 Task: Create an Eco-Friendly Transportation Solutions: Information on sustainable and eco-friendly transportation options.
Action: Mouse moved to (565, 233)
Screenshot: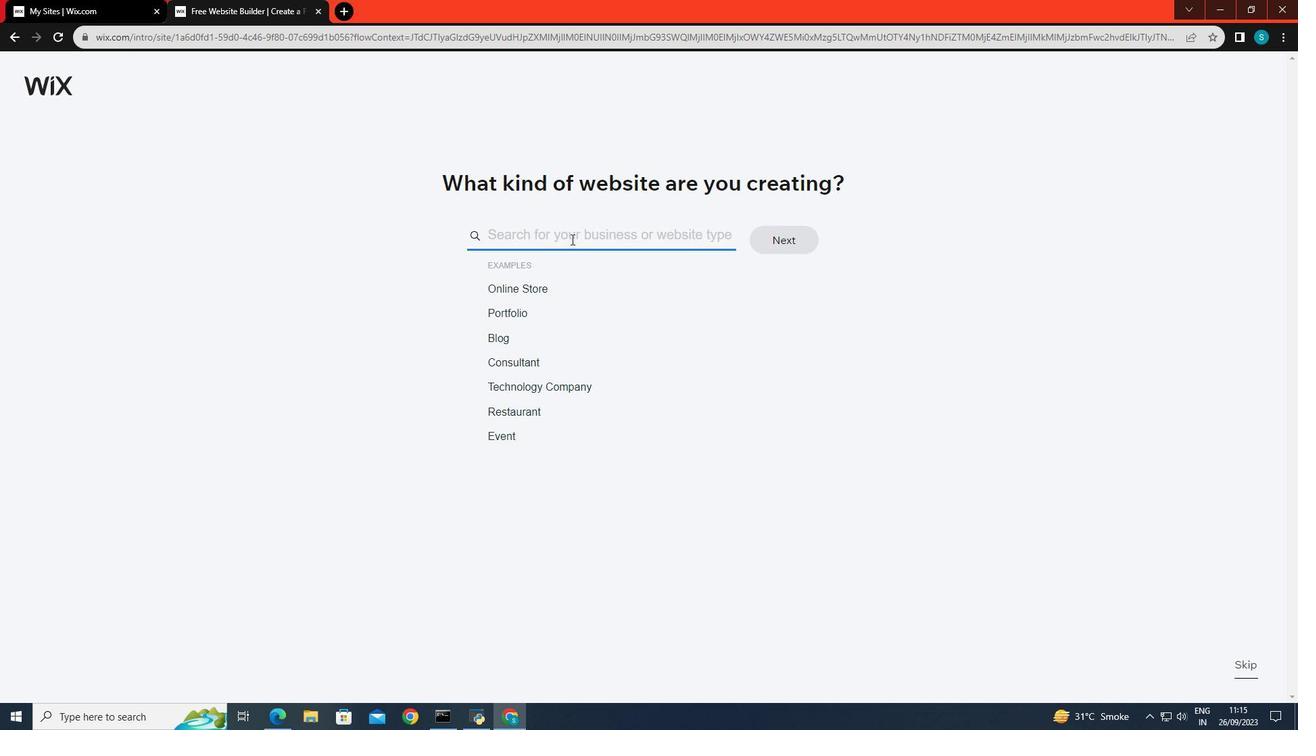 
Action: Mouse pressed left at (565, 233)
Screenshot: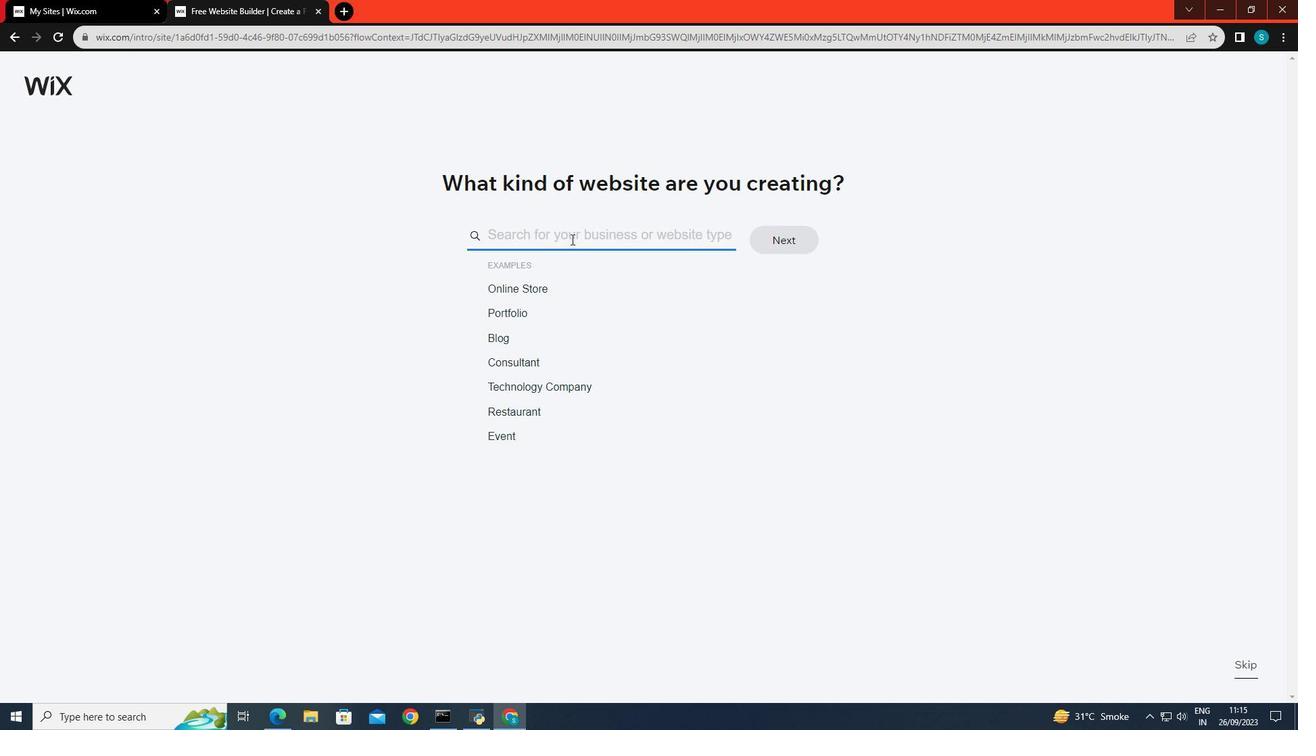 
Action: Key pressed eco
Screenshot: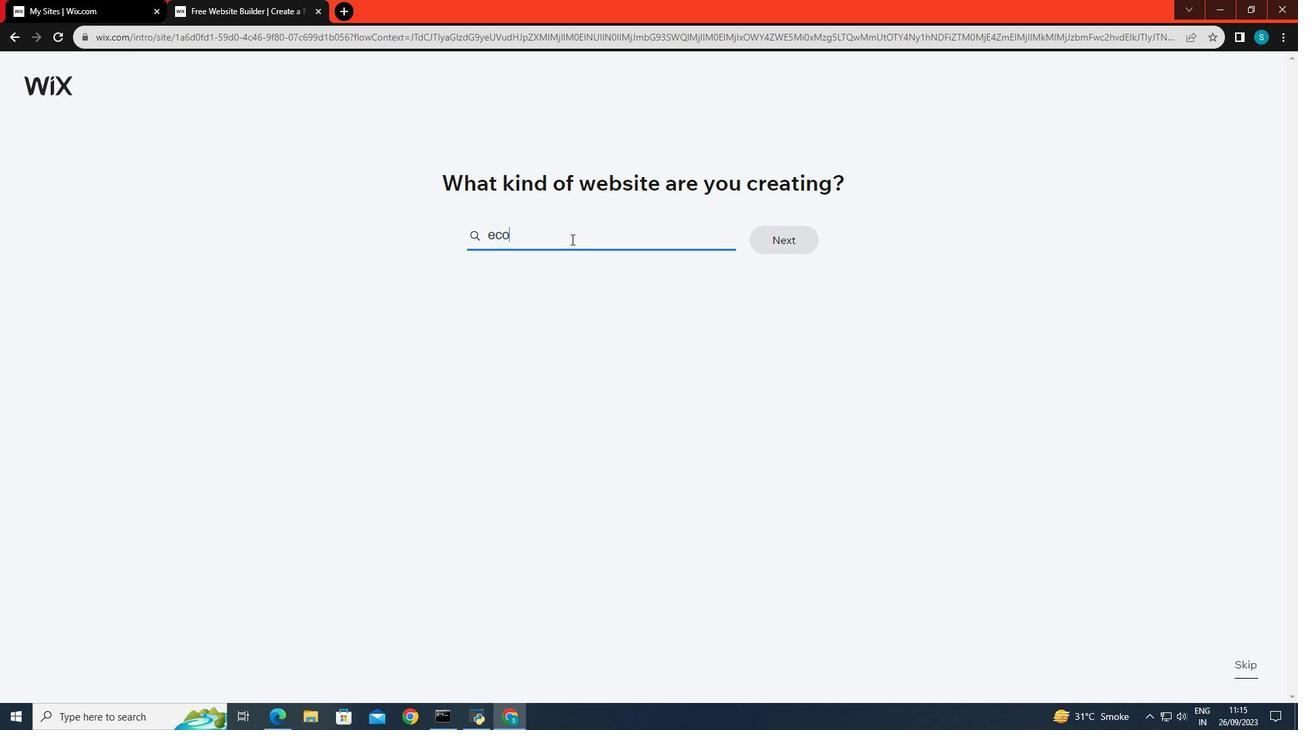
Action: Mouse moved to (536, 229)
Screenshot: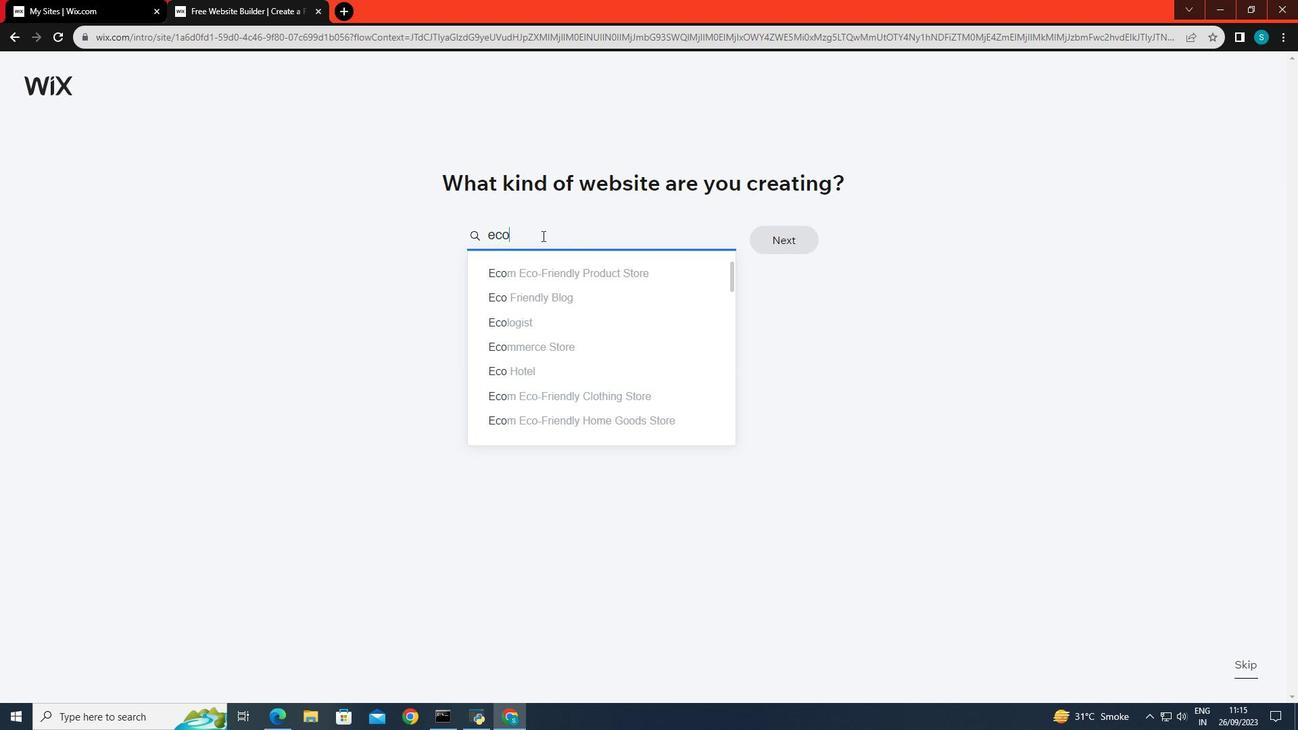 
Action: Key pressed f<Key.backspace>-friendly<Key.space><Key.caps_lock>T<Key.caps_lock>ransportation<Key.enter>
Screenshot: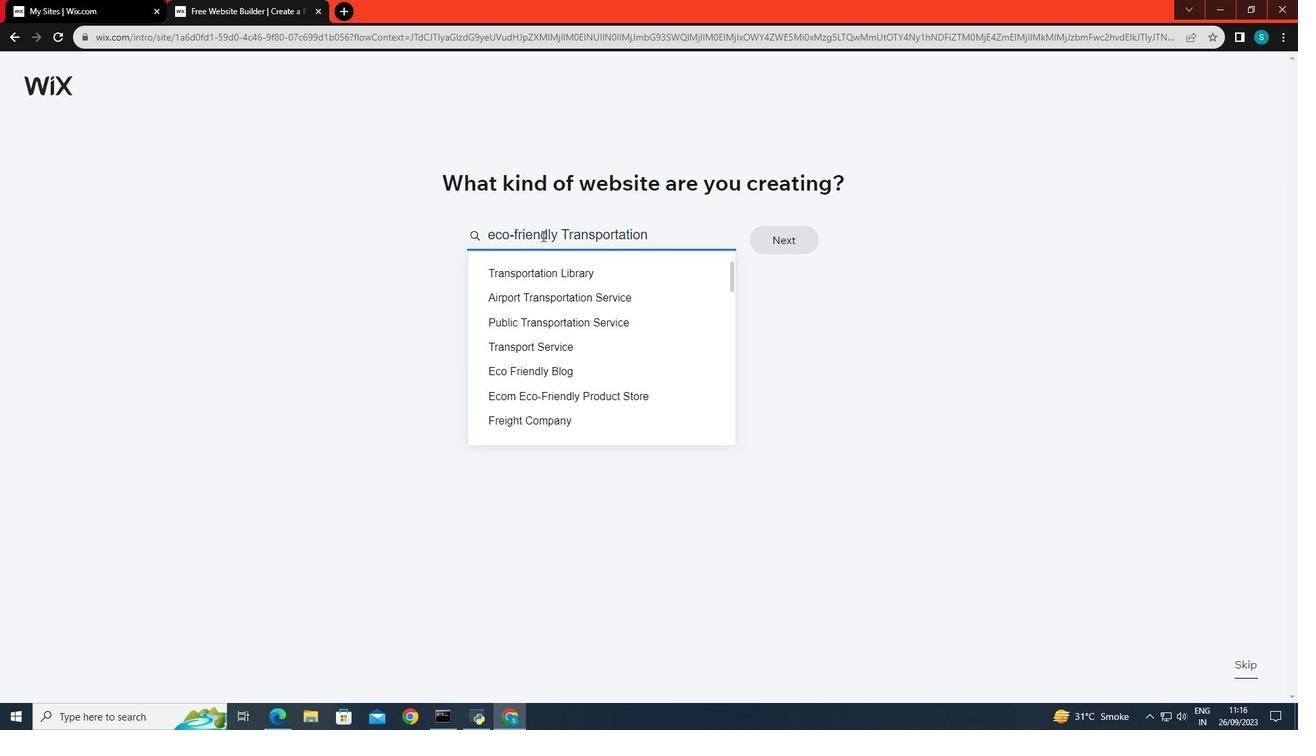 
Action: Mouse moved to (542, 366)
Screenshot: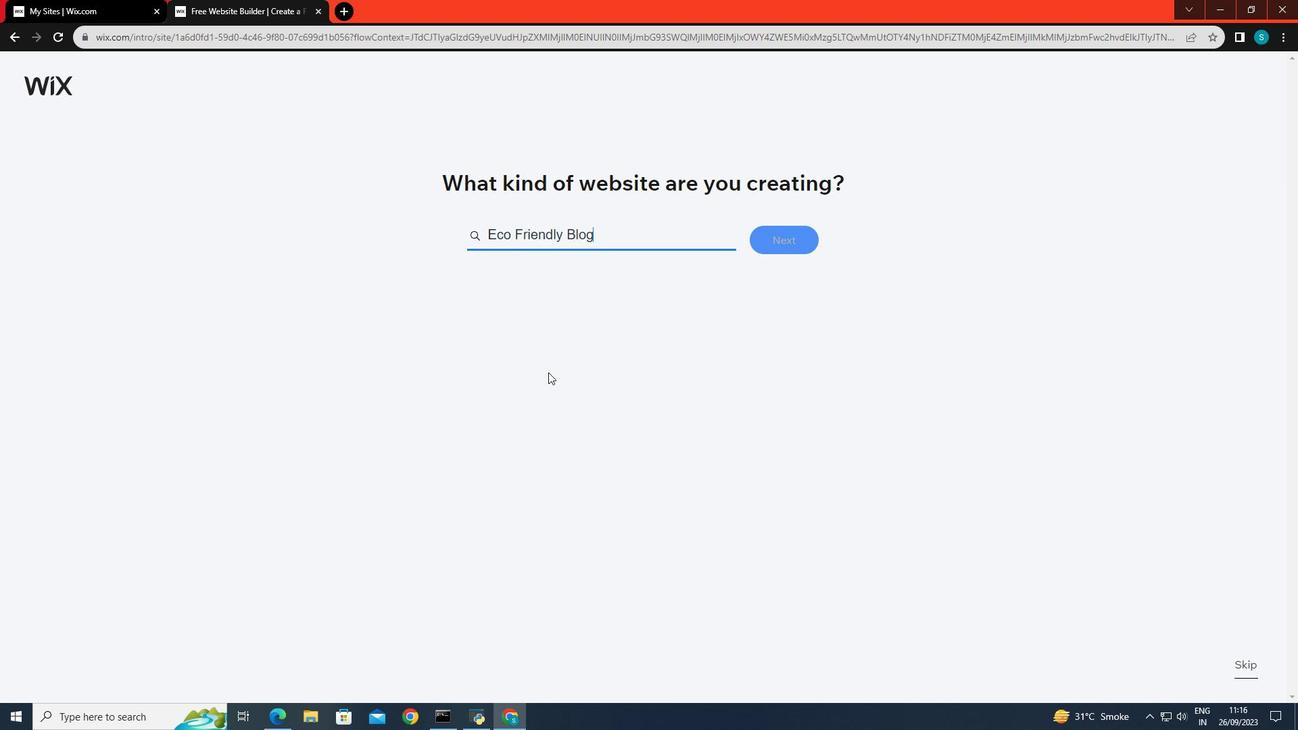 
Action: Mouse pressed left at (542, 366)
Screenshot: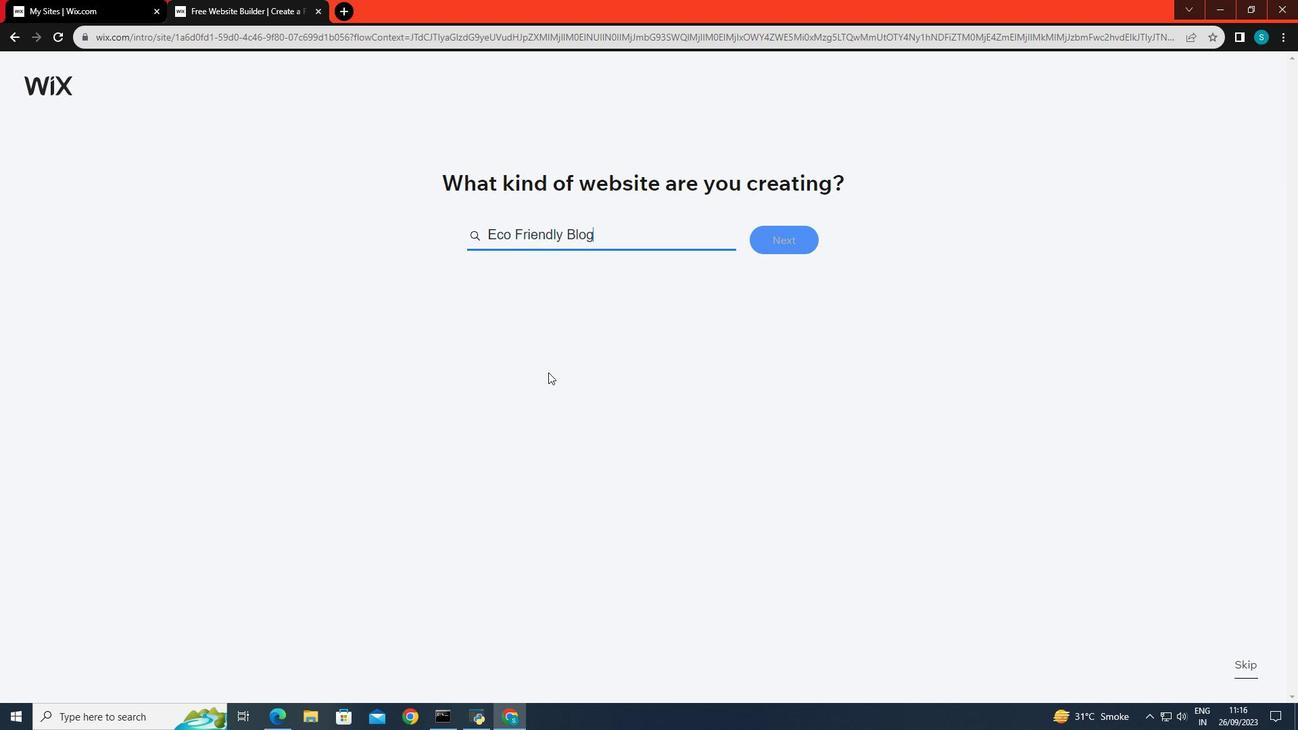
Action: Mouse moved to (778, 227)
Screenshot: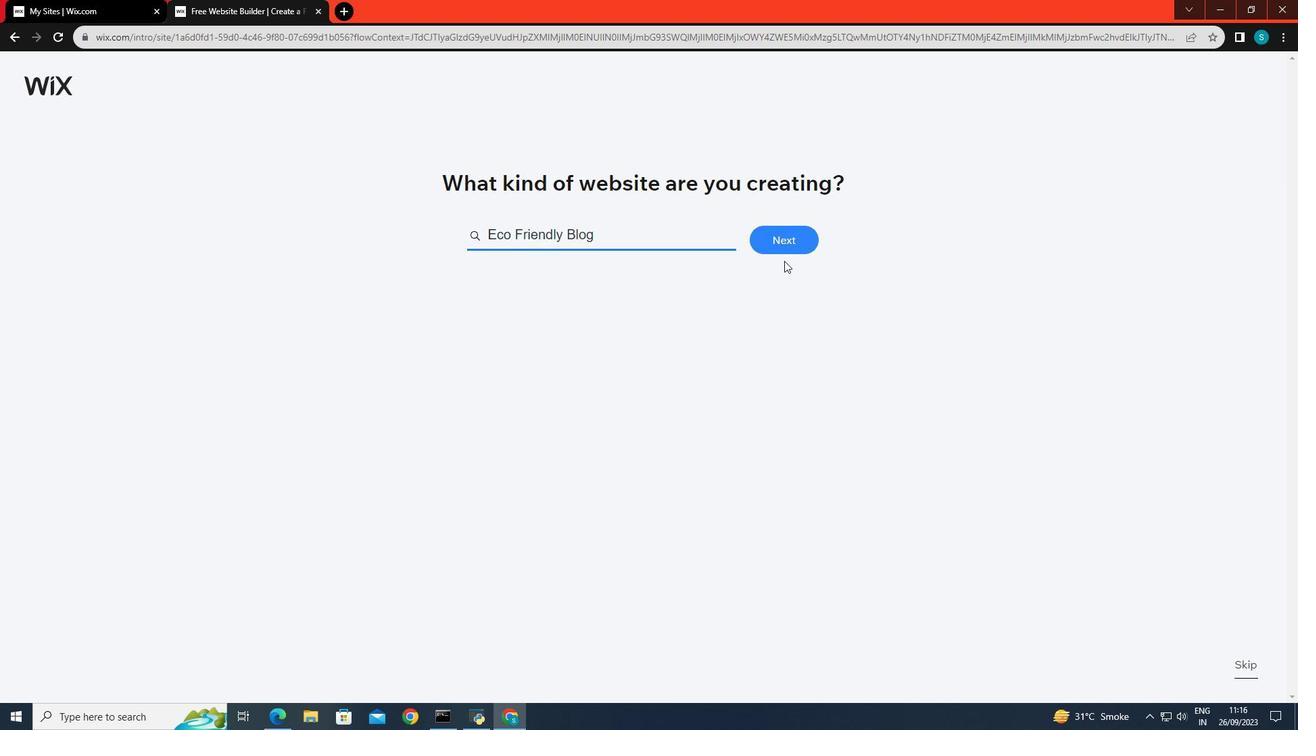
Action: Mouse pressed left at (778, 227)
Screenshot: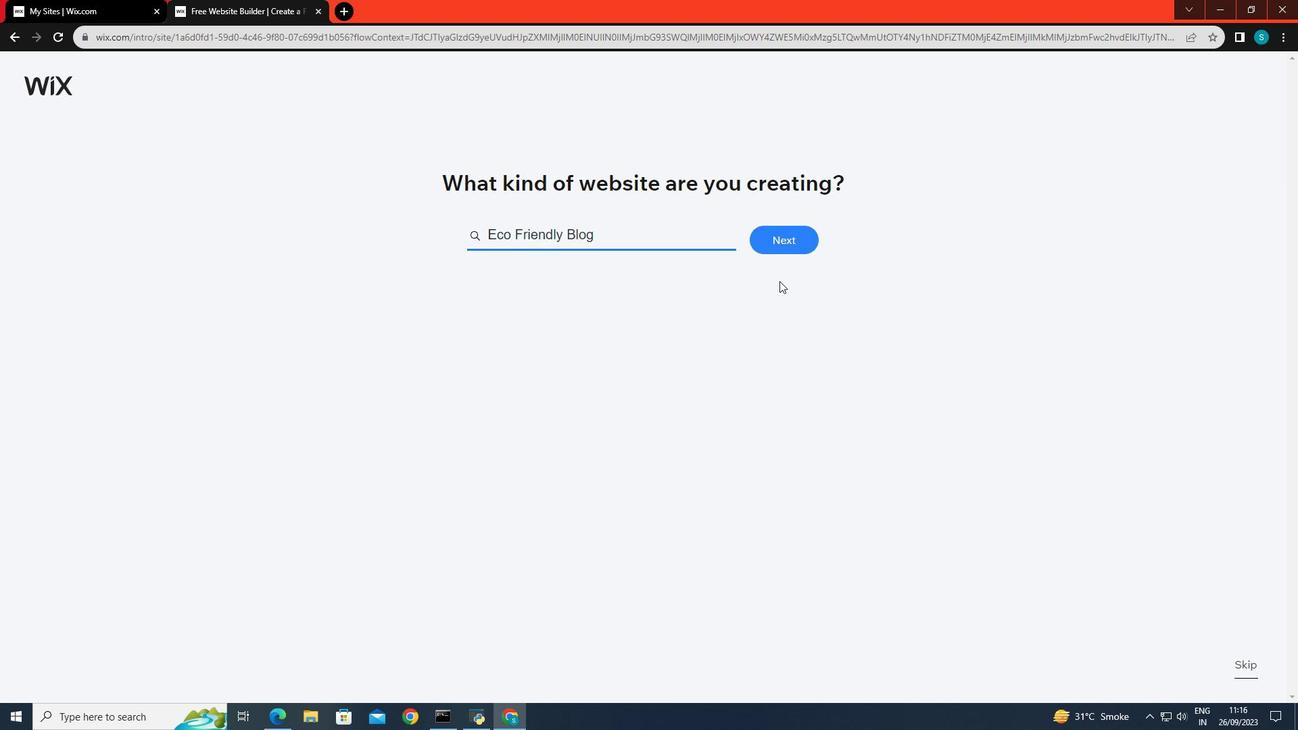 
Action: Mouse moved to (785, 272)
Screenshot: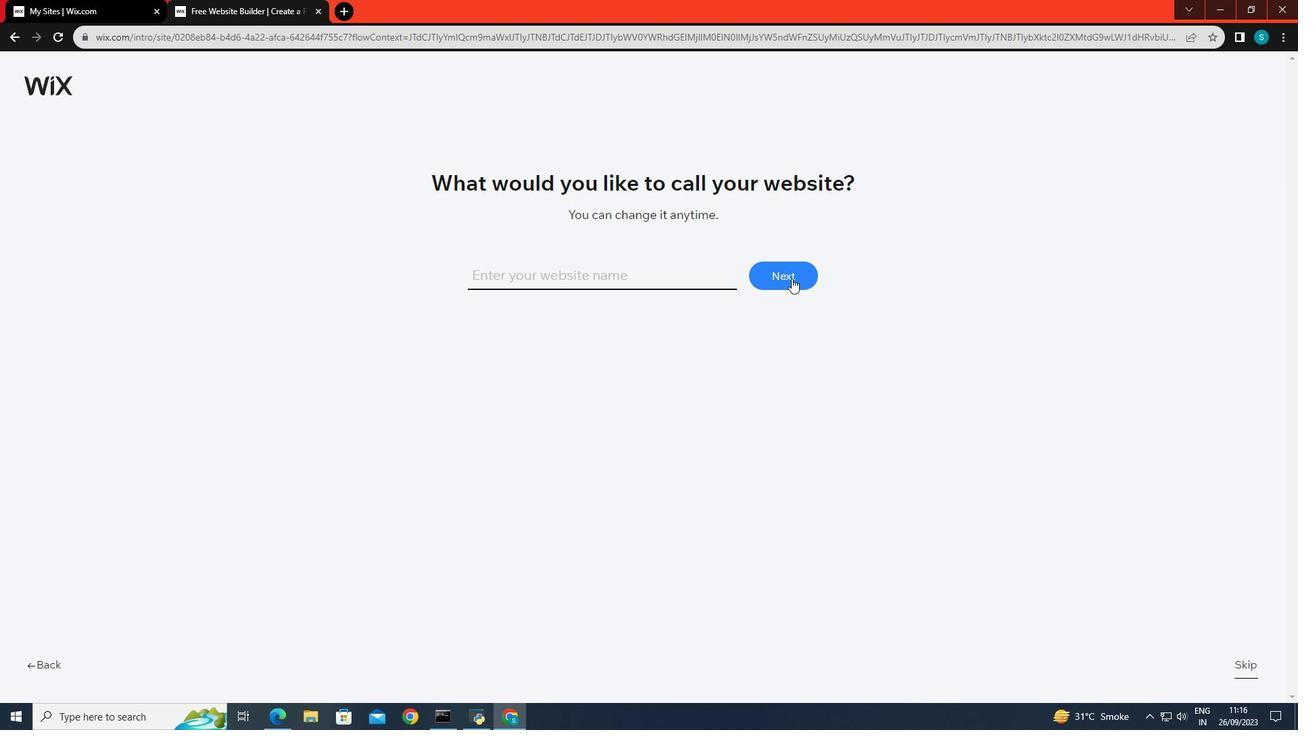 
Action: Mouse pressed left at (785, 272)
Screenshot: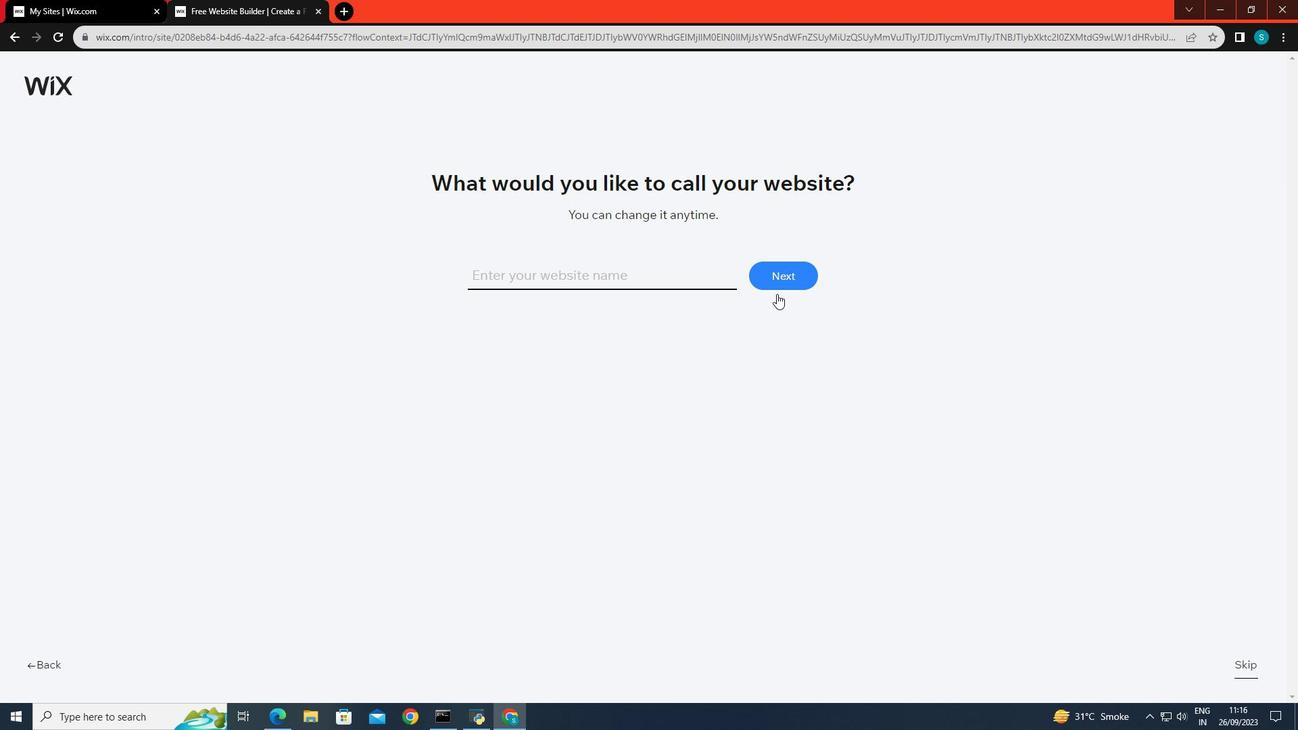 
Action: Mouse moved to (655, 200)
Screenshot: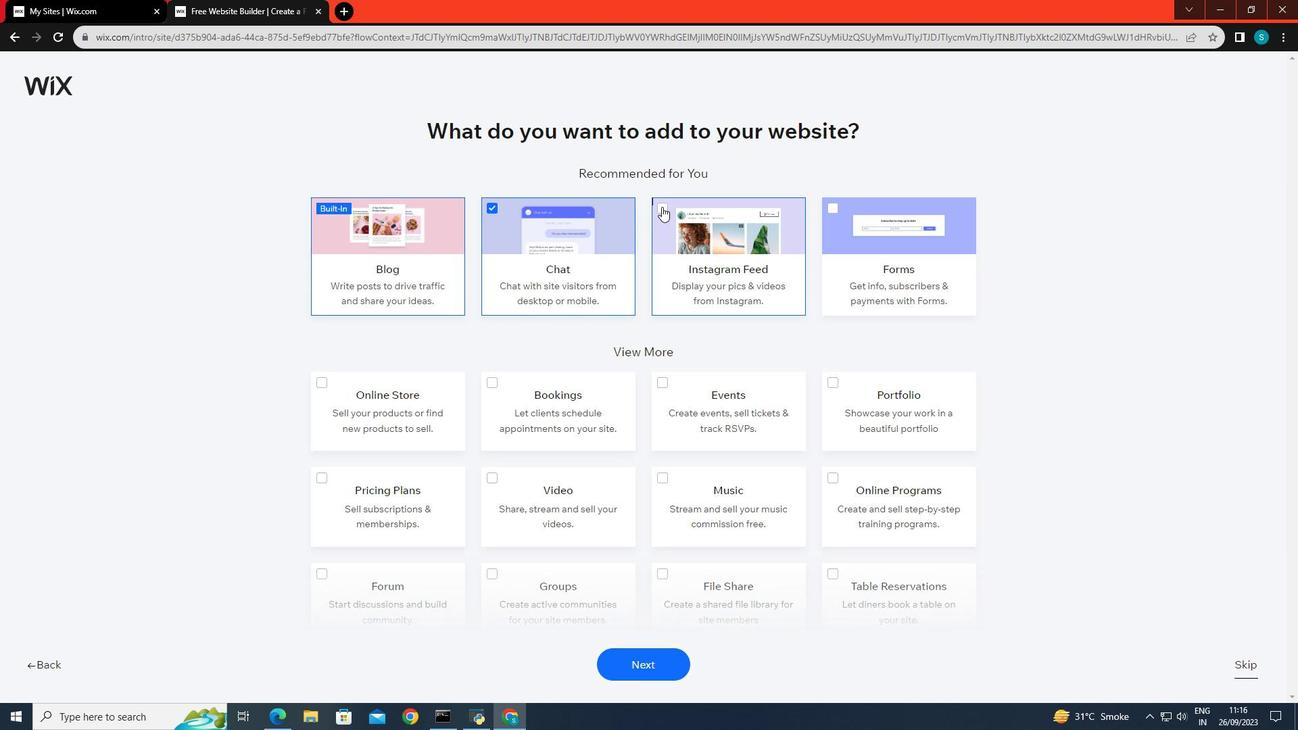 
Action: Mouse pressed left at (655, 200)
Screenshot: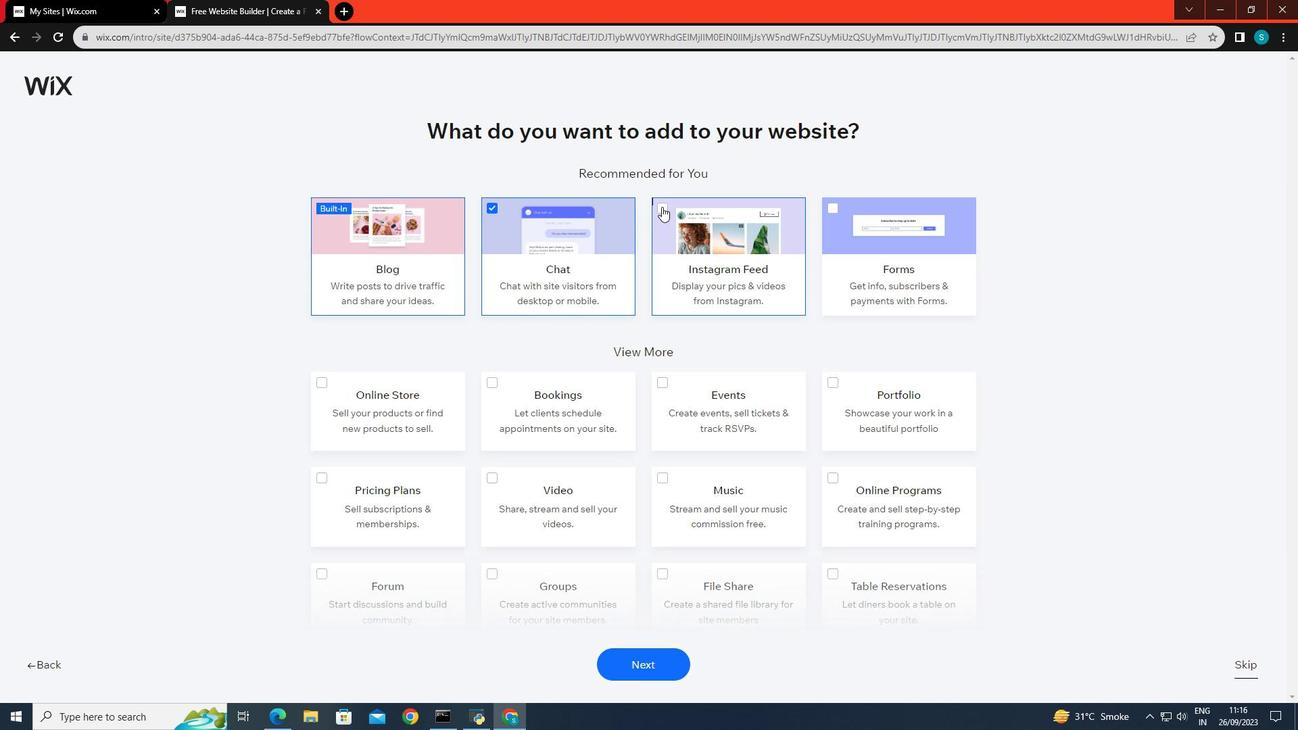 
Action: Mouse moved to (488, 200)
Screenshot: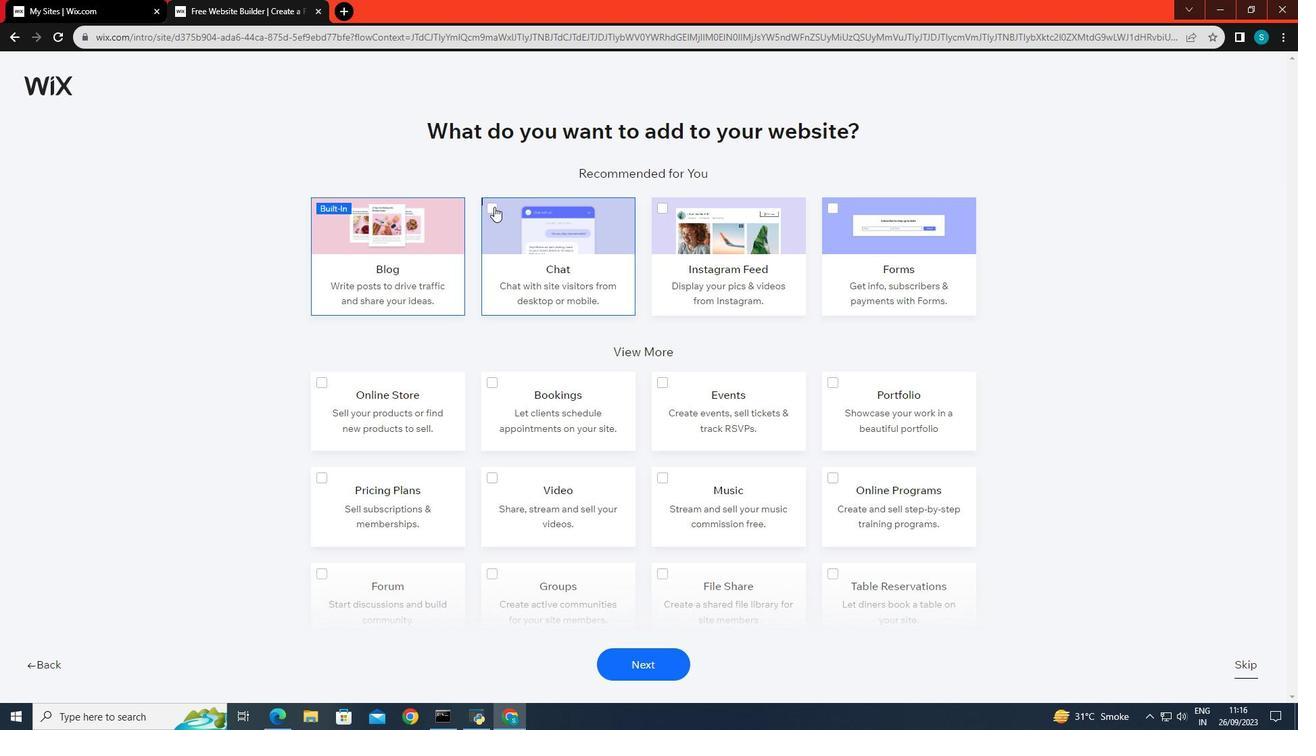 
Action: Mouse pressed left at (488, 200)
Screenshot: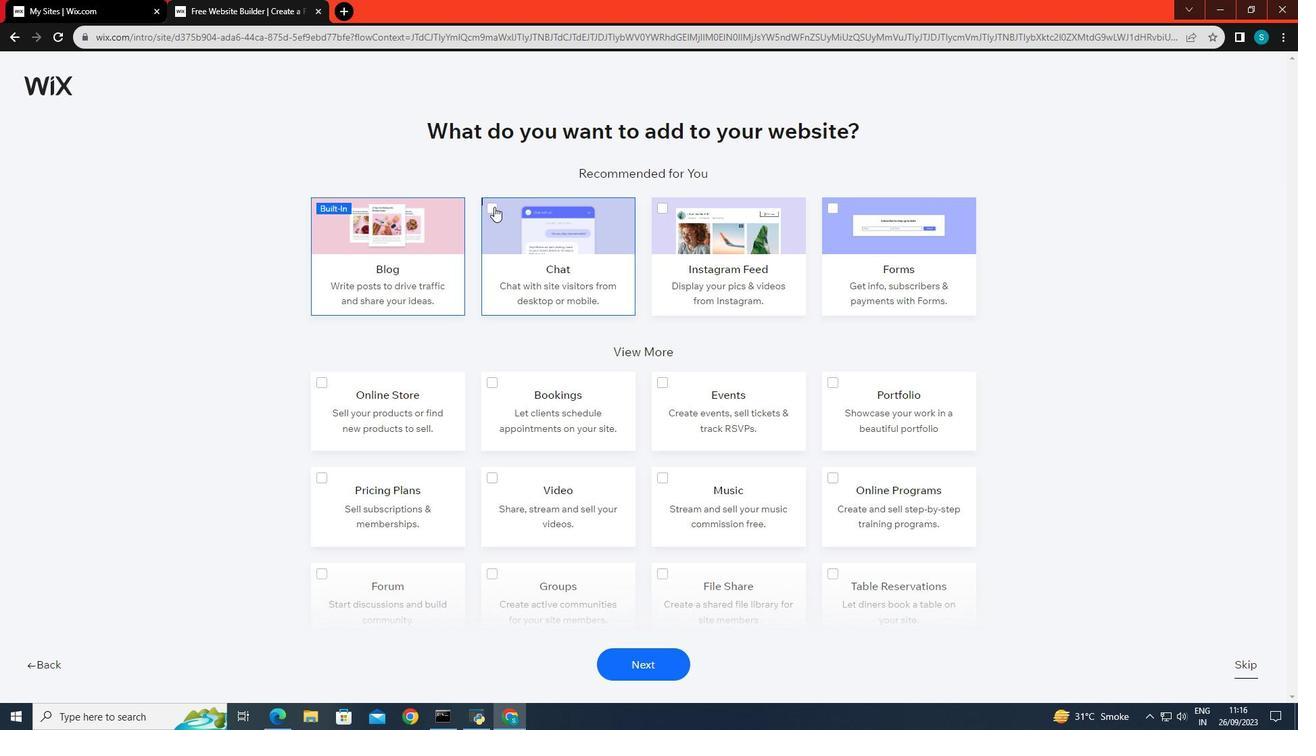 
Action: Mouse moved to (630, 670)
Screenshot: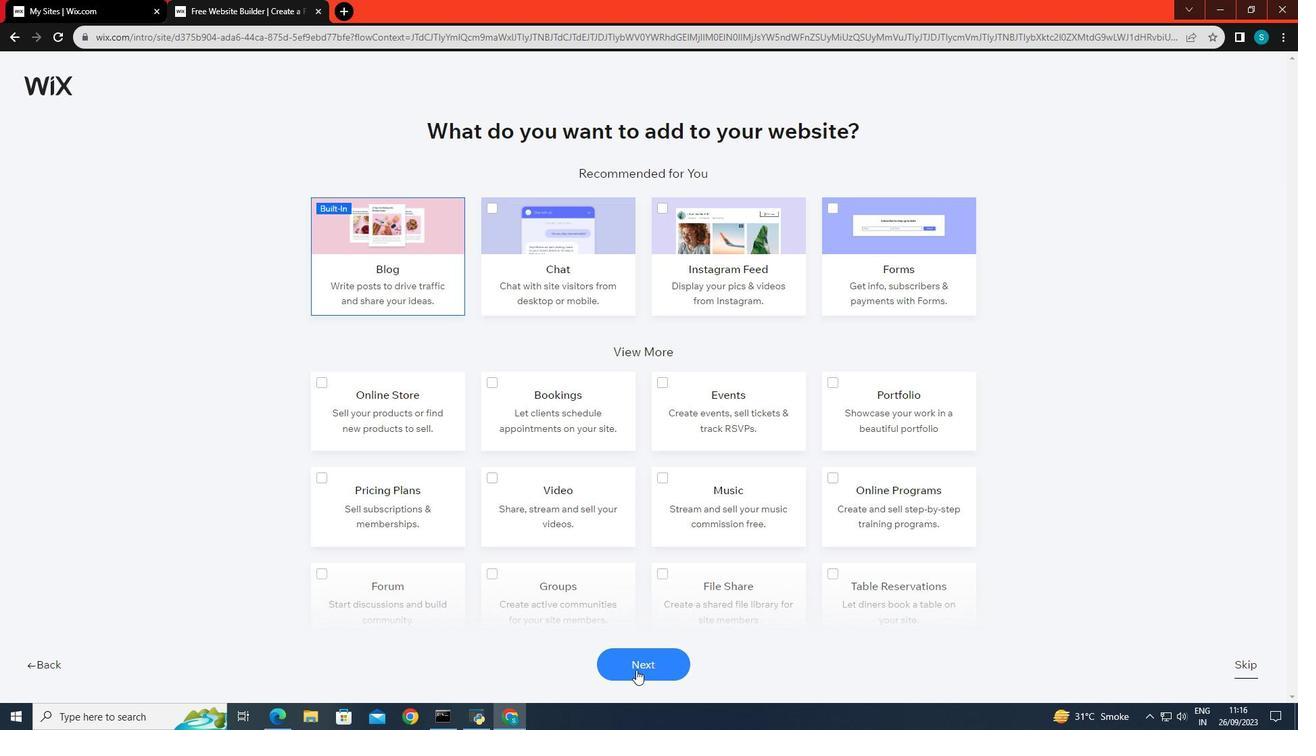 
Action: Mouse pressed left at (630, 670)
Screenshot: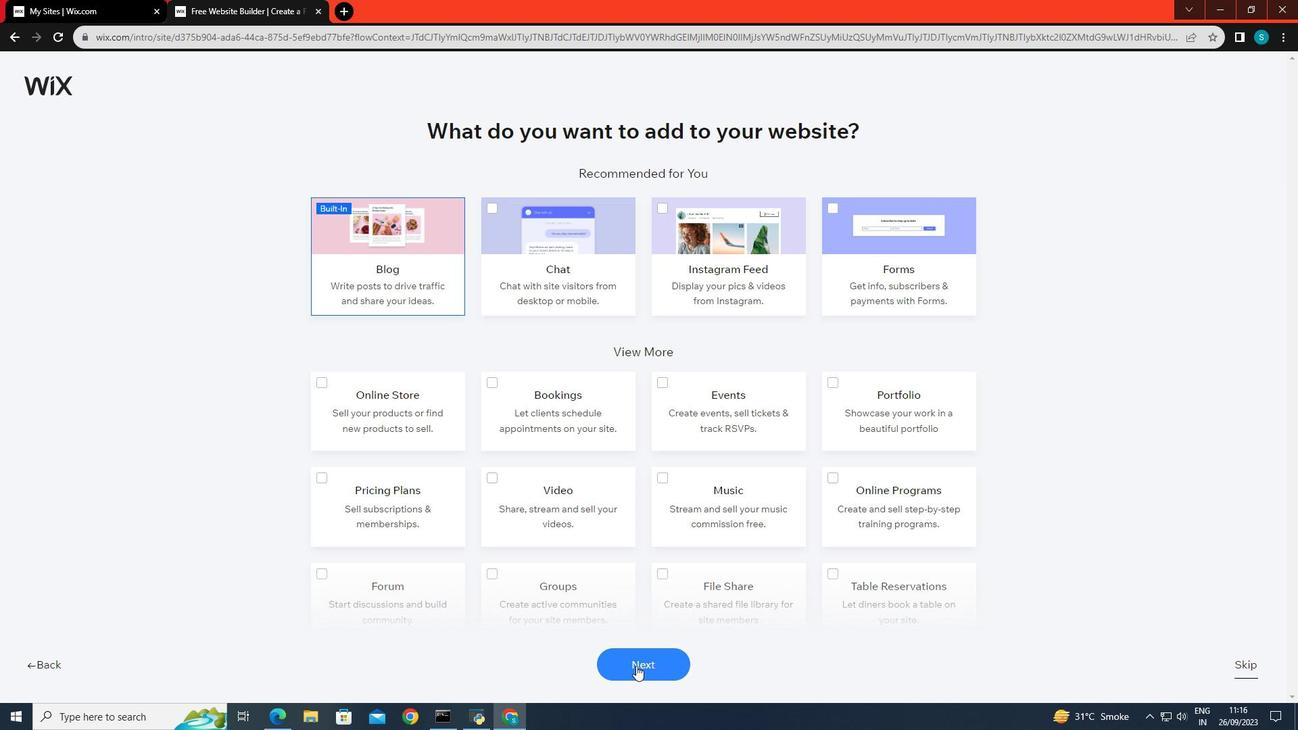 
Action: Mouse moved to (488, 363)
Screenshot: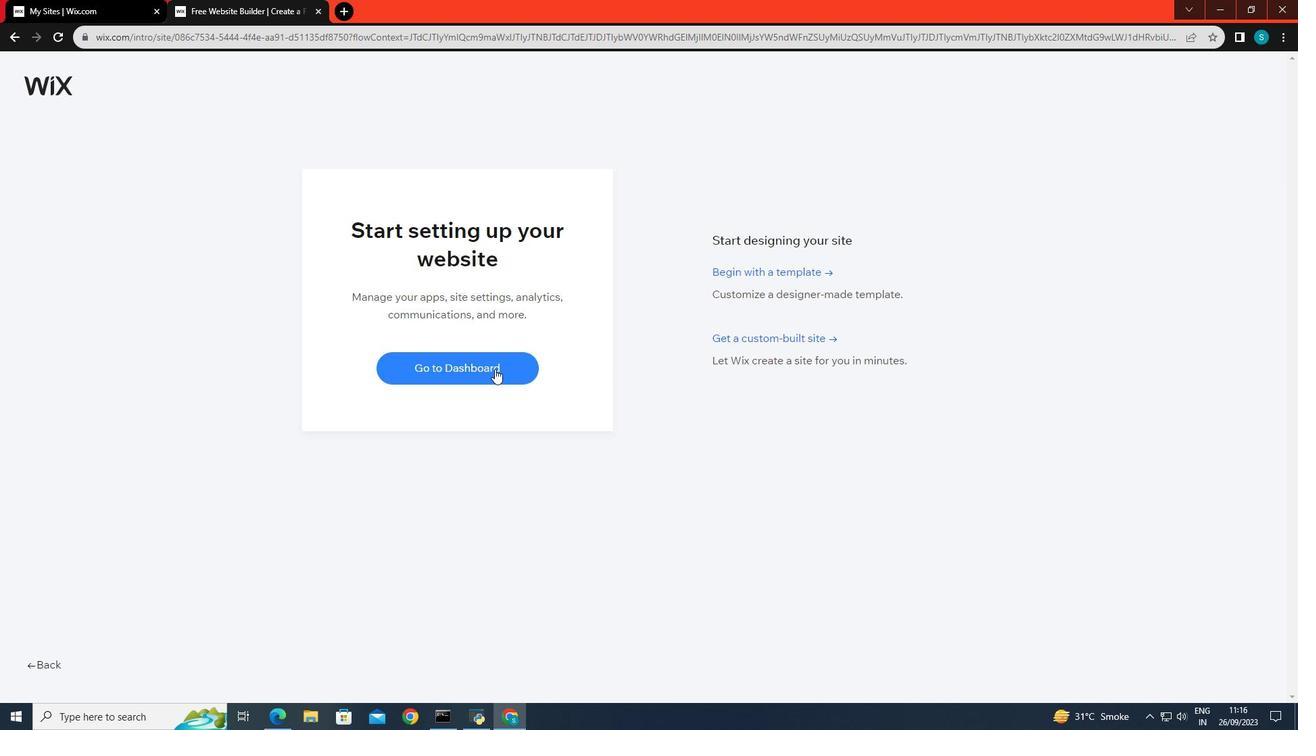 
Action: Mouse pressed left at (488, 363)
Screenshot: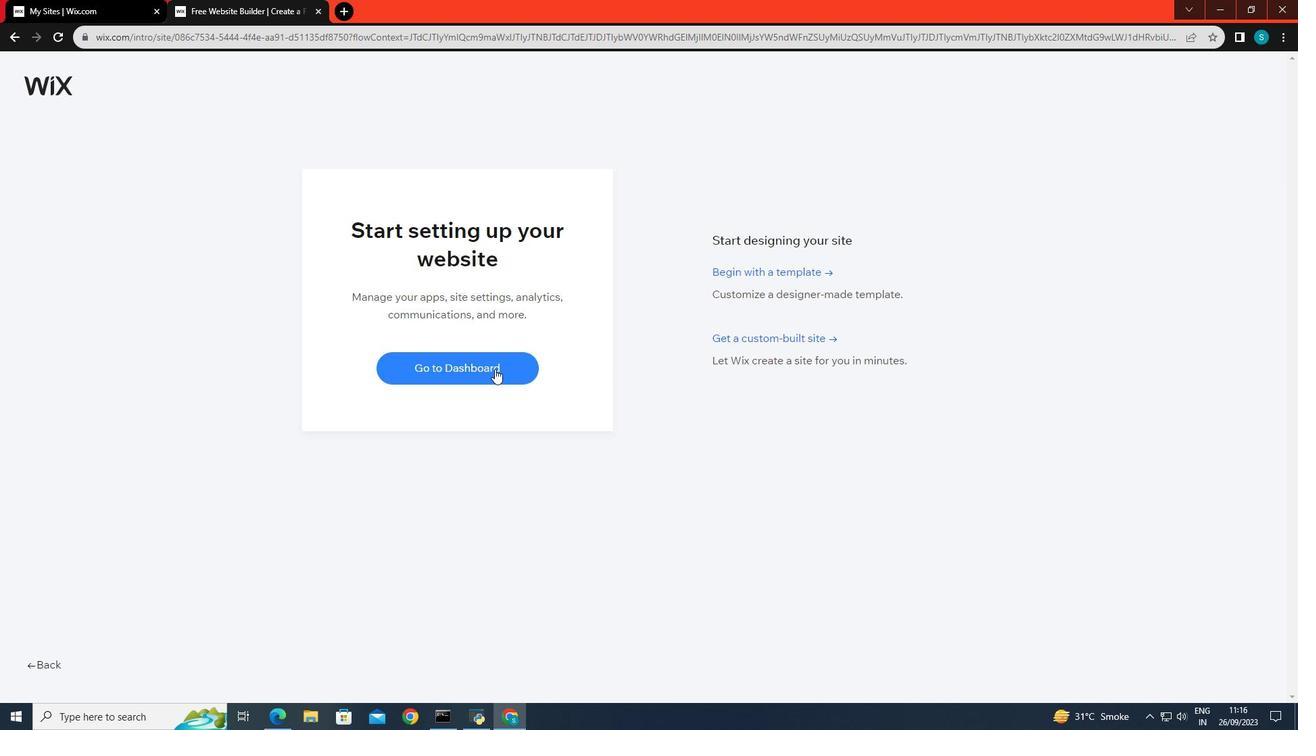 
Action: Mouse moved to (488, 363)
Screenshot: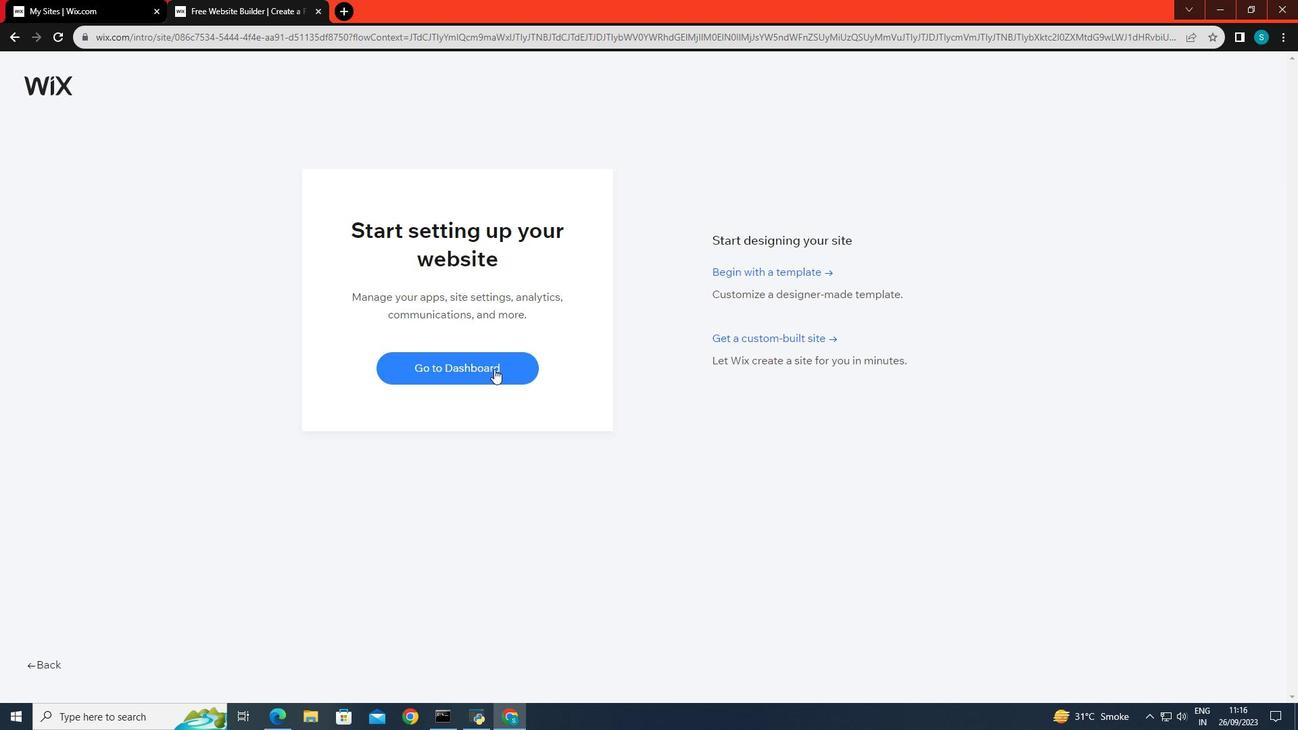 
Action: Mouse scrolled (488, 362) with delta (0, 0)
Screenshot: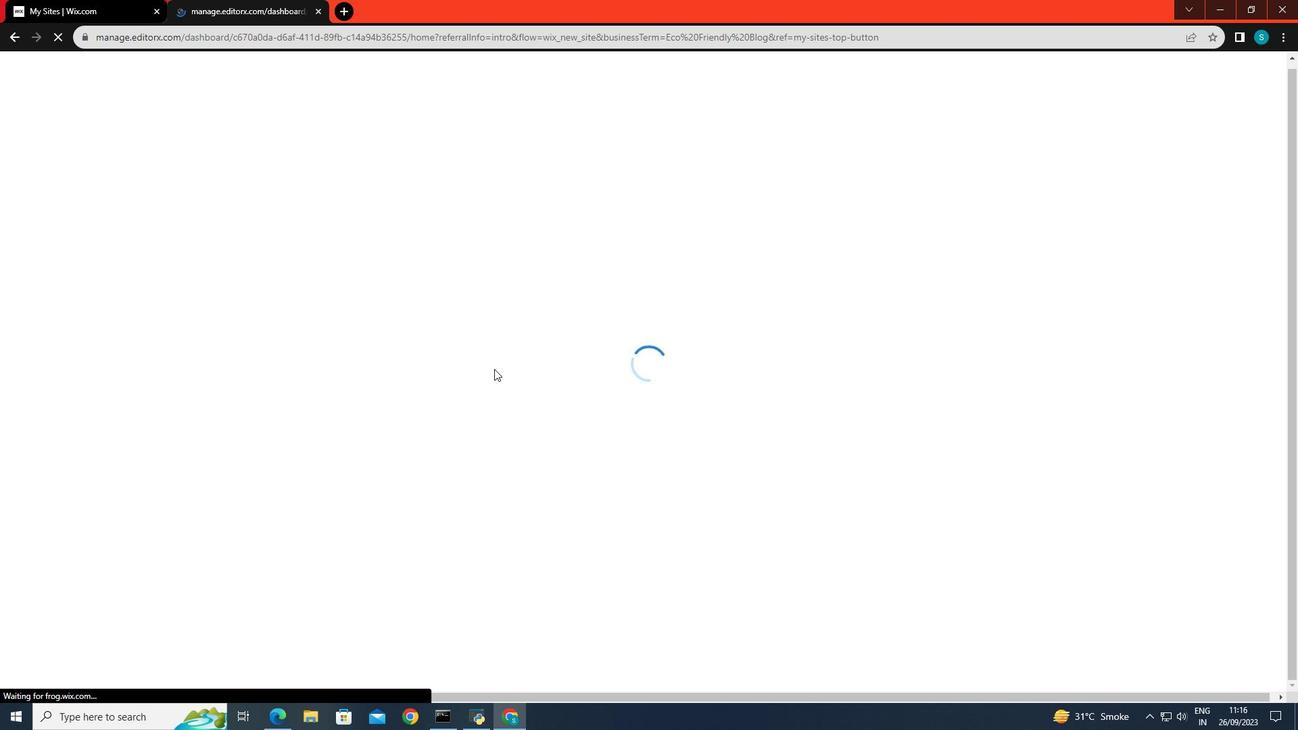 
Action: Mouse scrolled (488, 362) with delta (0, 0)
Screenshot: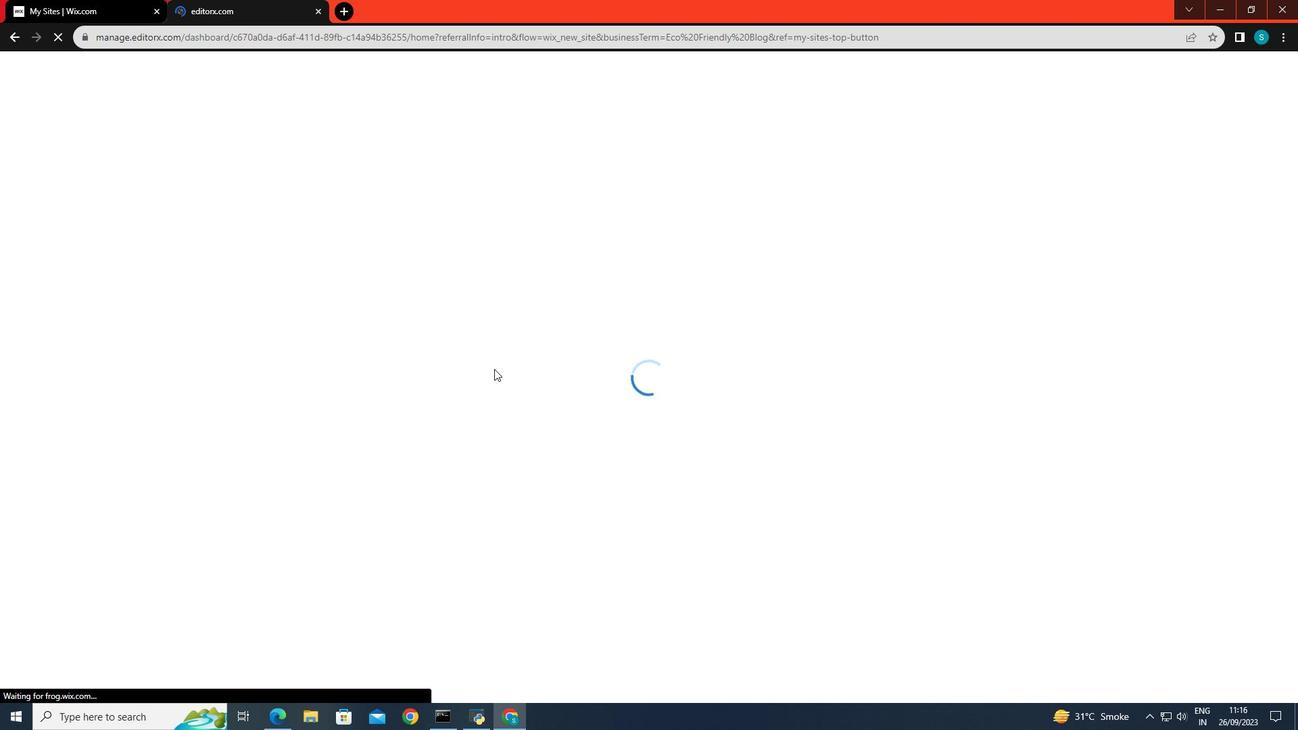 
Action: Mouse moved to (181, 195)
Screenshot: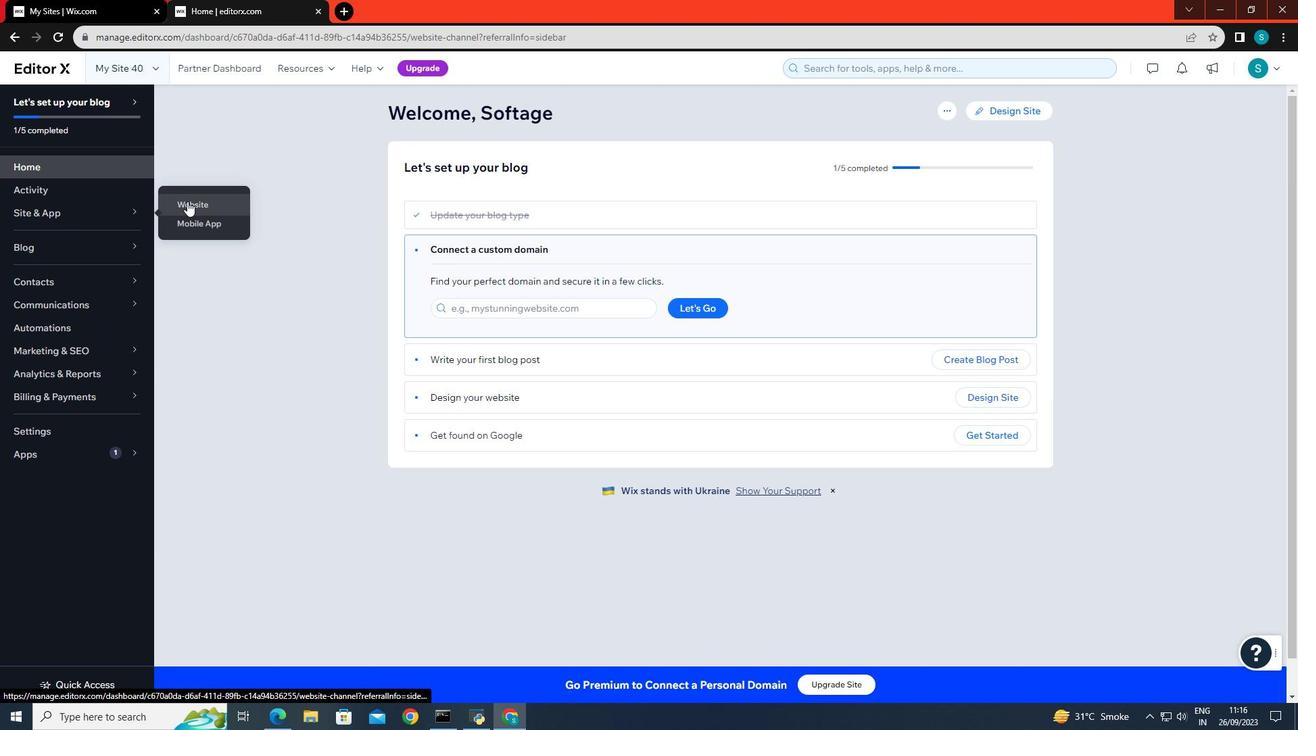 
Action: Mouse pressed left at (181, 195)
Screenshot: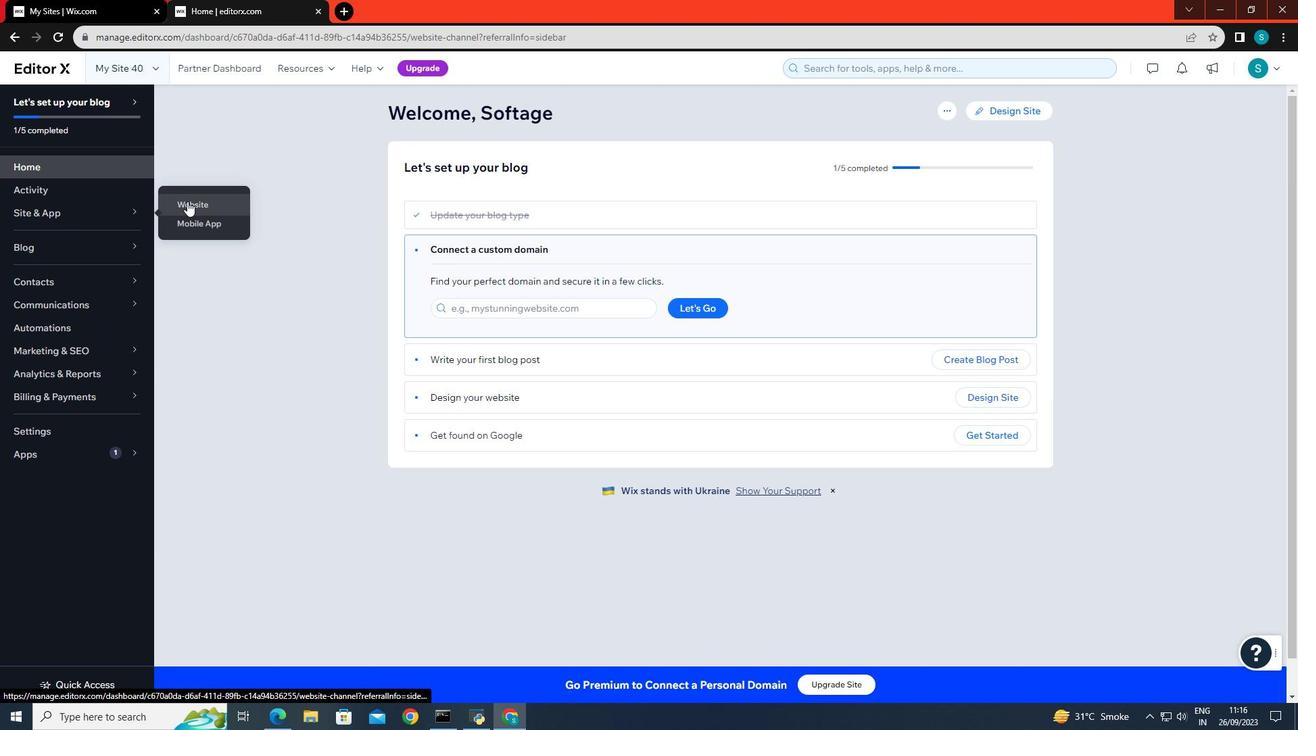 
Action: Mouse moved to (739, 390)
Screenshot: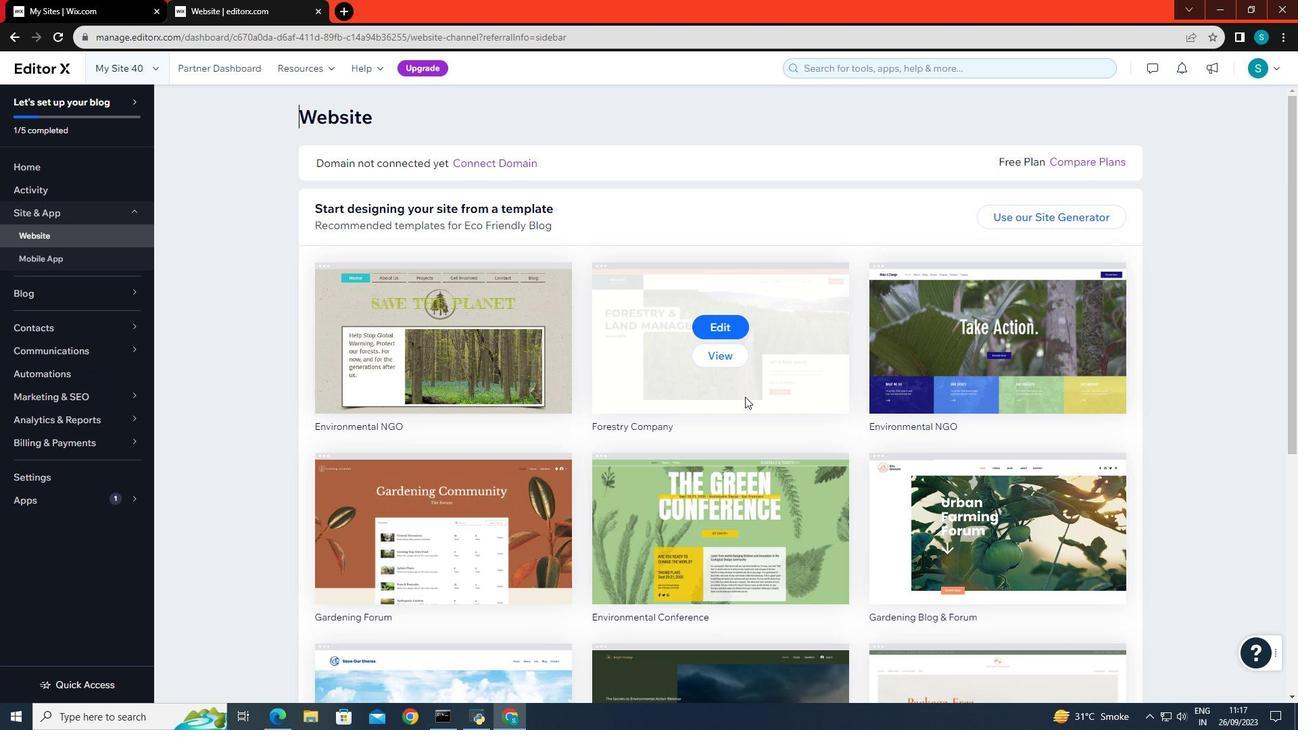 
Action: Mouse scrolled (739, 390) with delta (0, 0)
Screenshot: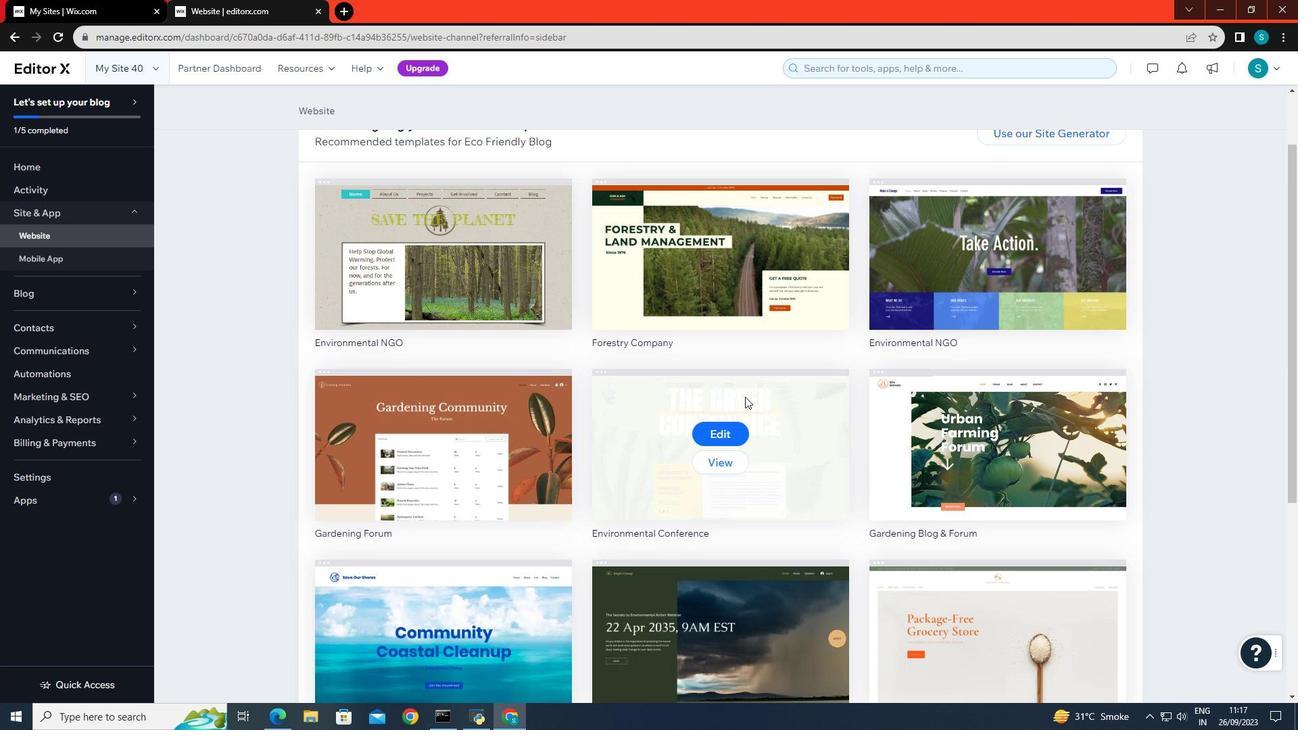 
Action: Mouse scrolled (739, 390) with delta (0, 0)
Screenshot: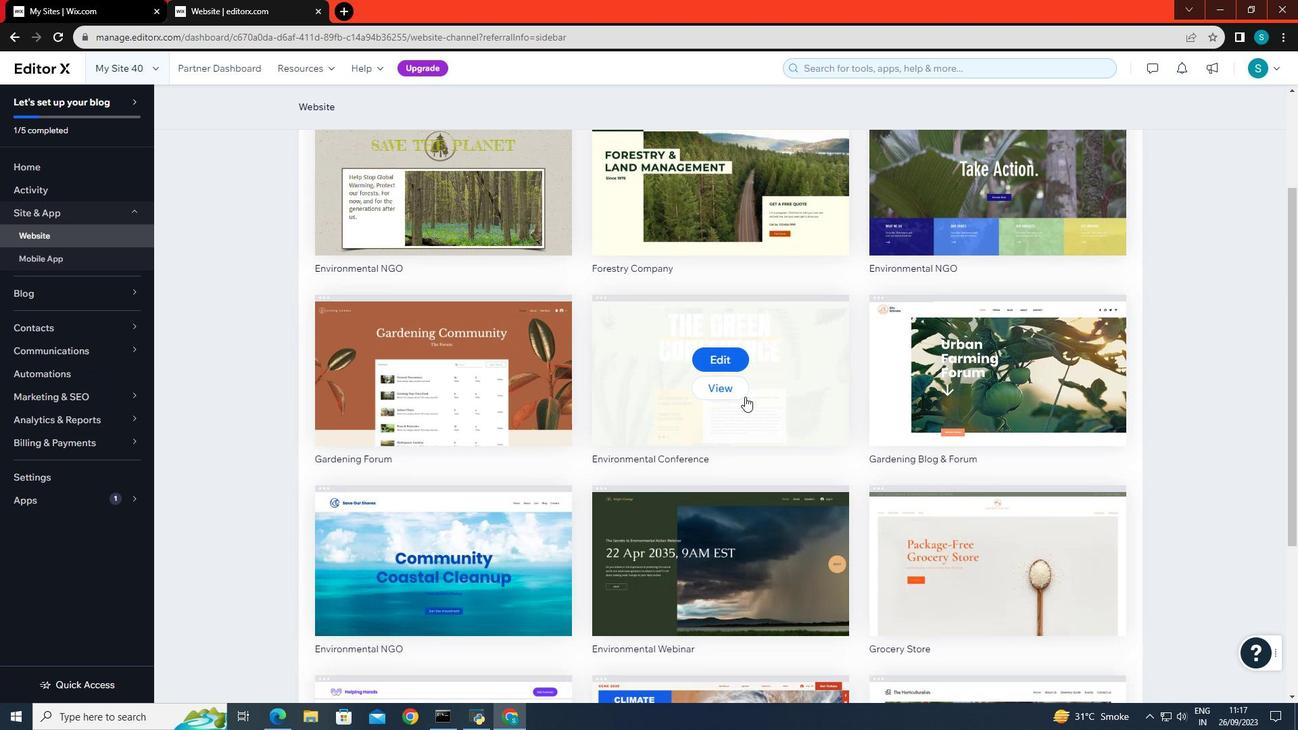 
Action: Mouse scrolled (739, 390) with delta (0, 0)
Screenshot: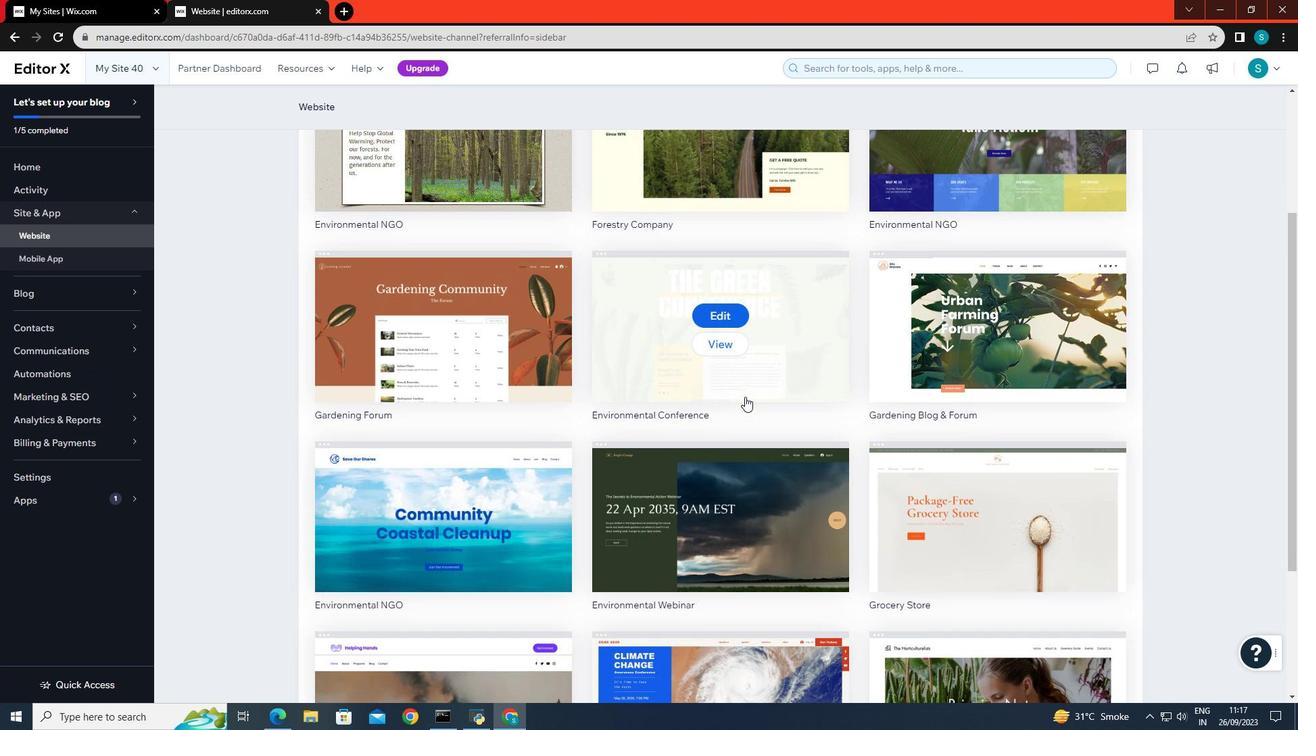 
Action: Mouse moved to (940, 521)
Screenshot: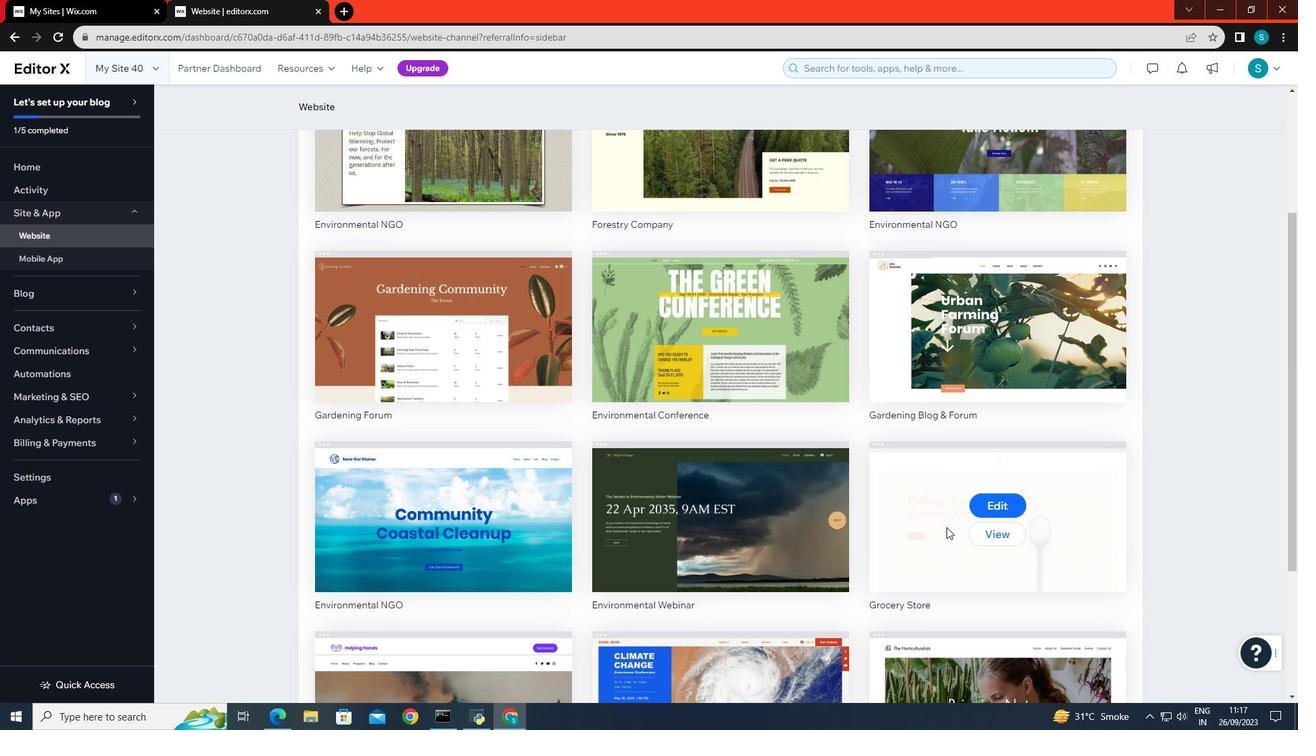 
Action: Mouse scrolled (940, 520) with delta (0, 0)
Screenshot: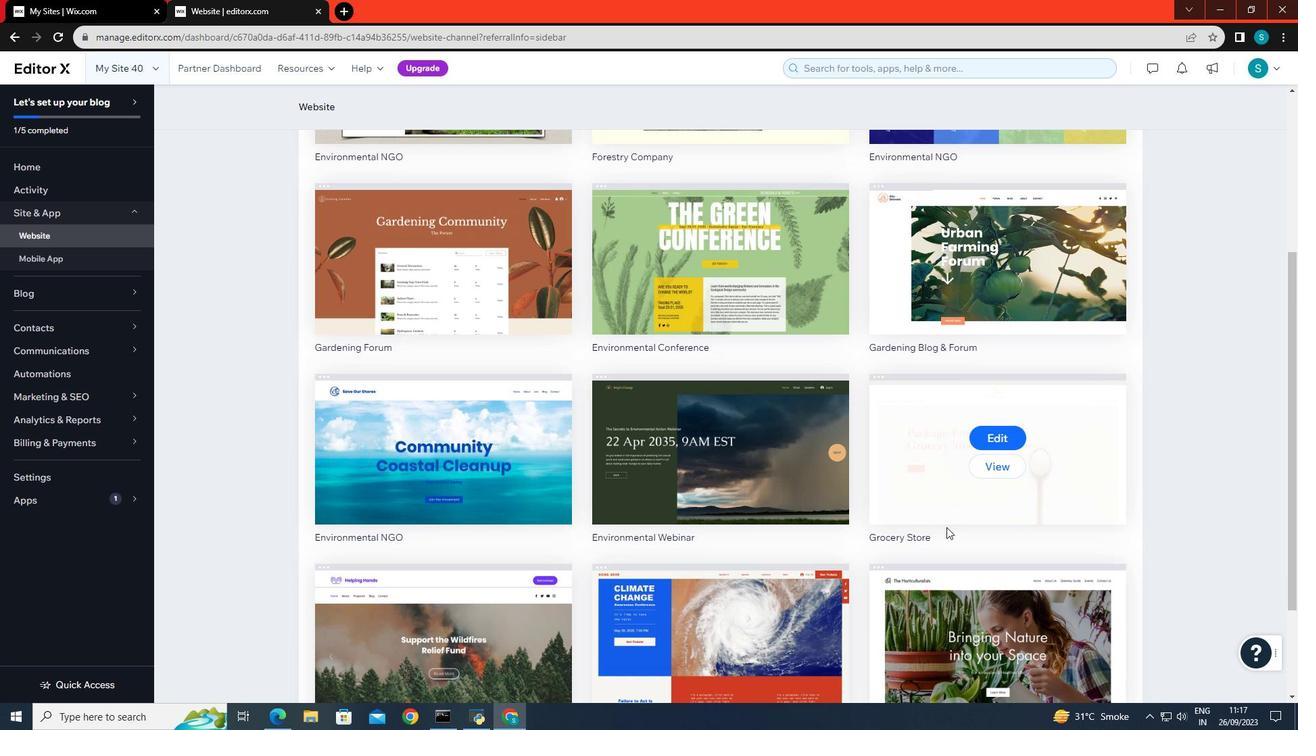
Action: Mouse moved to (437, 459)
Screenshot: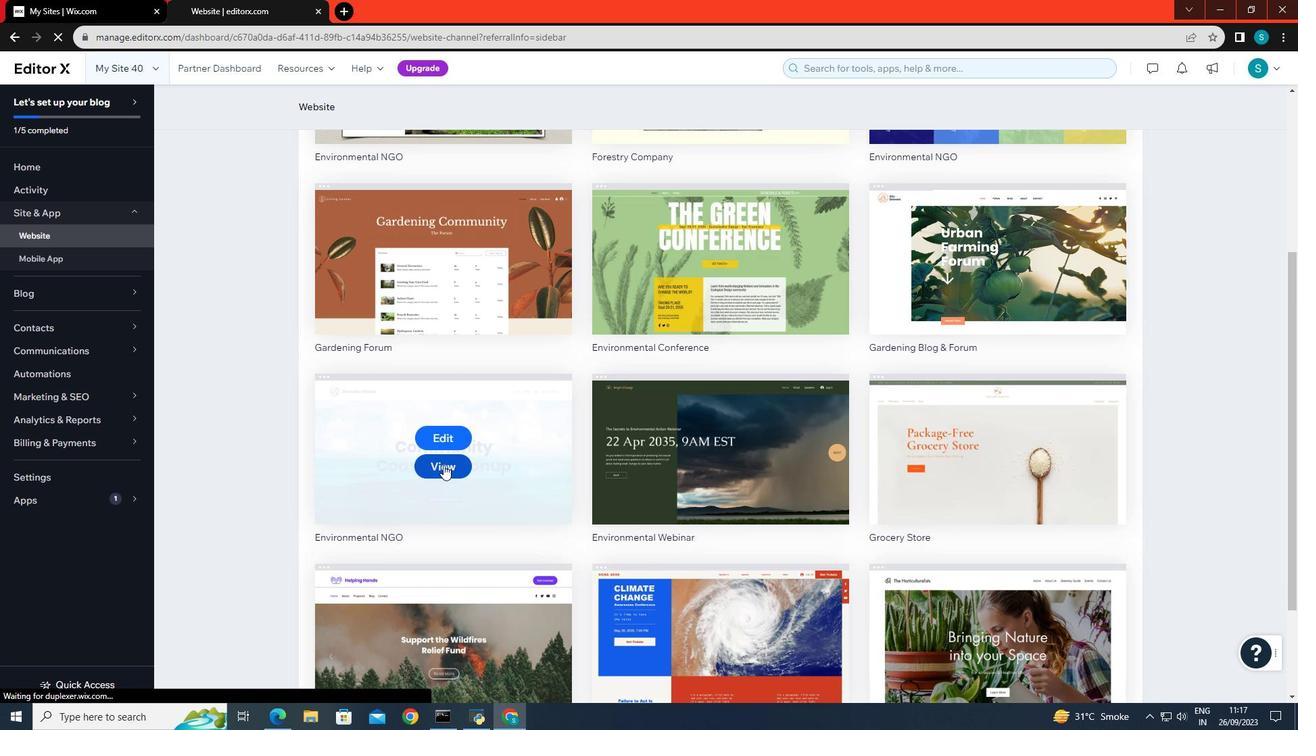 
Action: Mouse pressed left at (437, 459)
Screenshot: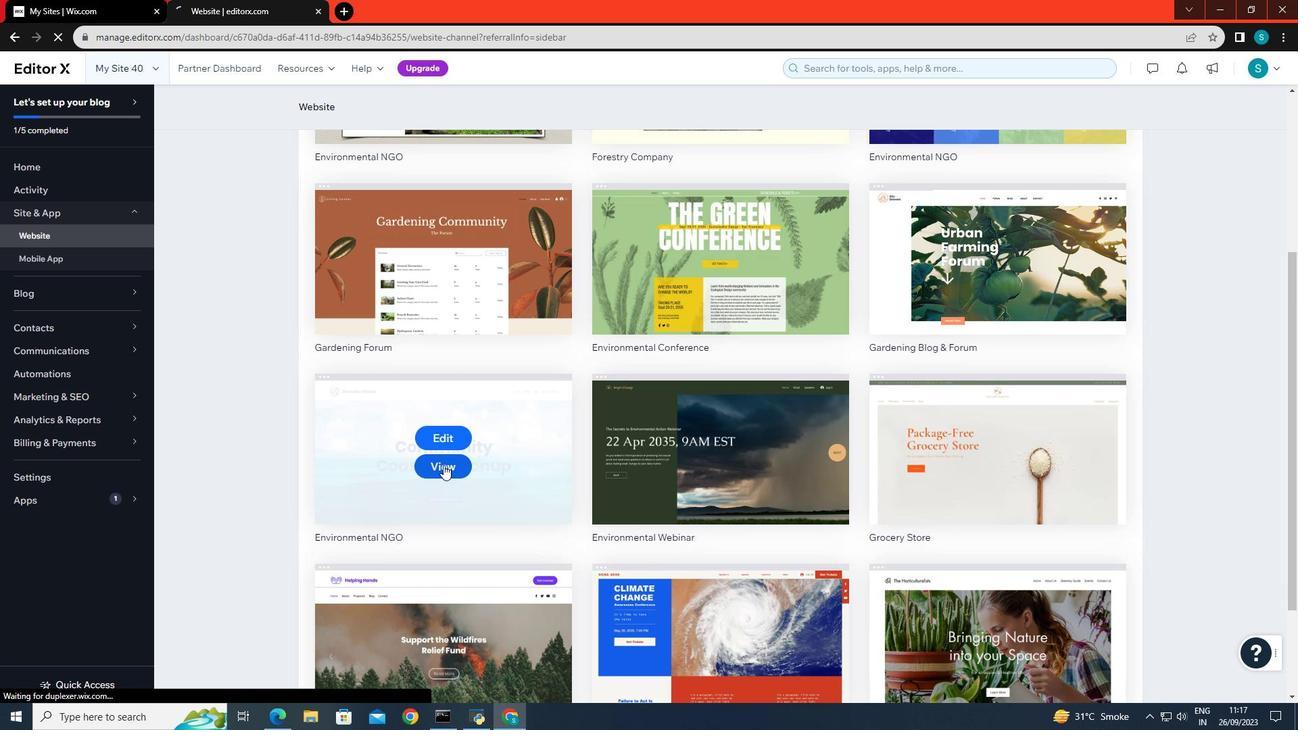 
Action: Mouse moved to (455, 435)
Screenshot: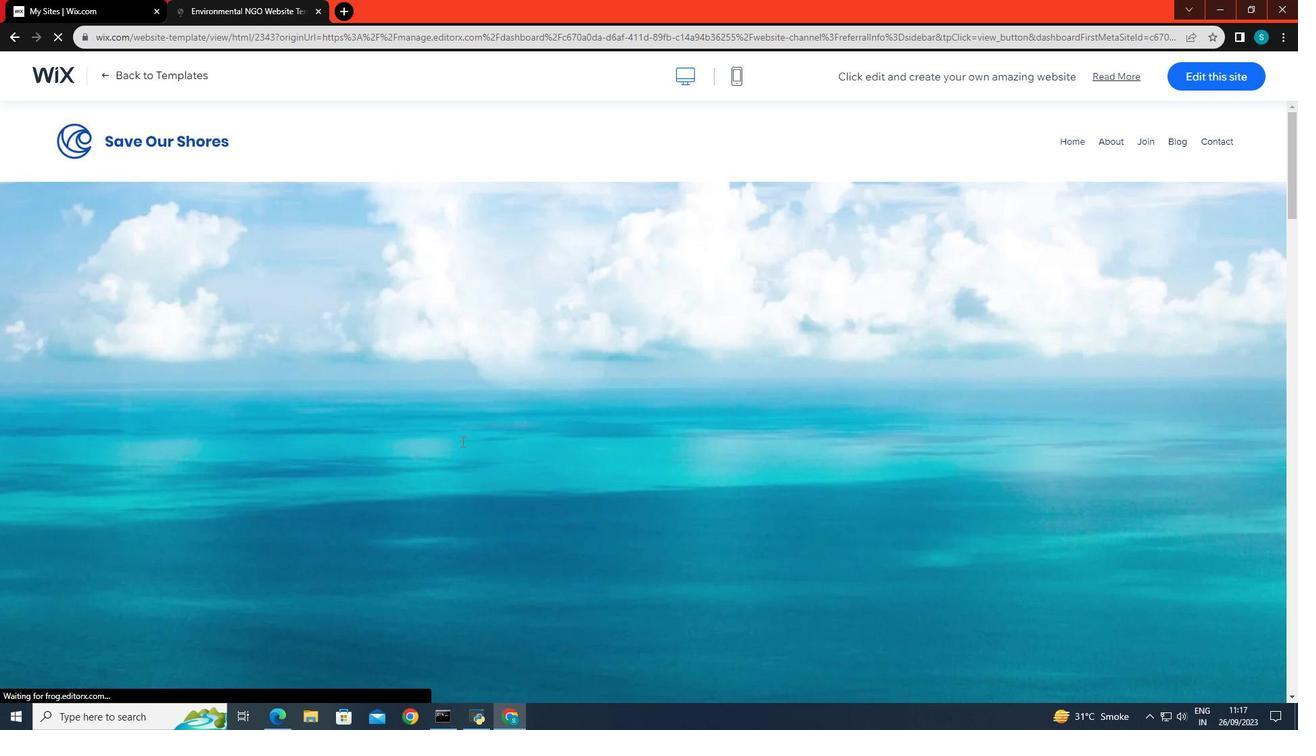 
Action: Mouse scrolled (455, 434) with delta (0, 0)
Screenshot: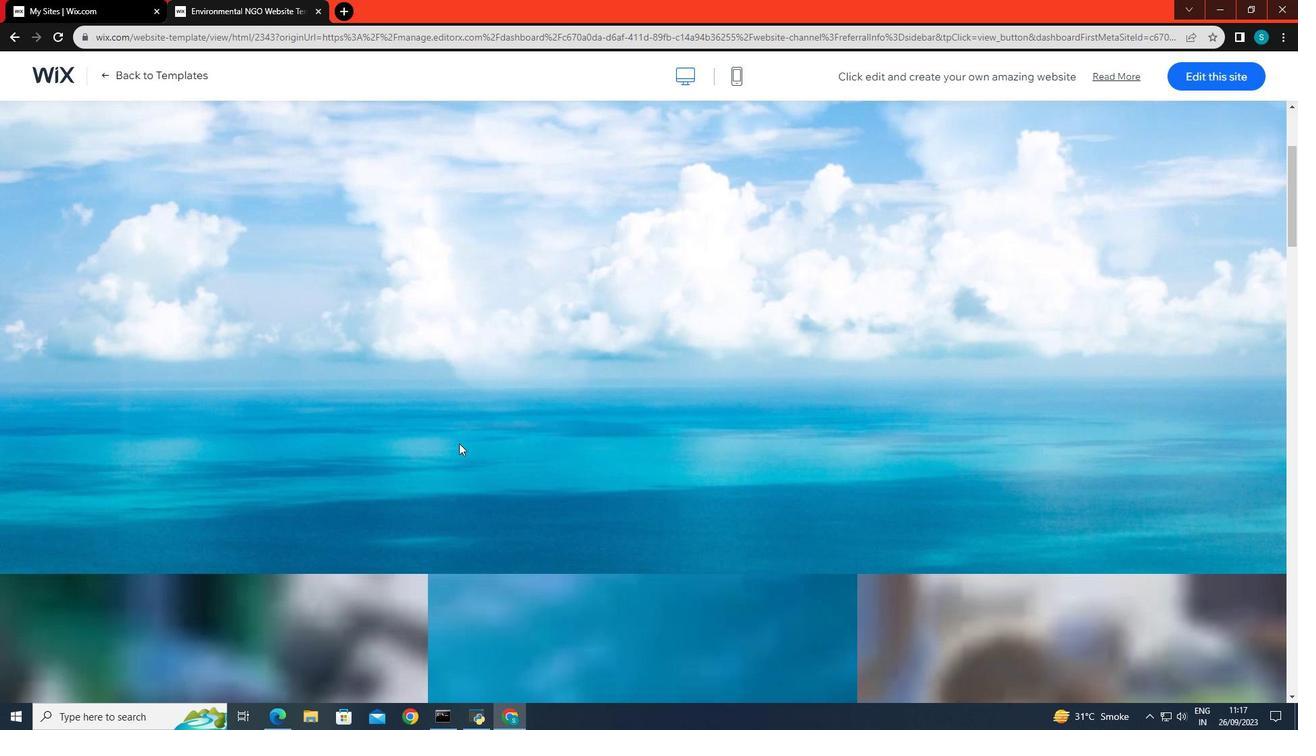 
Action: Mouse moved to (453, 436)
Screenshot: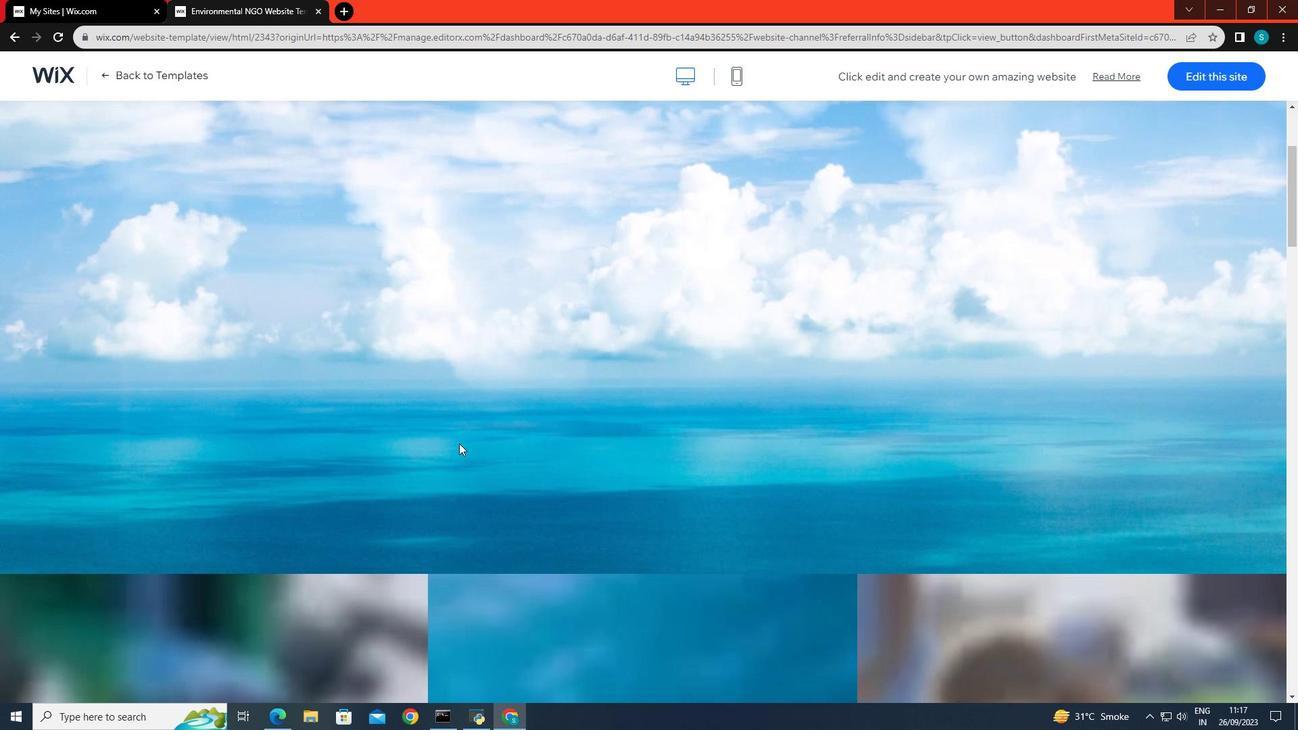 
Action: Mouse scrolled (453, 436) with delta (0, 0)
Screenshot: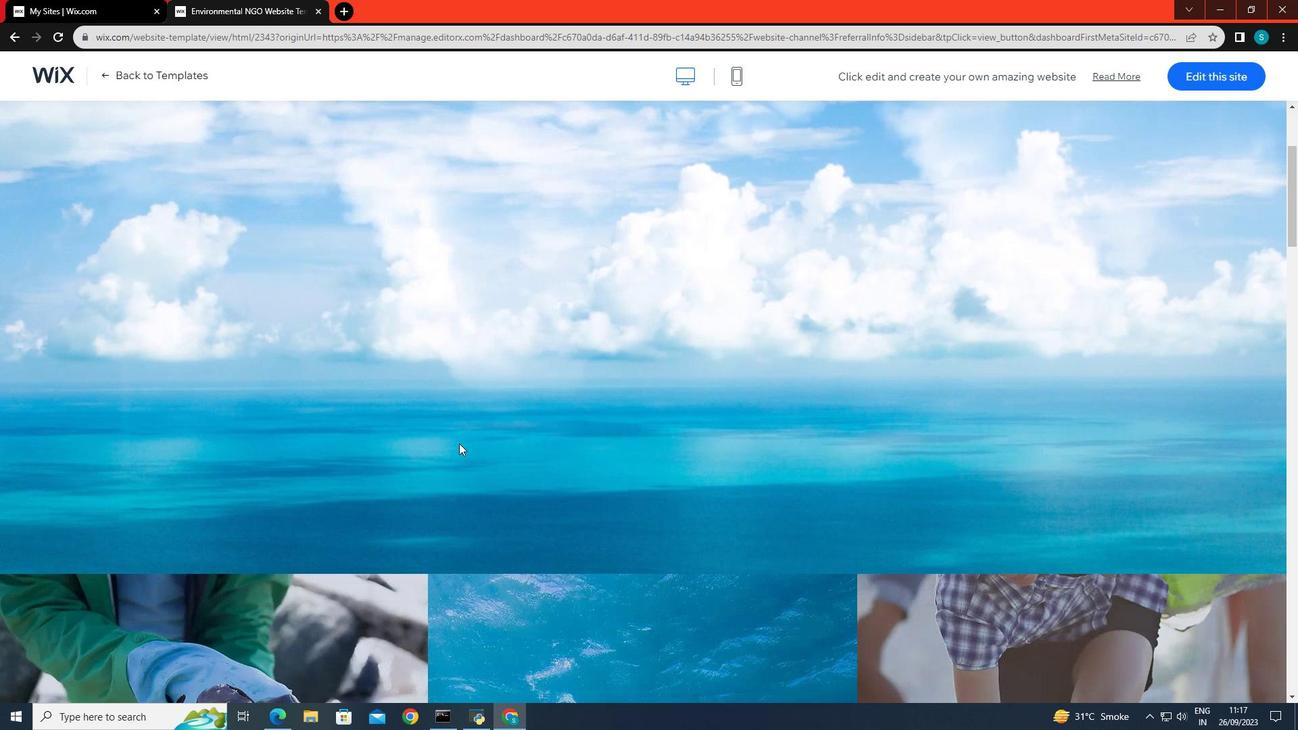 
Action: Mouse moved to (453, 437)
Screenshot: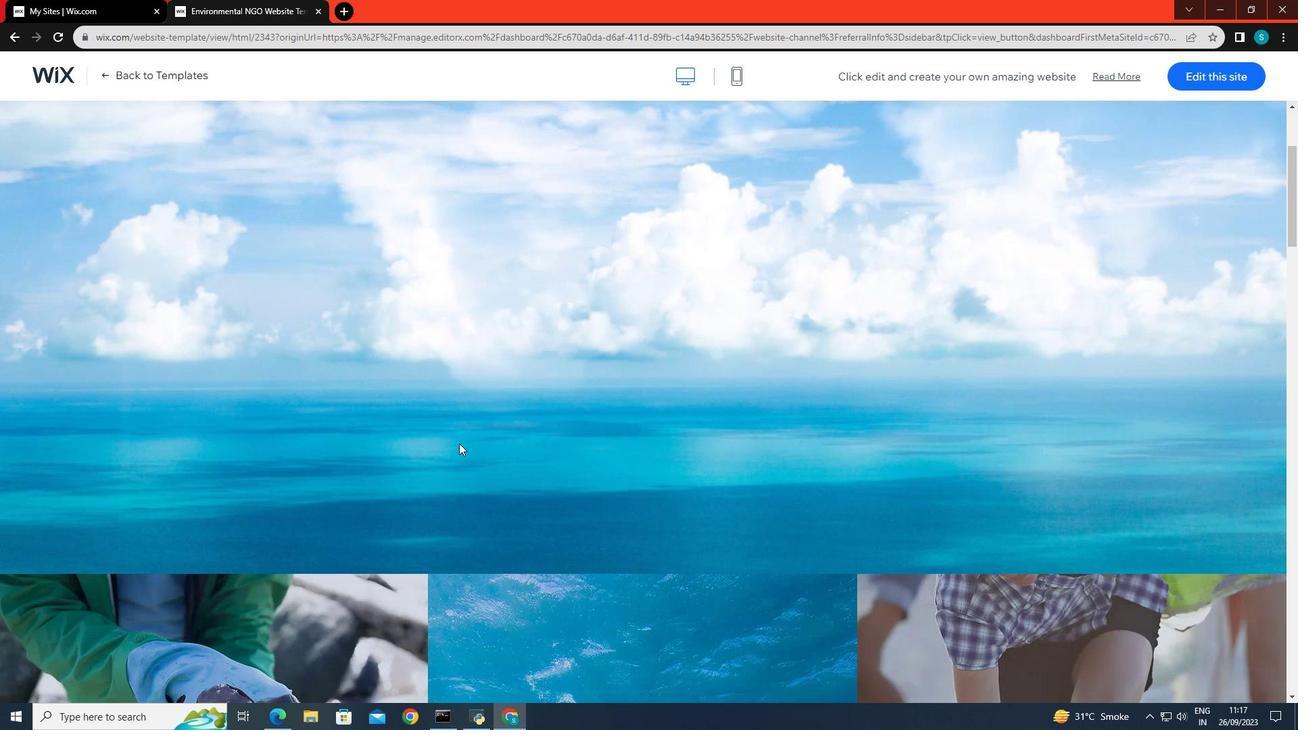 
Action: Mouse scrolled (453, 436) with delta (0, 0)
Screenshot: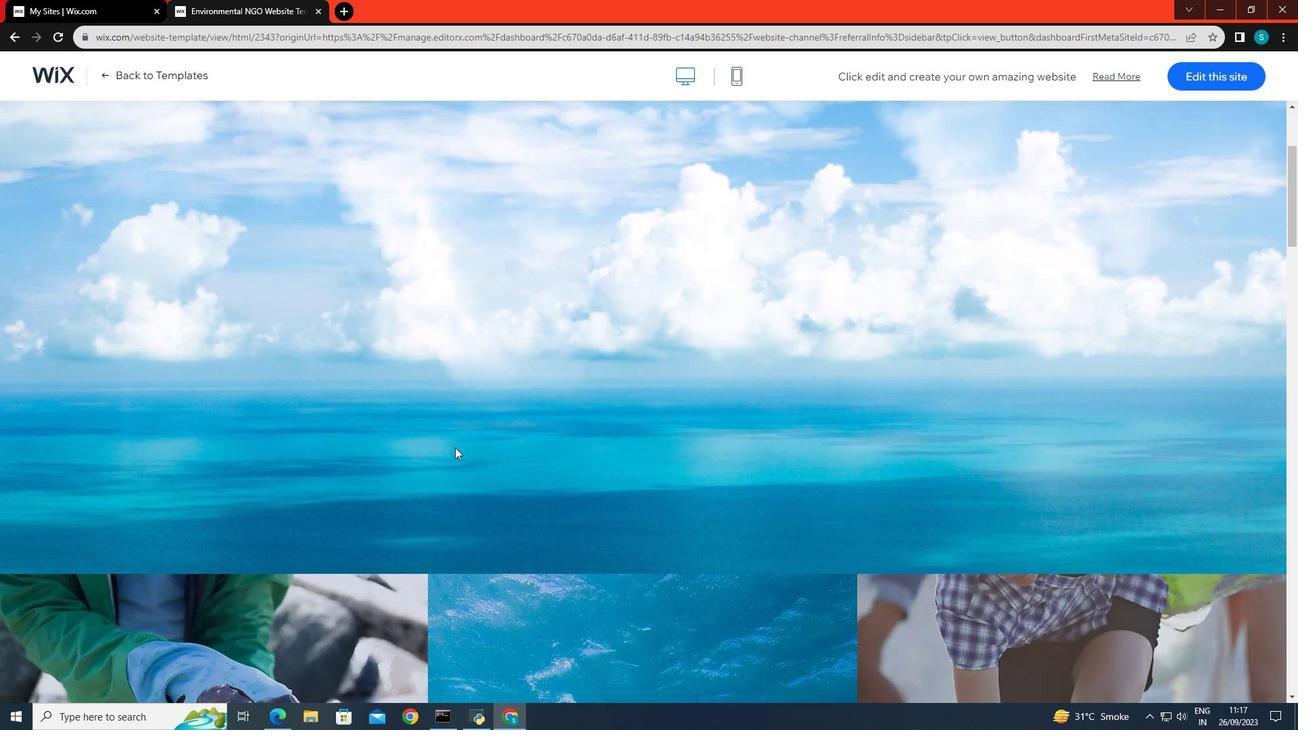 
Action: Mouse moved to (446, 443)
Screenshot: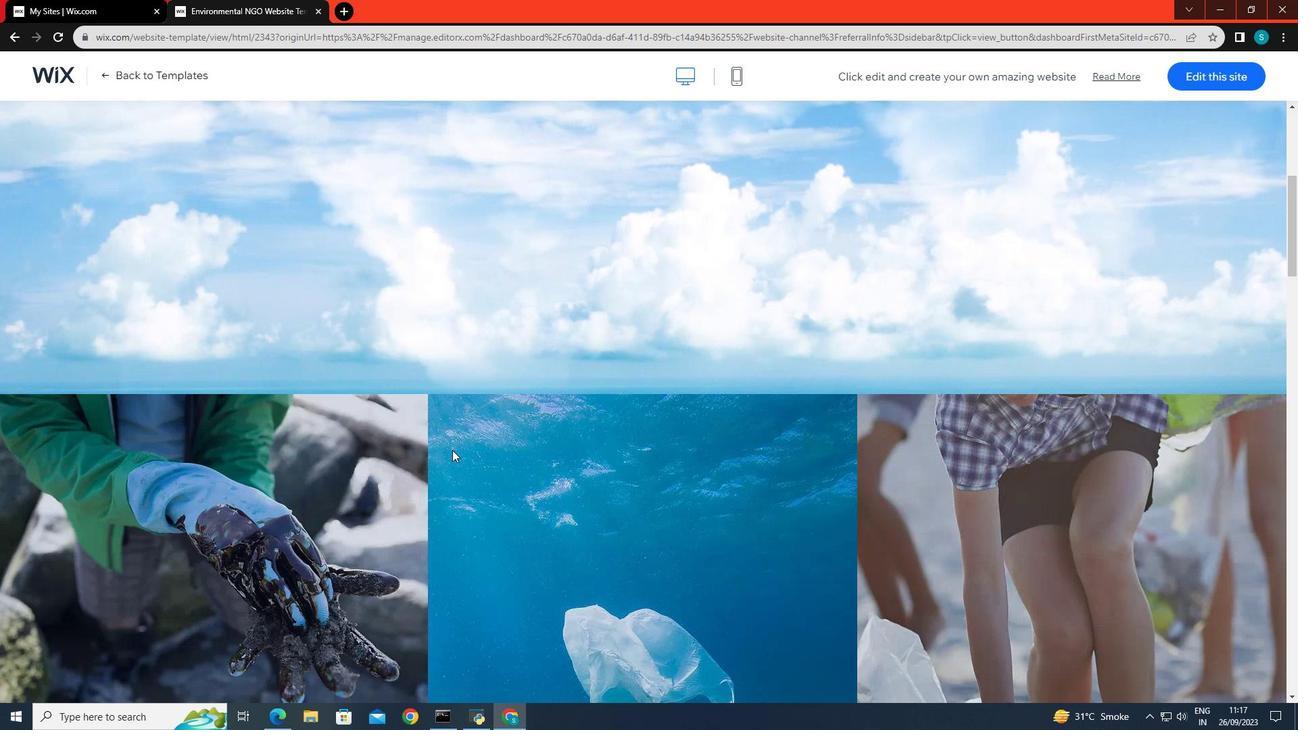 
Action: Mouse scrolled (446, 442) with delta (0, 0)
Screenshot: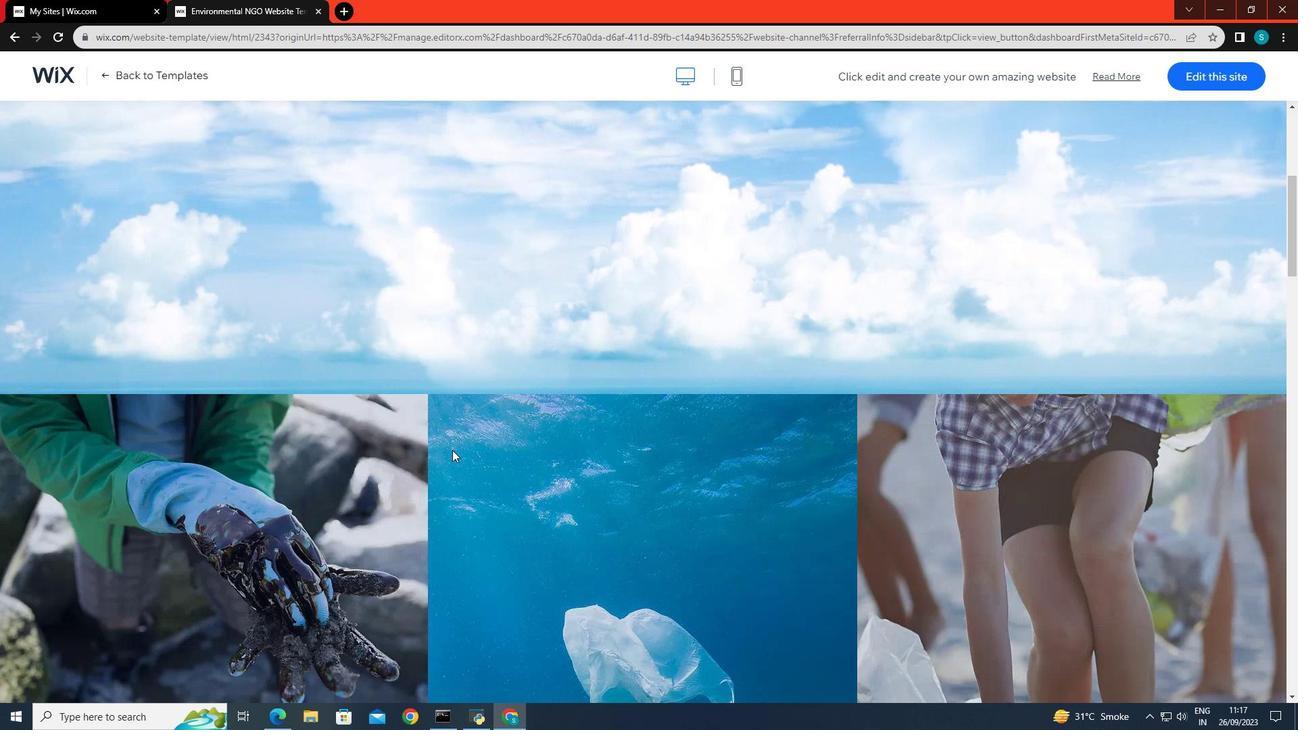 
Action: Mouse moved to (446, 444)
Screenshot: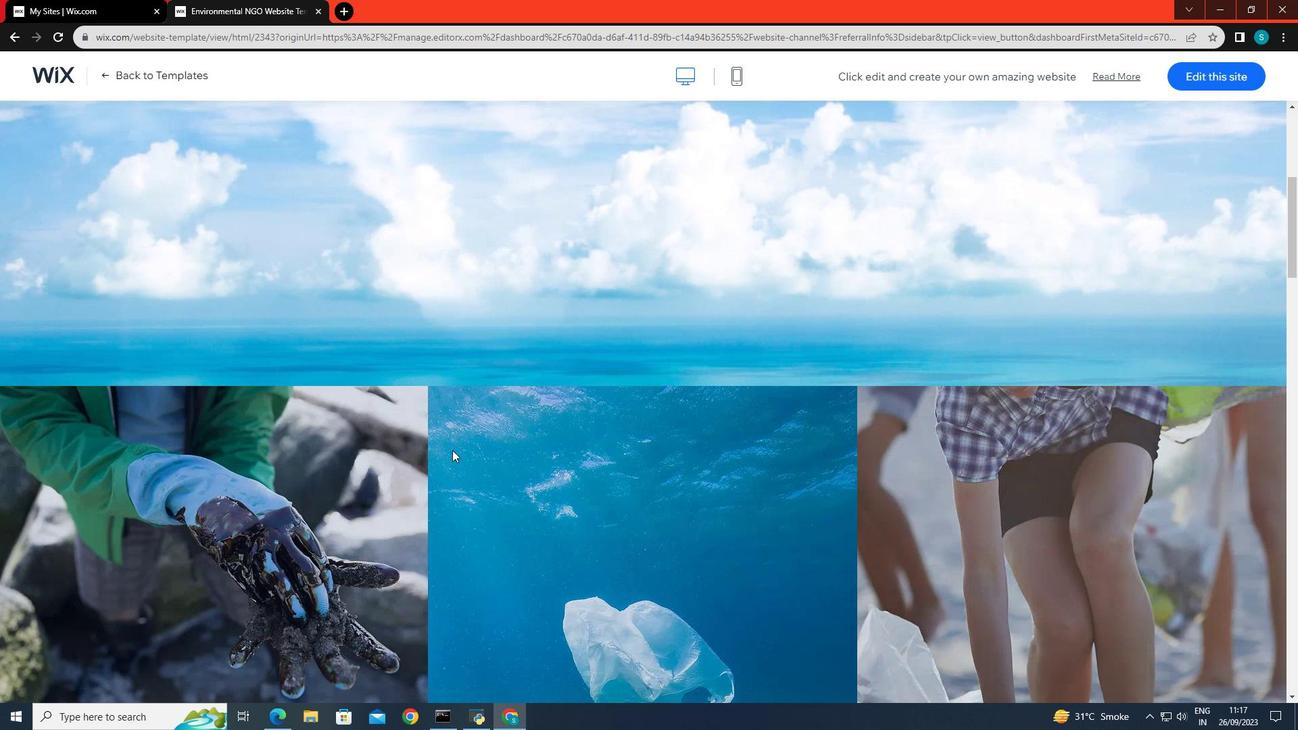 
Action: Mouse scrolled (446, 443) with delta (0, 0)
Screenshot: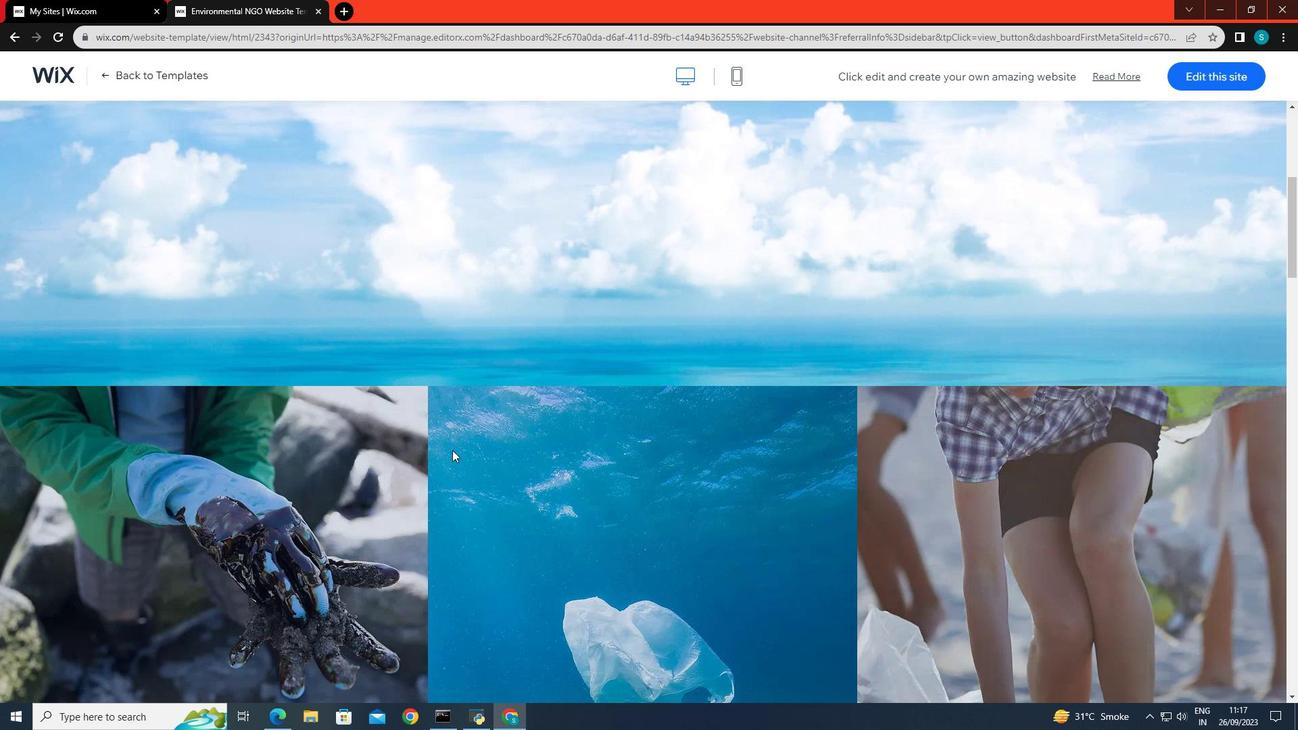 
Action: Mouse moved to (446, 444)
Screenshot: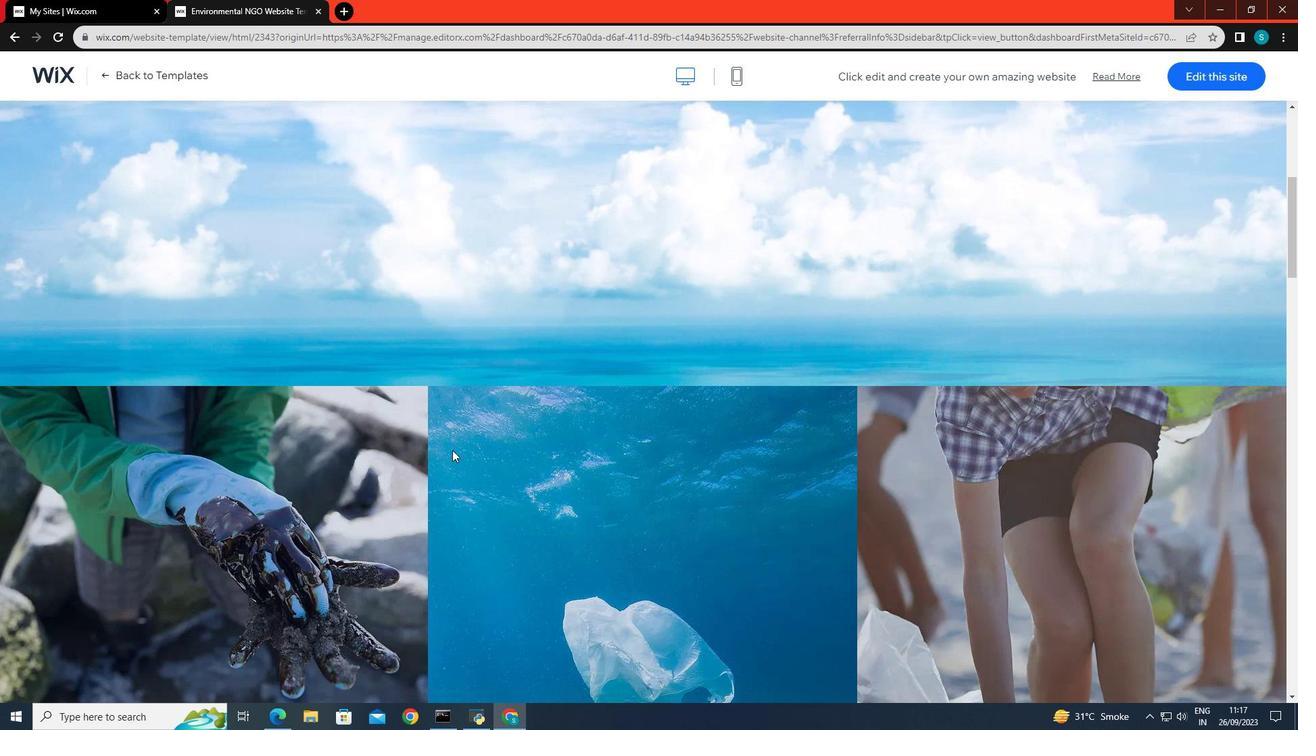 
Action: Mouse scrolled (446, 443) with delta (0, 0)
Screenshot: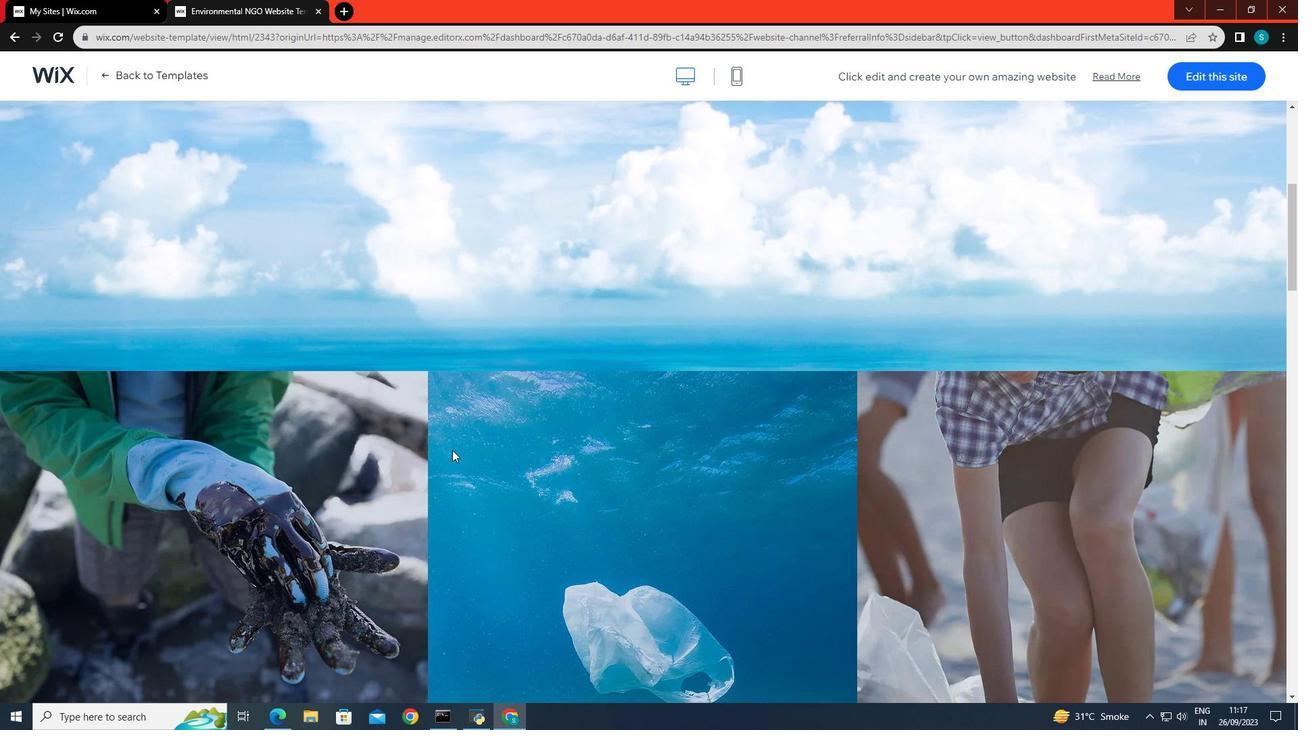 
Action: Mouse scrolled (446, 443) with delta (0, 0)
Screenshot: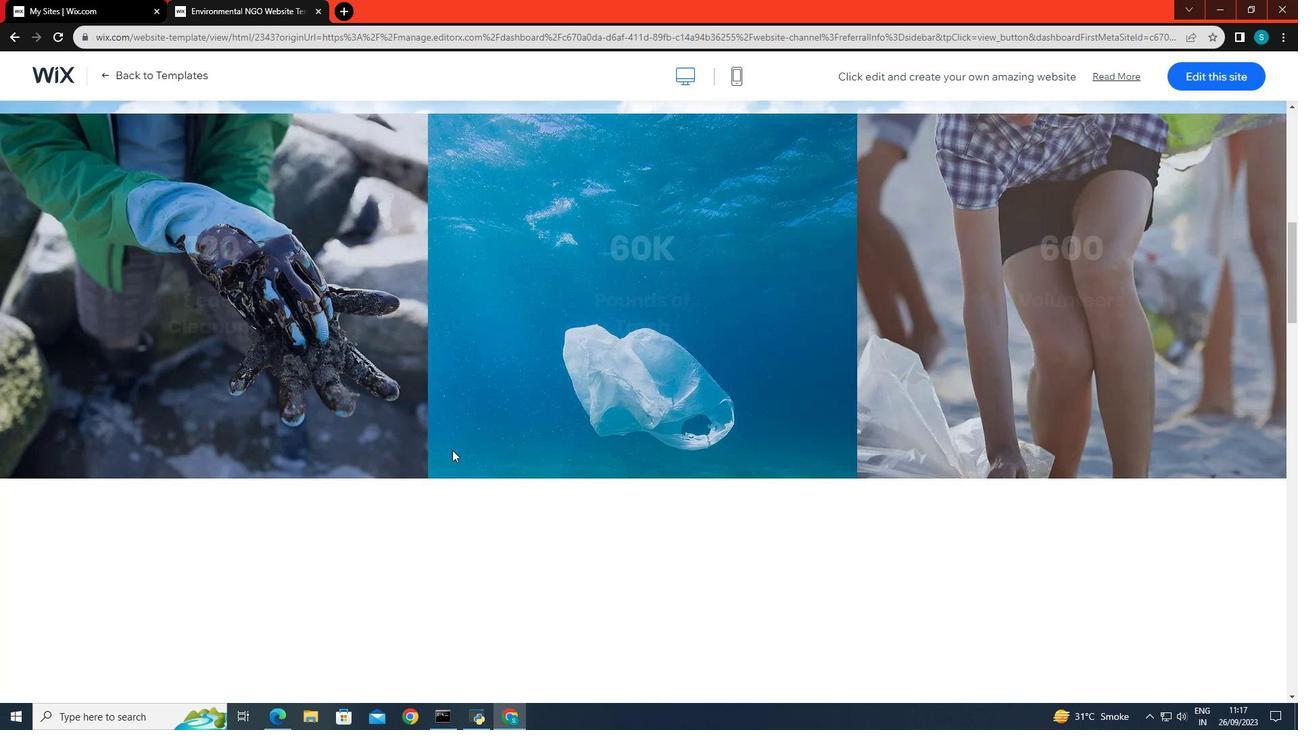 
Action: Mouse scrolled (446, 443) with delta (0, 0)
Screenshot: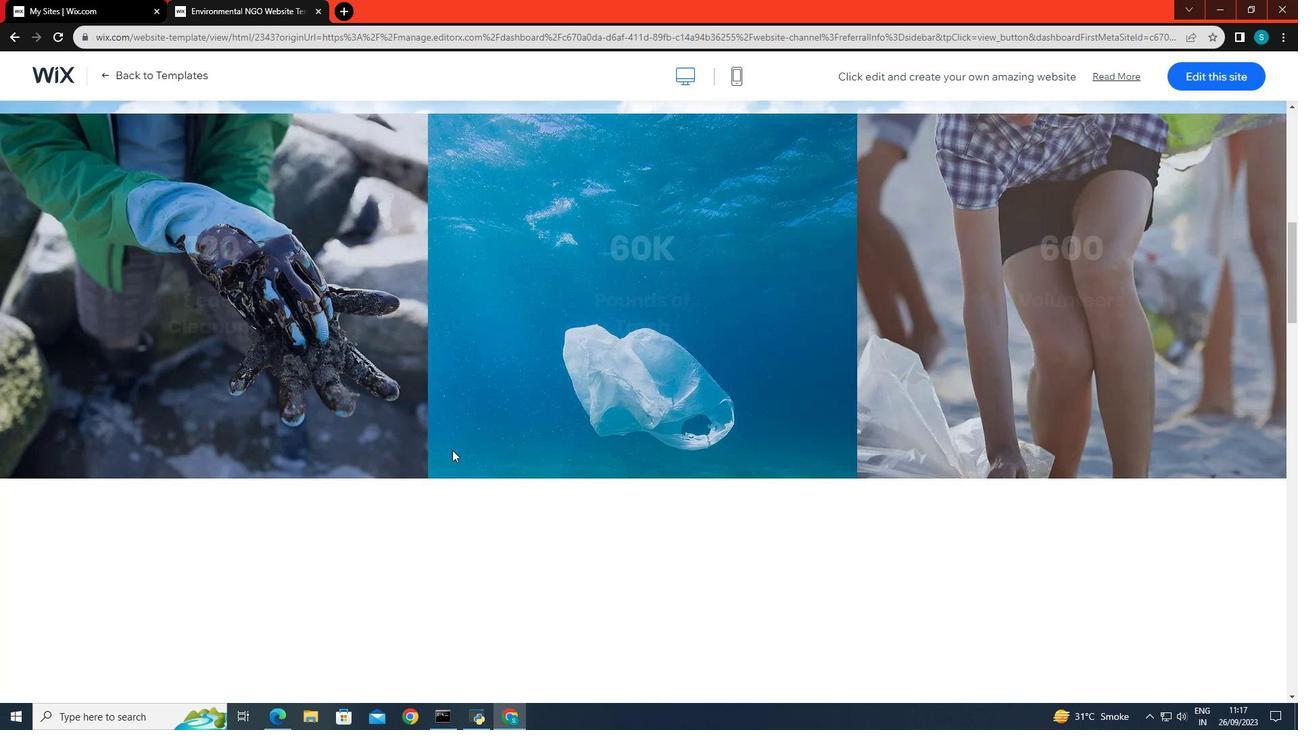 
Action: Mouse scrolled (446, 443) with delta (0, 0)
Screenshot: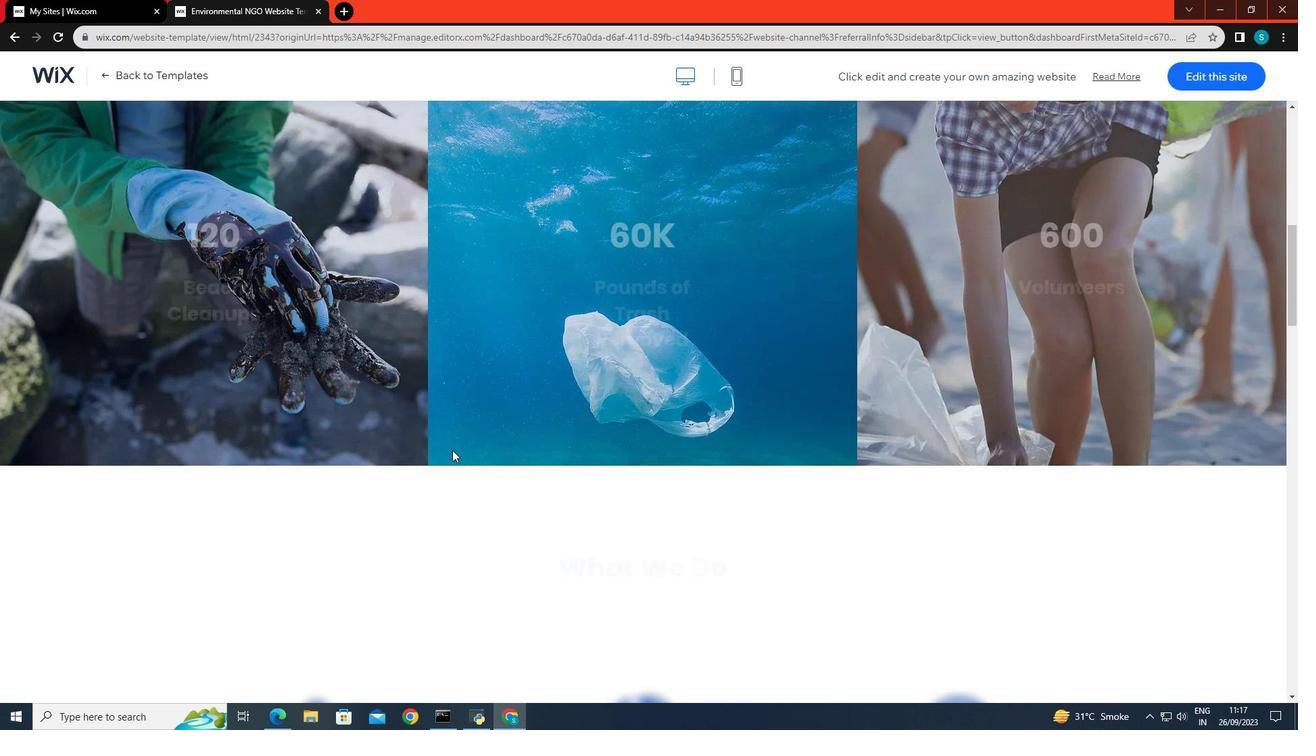 
Action: Mouse scrolled (446, 443) with delta (0, 0)
Screenshot: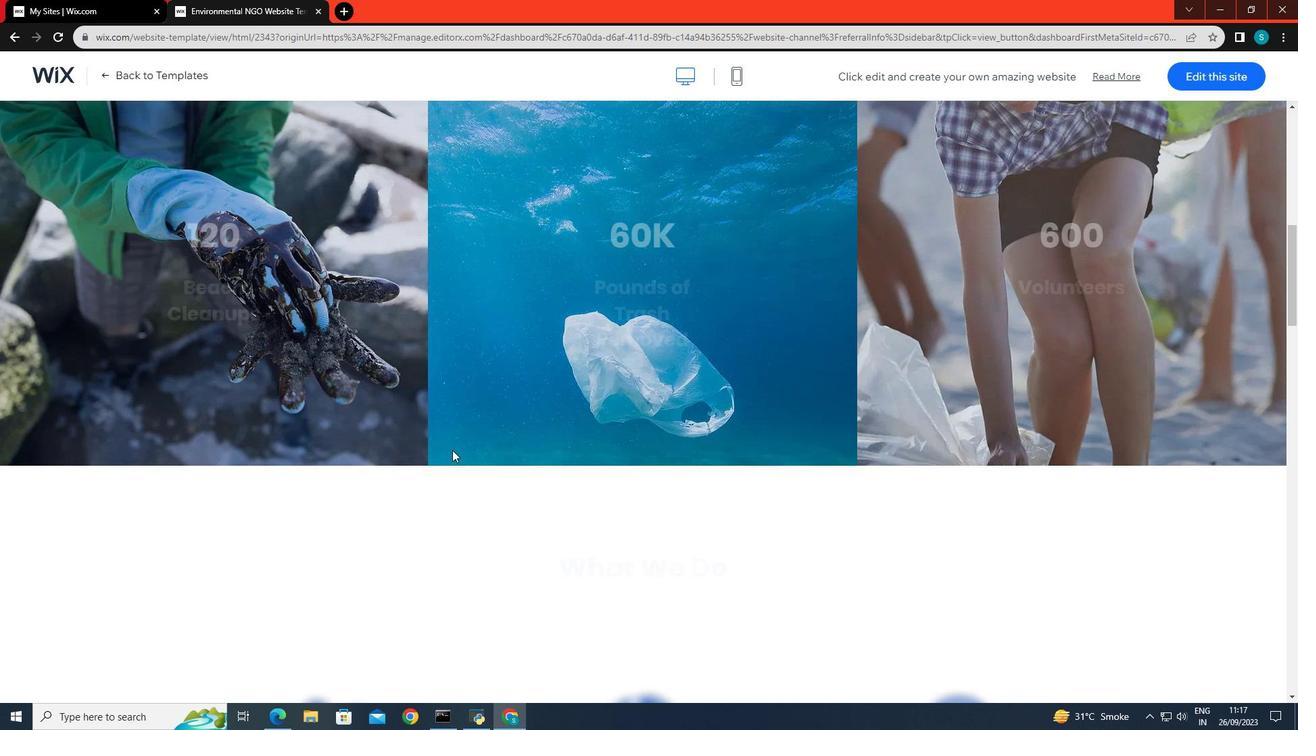 
Action: Mouse scrolled (446, 443) with delta (0, 0)
Screenshot: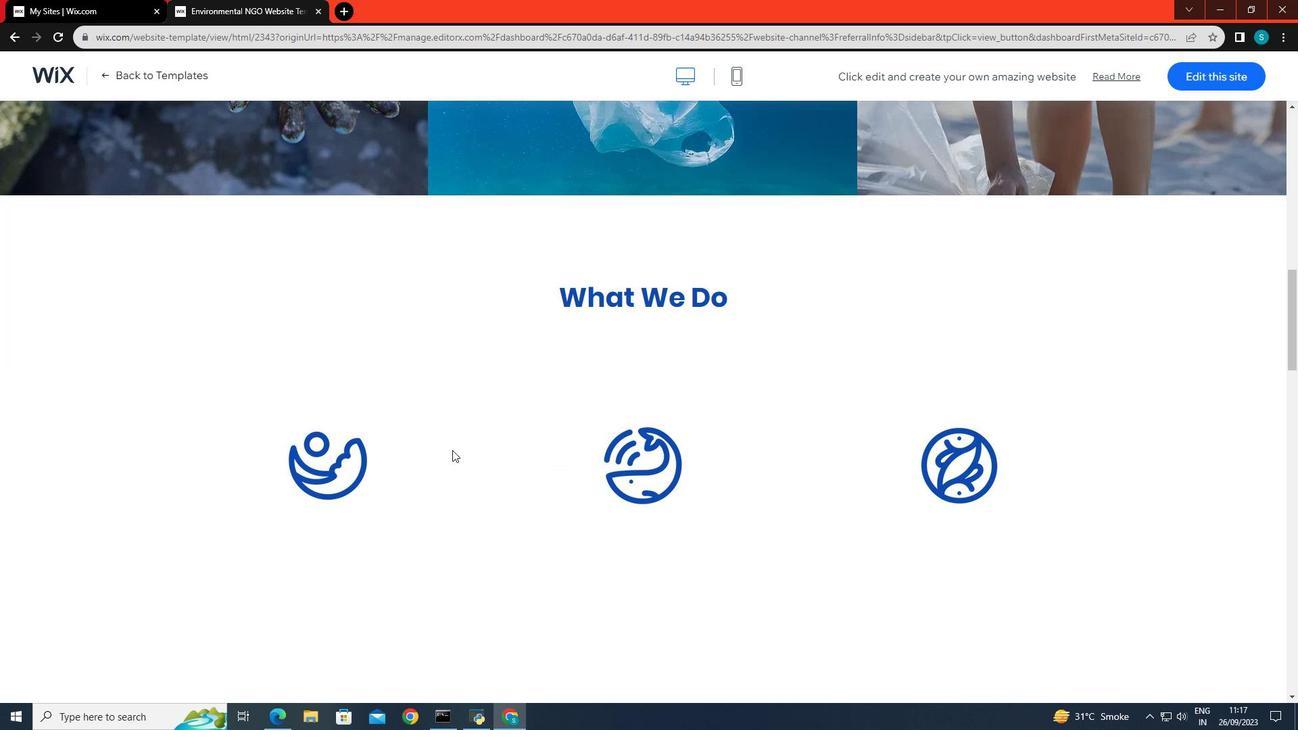 
Action: Mouse scrolled (446, 443) with delta (0, 0)
Screenshot: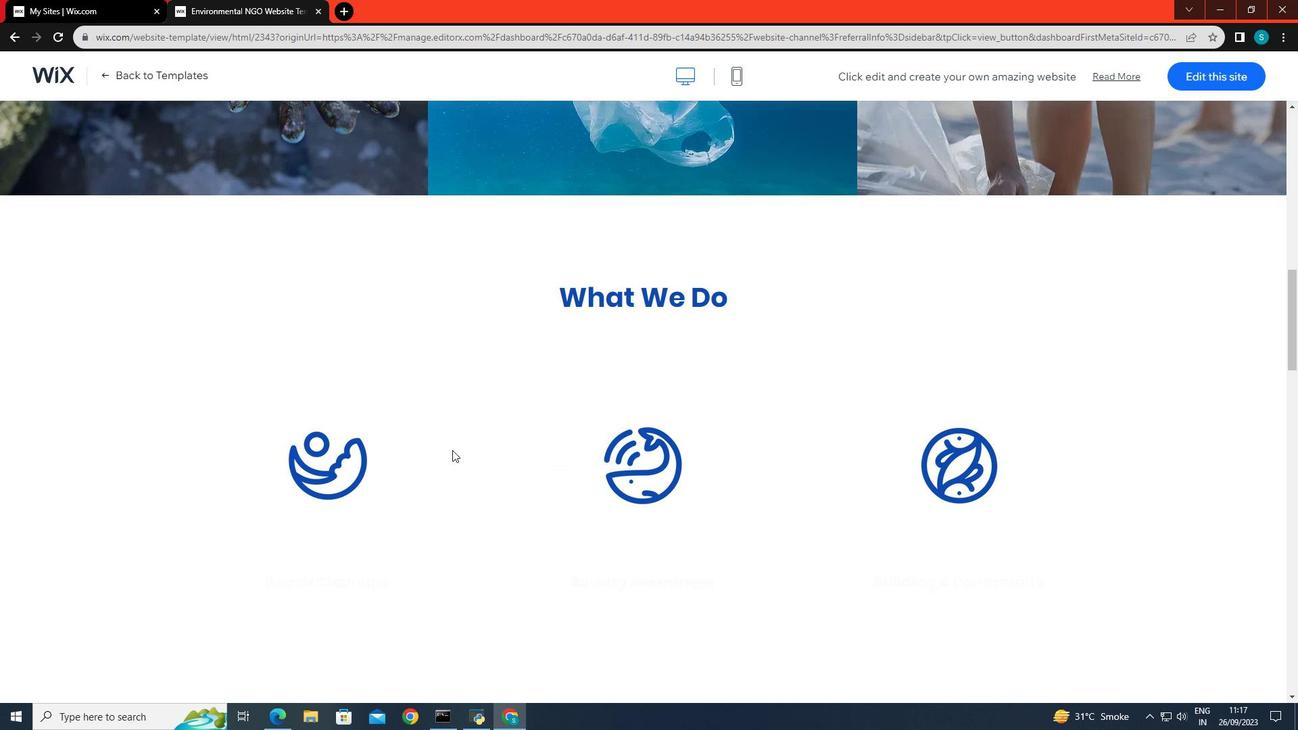 
Action: Mouse scrolled (446, 443) with delta (0, 0)
Screenshot: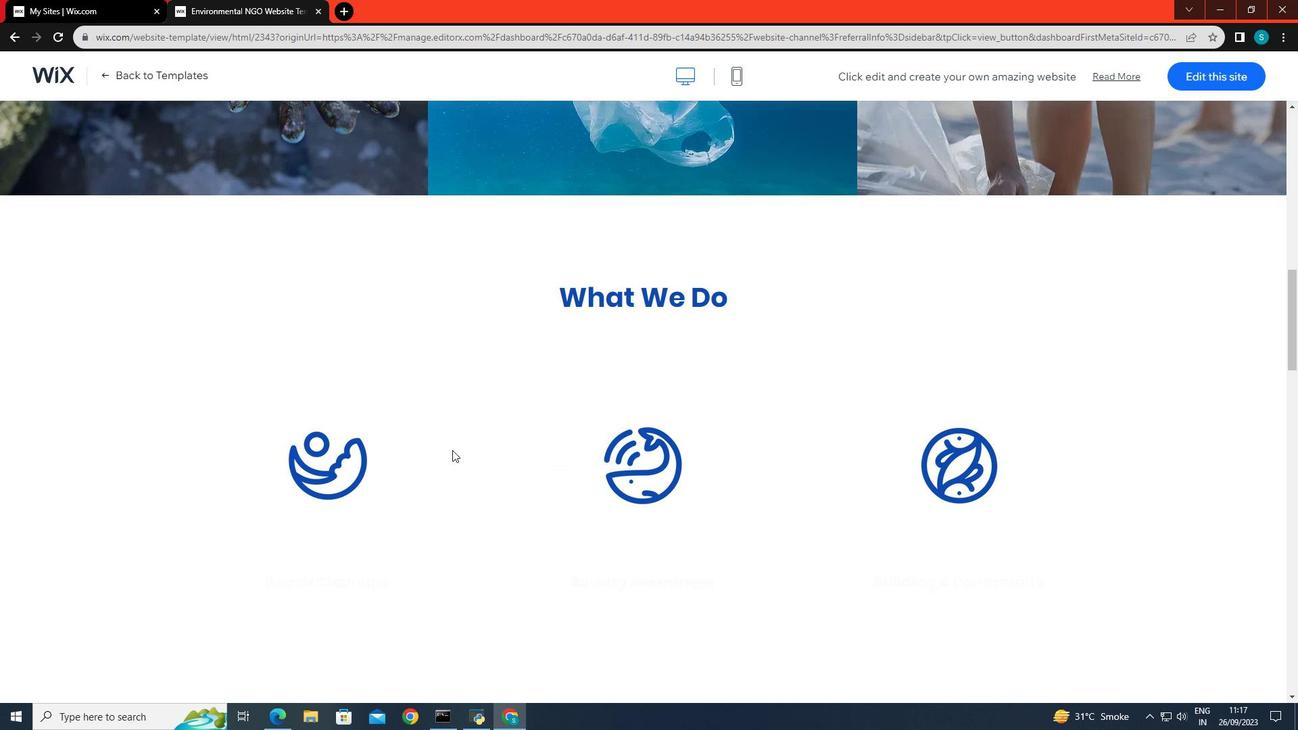 
Action: Mouse scrolled (446, 443) with delta (0, 0)
Screenshot: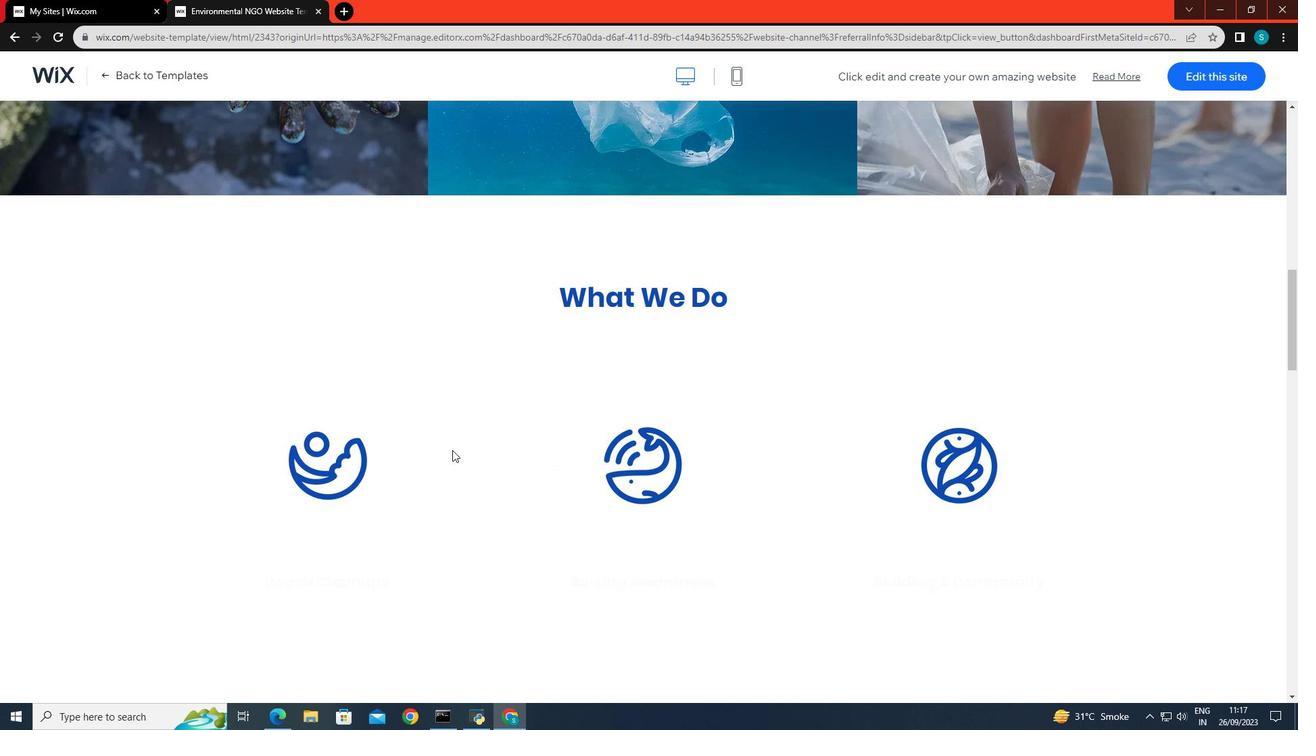
Action: Mouse scrolled (446, 443) with delta (0, 0)
Screenshot: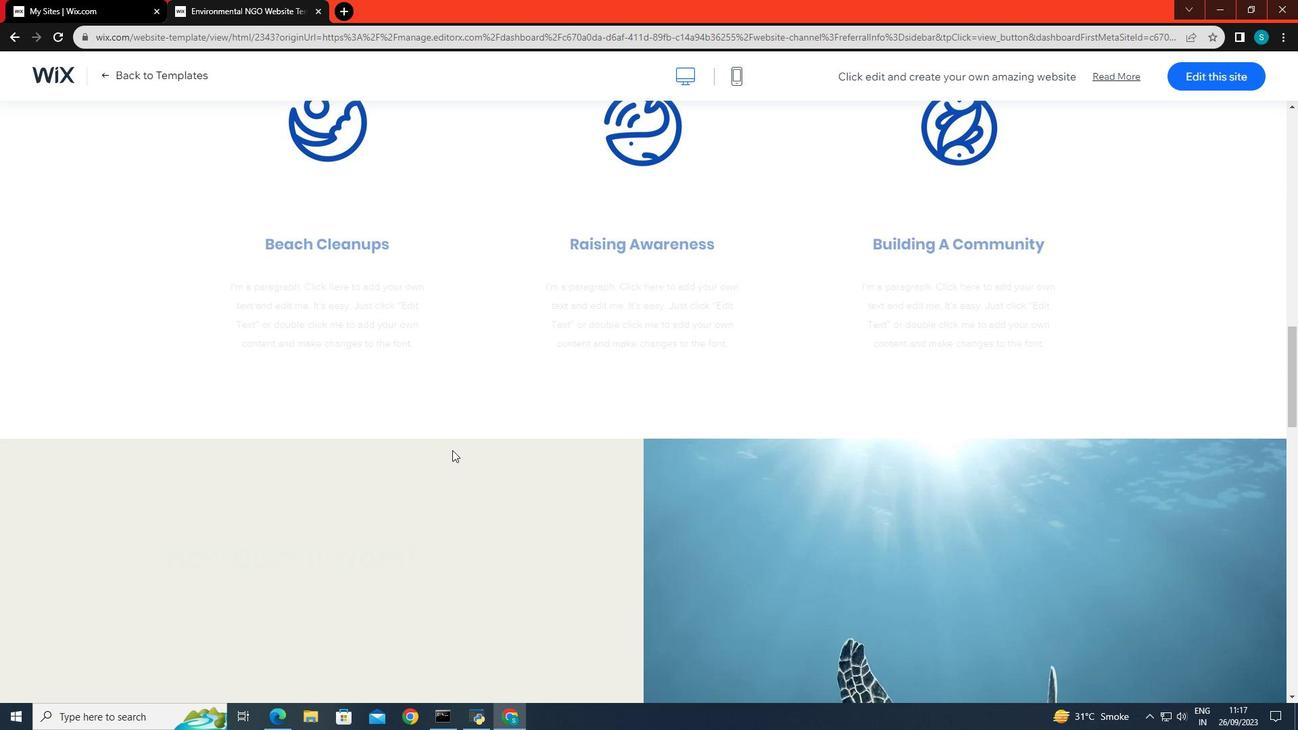 
Action: Mouse scrolled (446, 443) with delta (0, 0)
Screenshot: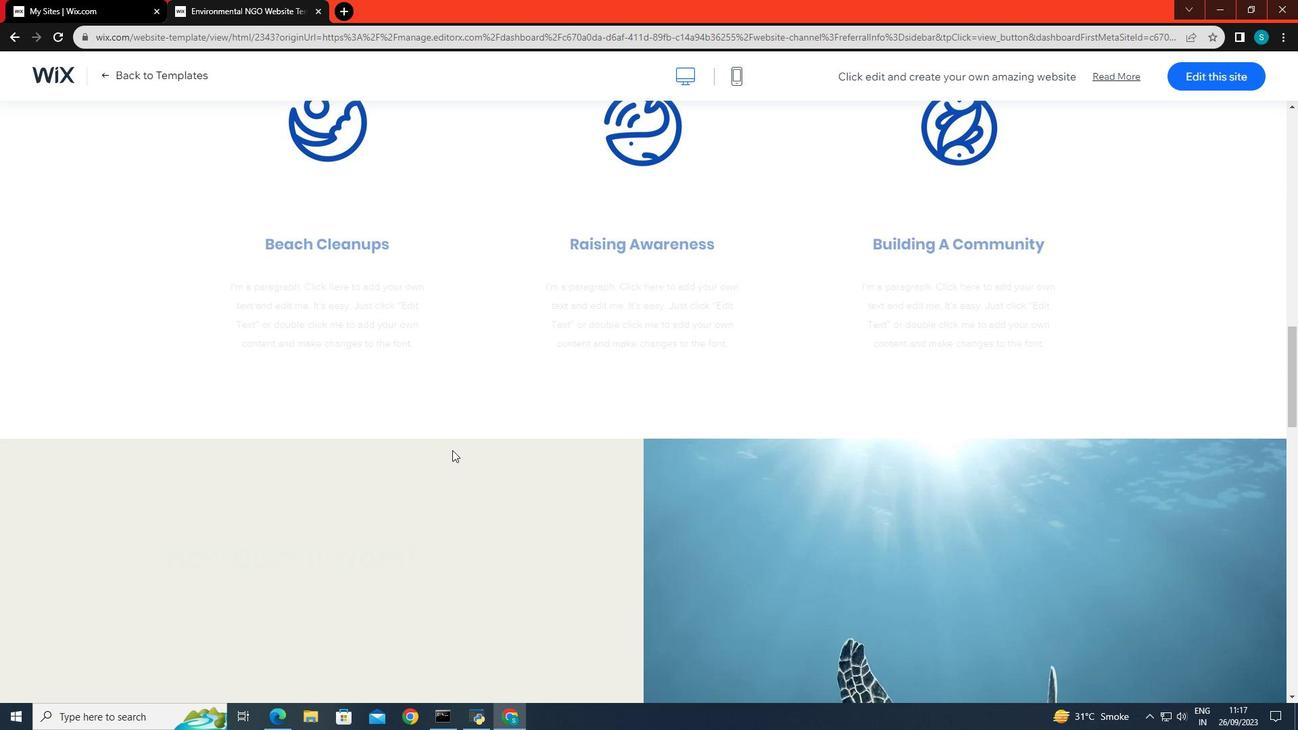 
Action: Mouse scrolled (446, 443) with delta (0, 0)
Screenshot: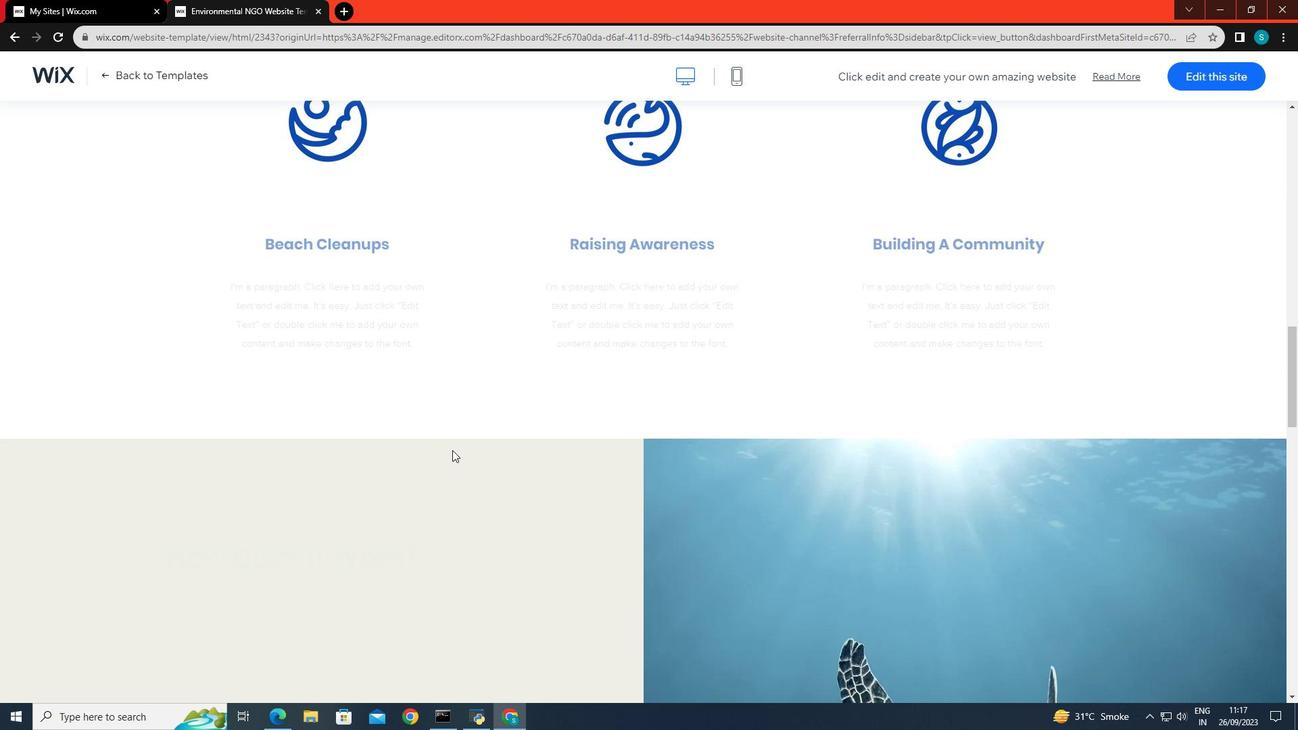 
Action: Mouse scrolled (446, 443) with delta (0, 0)
Screenshot: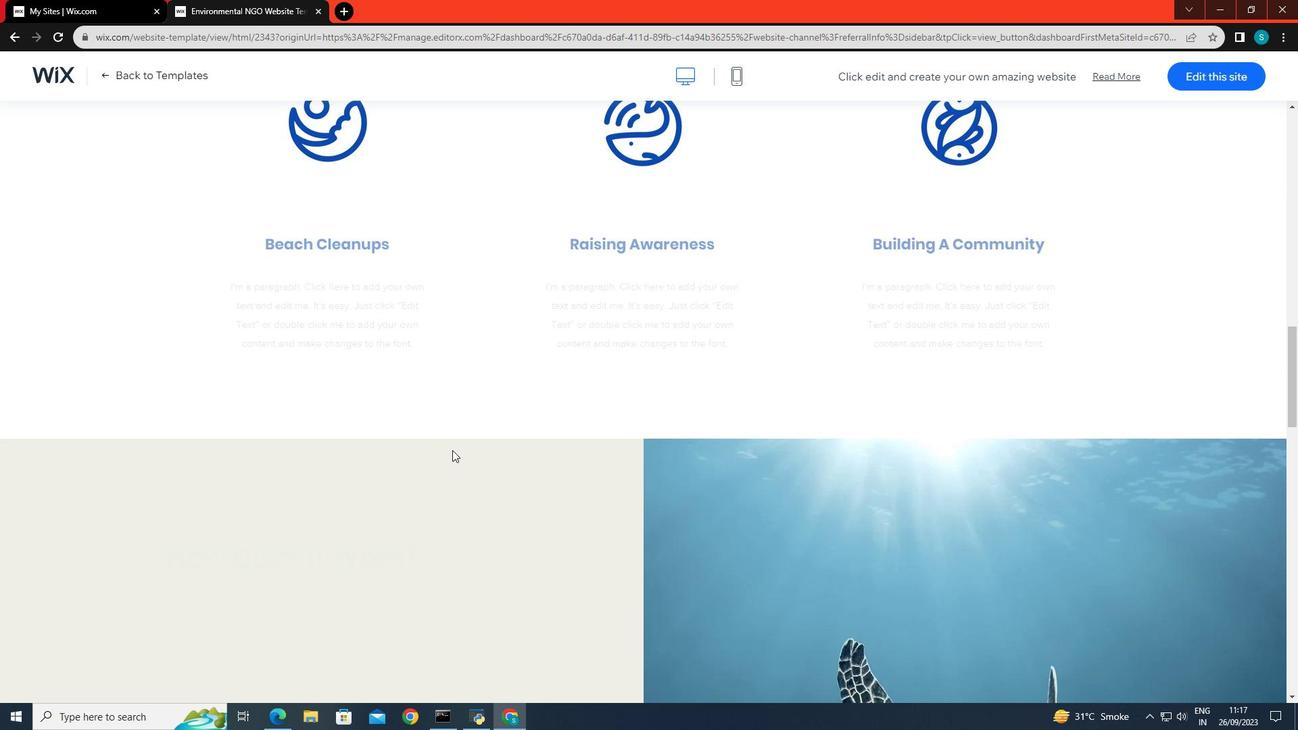 
Action: Mouse scrolled (446, 443) with delta (0, 0)
Screenshot: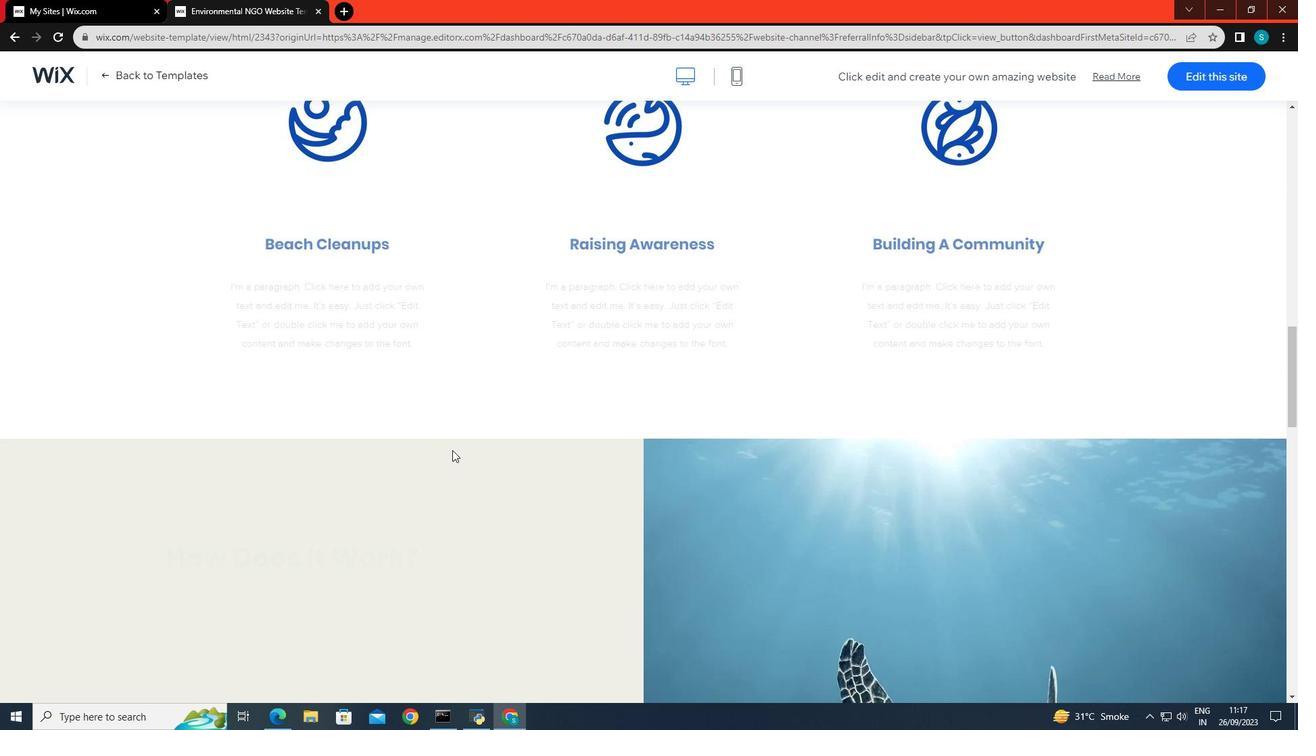 
Action: Mouse scrolled (446, 443) with delta (0, 0)
Screenshot: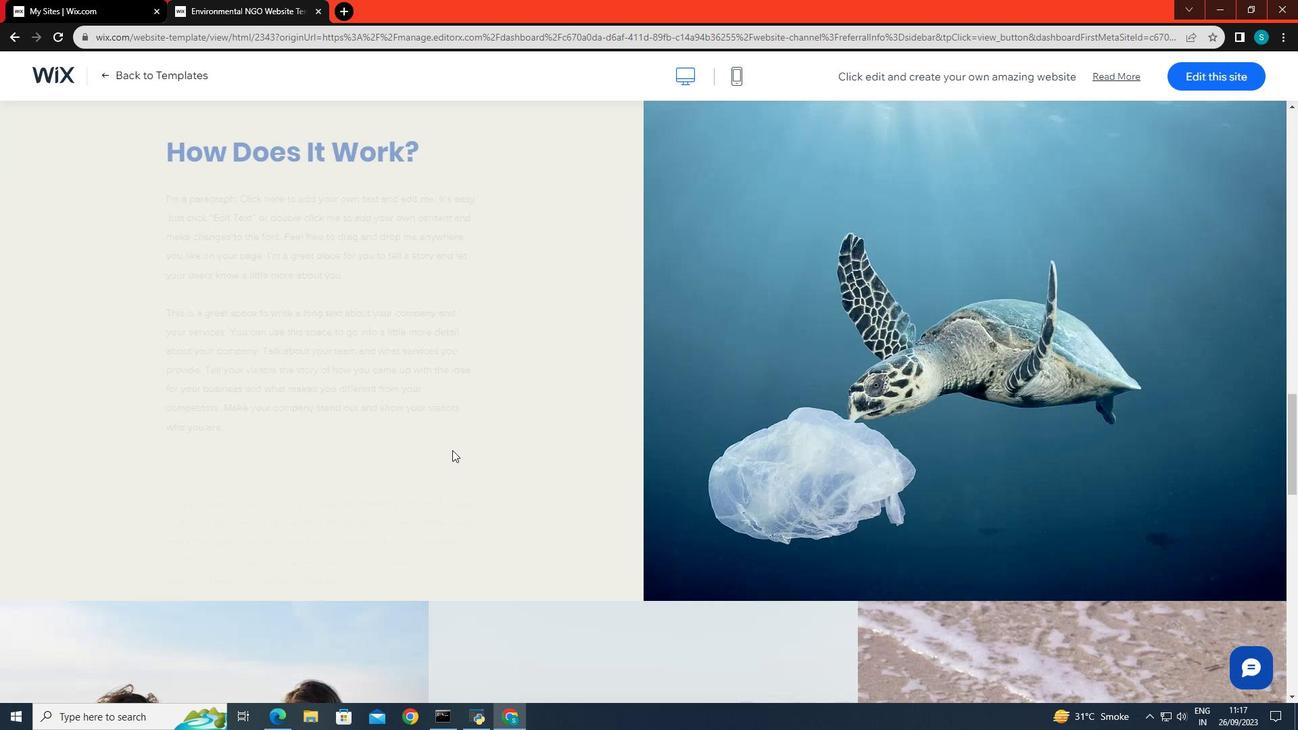 
Action: Mouse scrolled (446, 443) with delta (0, 0)
Screenshot: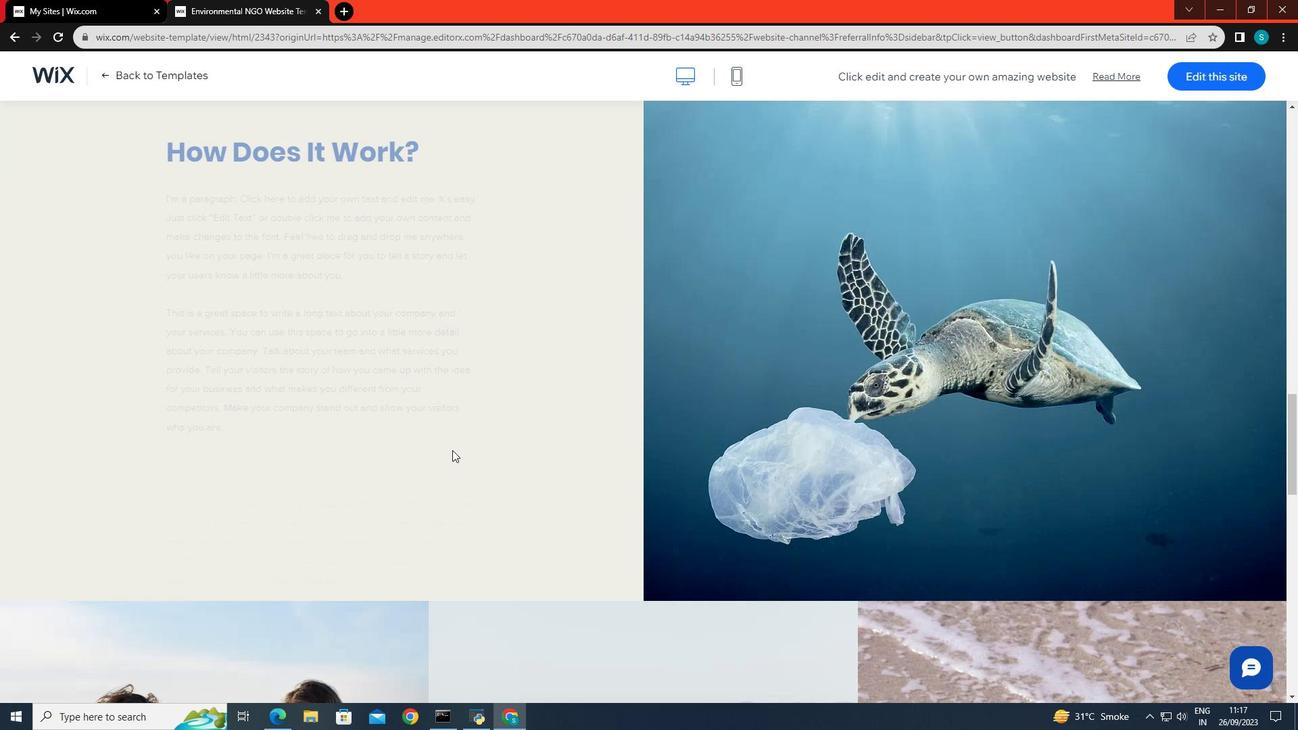 
Action: Mouse scrolled (446, 443) with delta (0, 0)
Screenshot: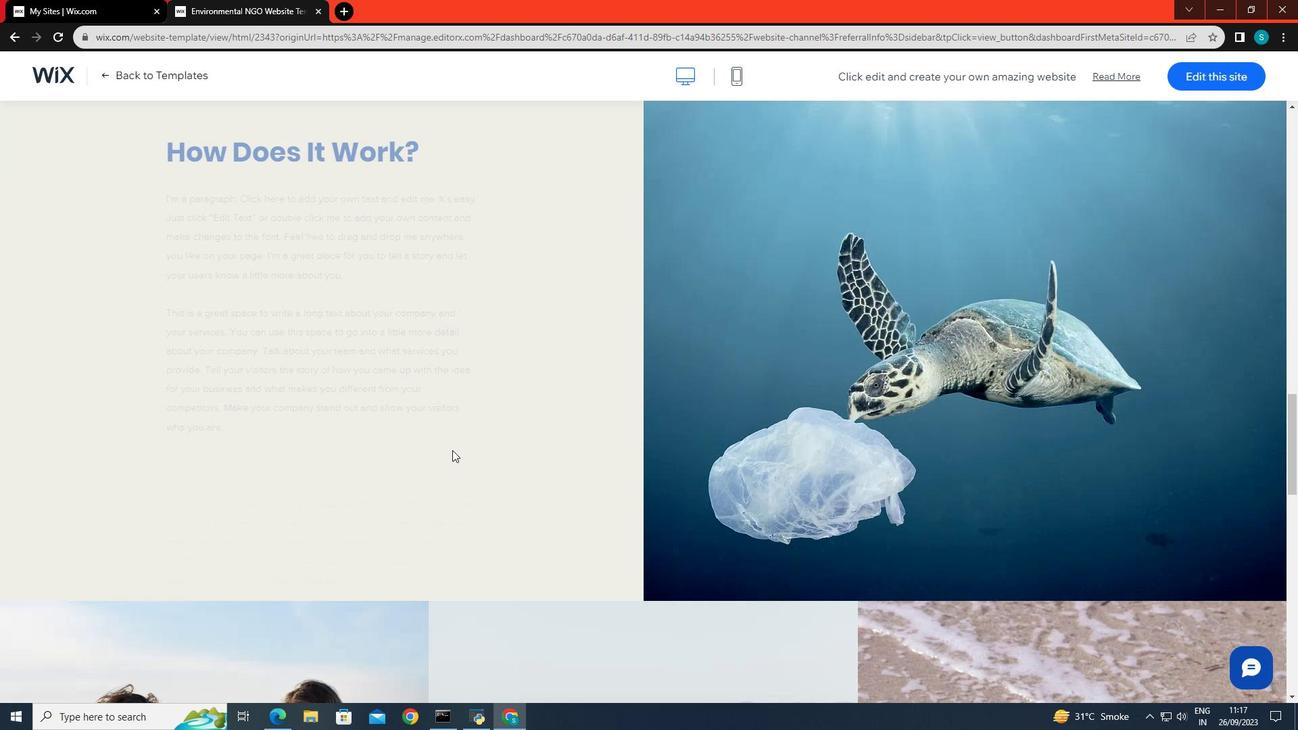
Action: Mouse scrolled (446, 443) with delta (0, 0)
Screenshot: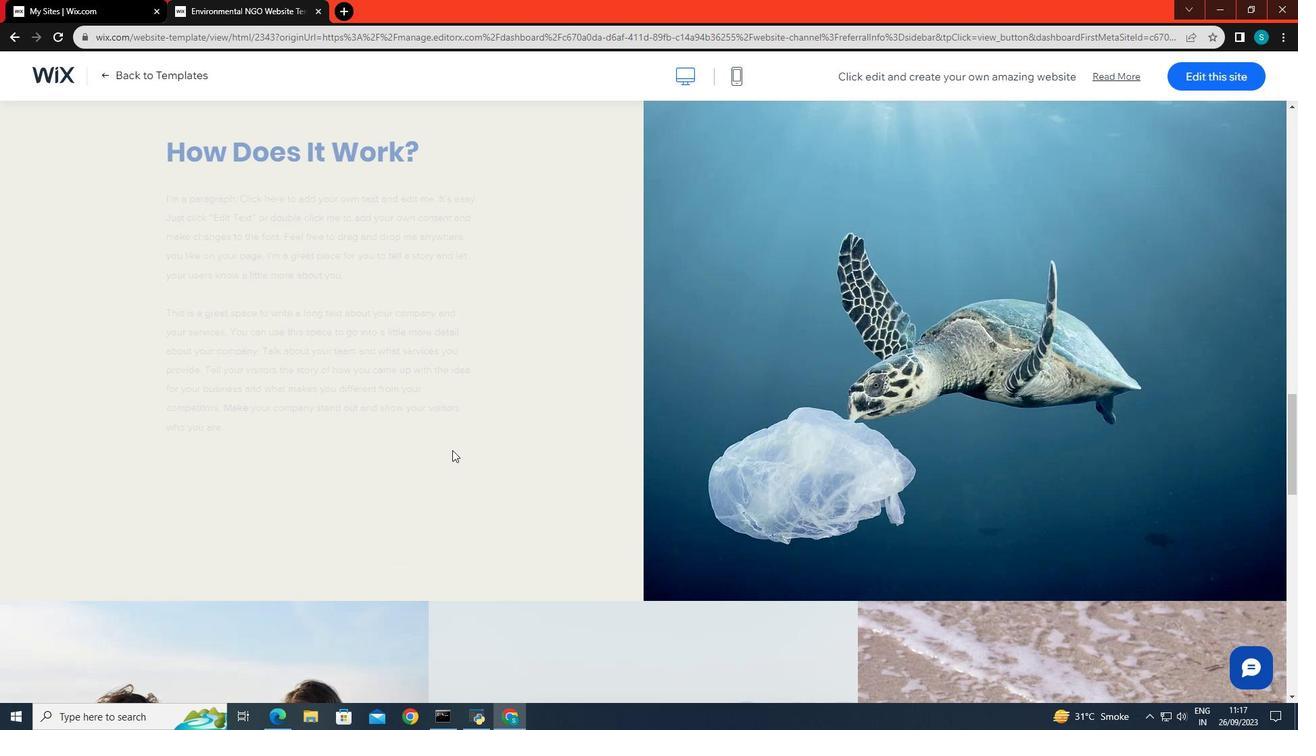 
Action: Mouse scrolled (446, 443) with delta (0, 0)
Screenshot: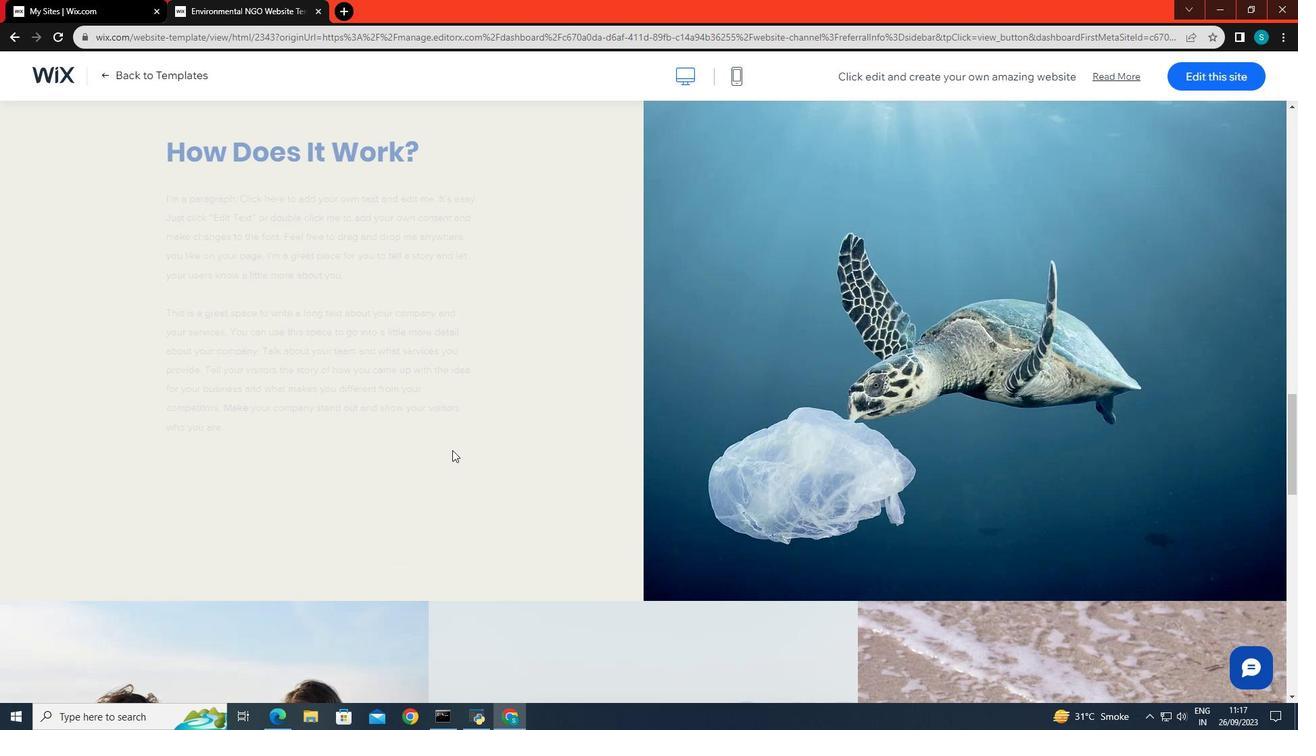 
Action: Mouse scrolled (446, 443) with delta (0, 0)
Screenshot: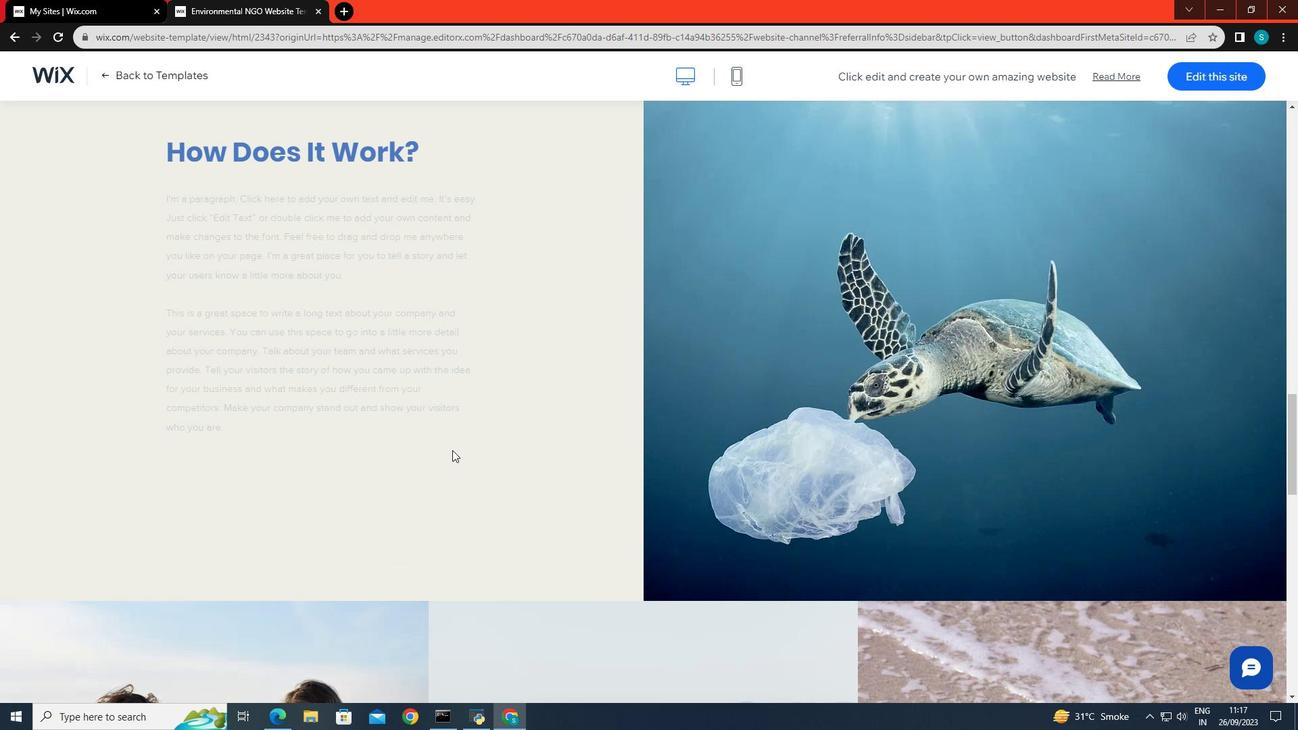 
Action: Mouse scrolled (446, 443) with delta (0, 0)
Screenshot: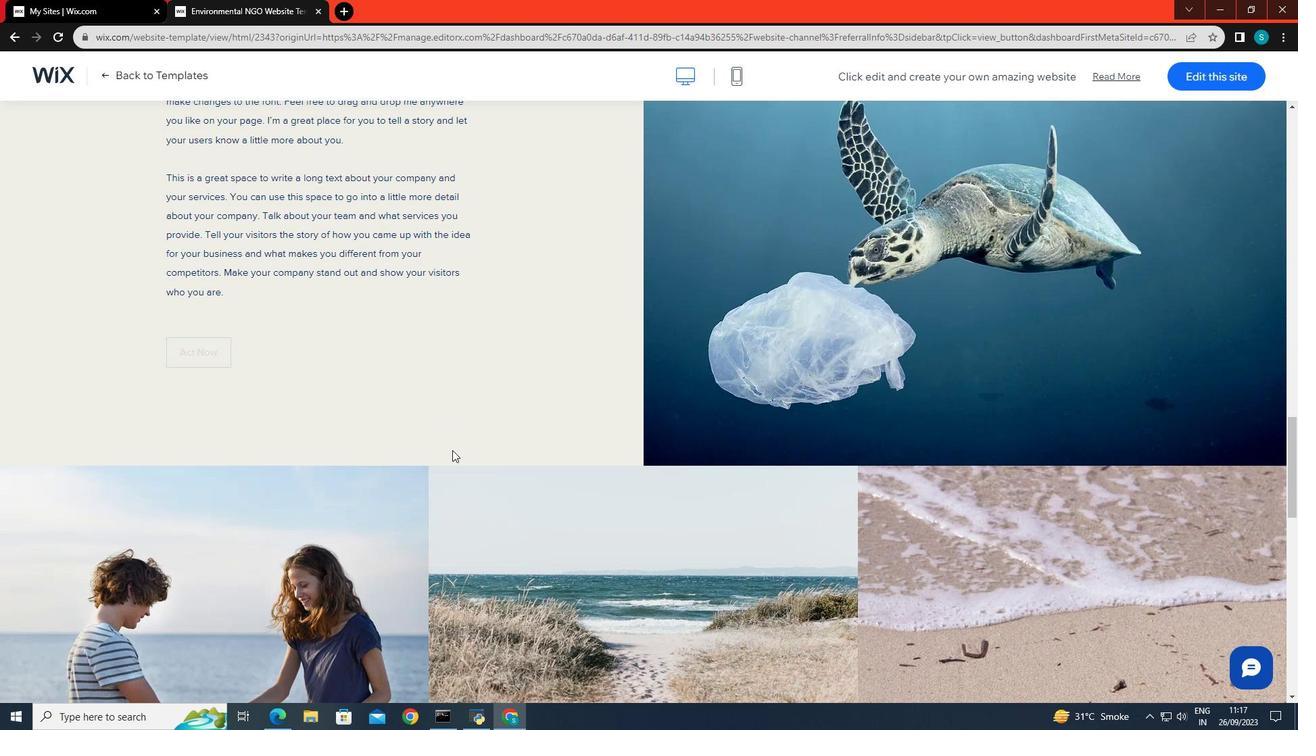 
Action: Mouse scrolled (446, 443) with delta (0, 0)
Screenshot: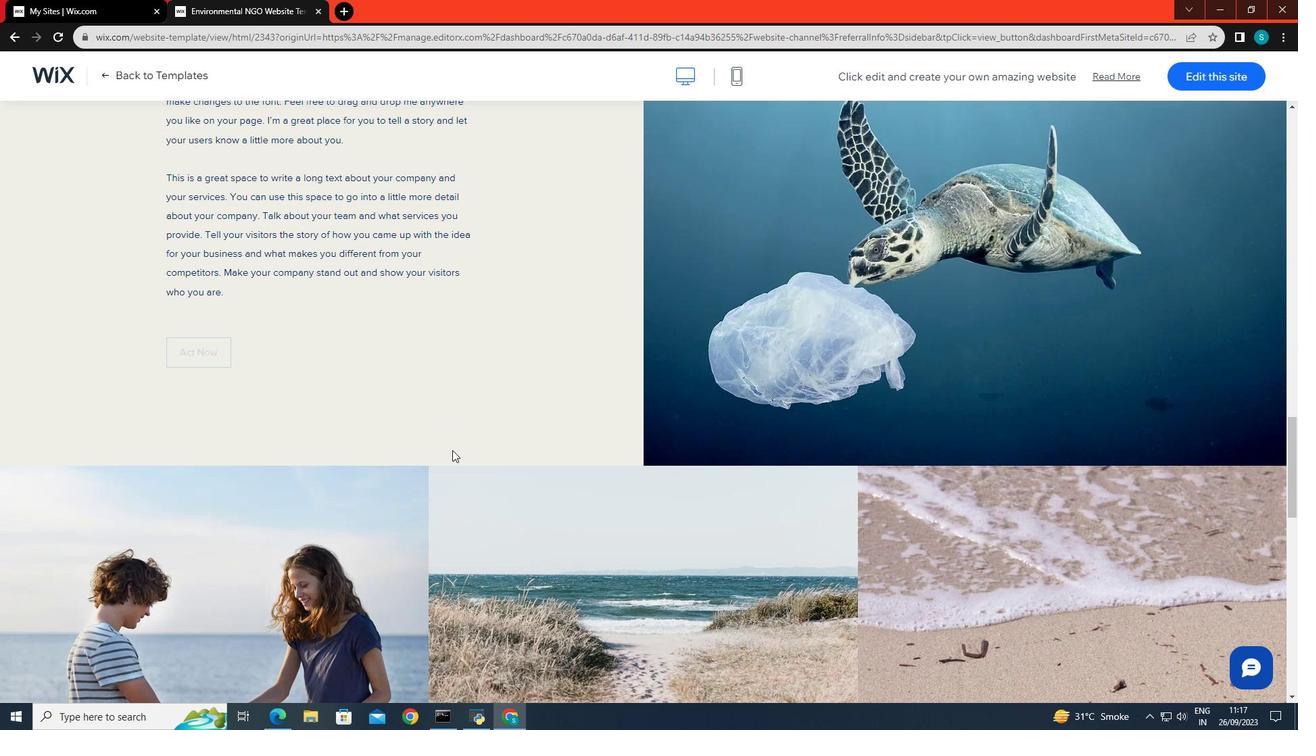 
Action: Mouse scrolled (446, 443) with delta (0, 0)
Screenshot: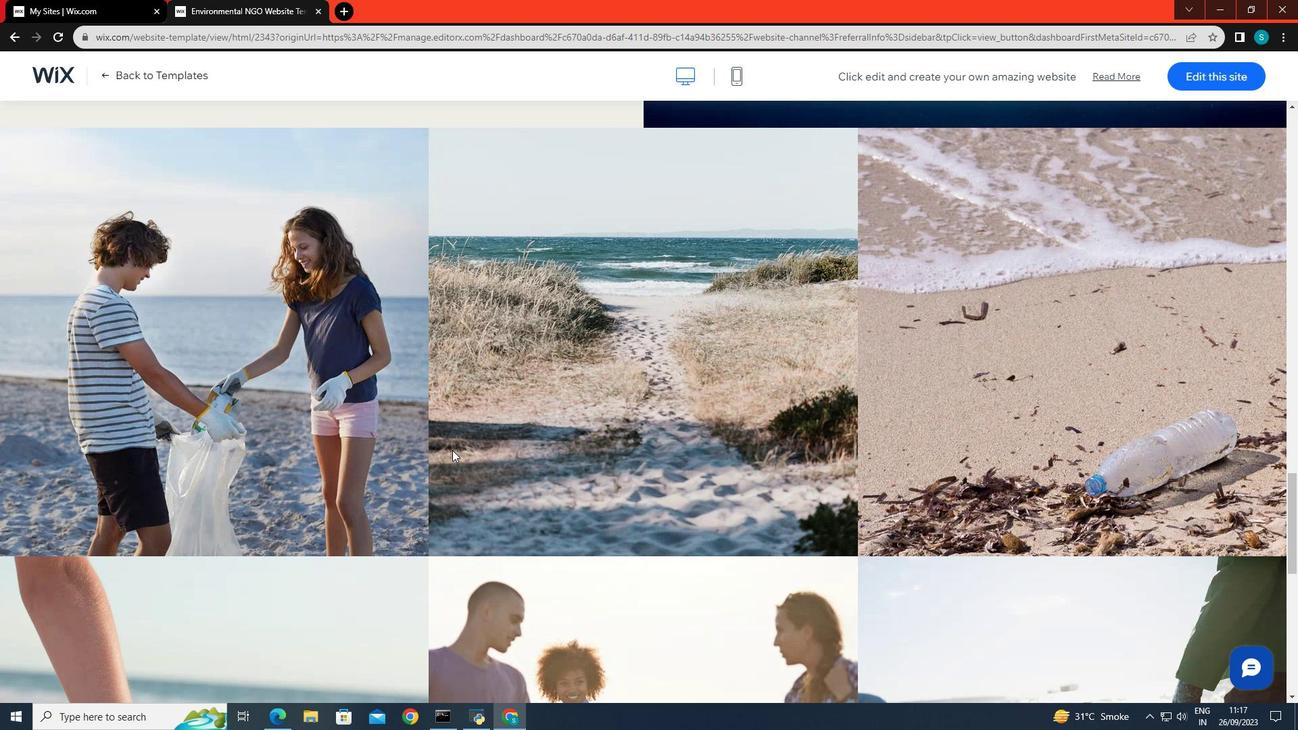 
Action: Mouse scrolled (446, 443) with delta (0, 0)
Screenshot: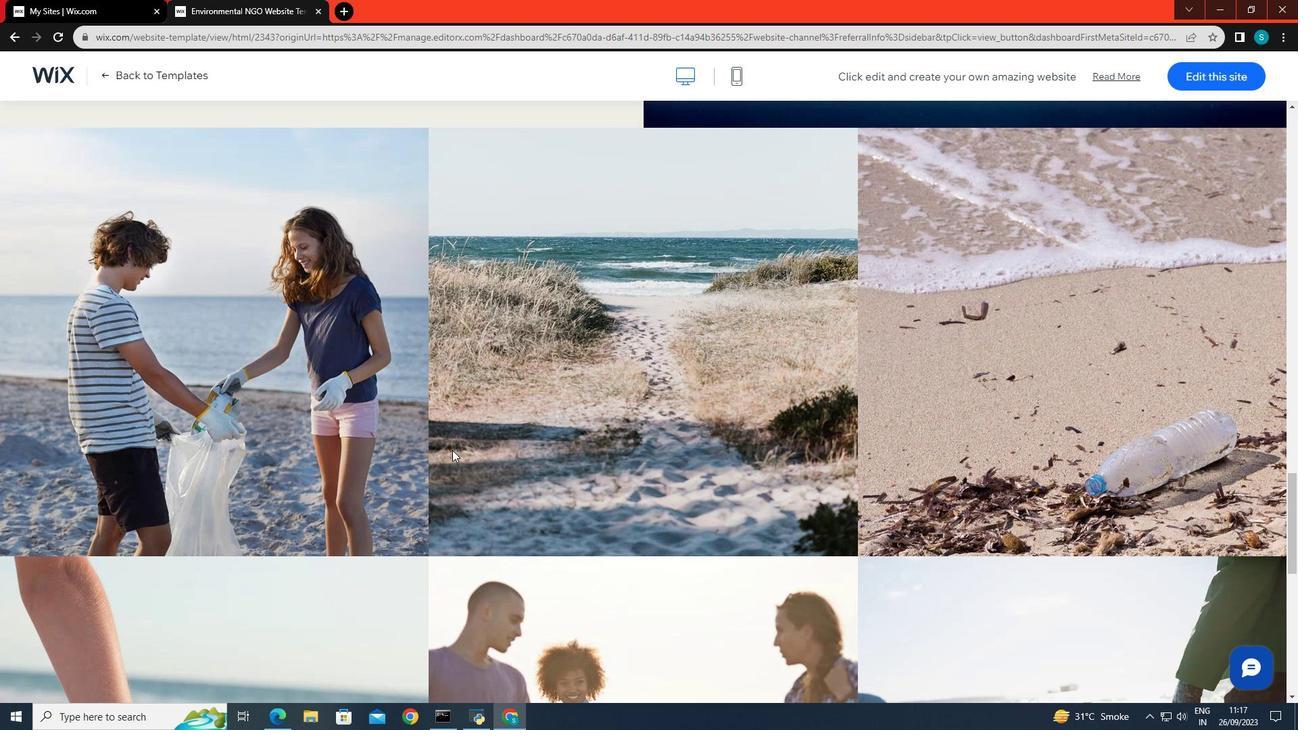 
Action: Mouse scrolled (446, 443) with delta (0, 0)
Screenshot: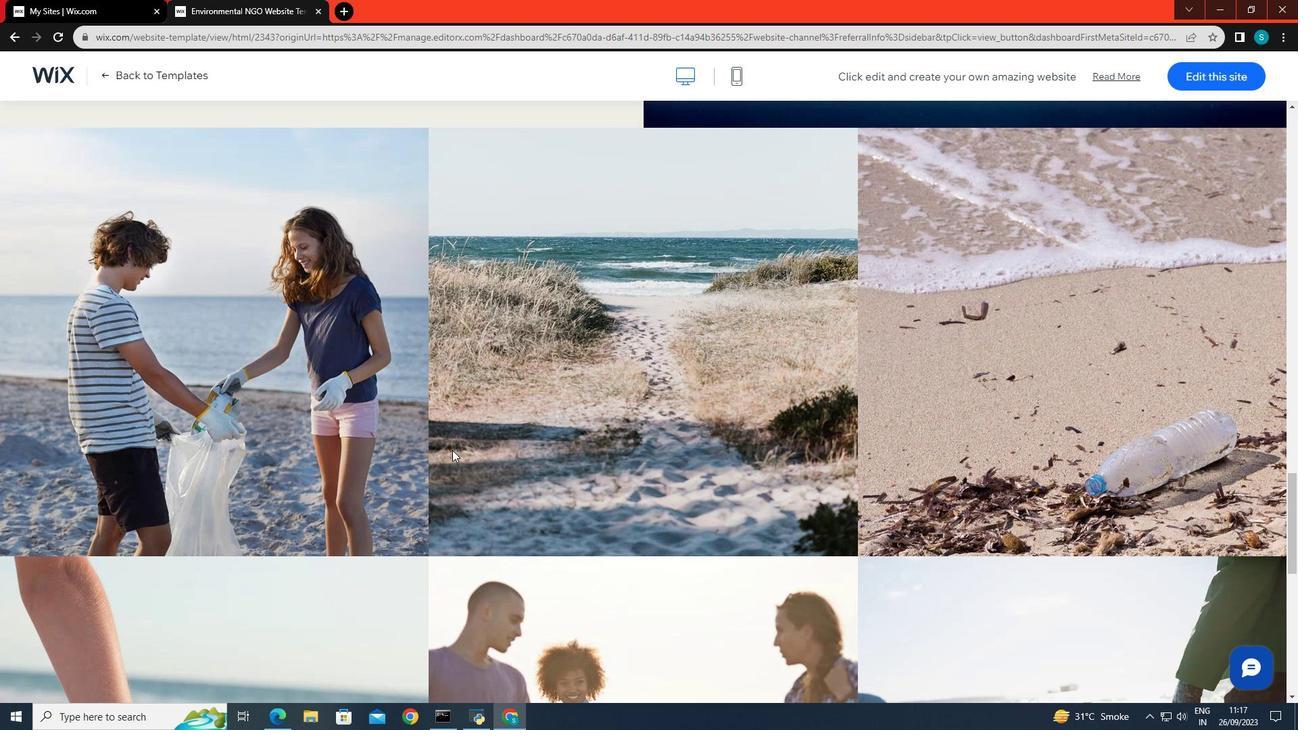 
Action: Mouse scrolled (446, 443) with delta (0, 0)
Screenshot: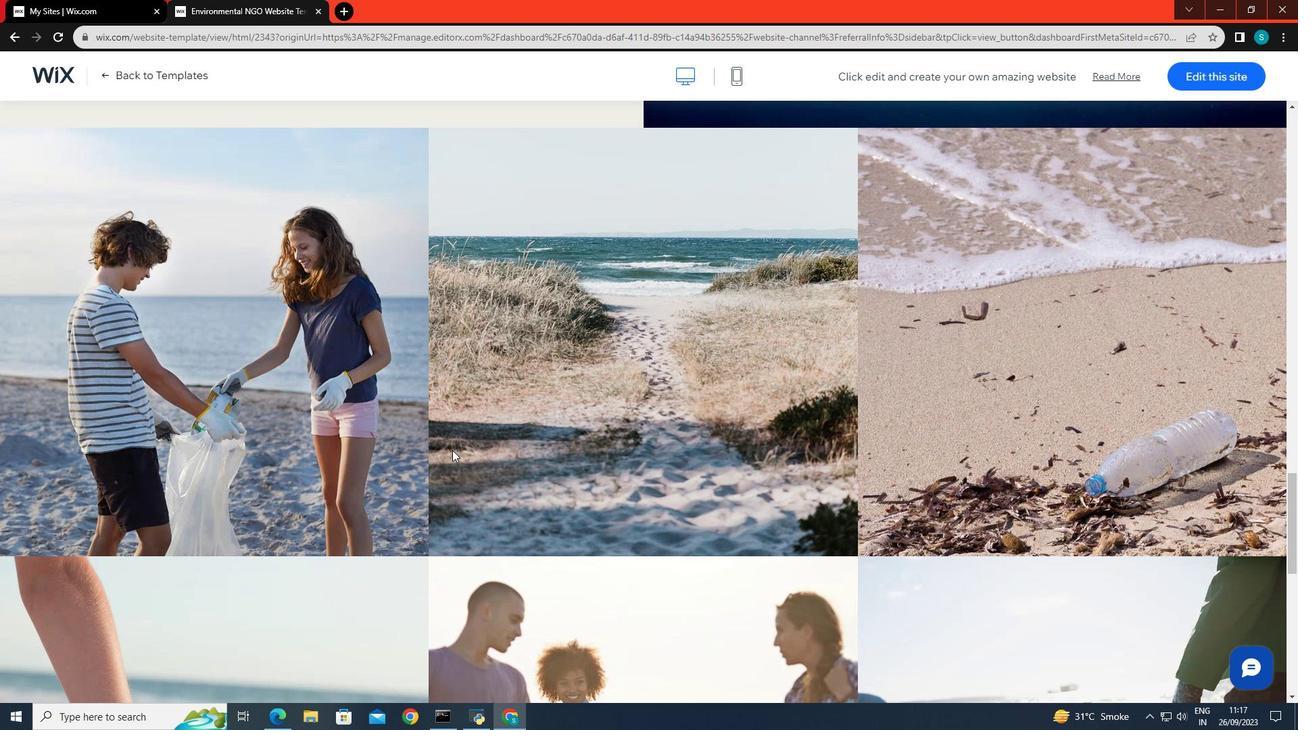 
Action: Mouse scrolled (446, 443) with delta (0, 0)
Screenshot: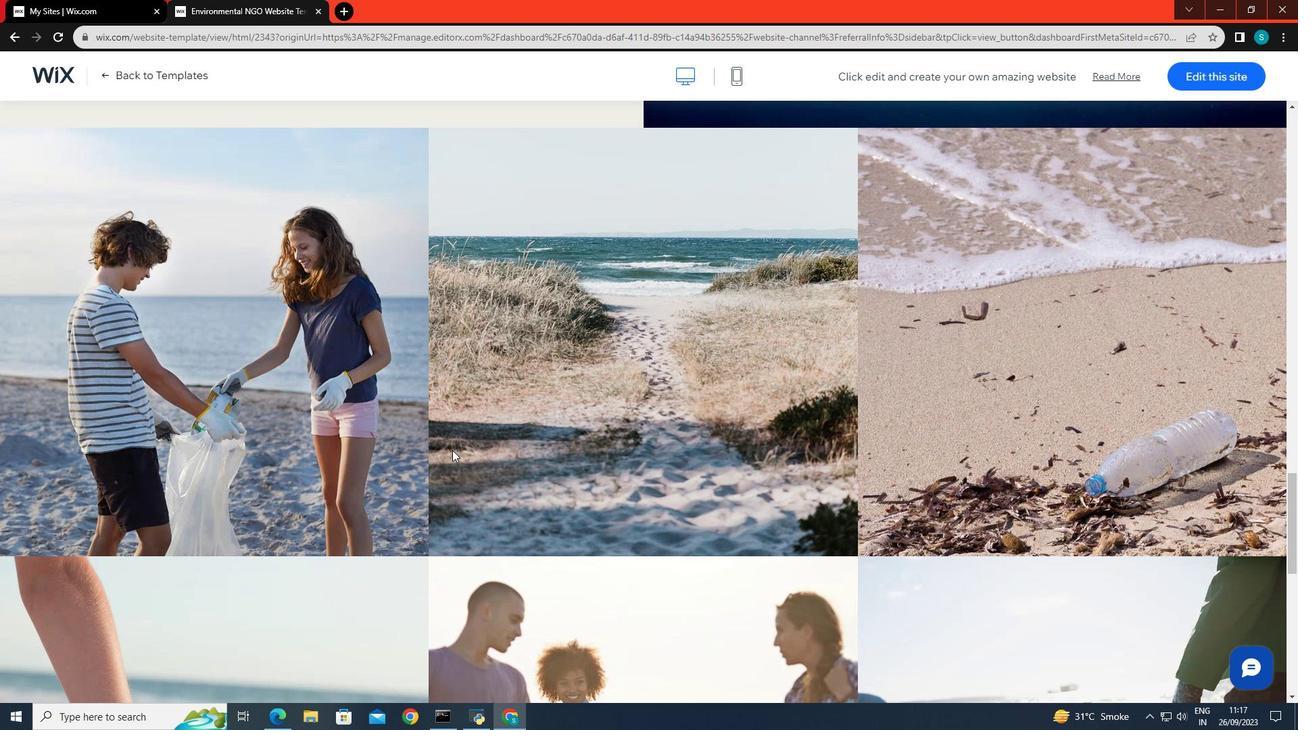 
Action: Mouse moved to (4, 33)
Screenshot: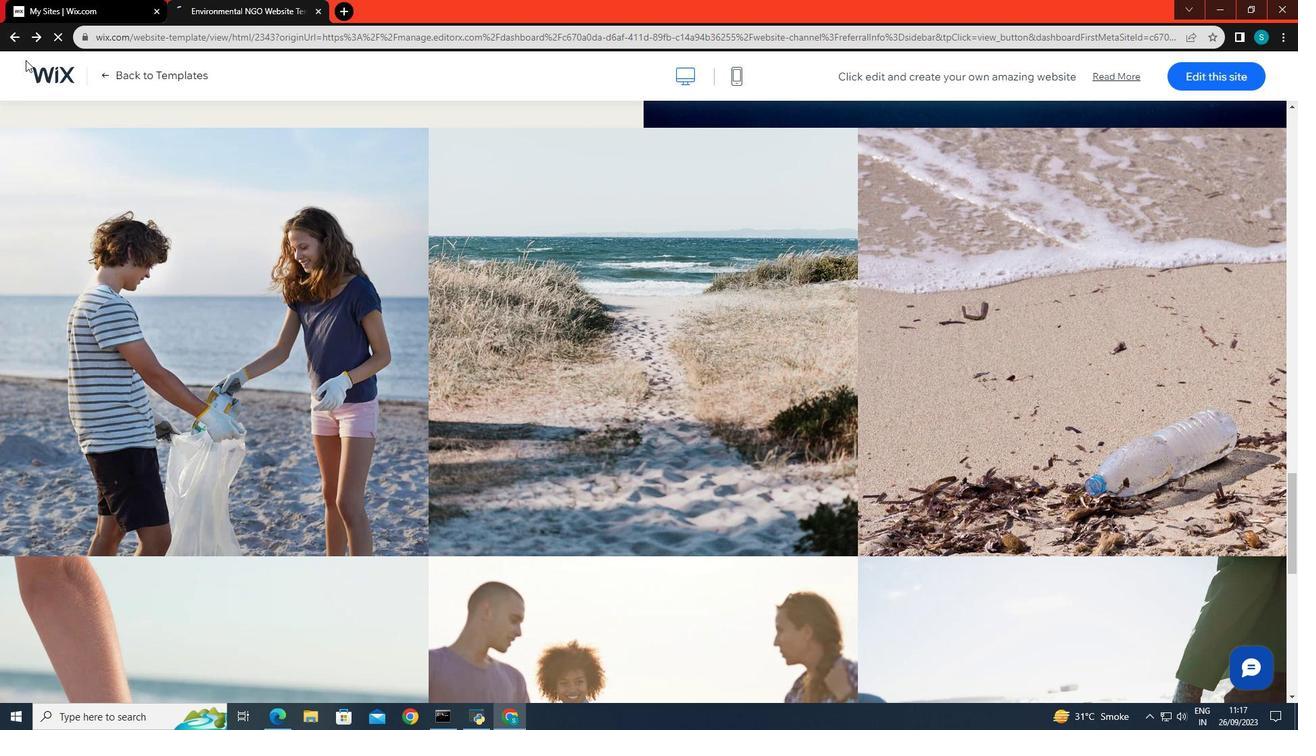 
Action: Mouse pressed left at (4, 33)
Screenshot: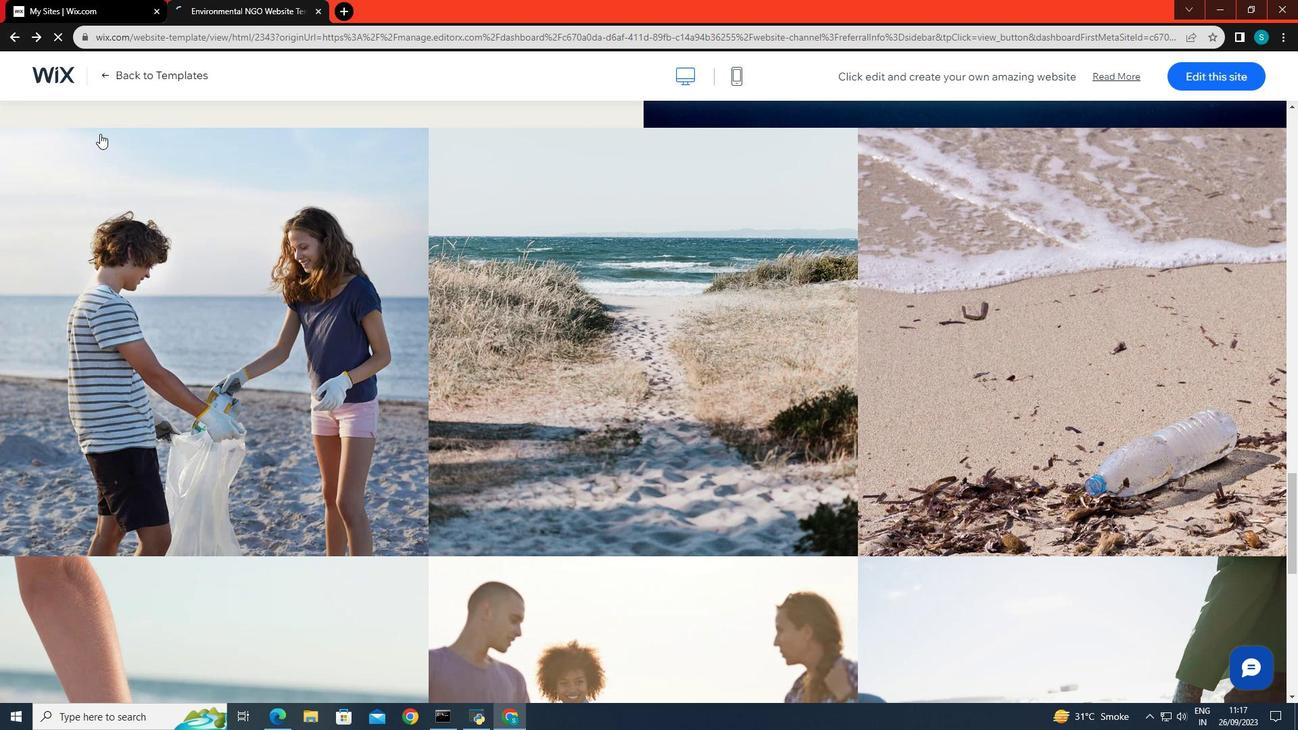 
Action: Mouse moved to (638, 363)
Screenshot: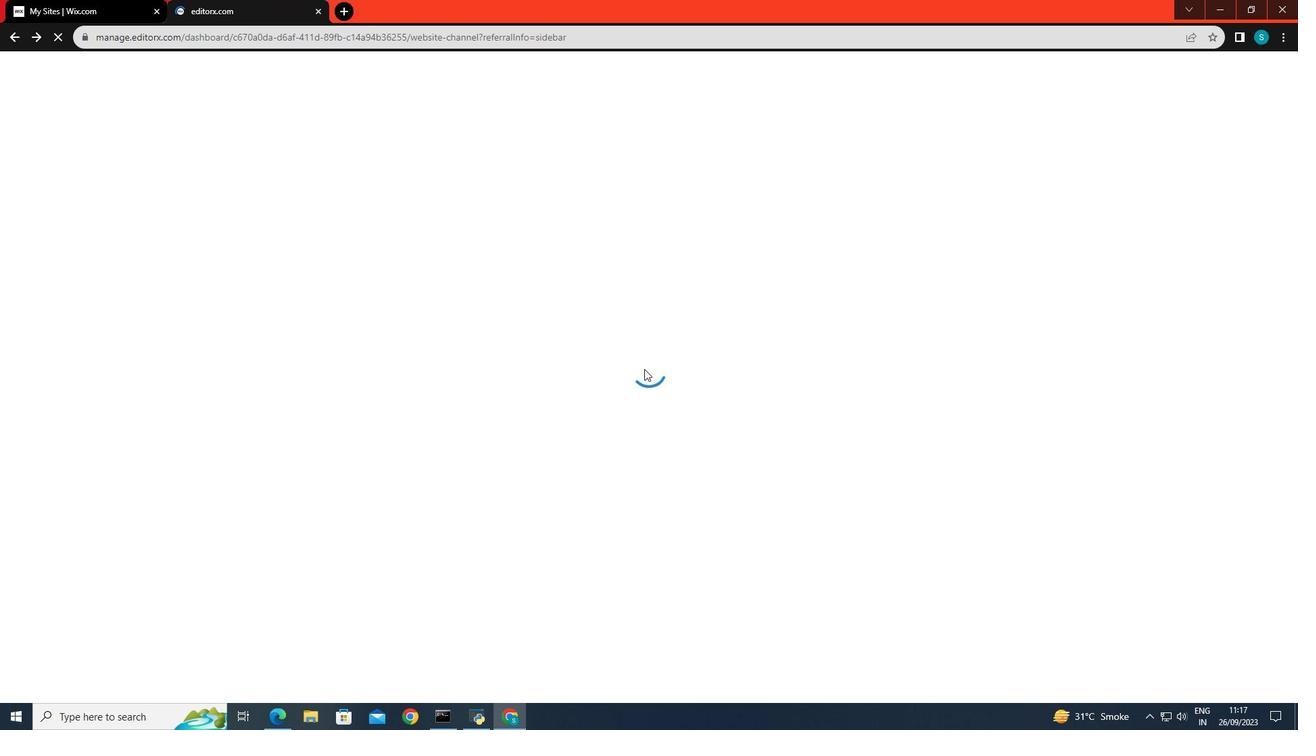 
Action: Mouse scrolled (638, 362) with delta (0, 0)
Screenshot: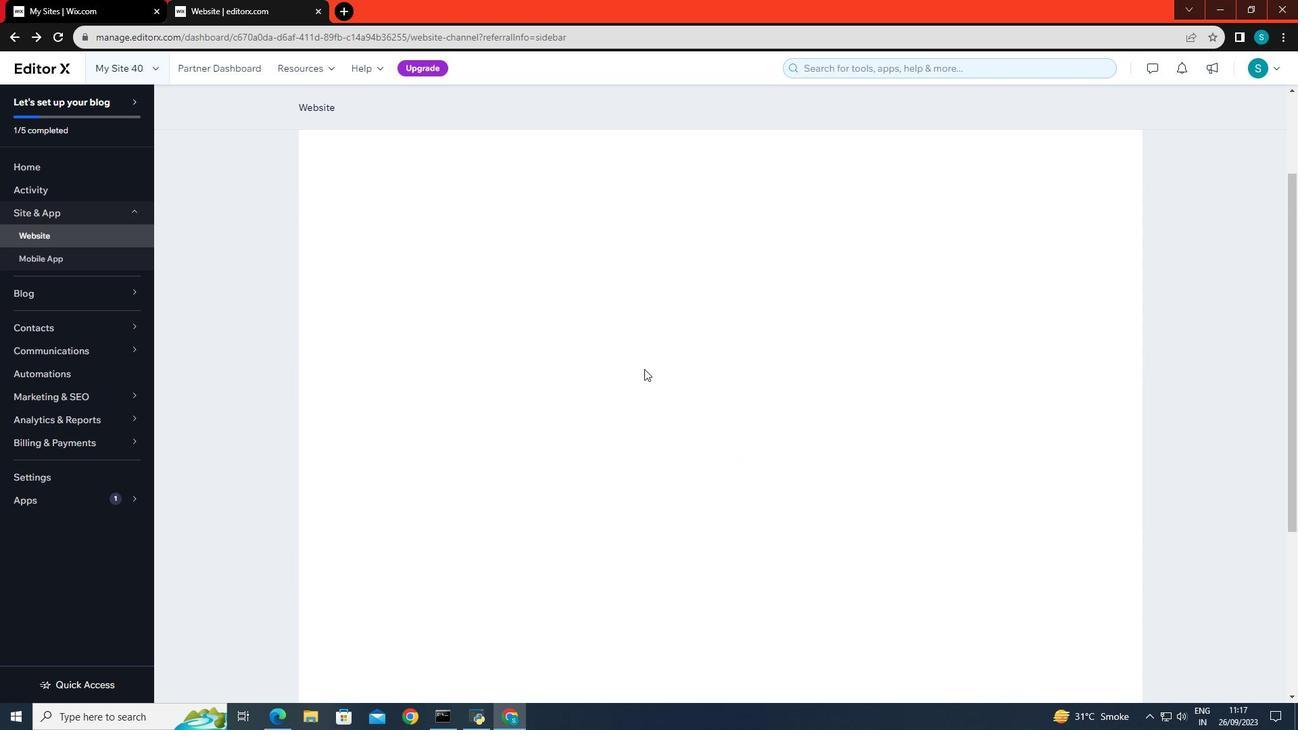 
Action: Mouse scrolled (638, 362) with delta (0, 0)
Screenshot: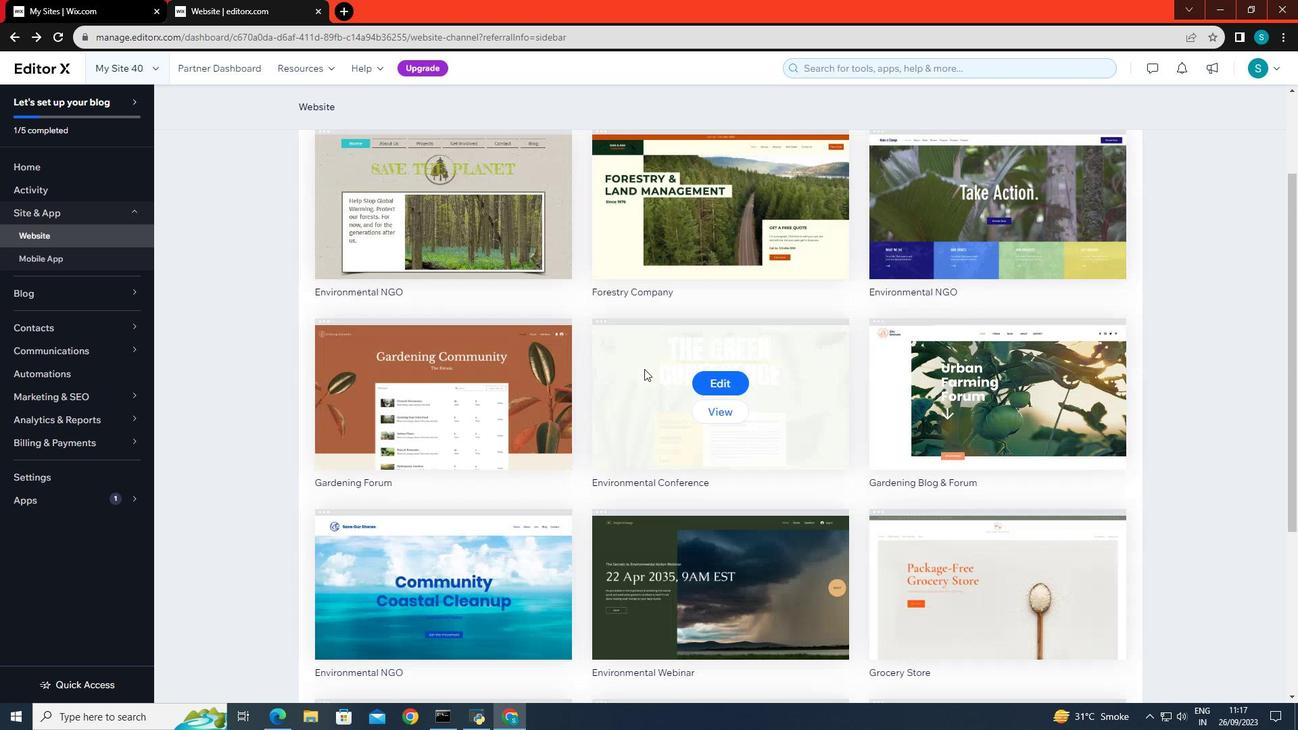 
Action: Mouse moved to (499, 390)
Screenshot: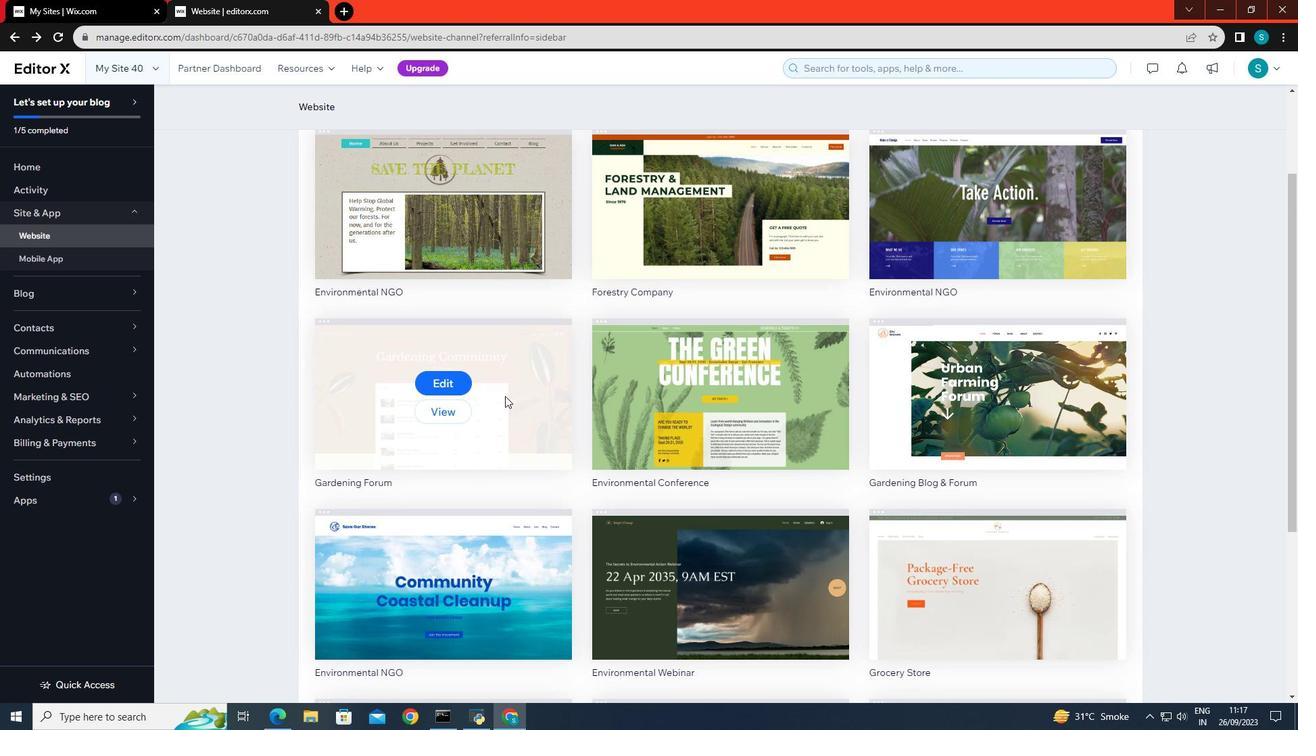 
Action: Mouse scrolled (499, 389) with delta (0, 0)
Screenshot: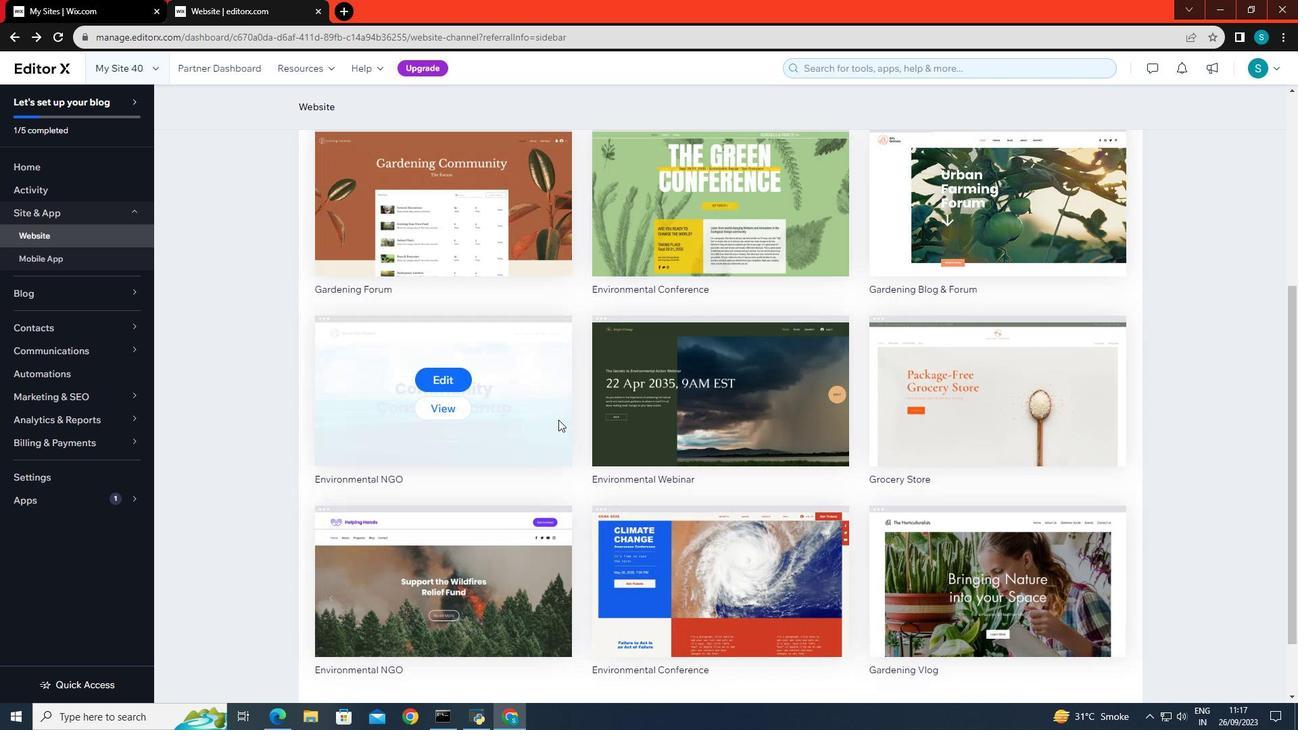 
Action: Mouse scrolled (499, 389) with delta (0, 0)
Screenshot: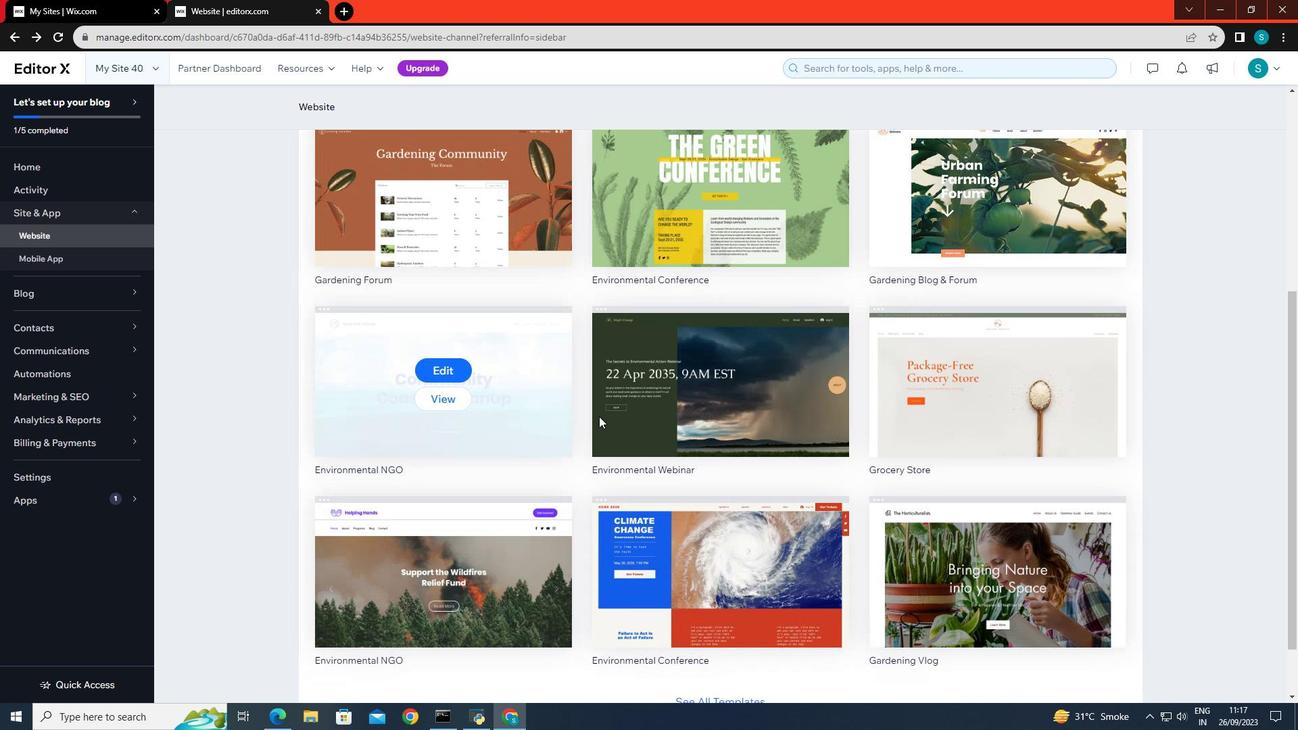 
Action: Mouse scrolled (499, 389) with delta (0, 0)
Screenshot: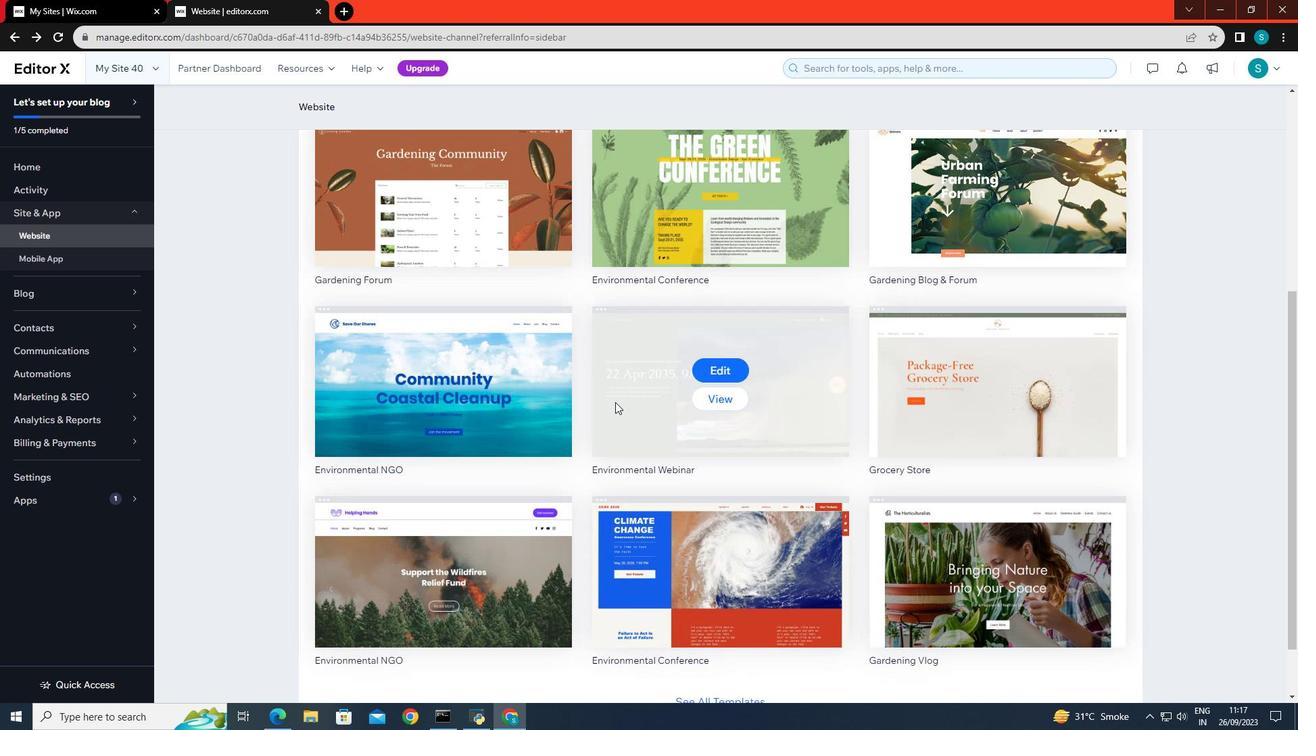 
Action: Mouse moved to (689, 371)
Screenshot: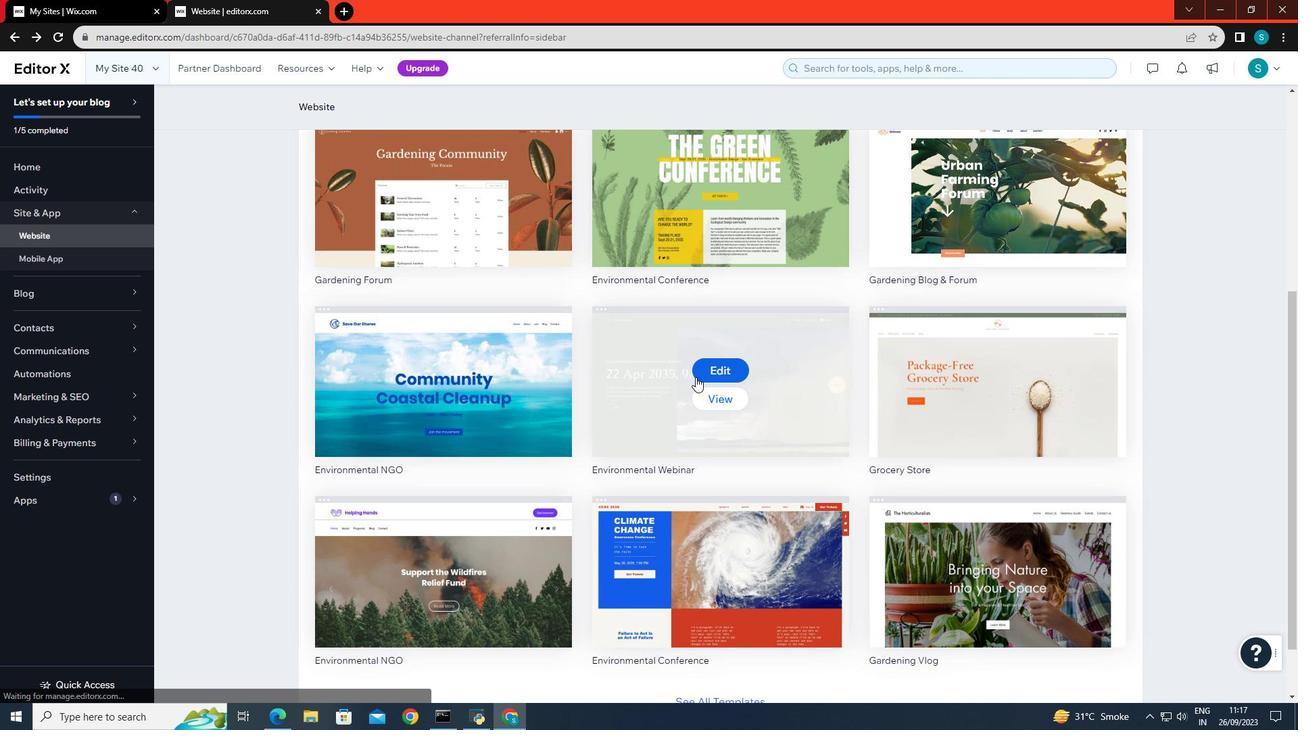 
Action: Mouse scrolled (689, 370) with delta (0, 0)
Screenshot: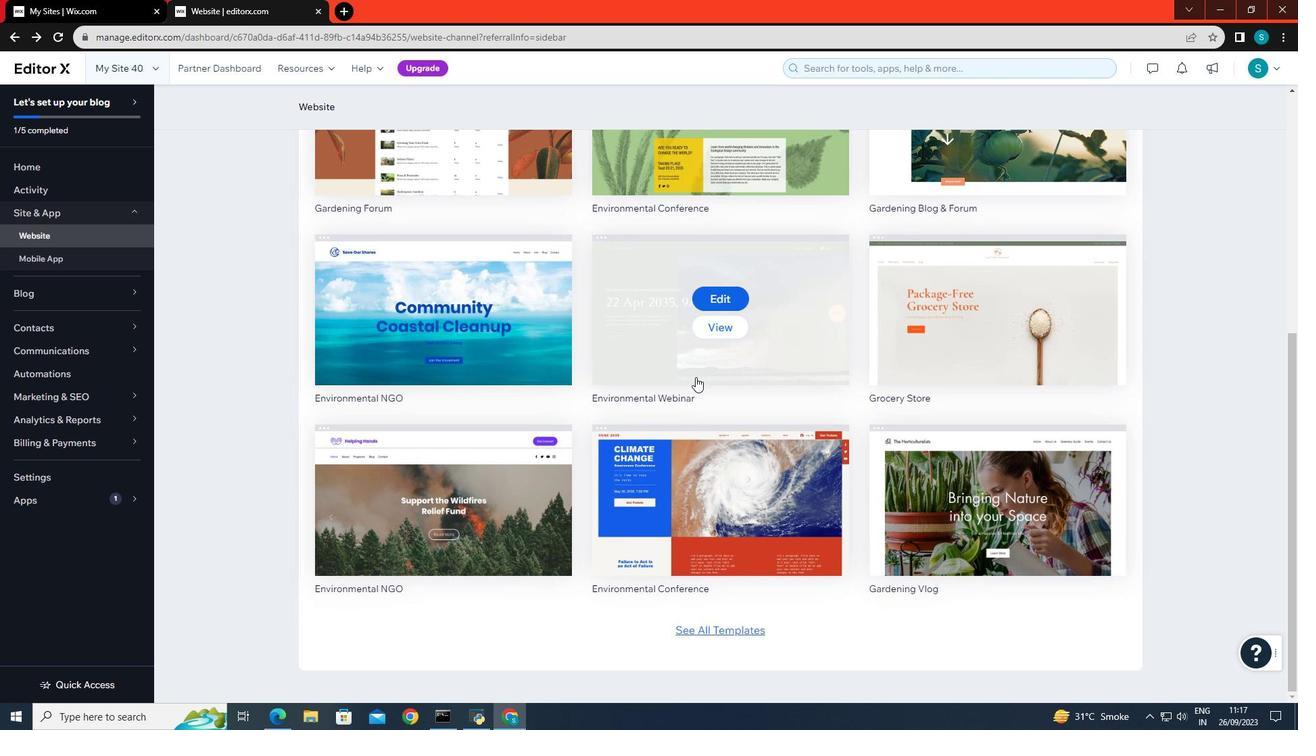 
Action: Mouse scrolled (689, 370) with delta (0, 0)
Screenshot: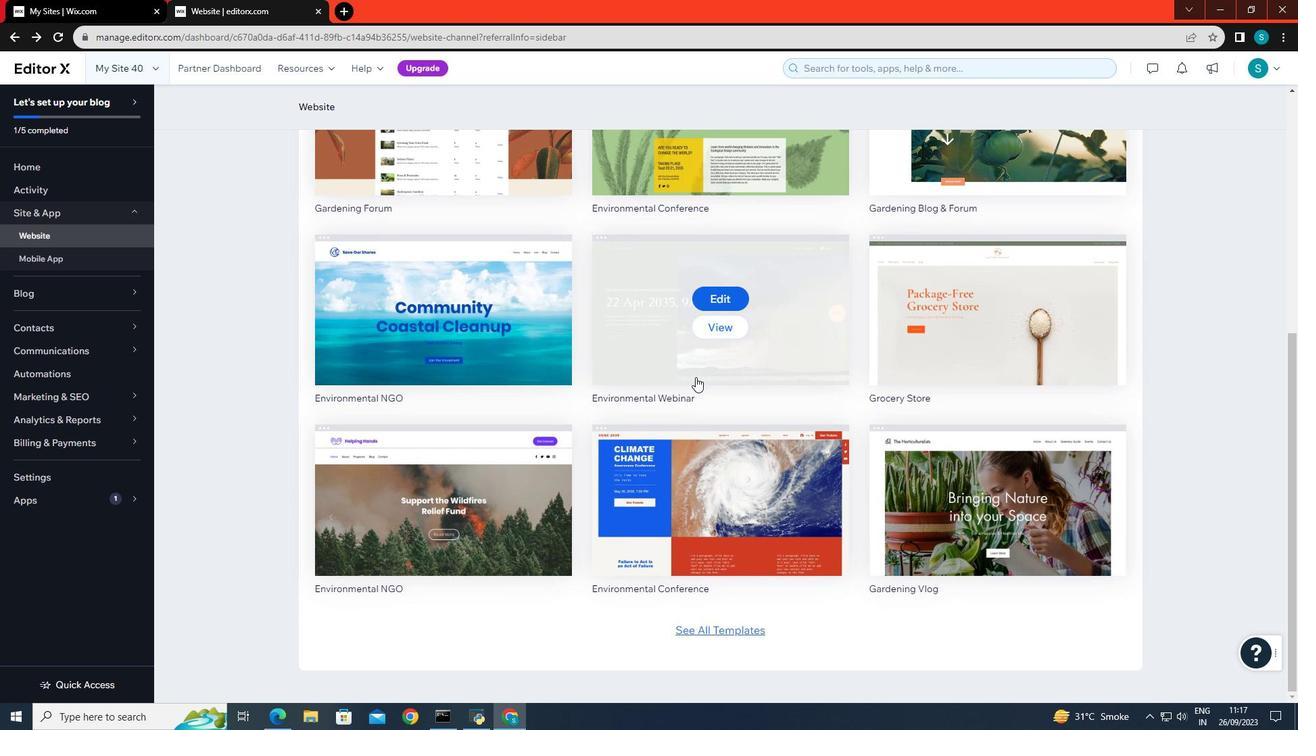 
Action: Mouse scrolled (689, 370) with delta (0, 0)
Screenshot: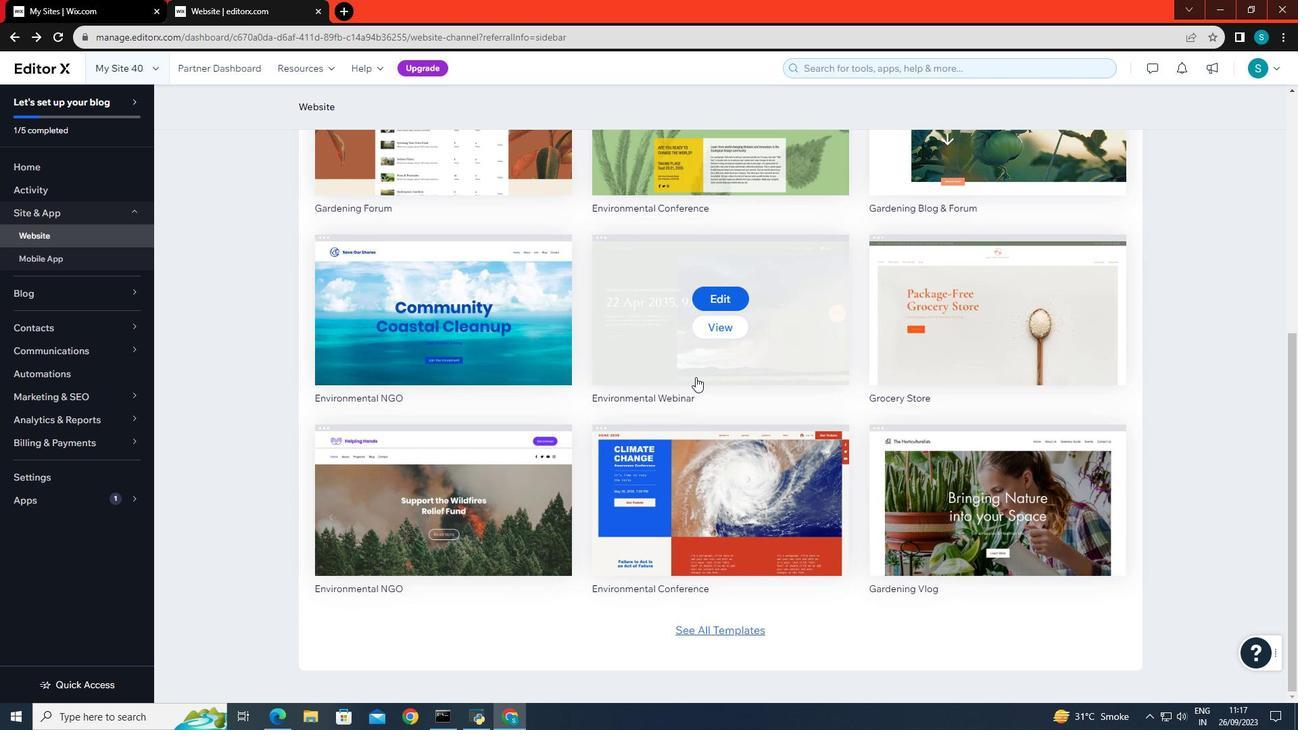 
Action: Mouse moved to (582, 436)
Screenshot: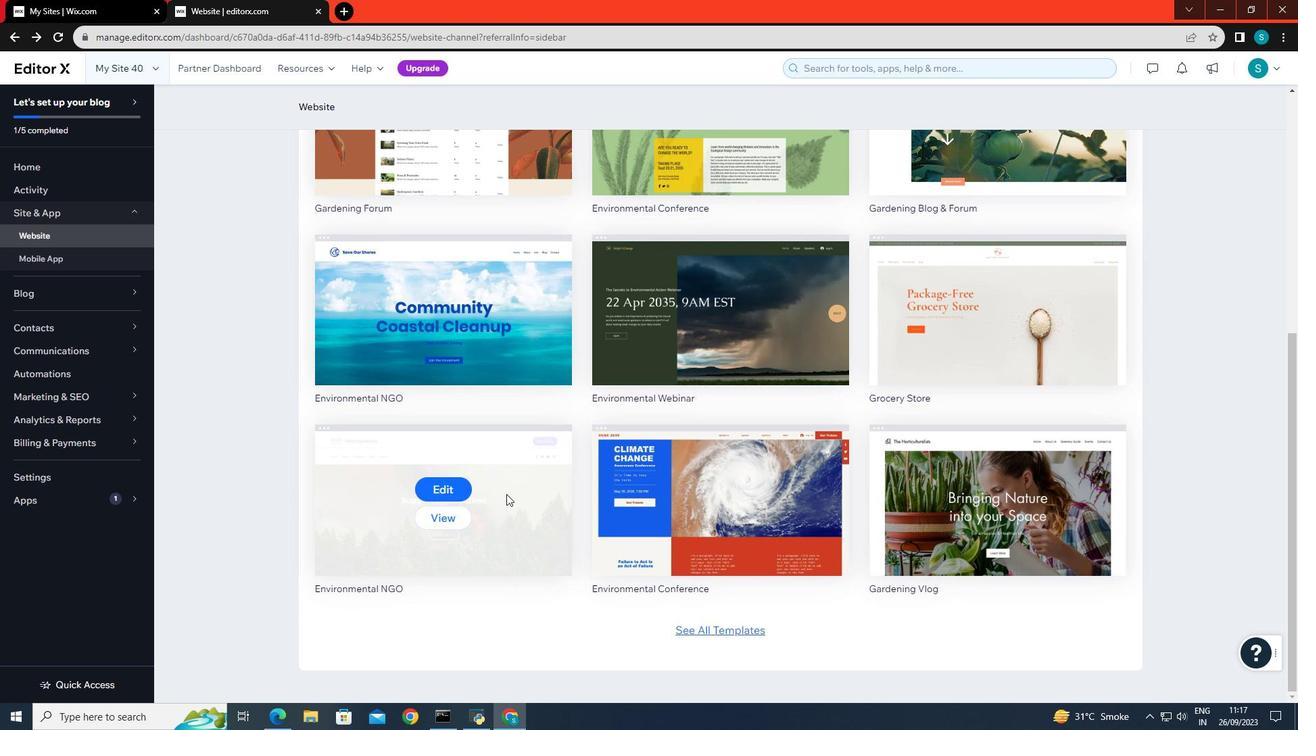
Action: Mouse scrolled (582, 436) with delta (0, 0)
Screenshot: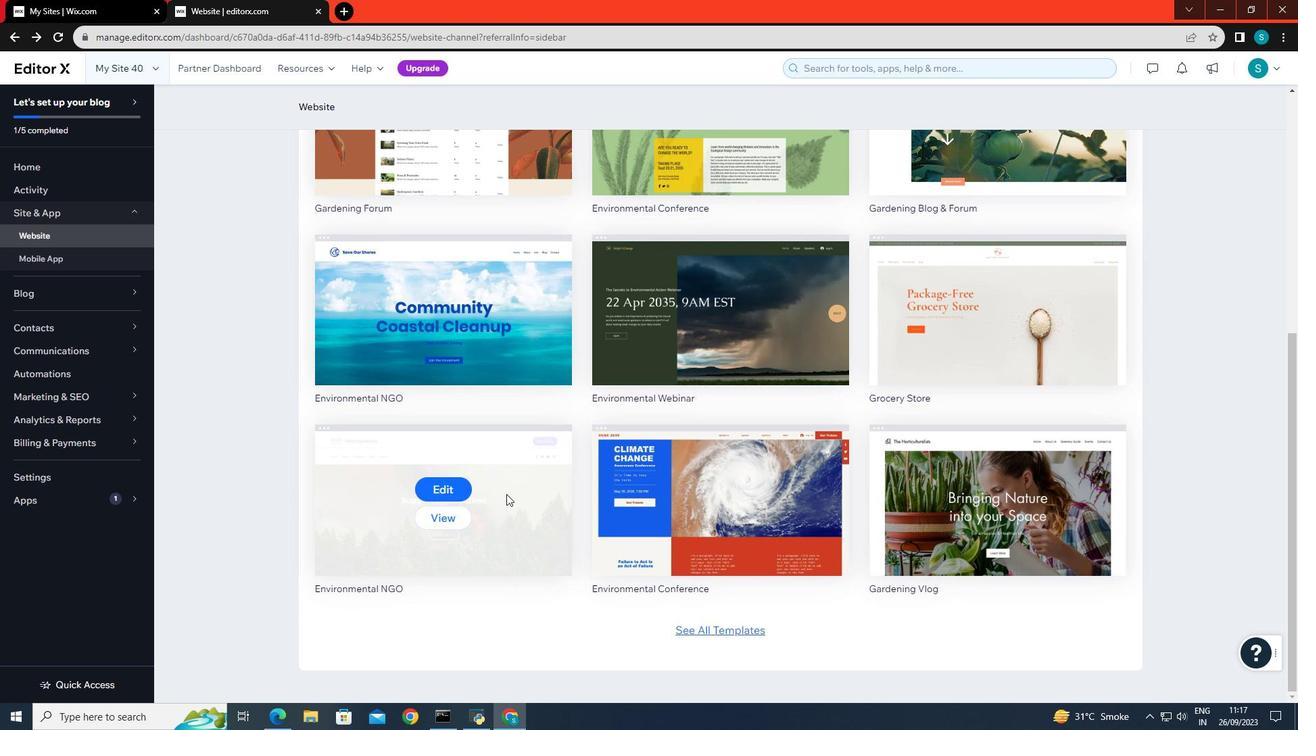 
Action: Mouse moved to (576, 443)
Screenshot: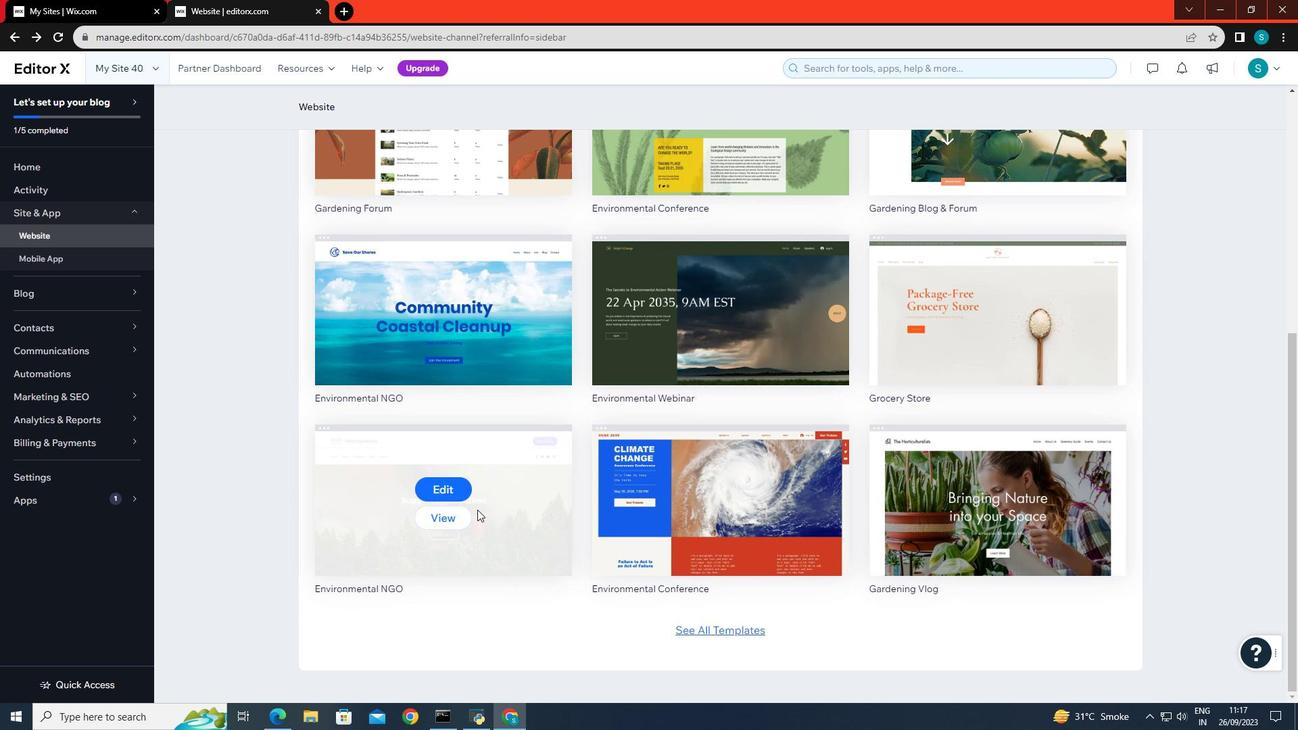 
Action: Mouse scrolled (576, 442) with delta (0, 0)
Screenshot: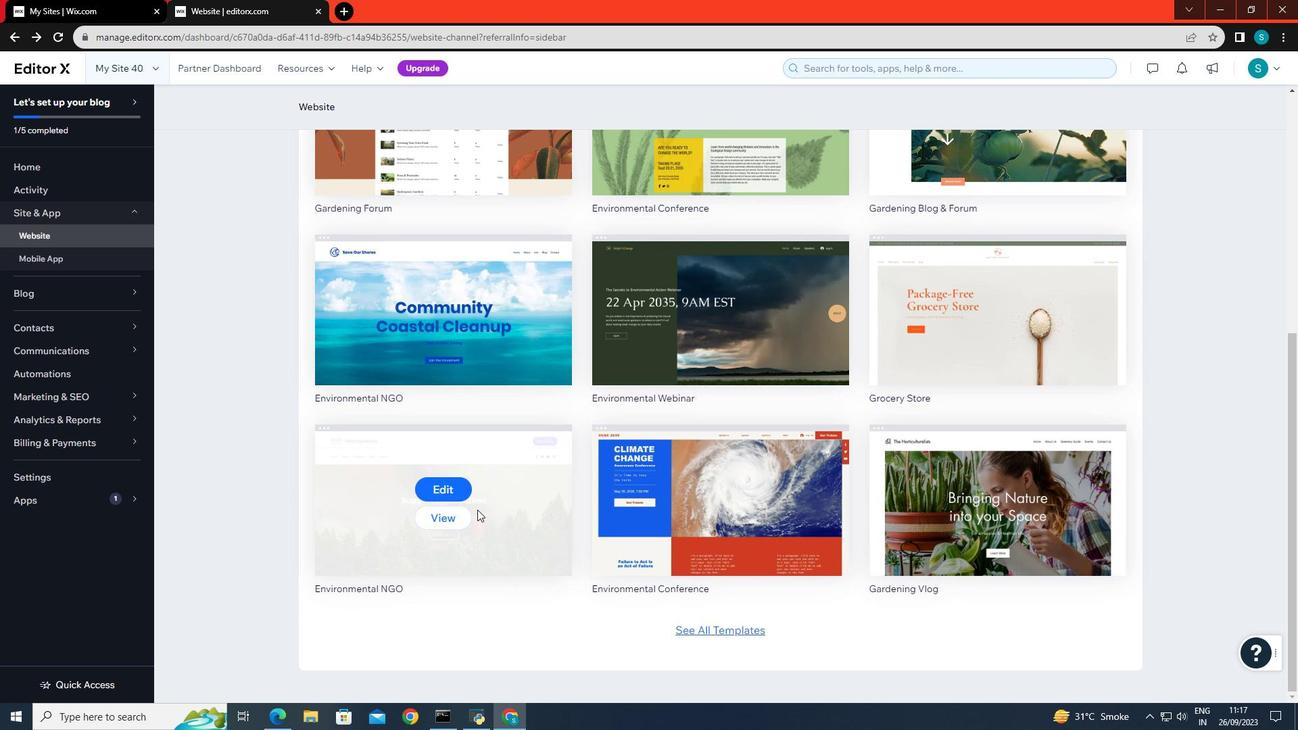 
Action: Mouse moved to (434, 513)
Screenshot: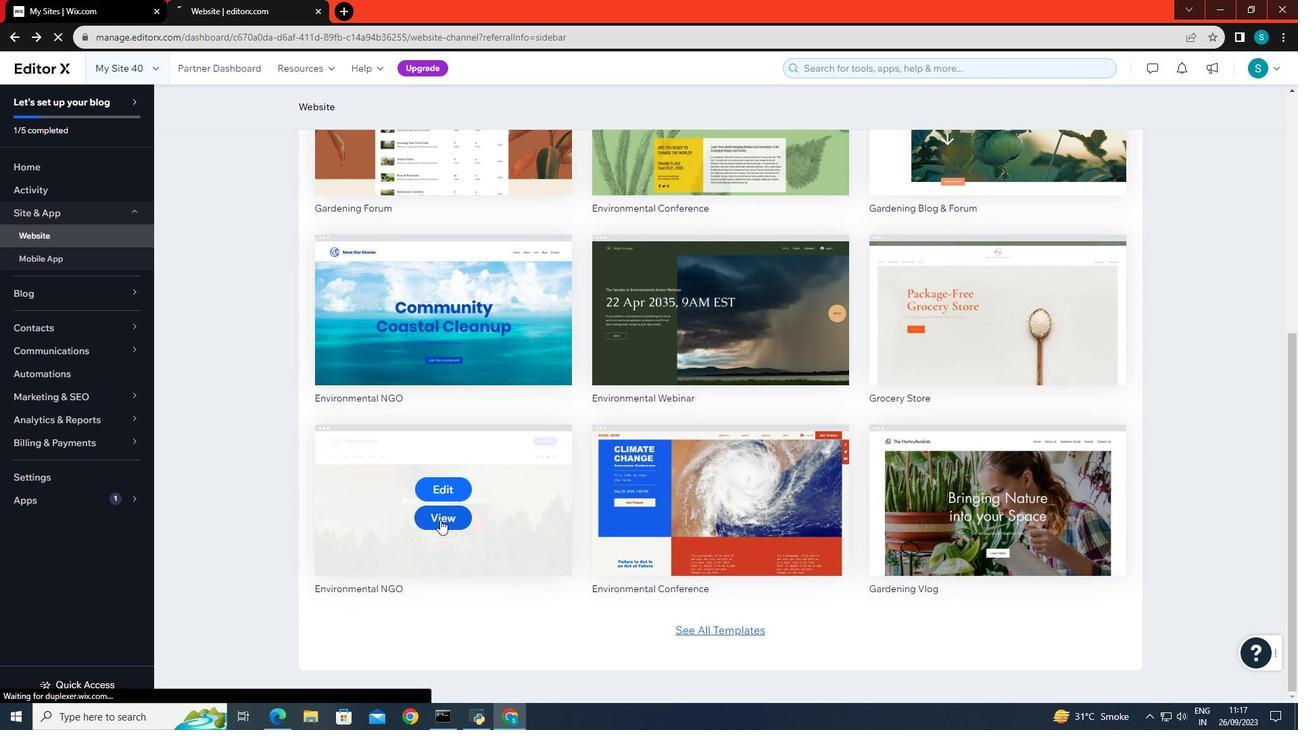 
Action: Mouse pressed left at (434, 513)
Screenshot: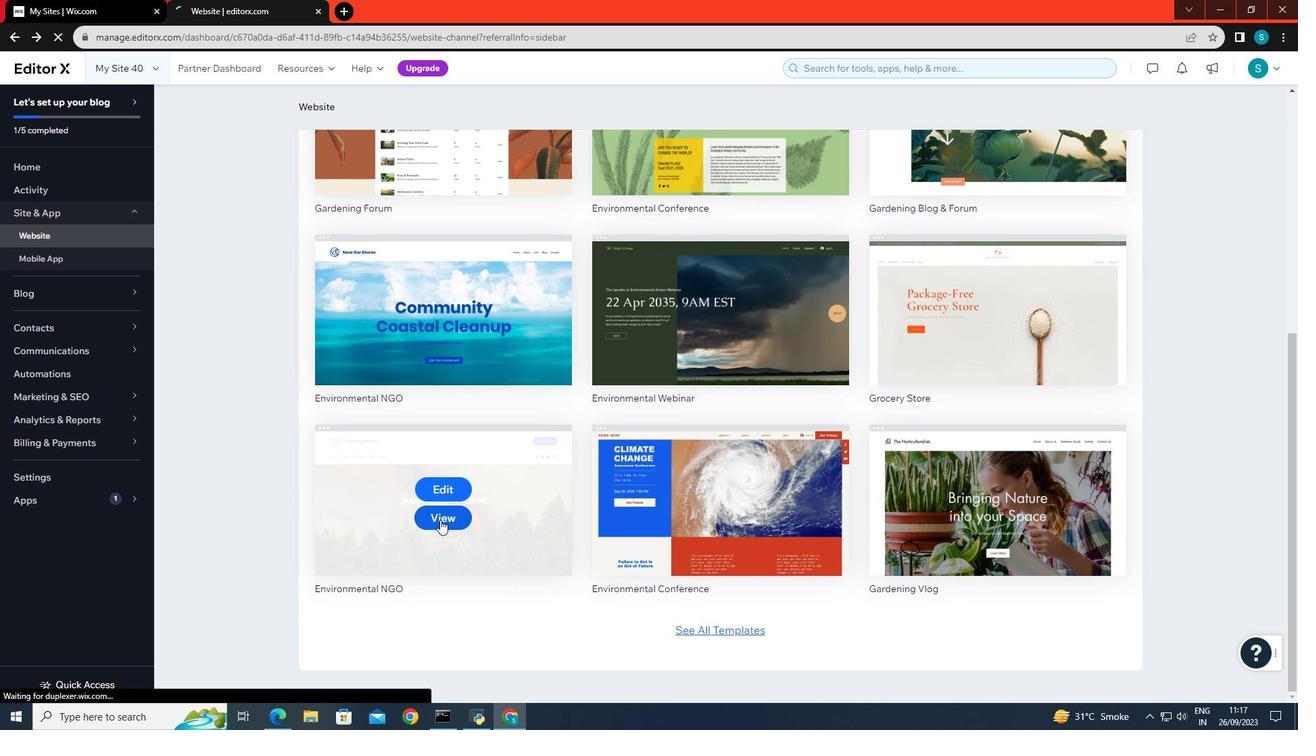 
Action: Mouse moved to (477, 454)
Screenshot: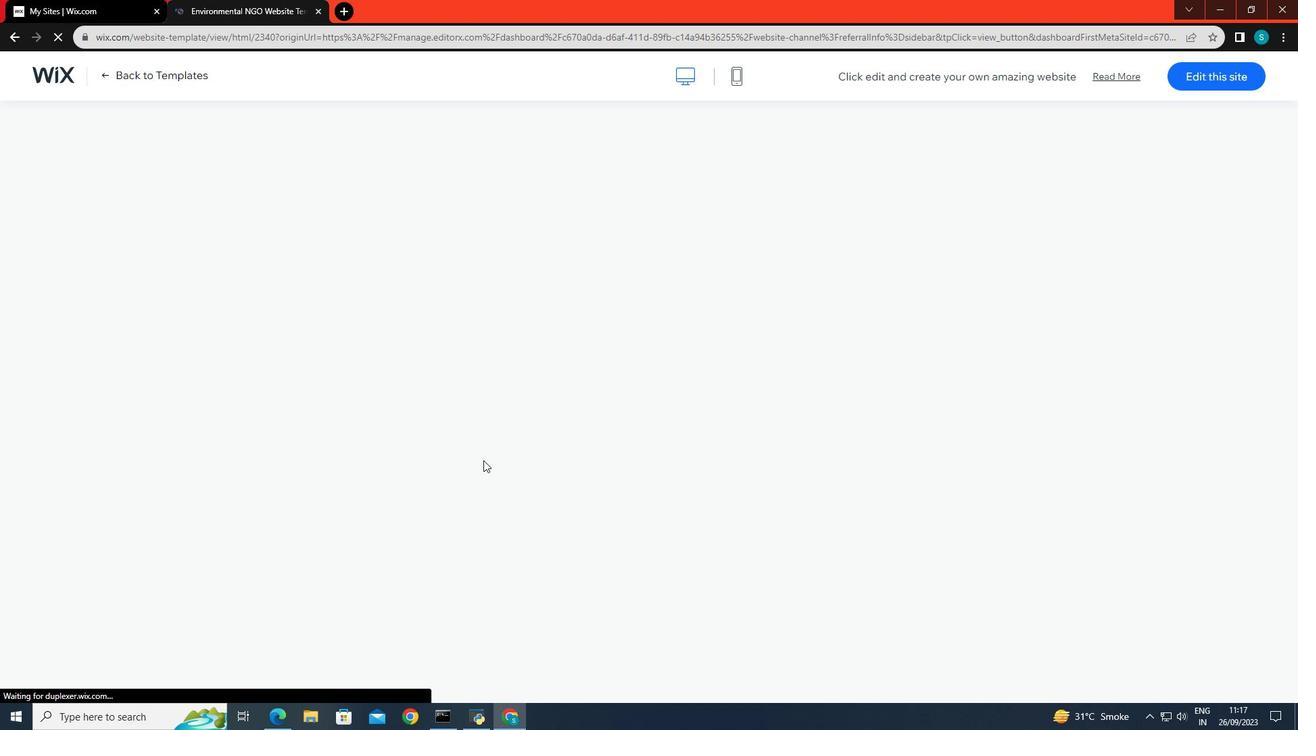 
Action: Mouse scrolled (477, 453) with delta (0, 0)
Screenshot: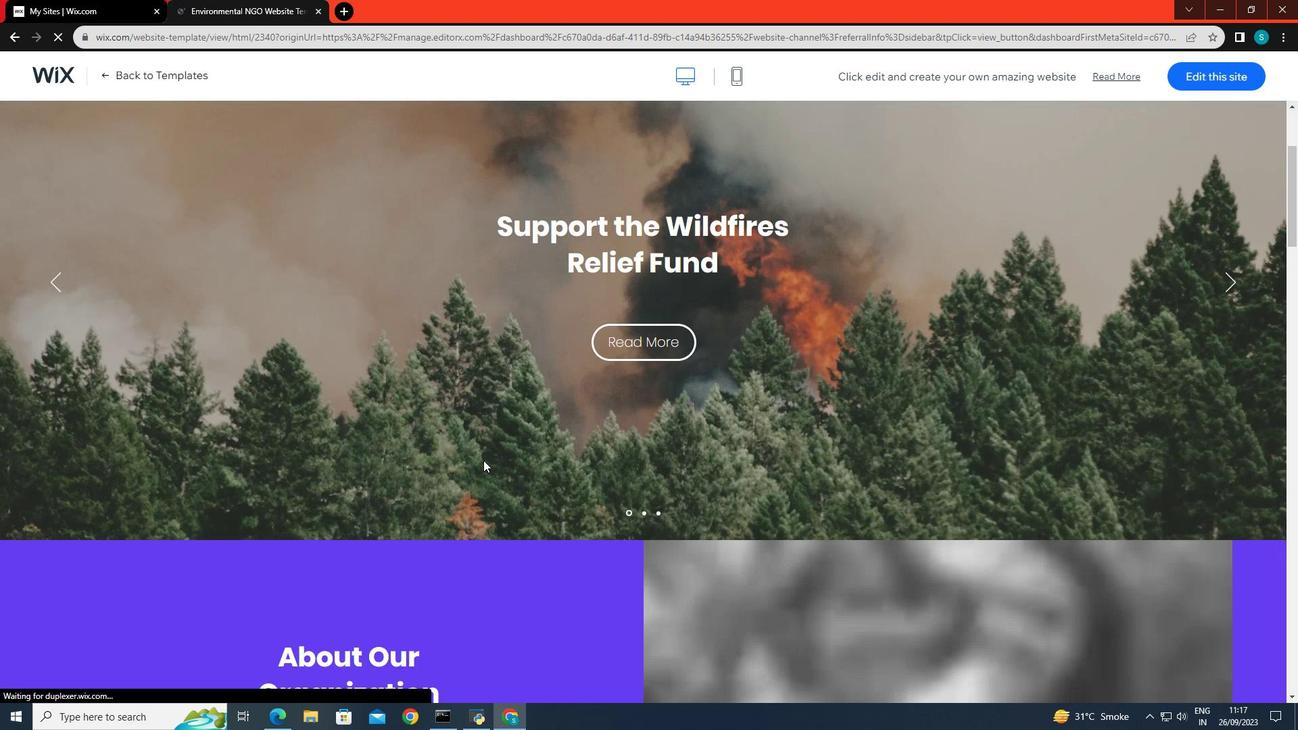 
Action: Mouse scrolled (477, 453) with delta (0, 0)
Screenshot: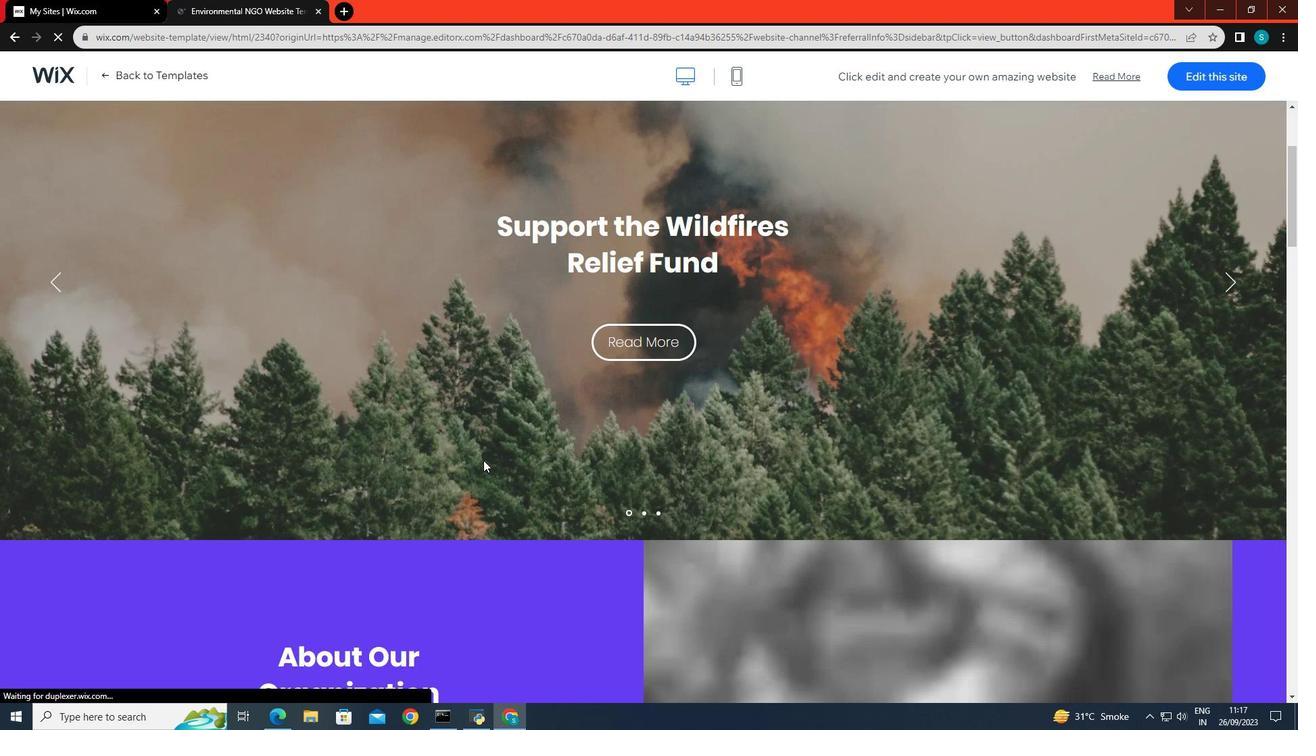 
Action: Mouse scrolled (477, 453) with delta (0, 0)
Screenshot: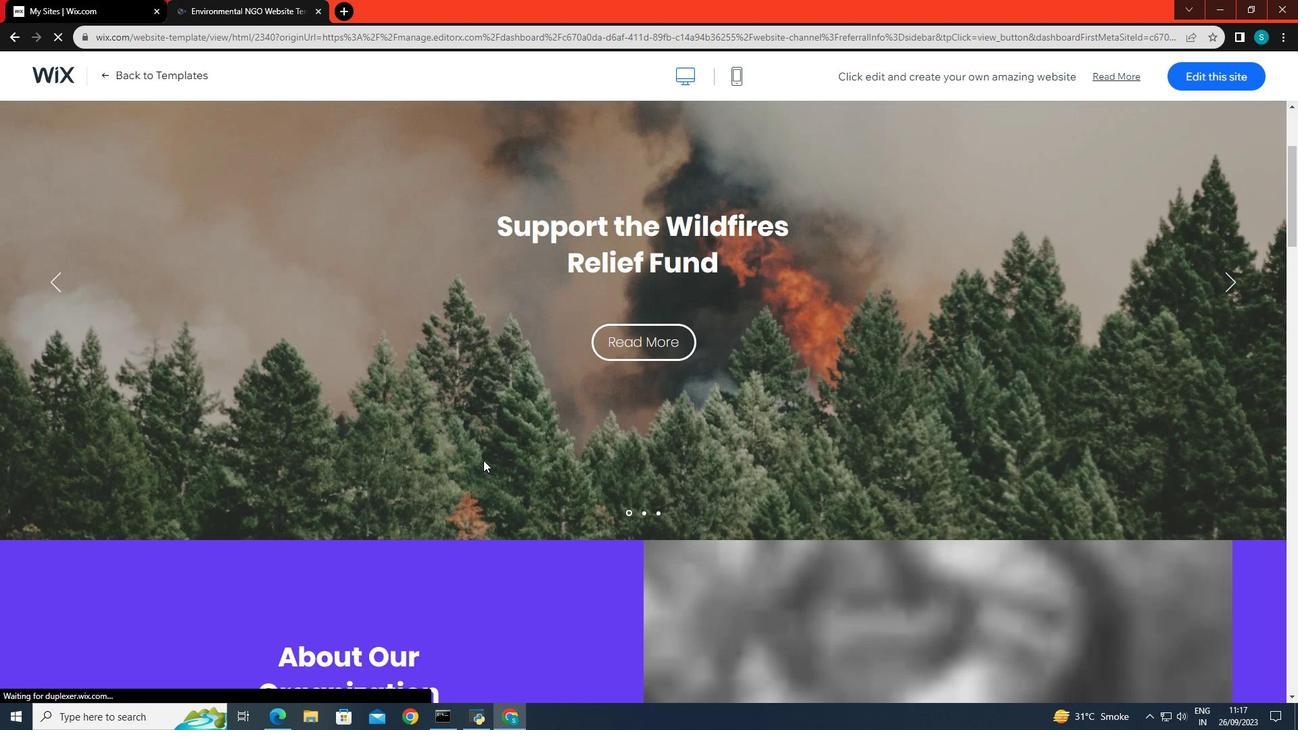 
Action: Mouse scrolled (477, 455) with delta (0, 0)
Screenshot: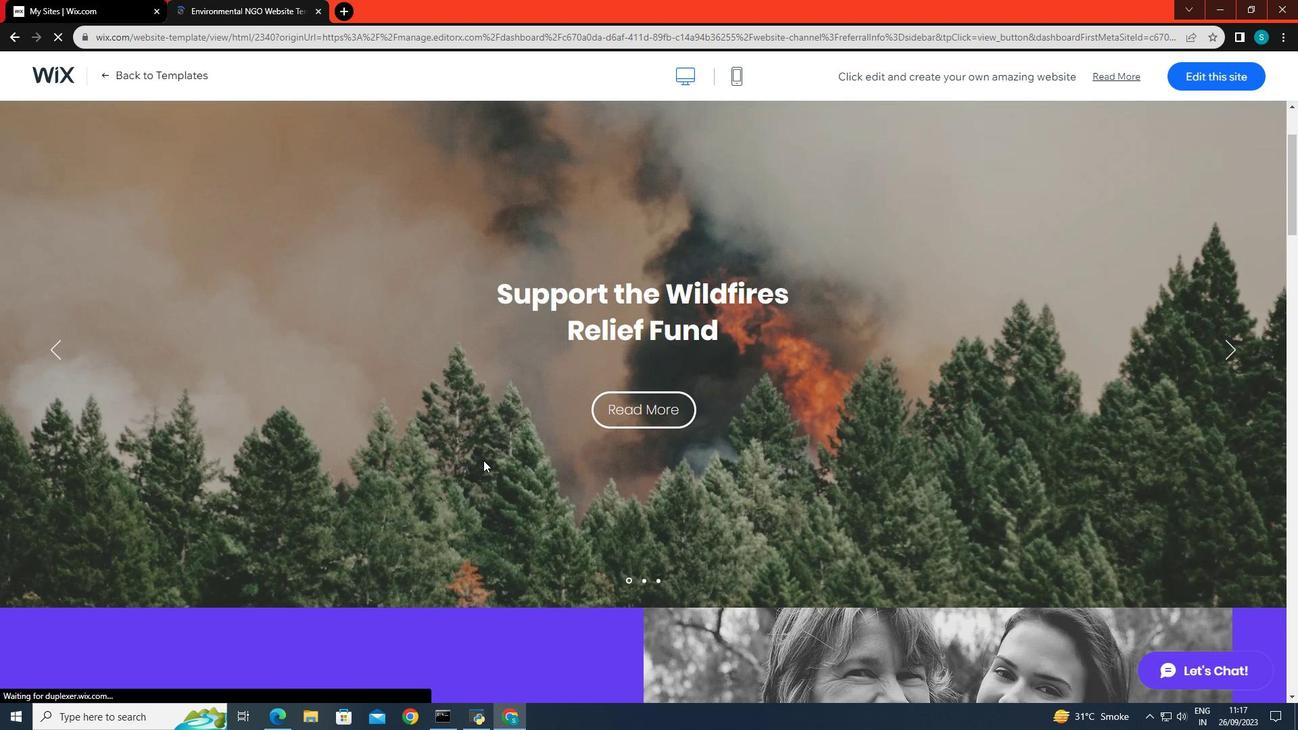 
Action: Mouse scrolled (477, 453) with delta (0, 0)
Screenshot: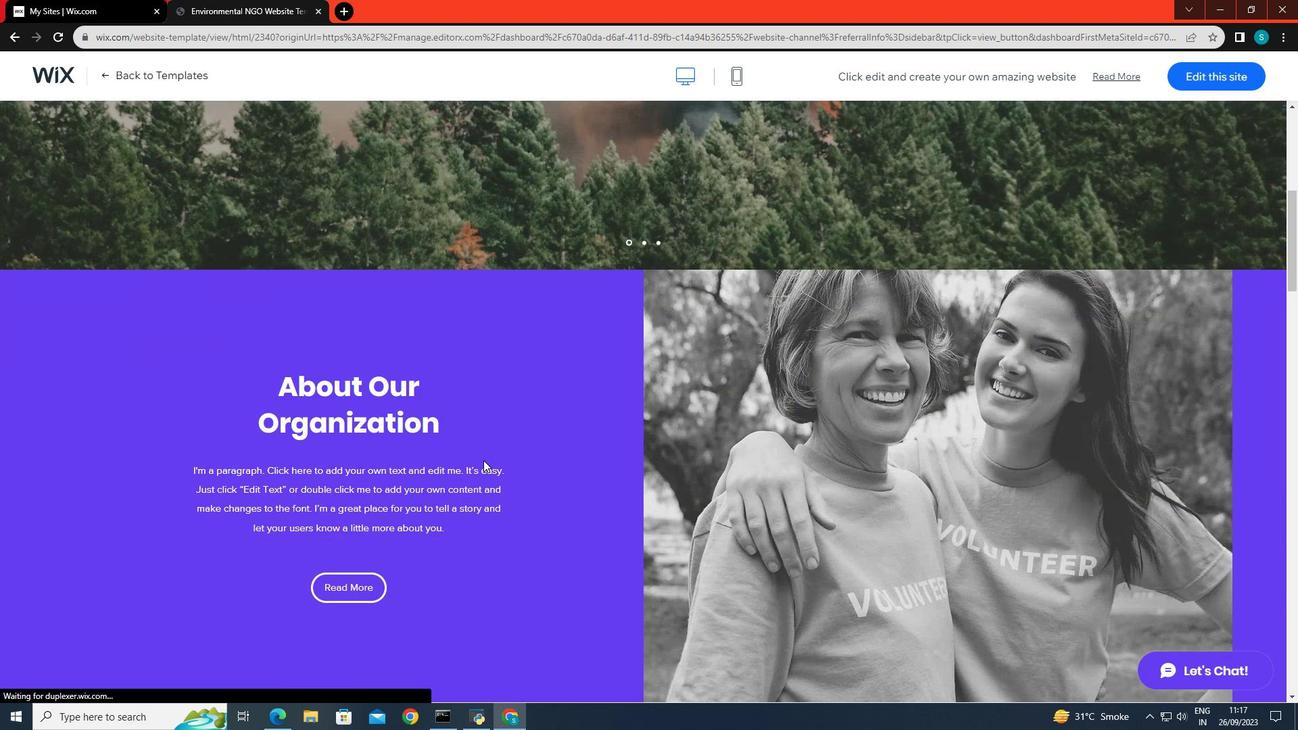
Action: Mouse scrolled (477, 453) with delta (0, 0)
Screenshot: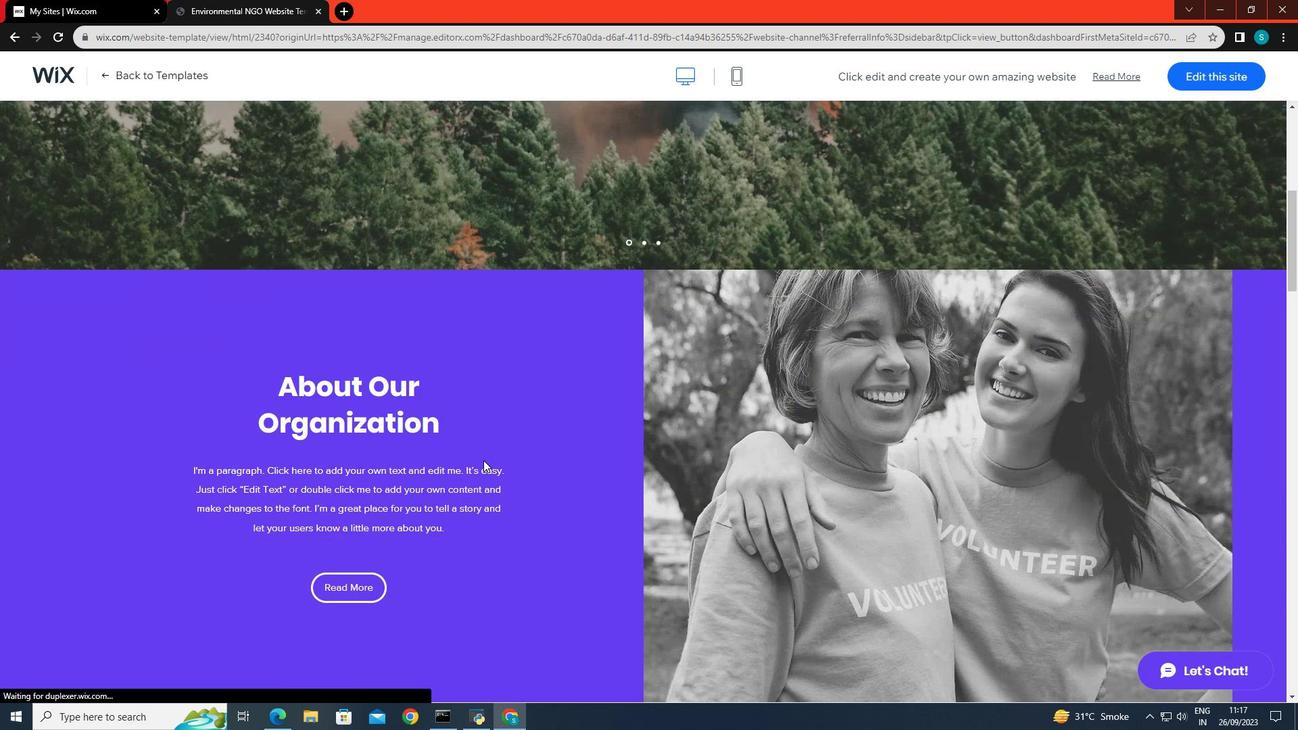 
Action: Mouse scrolled (477, 453) with delta (0, 0)
Screenshot: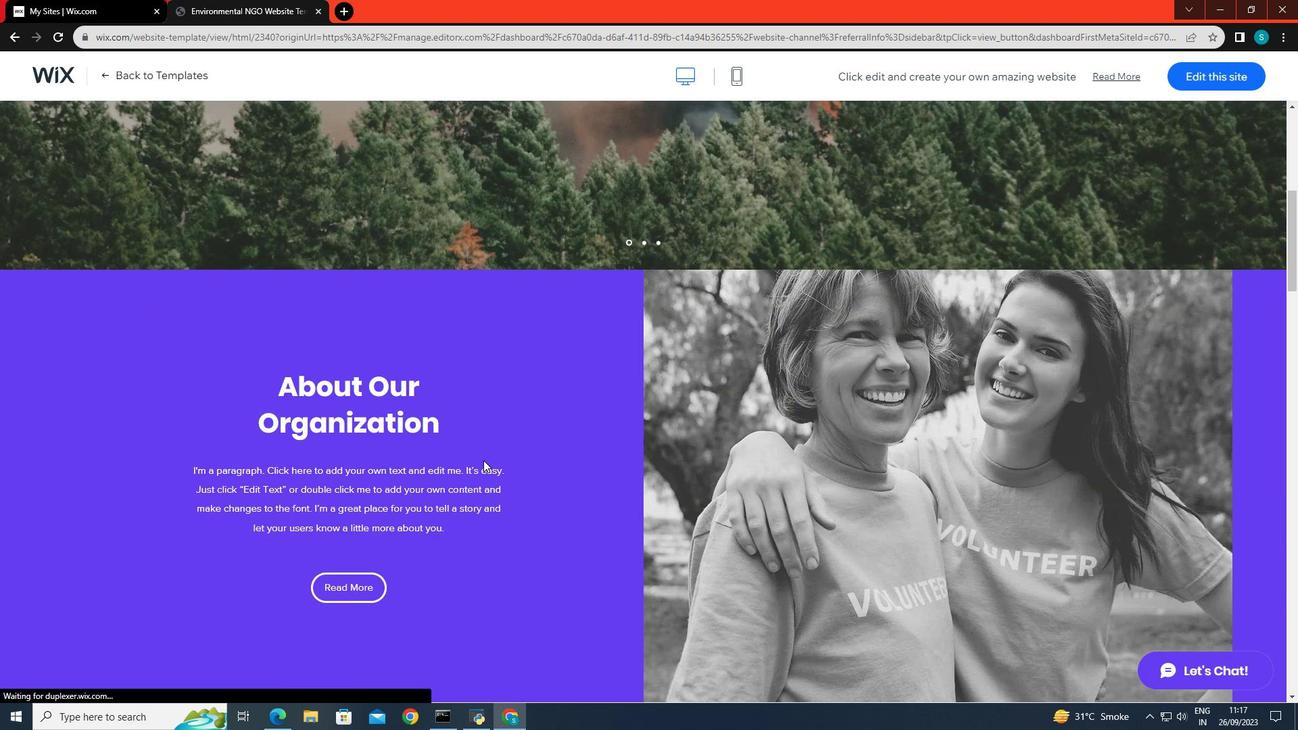 
Action: Mouse scrolled (477, 453) with delta (0, 0)
Screenshot: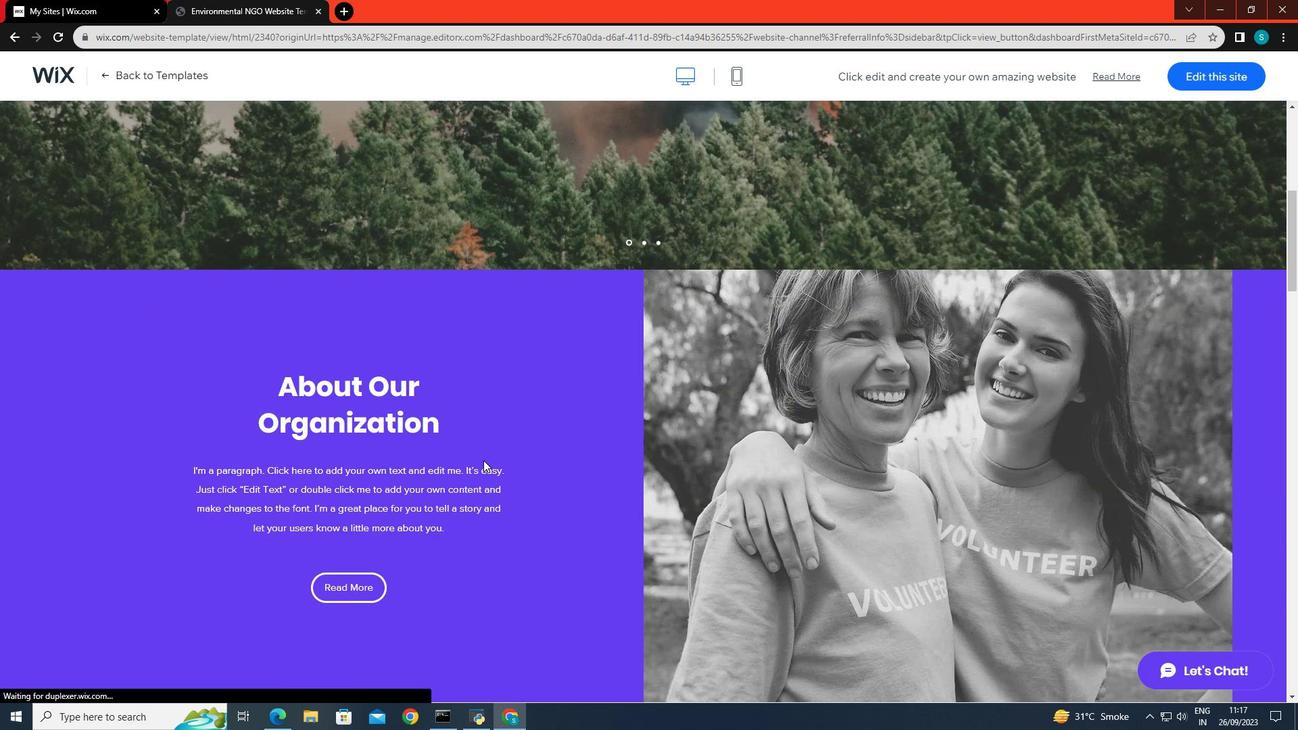 
Action: Mouse scrolled (477, 453) with delta (0, 0)
Screenshot: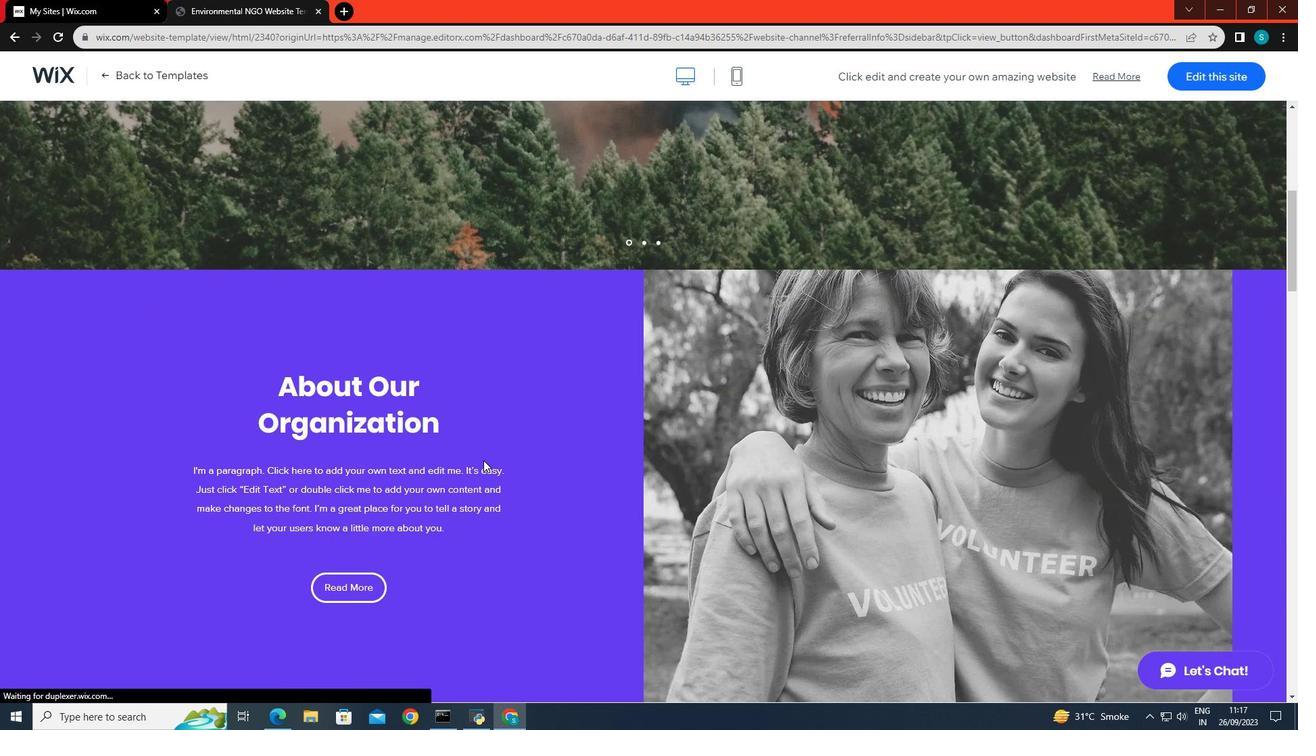 
Action: Mouse scrolled (477, 455) with delta (0, 0)
Screenshot: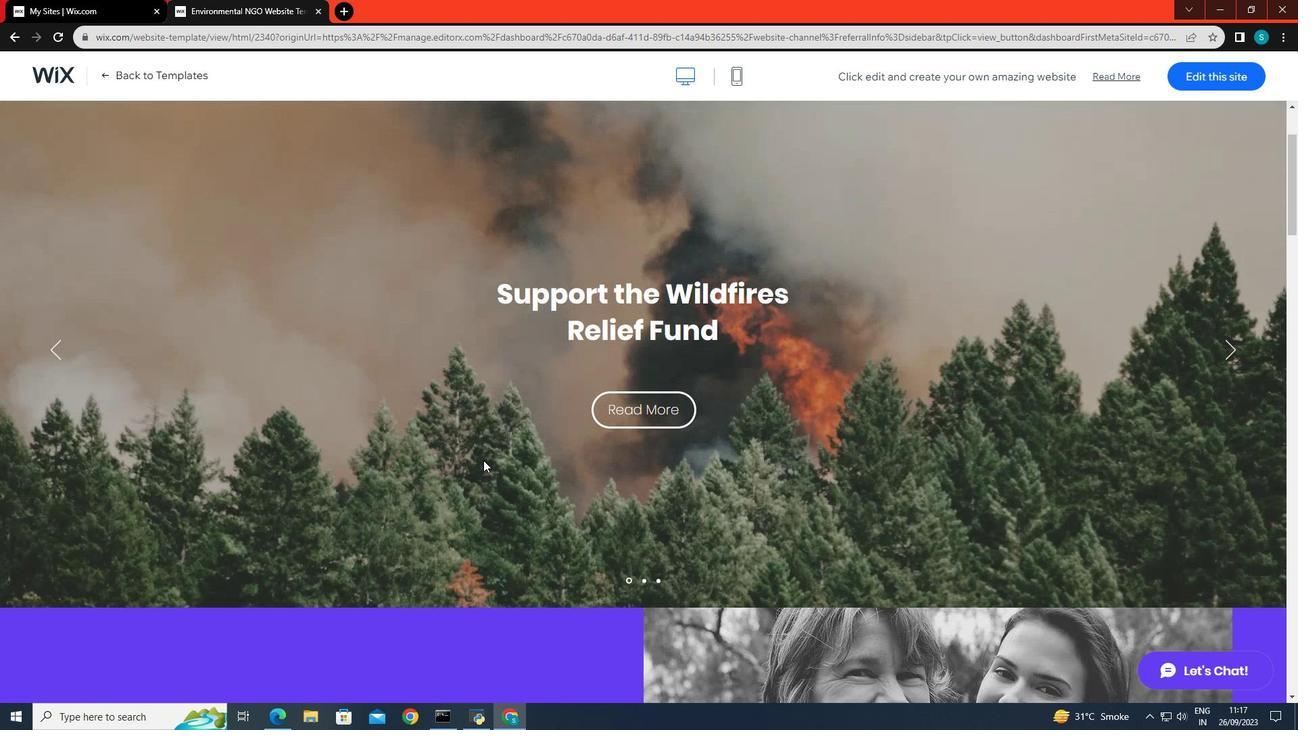 
Action: Mouse scrolled (477, 455) with delta (0, 0)
Screenshot: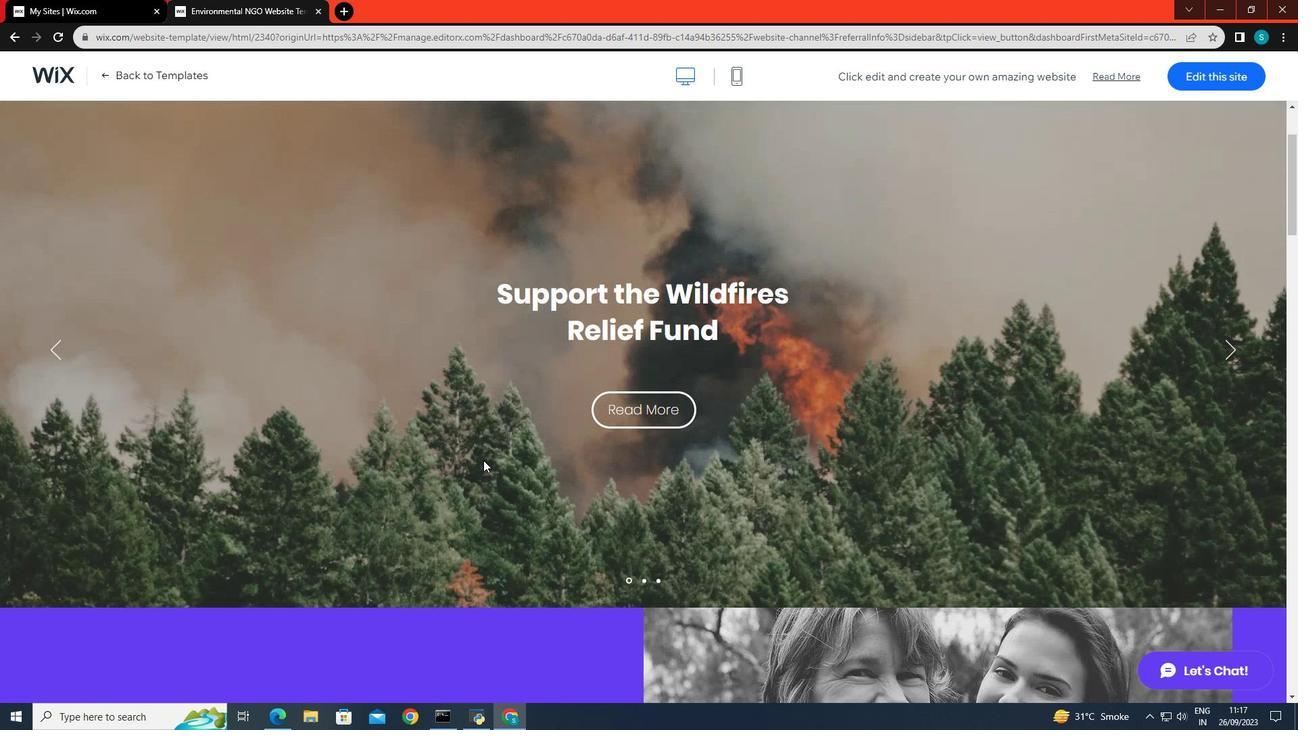 
Action: Mouse scrolled (477, 455) with delta (0, 0)
Screenshot: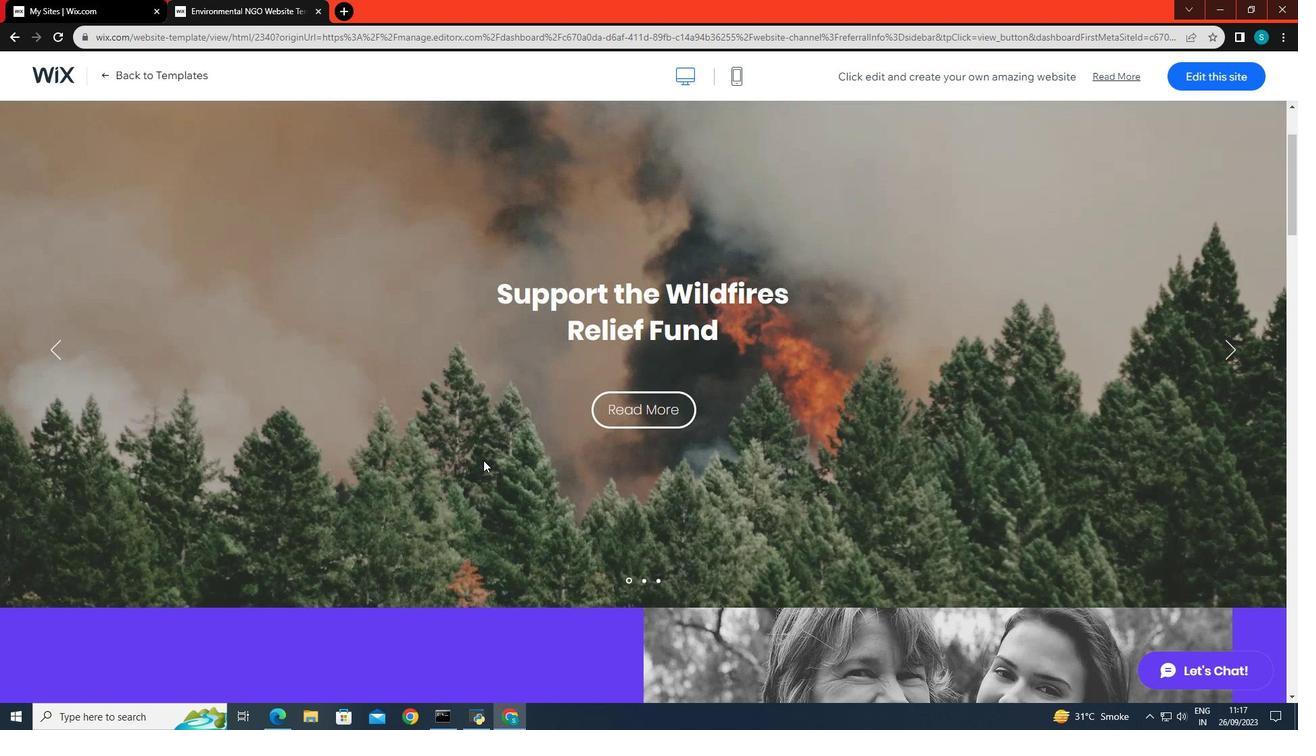 
Action: Mouse scrolled (477, 455) with delta (0, 0)
Screenshot: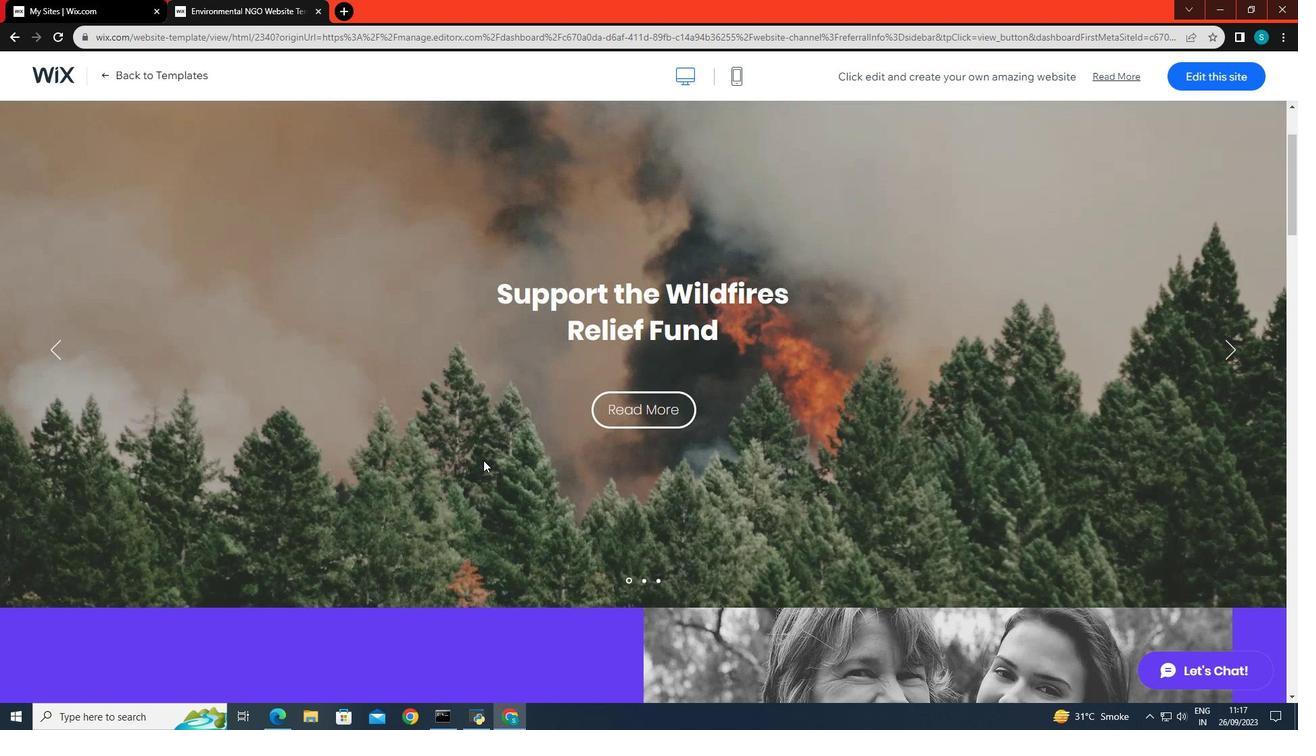 
Action: Mouse scrolled (477, 455) with delta (0, 0)
Screenshot: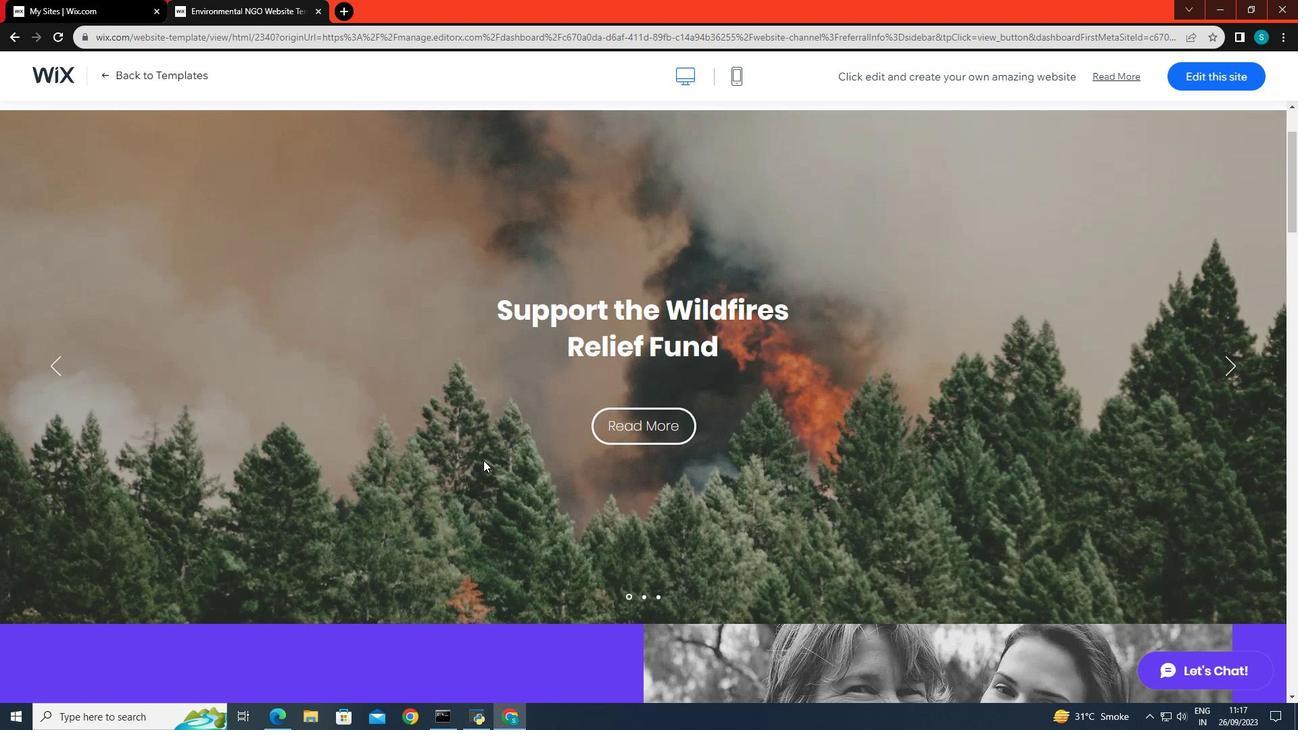 
Action: Mouse scrolled (477, 455) with delta (0, 0)
Screenshot: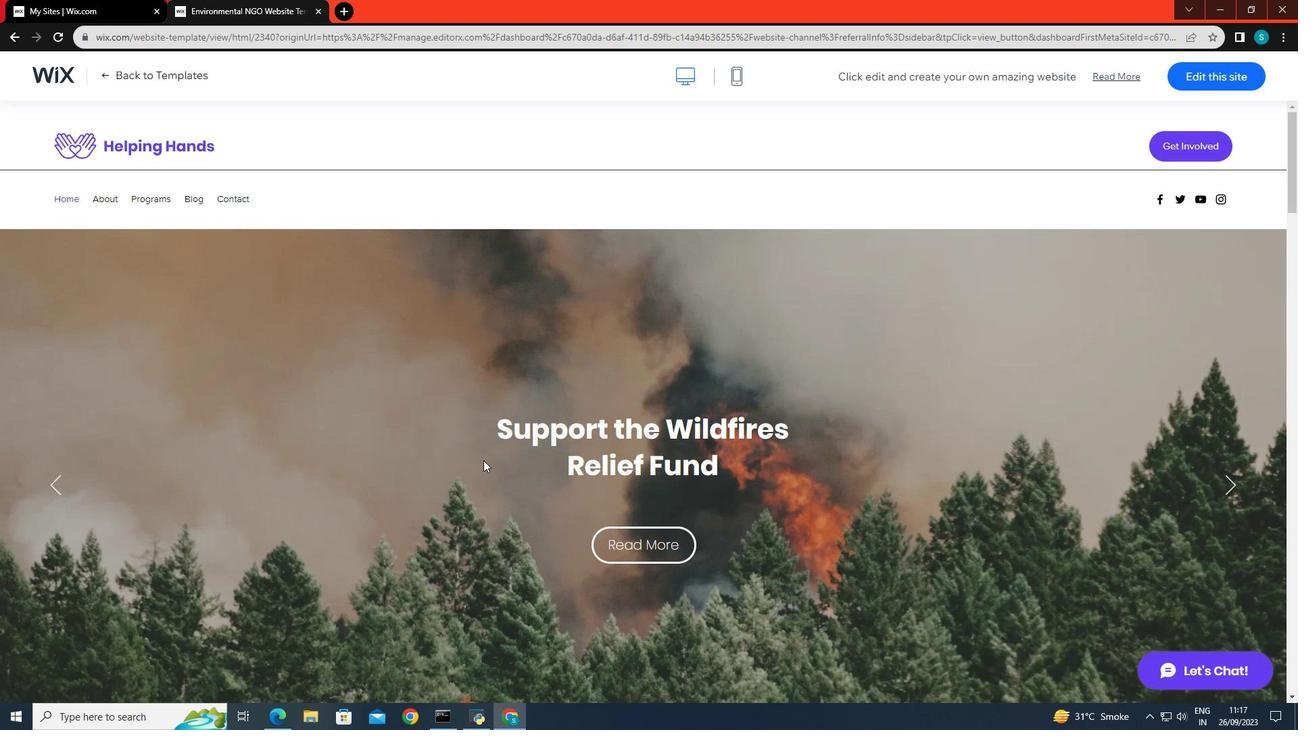 
Action: Mouse scrolled (477, 455) with delta (0, 0)
Screenshot: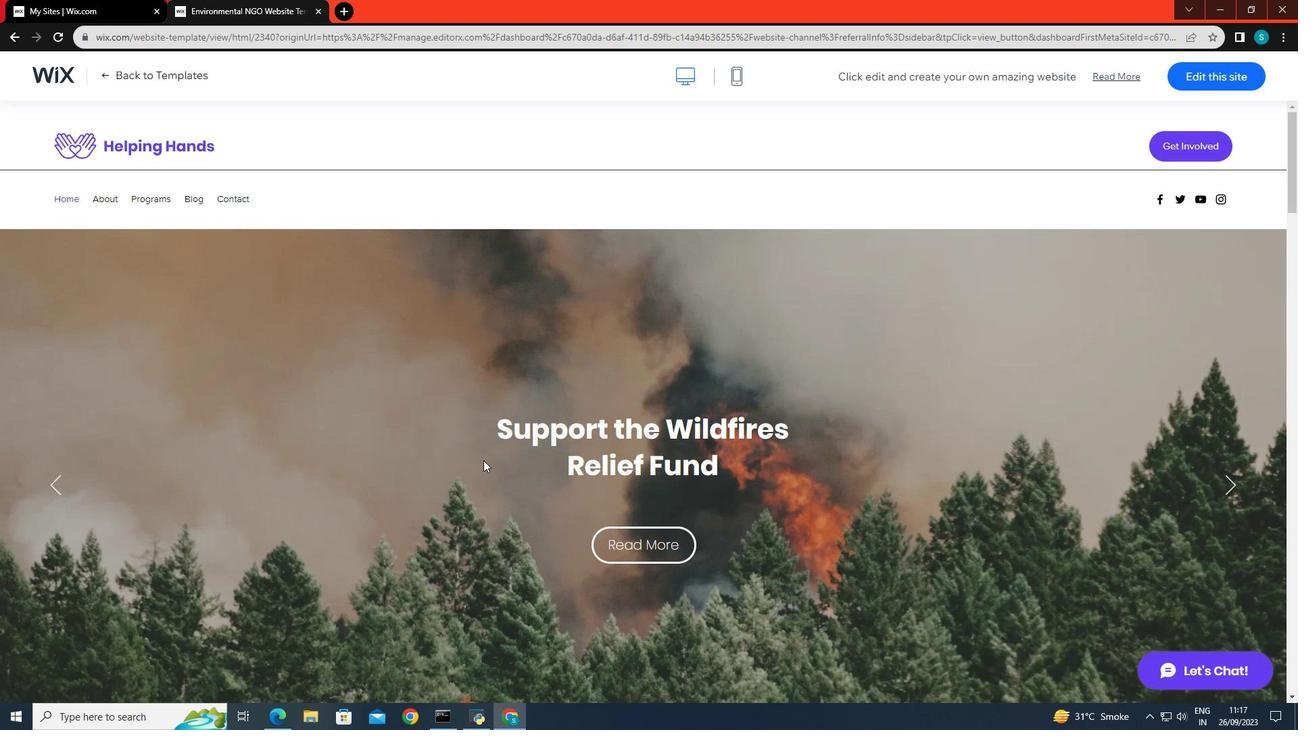 
Action: Mouse scrolled (477, 455) with delta (0, 0)
Screenshot: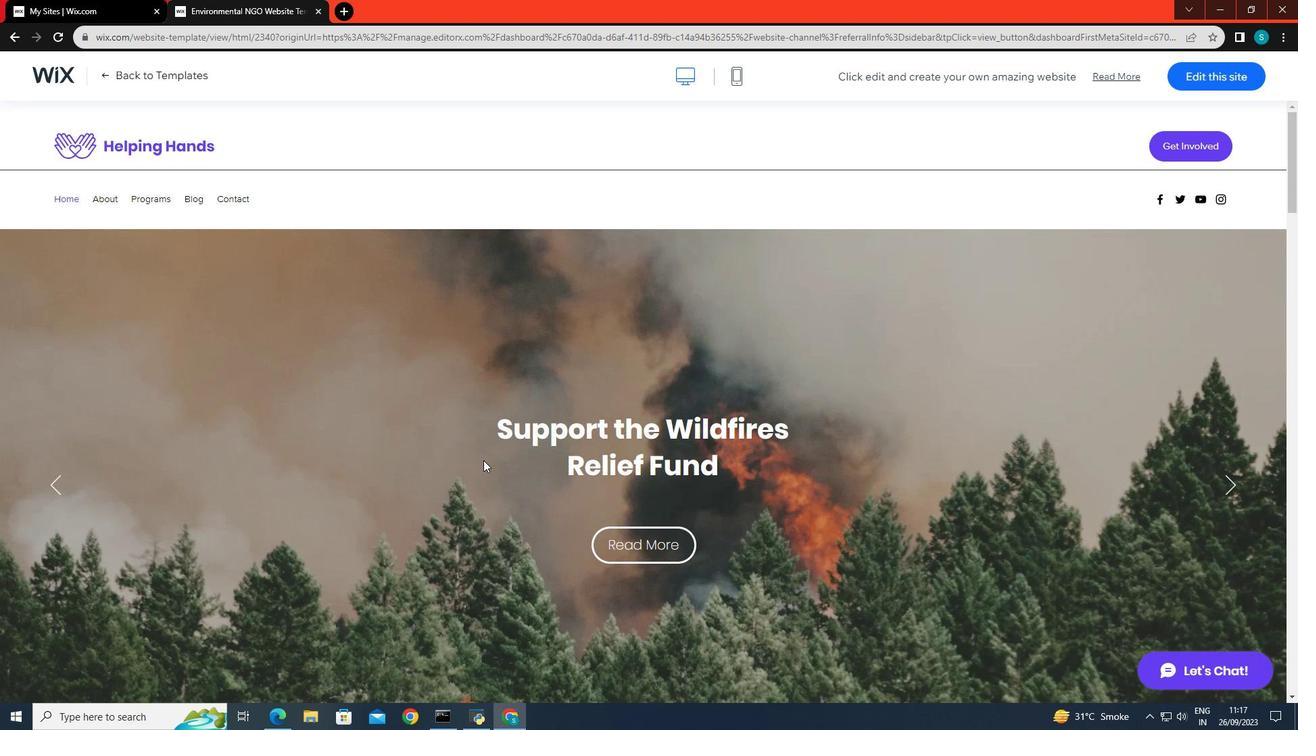 
Action: Mouse scrolled (477, 455) with delta (0, 0)
Screenshot: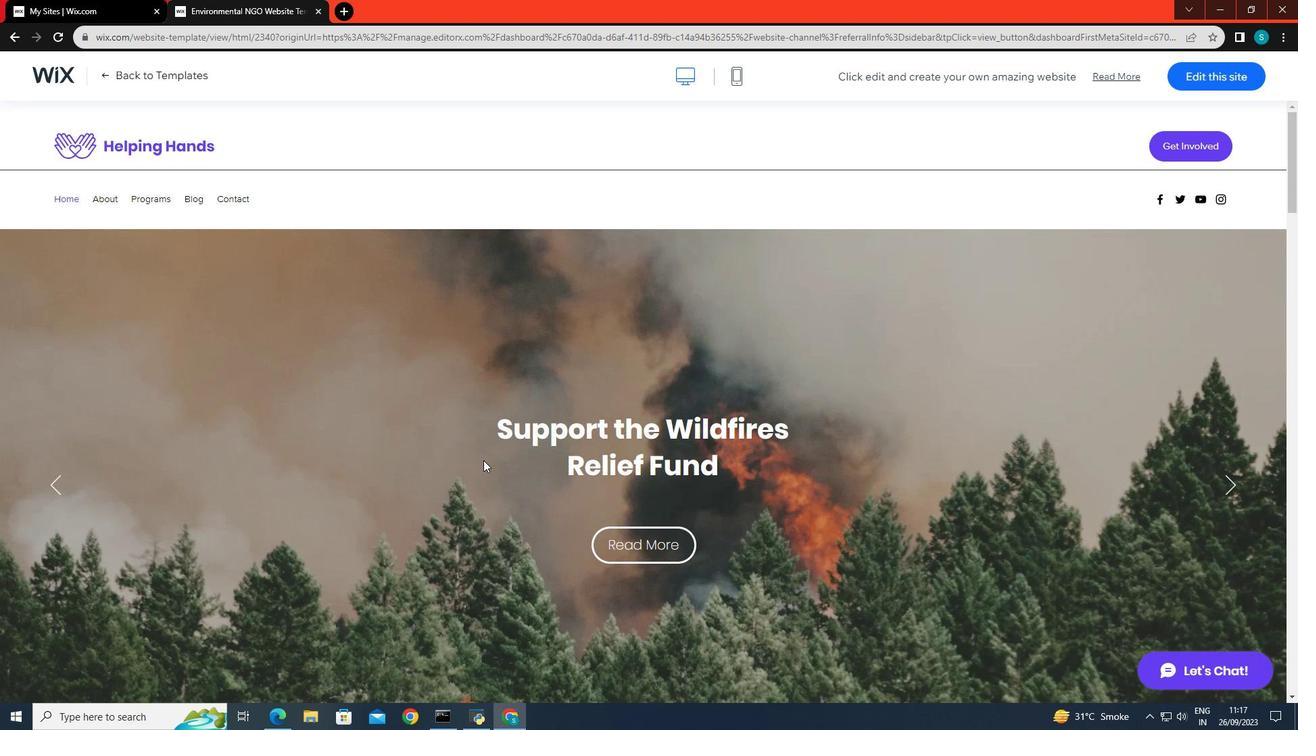 
Action: Mouse scrolled (477, 455) with delta (0, 0)
Screenshot: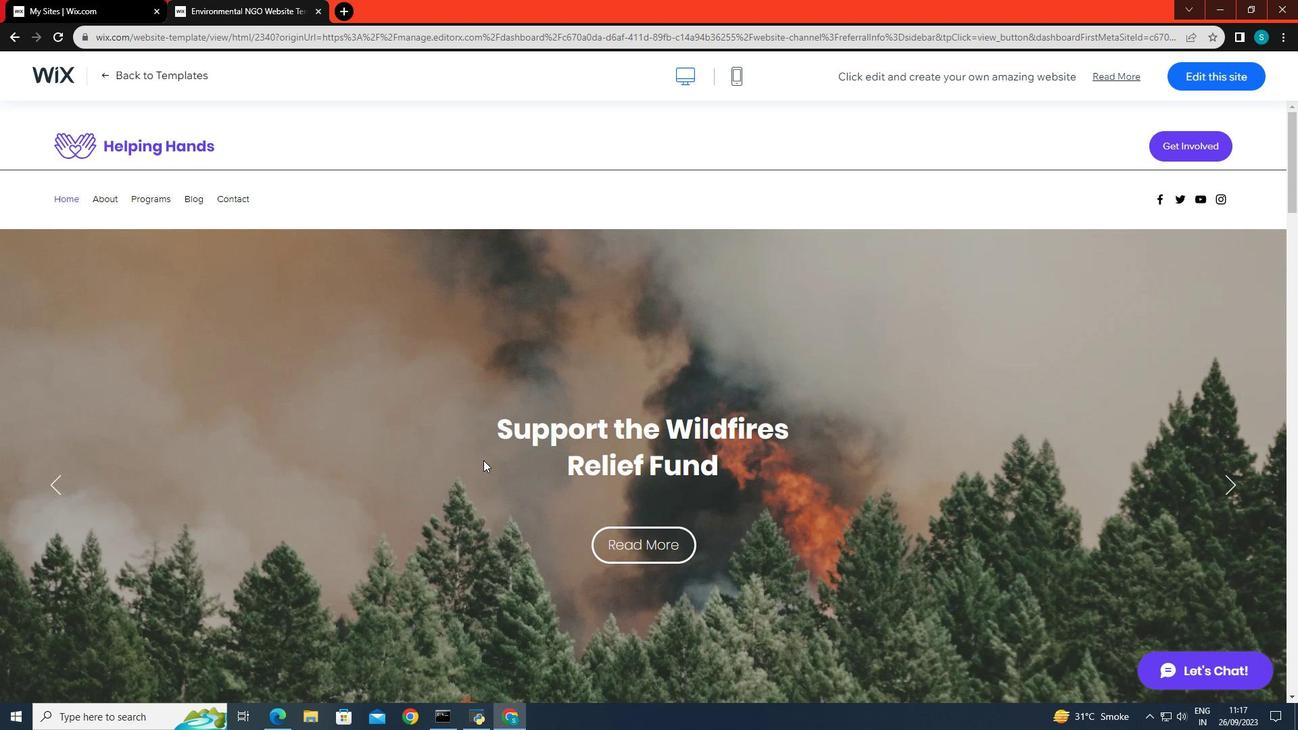 
Action: Mouse scrolled (477, 453) with delta (0, 0)
Screenshot: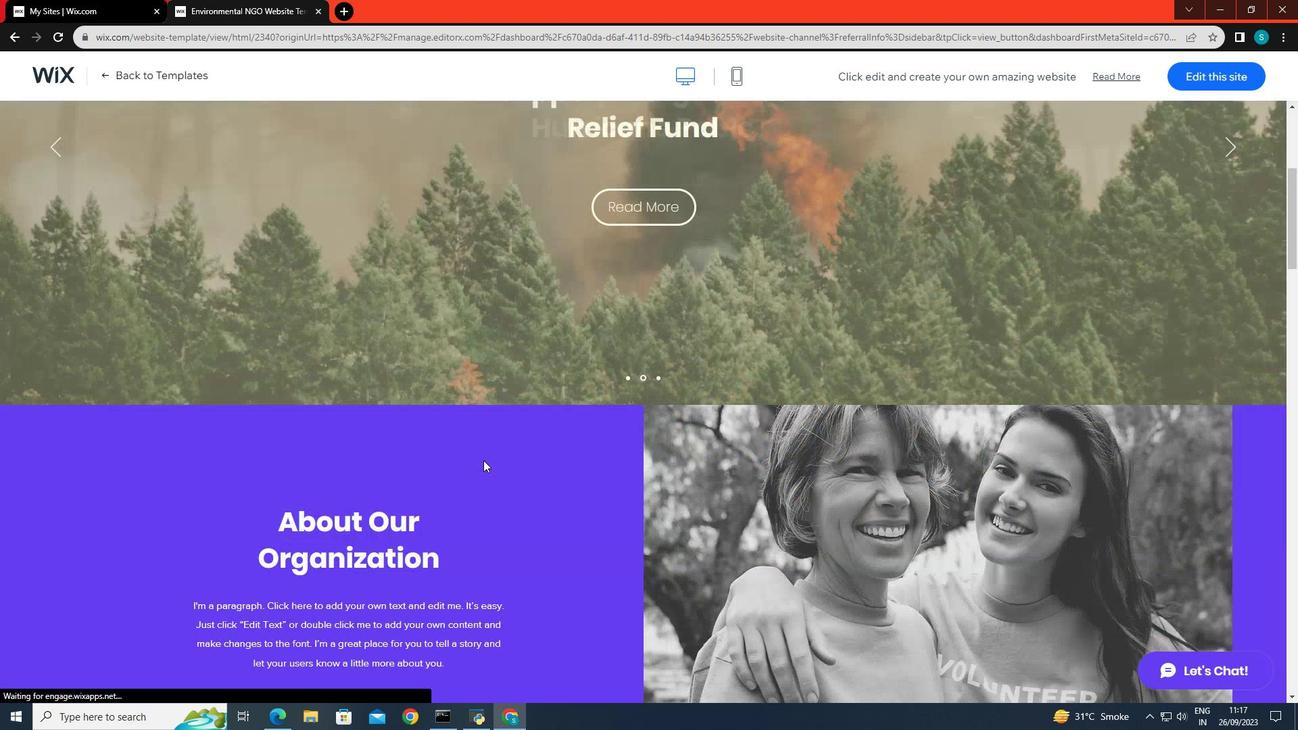 
Action: Mouse scrolled (477, 453) with delta (0, 0)
Screenshot: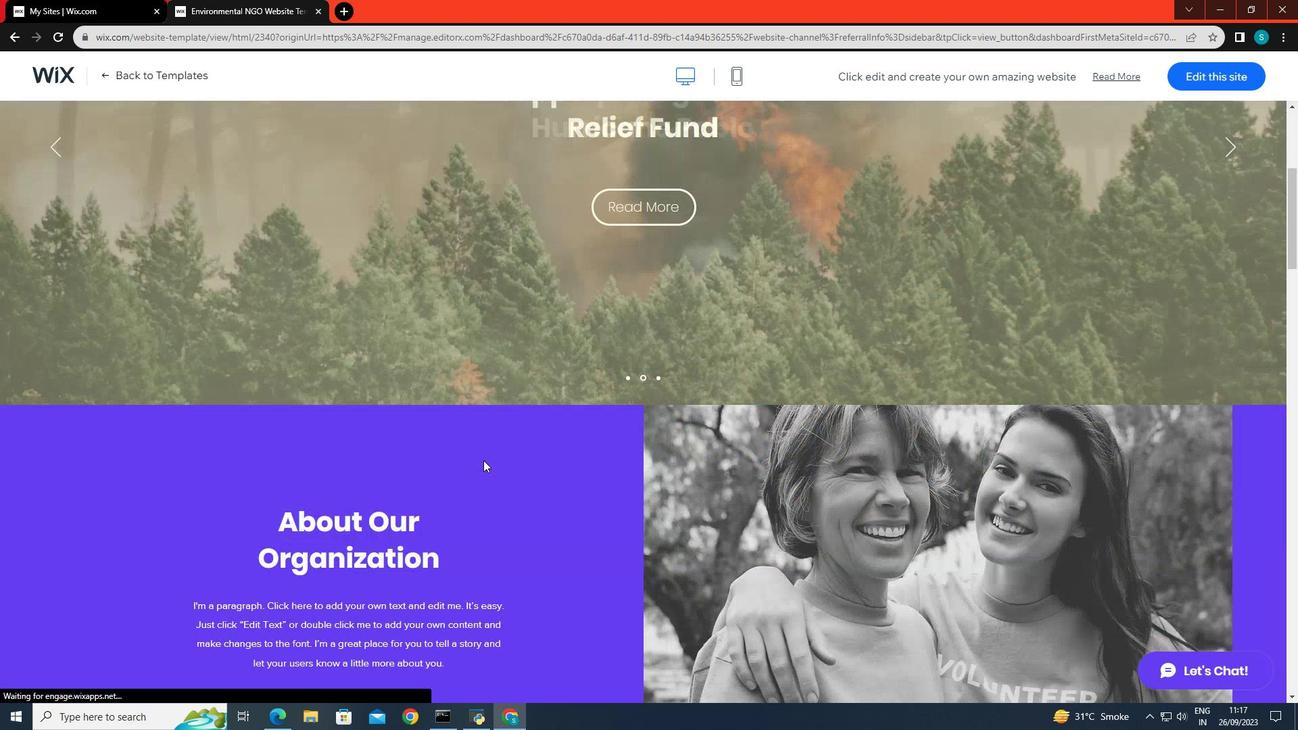 
Action: Mouse scrolled (477, 453) with delta (0, 0)
Screenshot: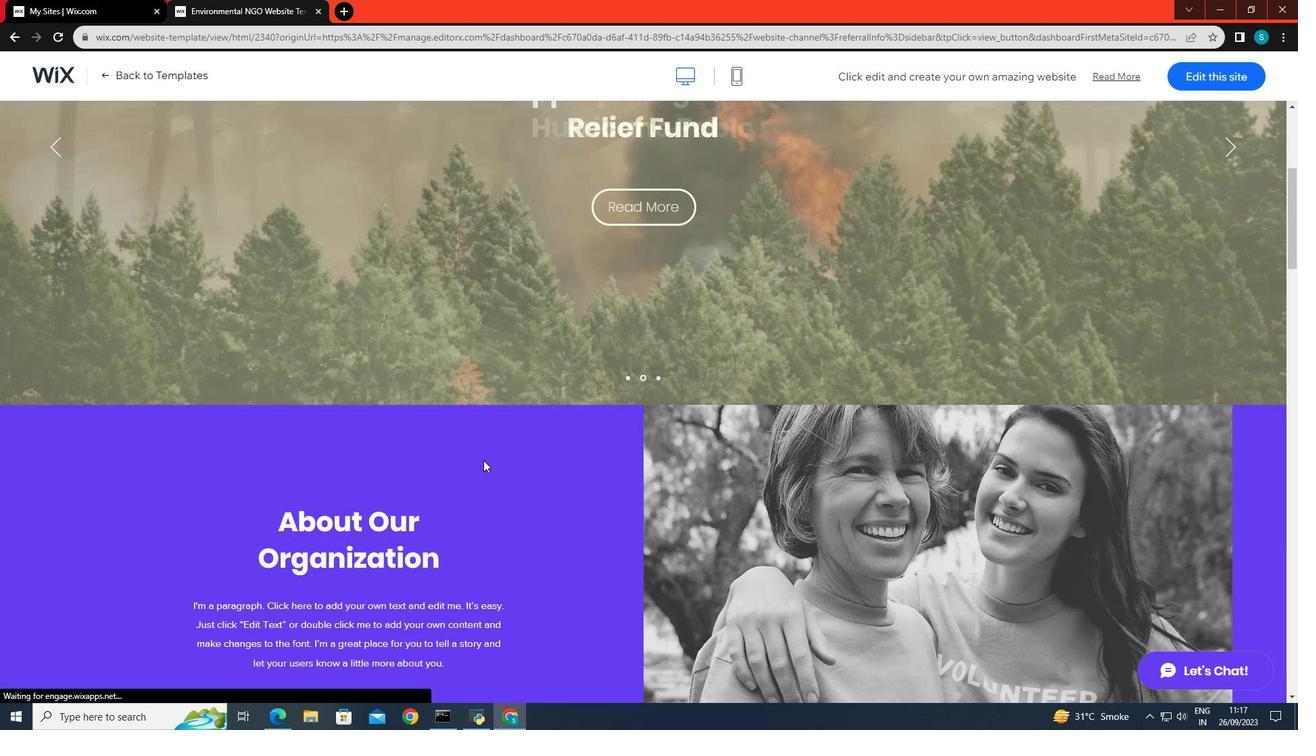 
Action: Mouse scrolled (477, 453) with delta (0, 0)
Screenshot: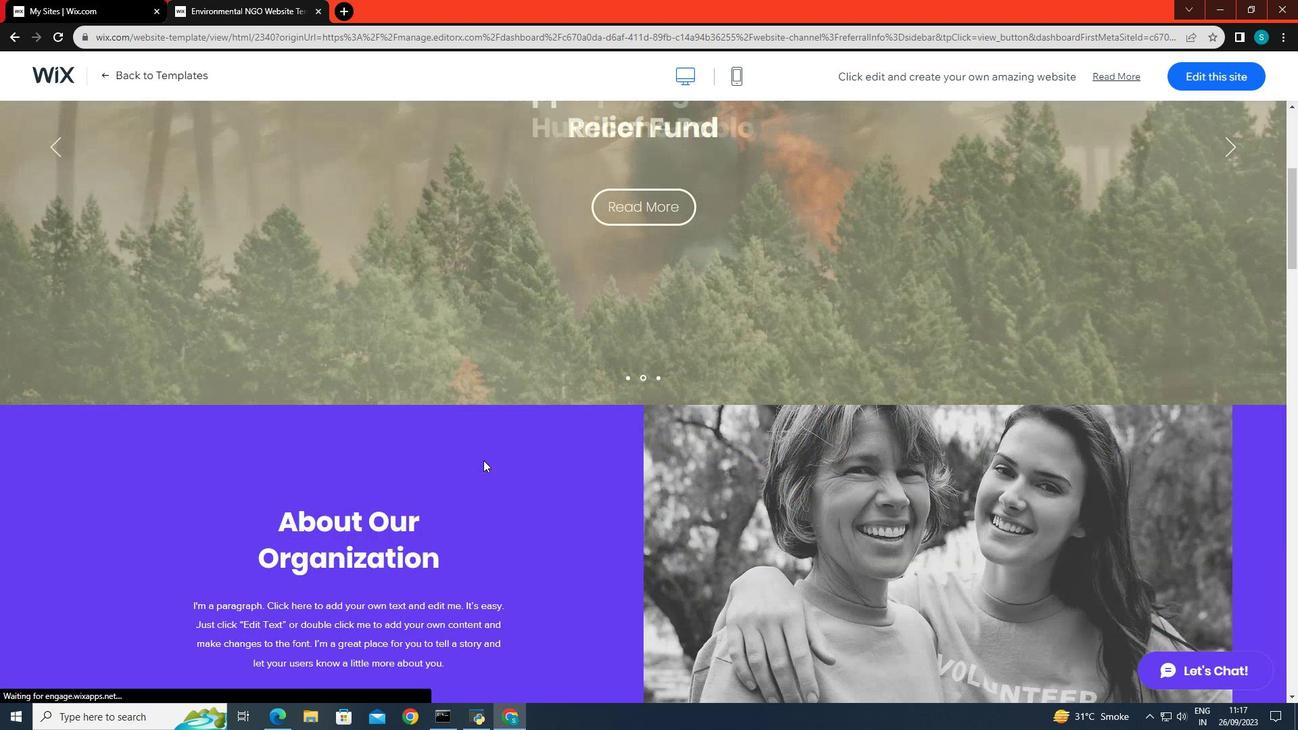 
Action: Mouse scrolled (477, 453) with delta (0, 0)
Screenshot: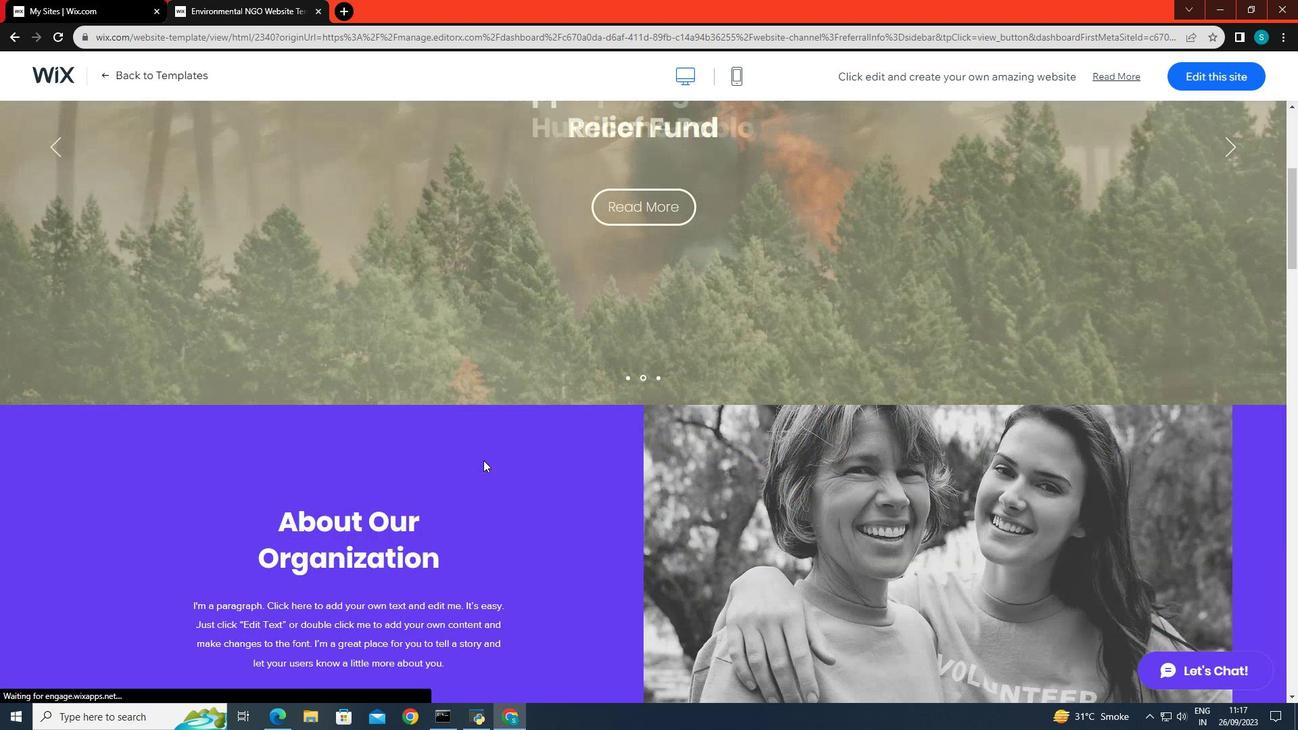 
Action: Mouse scrolled (477, 453) with delta (0, 0)
Screenshot: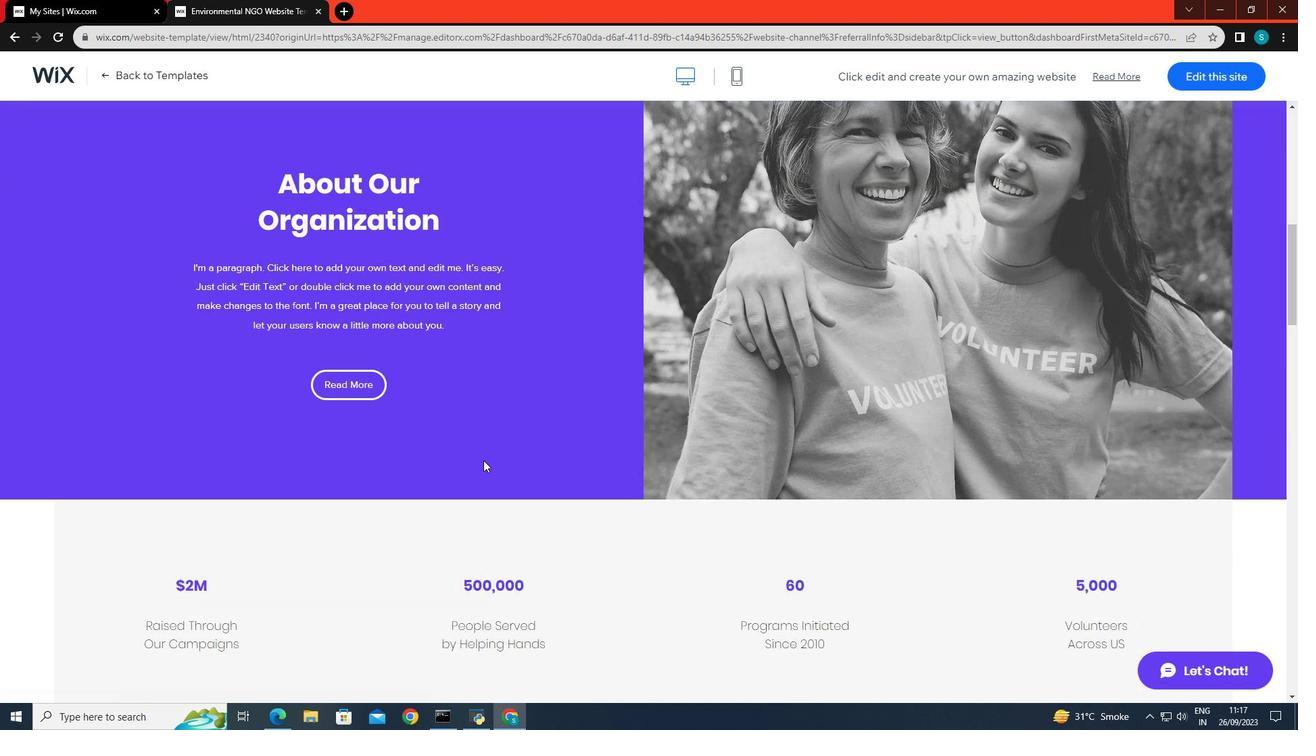 
Action: Mouse scrolled (477, 453) with delta (0, 0)
Screenshot: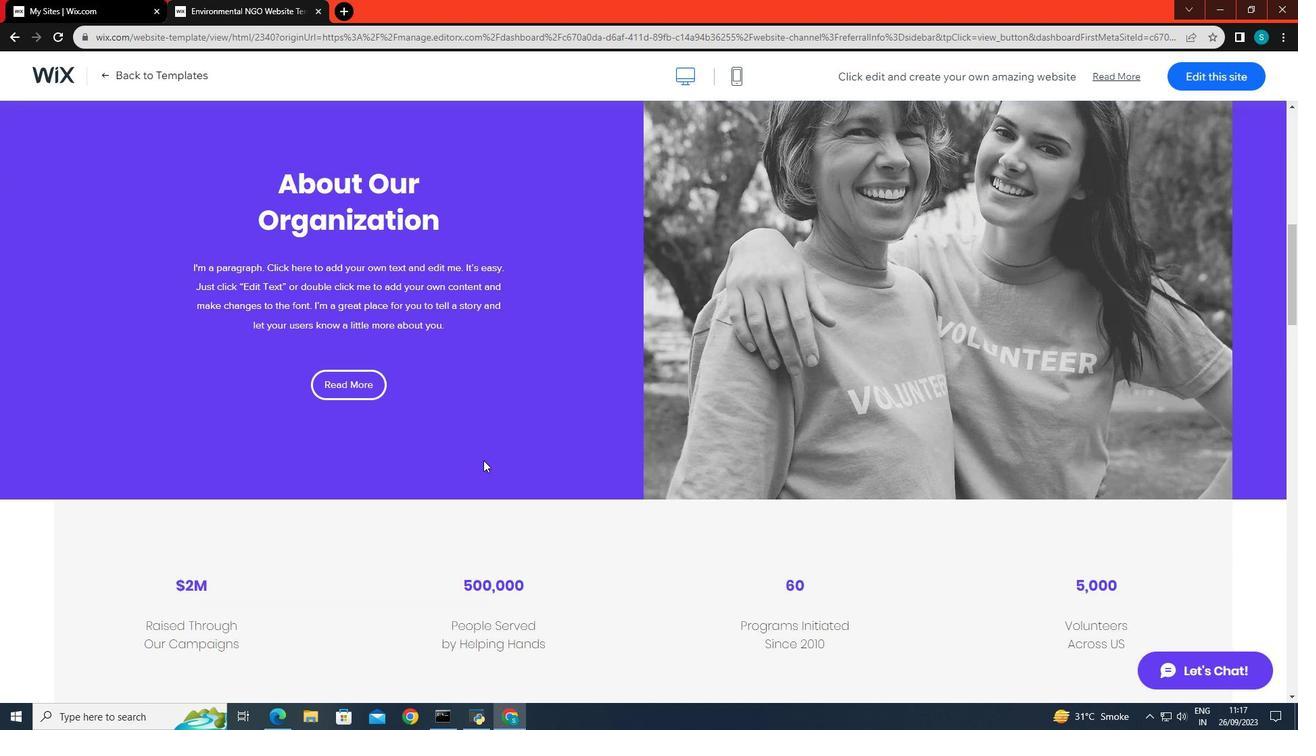 
Action: Mouse scrolled (477, 453) with delta (0, 0)
Screenshot: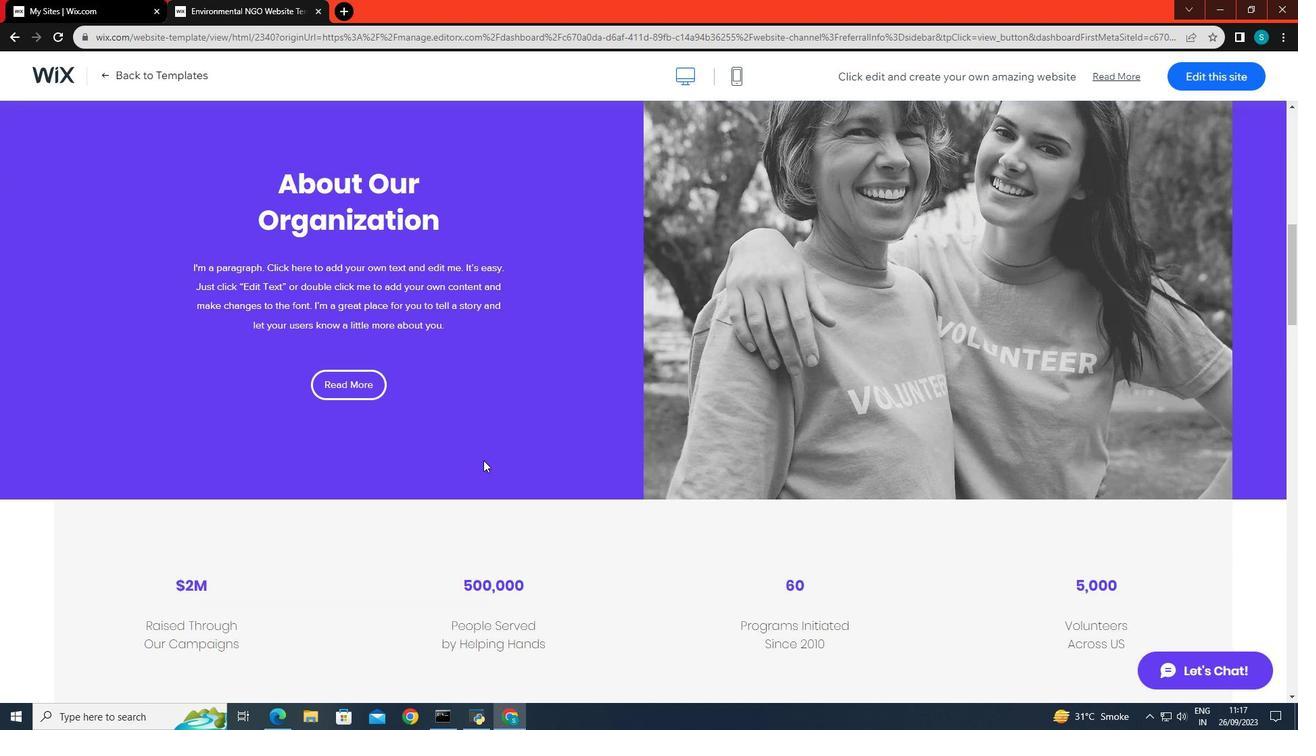 
Action: Mouse scrolled (477, 453) with delta (0, 0)
Screenshot: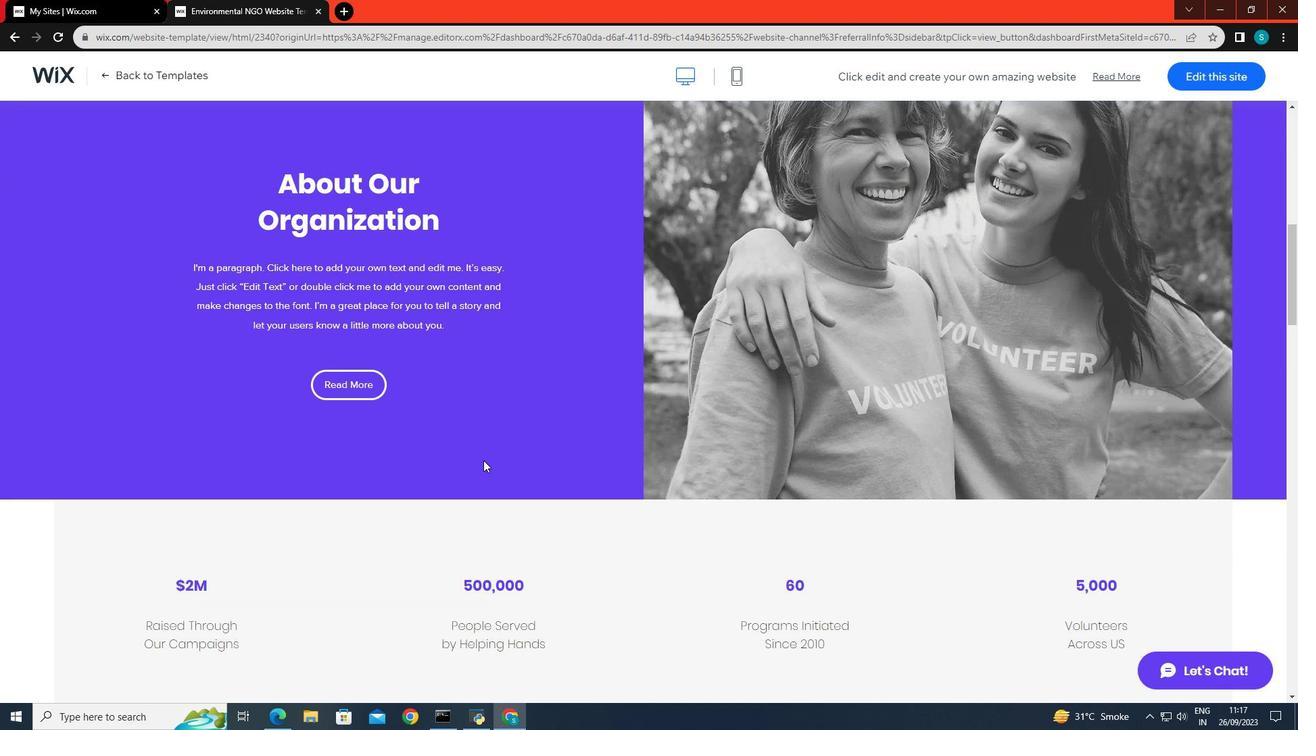 
Action: Mouse scrolled (477, 453) with delta (0, 0)
Screenshot: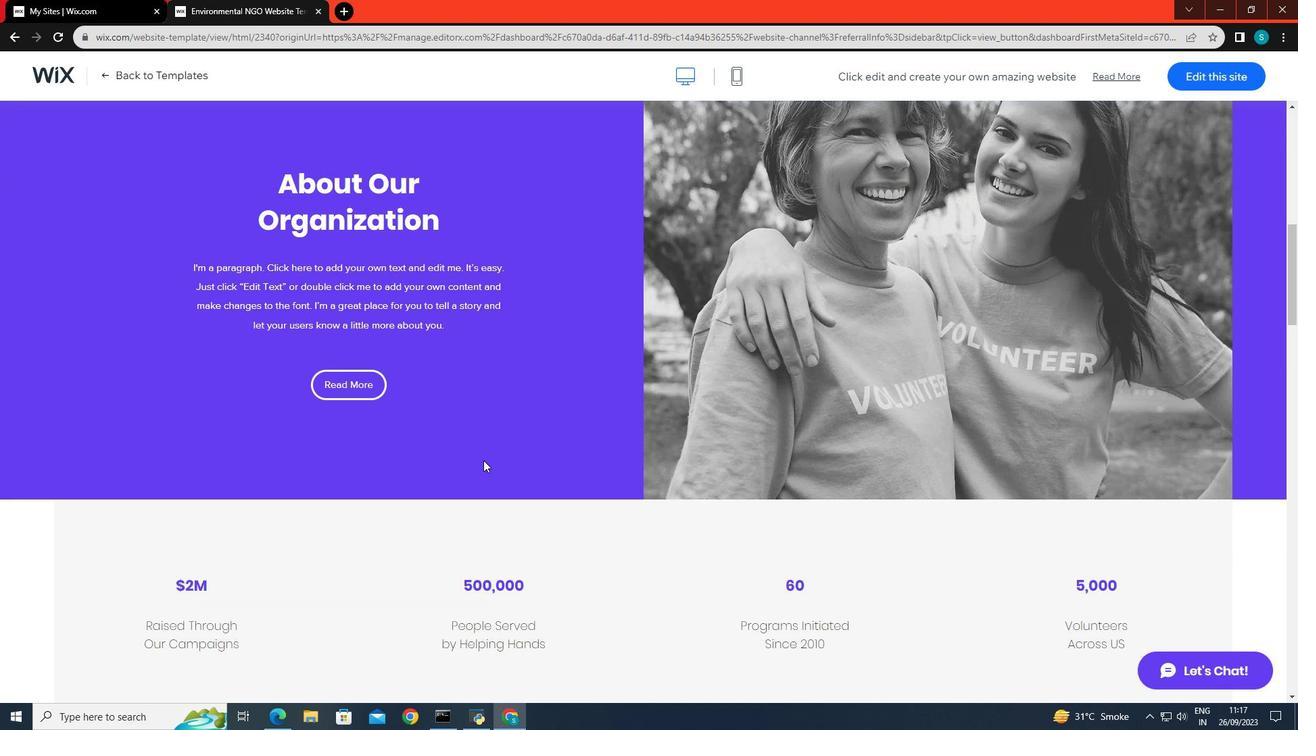 
Action: Mouse scrolled (477, 453) with delta (0, 0)
Screenshot: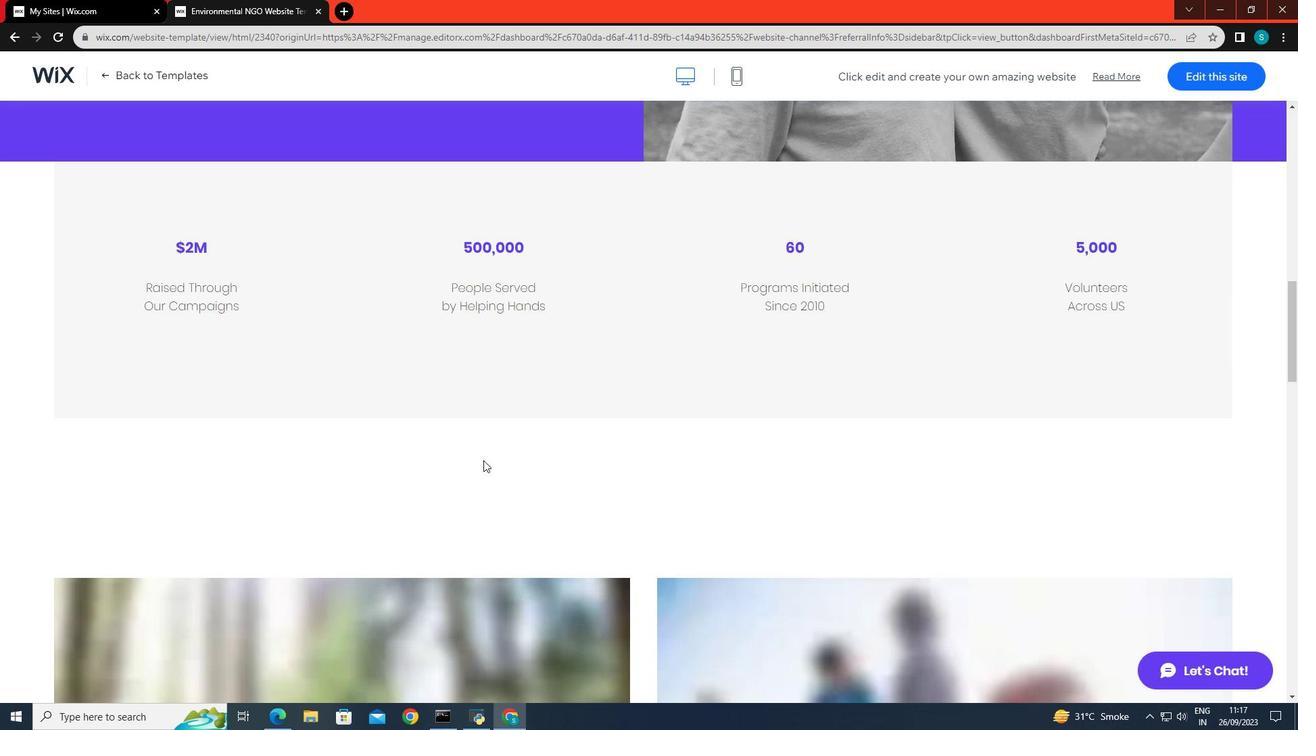 
Action: Mouse scrolled (477, 453) with delta (0, 0)
Screenshot: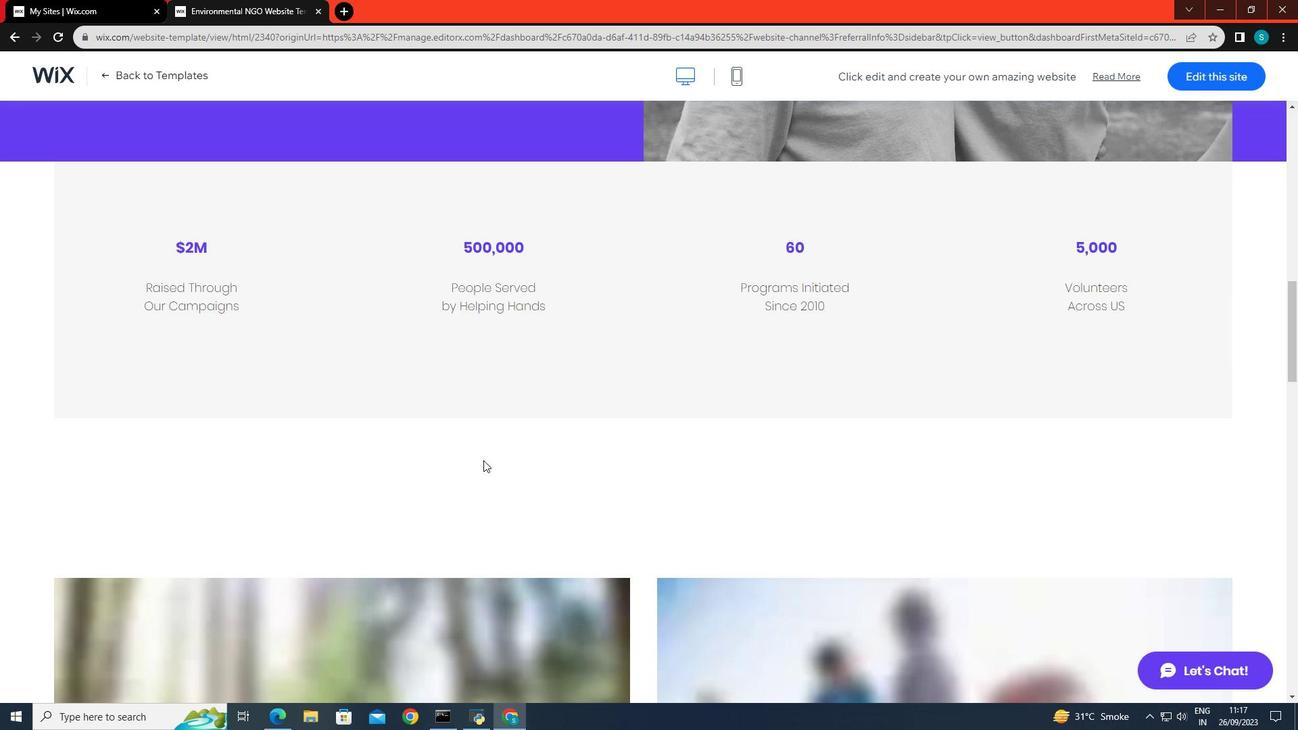 
Action: Mouse scrolled (477, 453) with delta (0, 0)
Screenshot: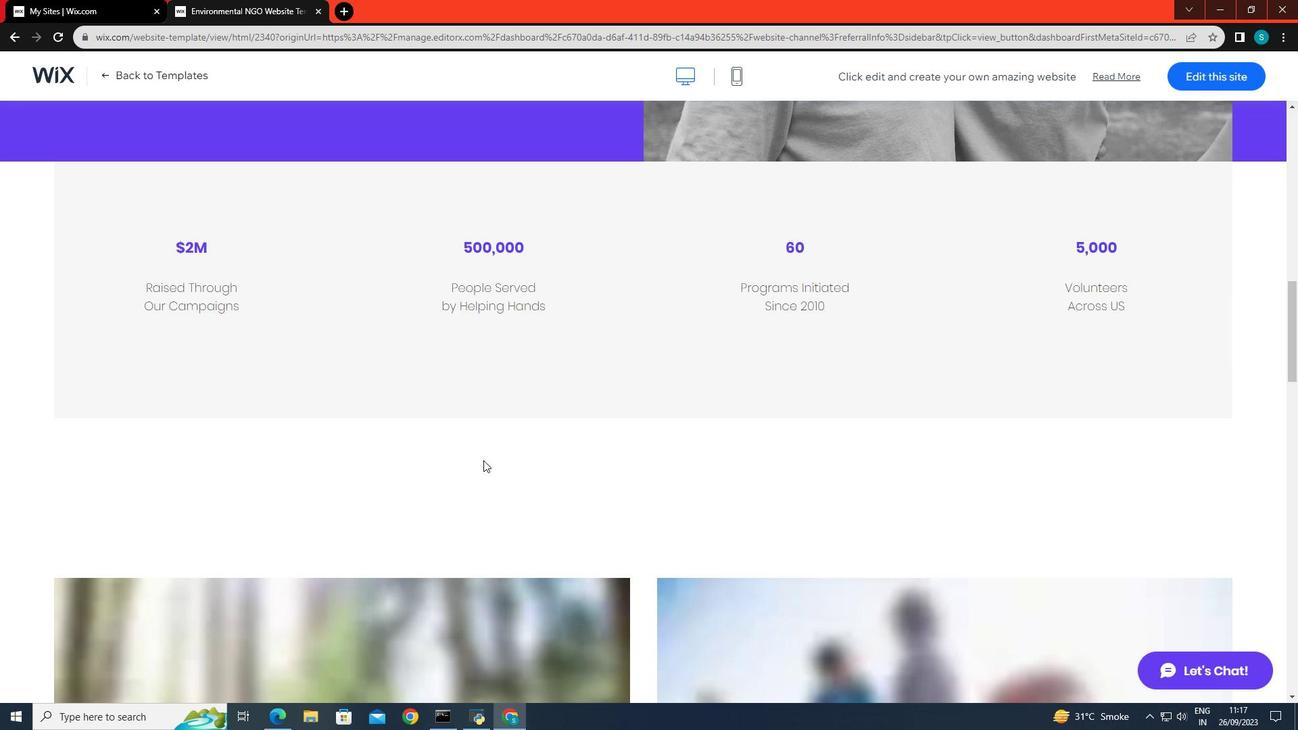 
Action: Mouse scrolled (477, 453) with delta (0, 0)
Screenshot: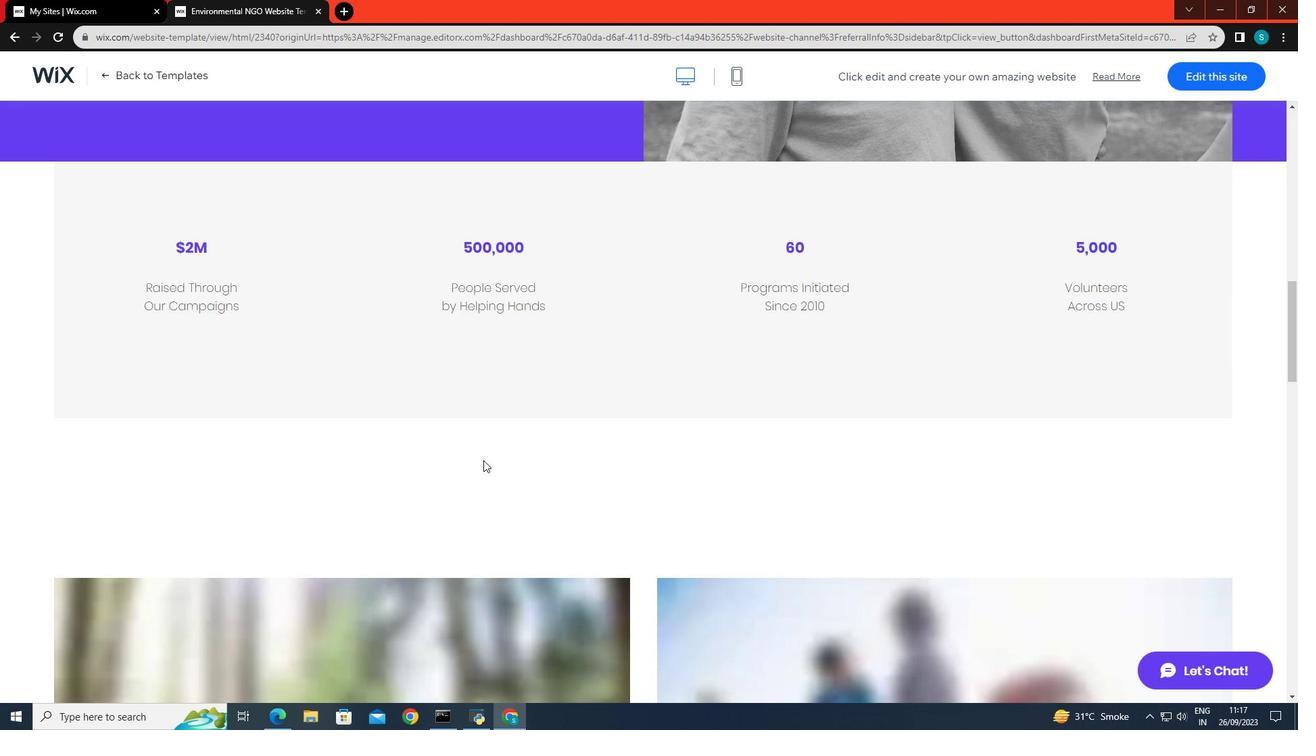 
Action: Mouse scrolled (477, 453) with delta (0, 0)
Screenshot: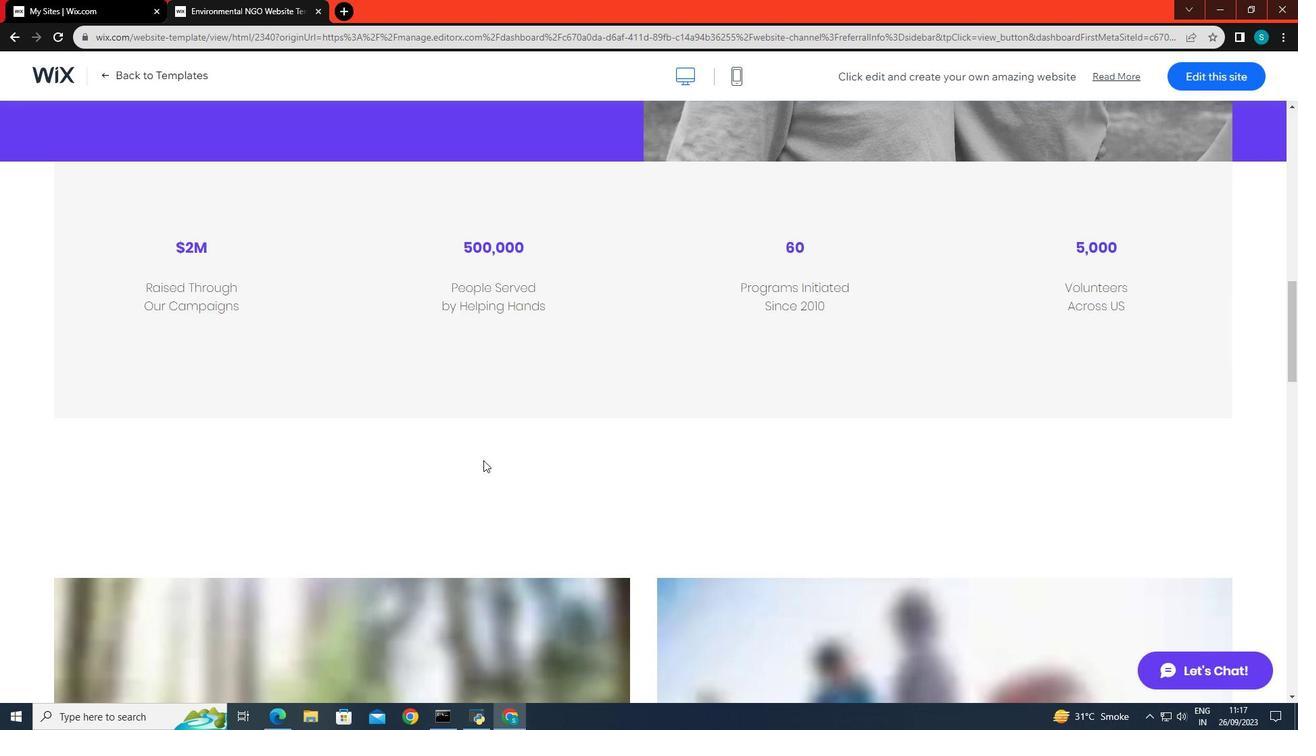 
Action: Mouse scrolled (477, 453) with delta (0, 0)
Screenshot: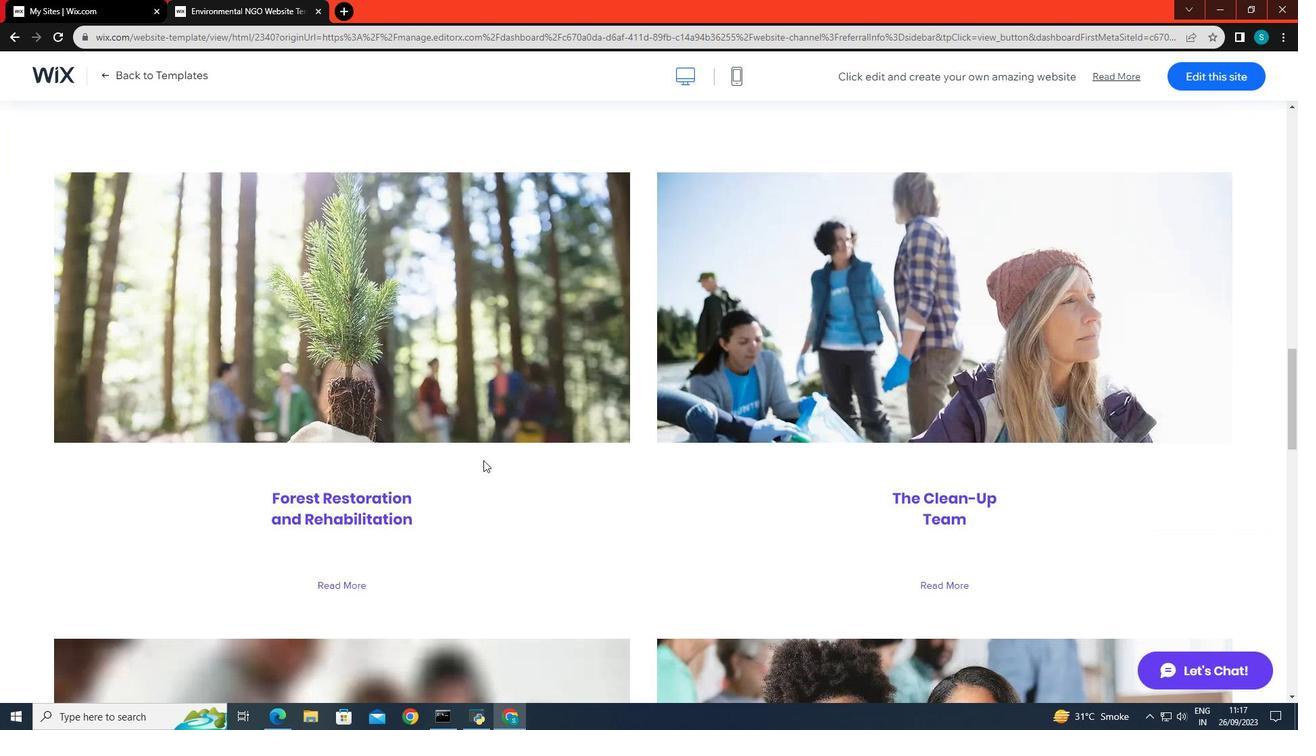 
Action: Mouse scrolled (477, 453) with delta (0, 0)
Screenshot: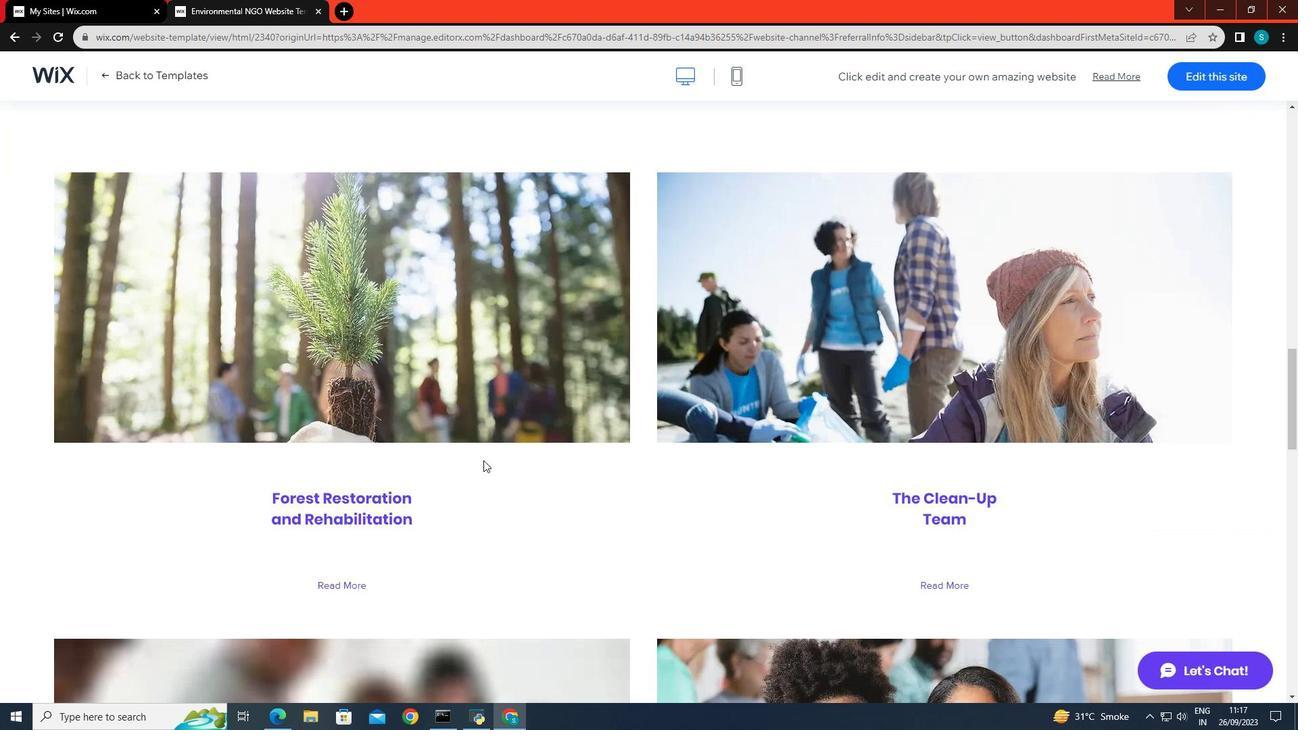 
Action: Mouse scrolled (477, 453) with delta (0, 0)
Screenshot: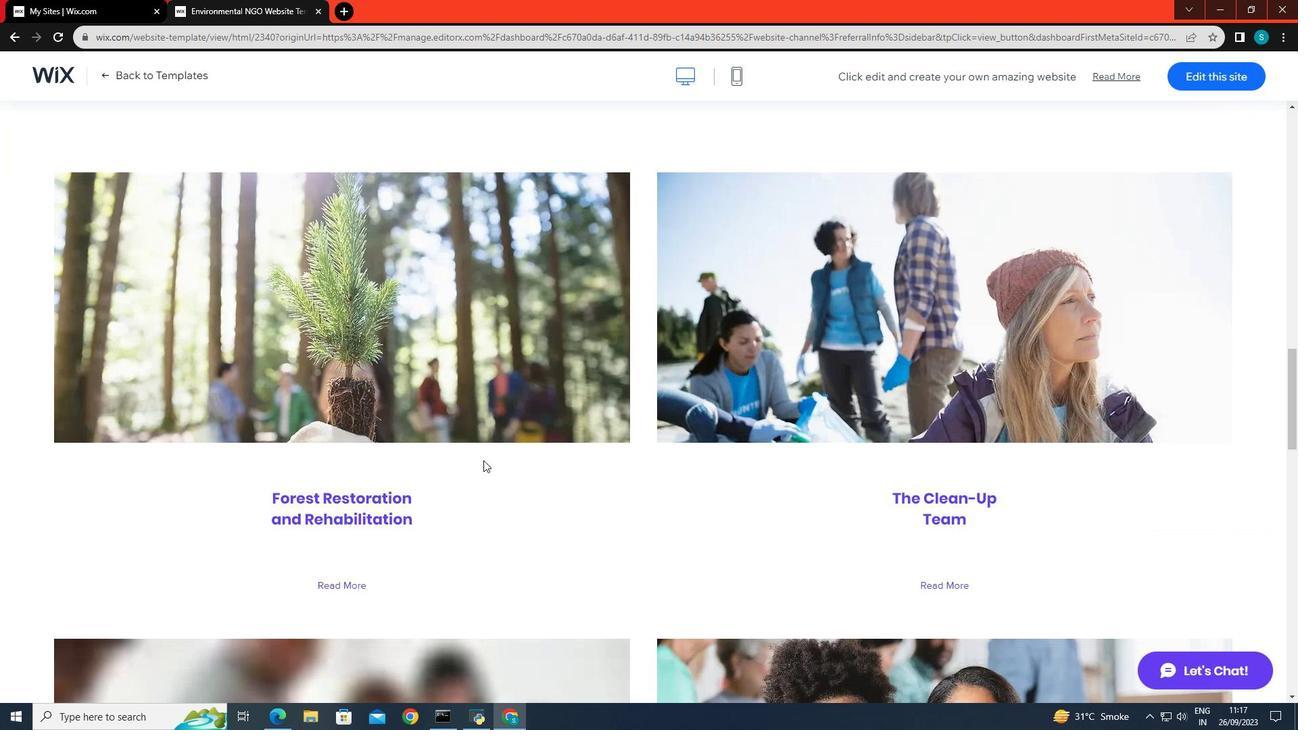 
Action: Mouse scrolled (477, 453) with delta (0, 0)
Screenshot: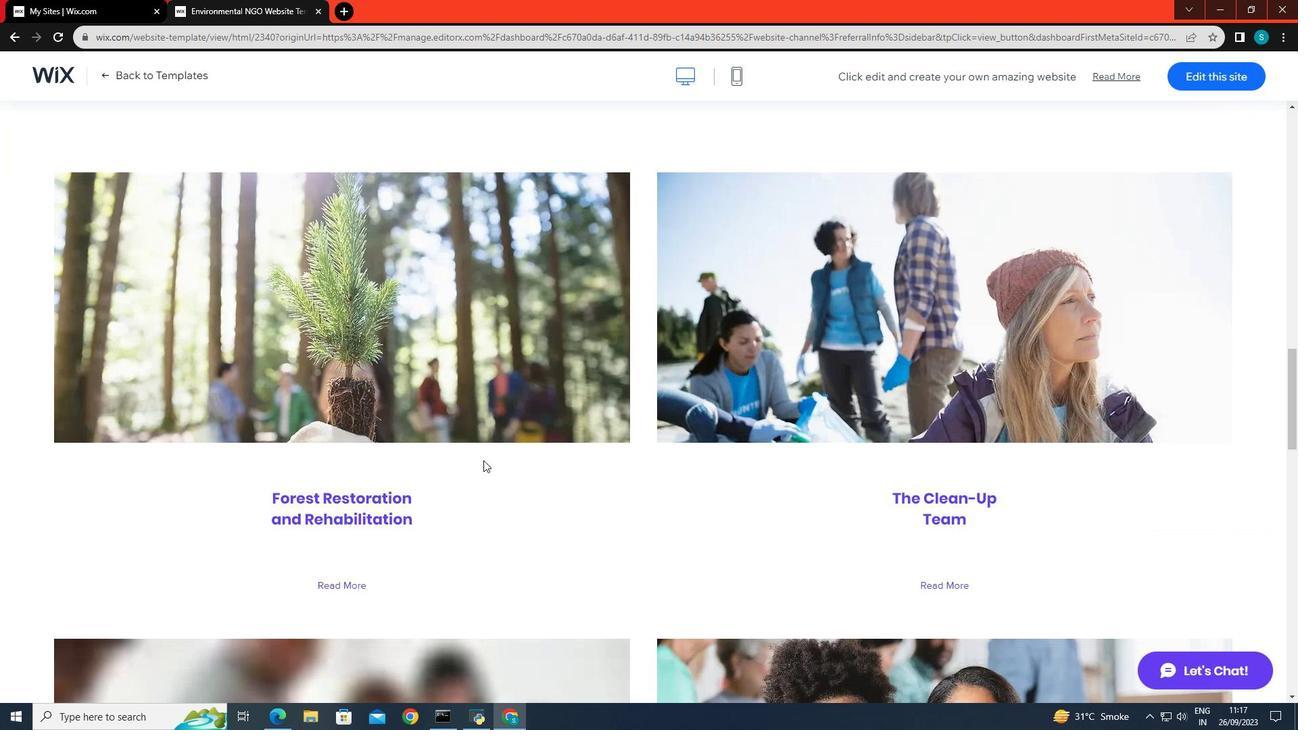 
Action: Mouse scrolled (477, 453) with delta (0, 0)
Screenshot: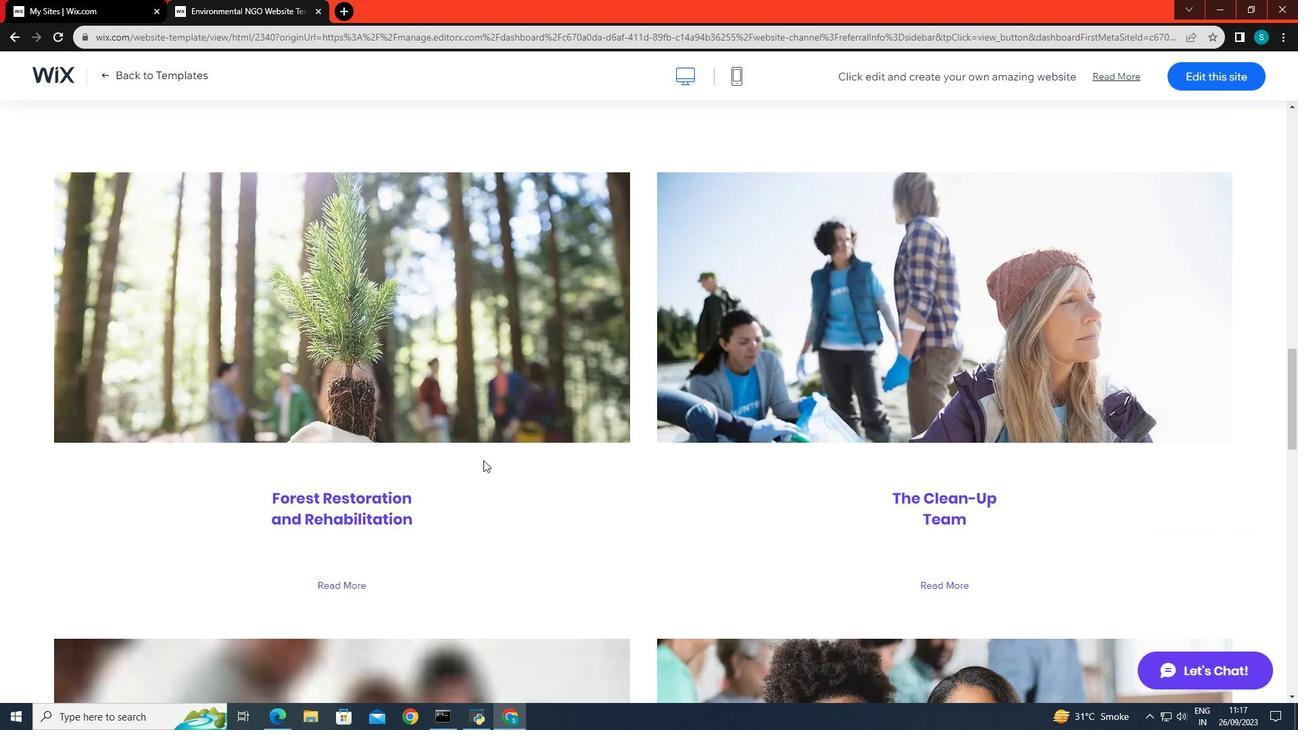 
Action: Mouse scrolled (477, 453) with delta (0, 0)
Screenshot: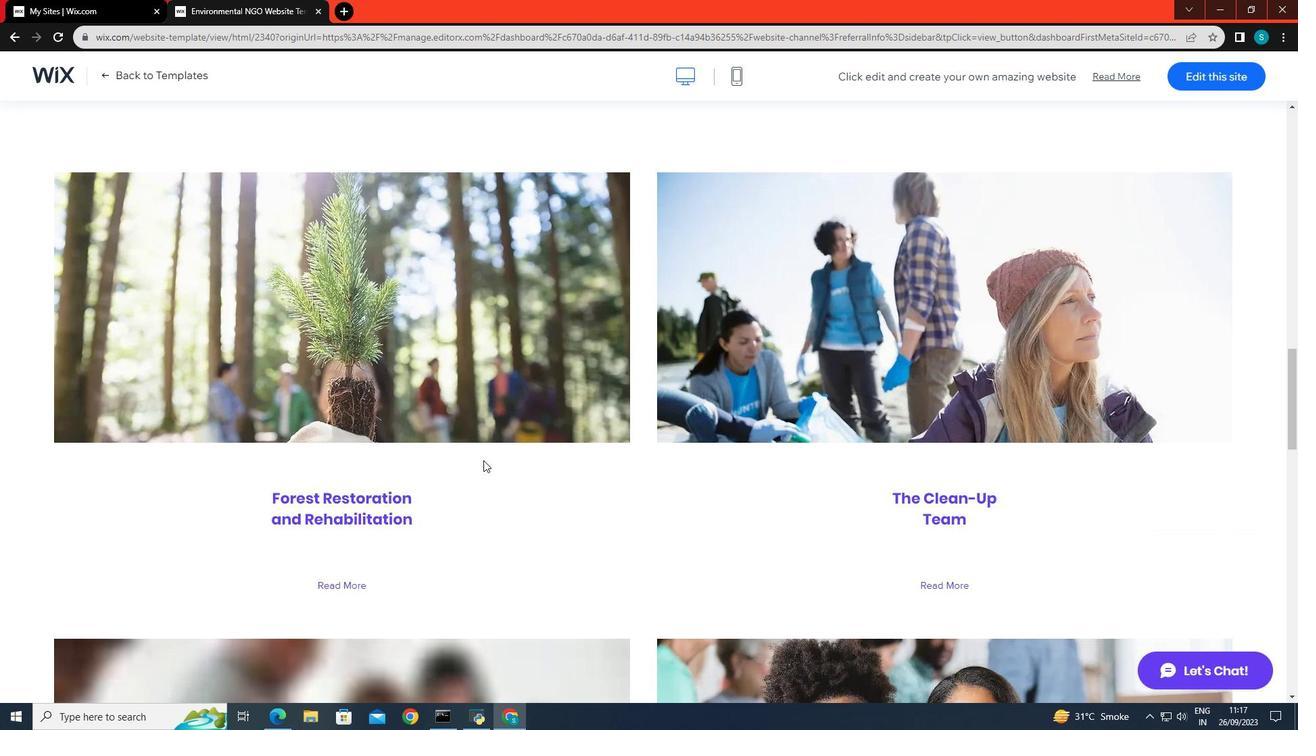 
Action: Mouse scrolled (477, 453) with delta (0, 0)
Screenshot: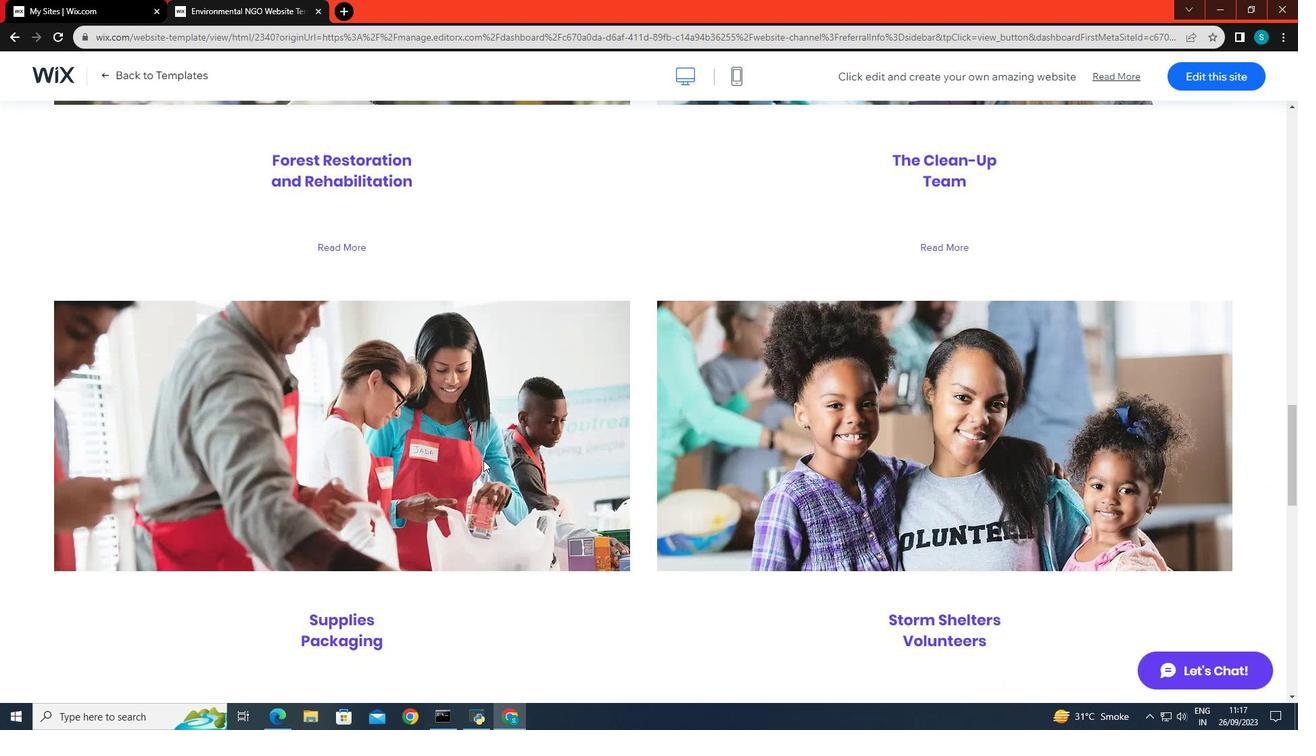 
Action: Mouse scrolled (477, 453) with delta (0, 0)
Screenshot: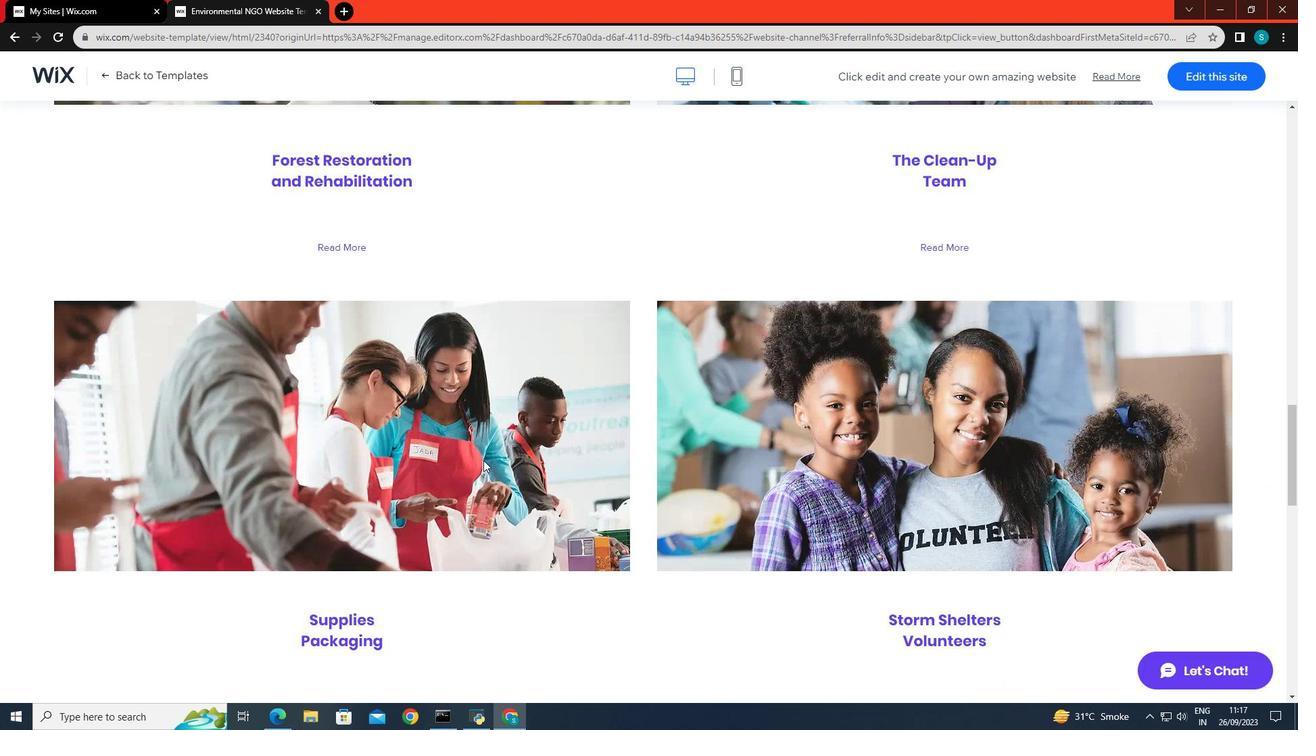 
Action: Mouse scrolled (477, 453) with delta (0, 0)
Screenshot: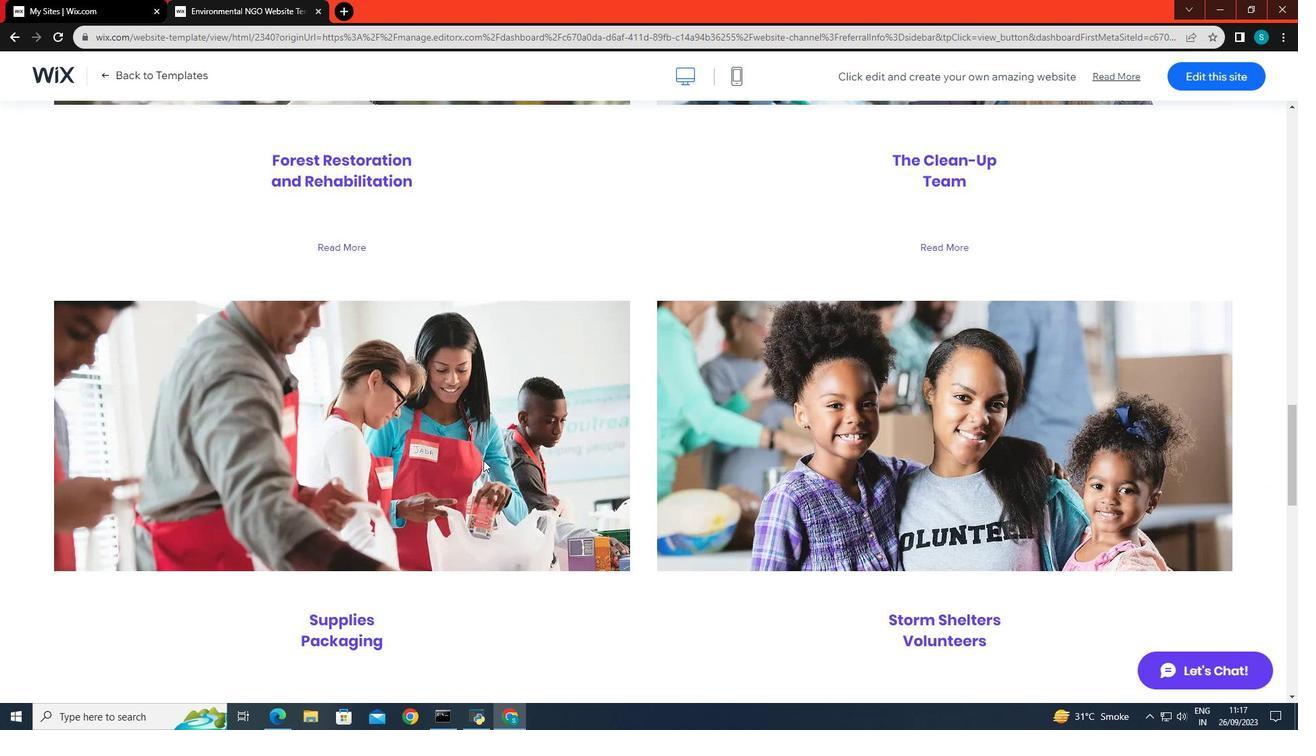 
Action: Mouse scrolled (477, 453) with delta (0, 0)
Screenshot: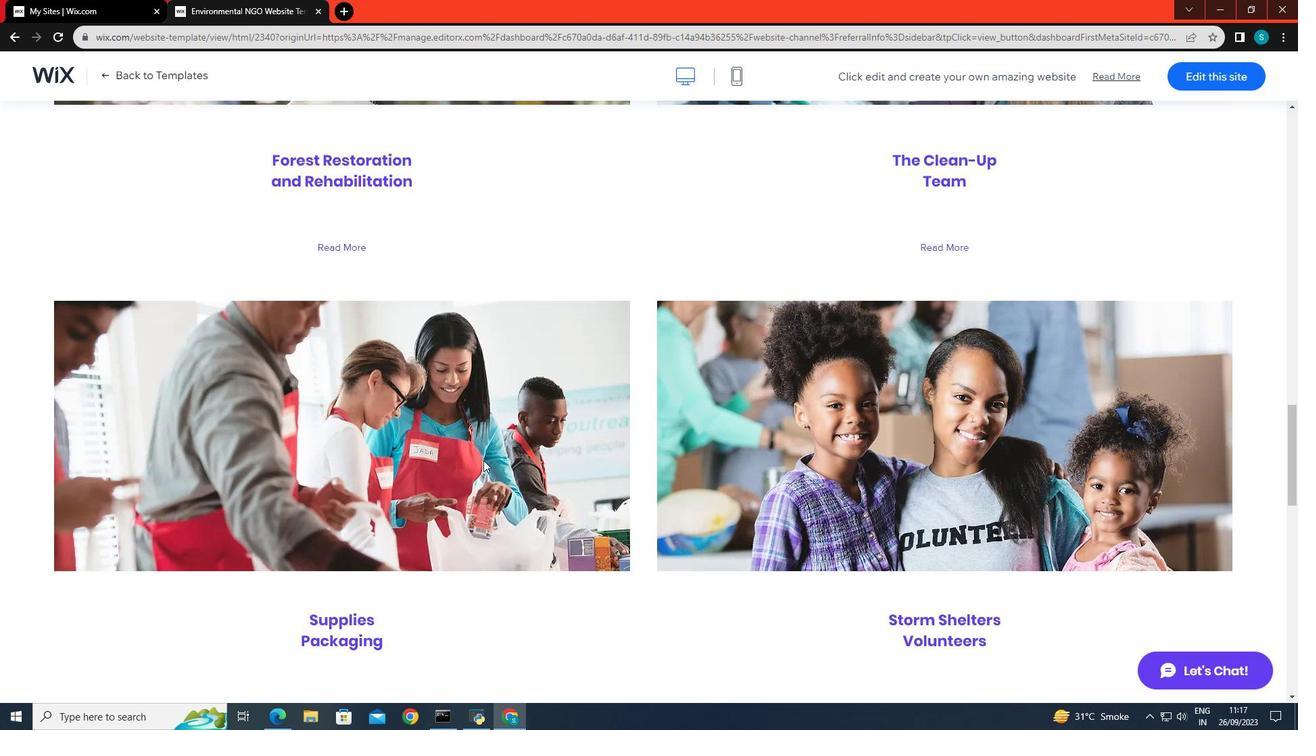 
Action: Mouse scrolled (477, 453) with delta (0, 0)
Screenshot: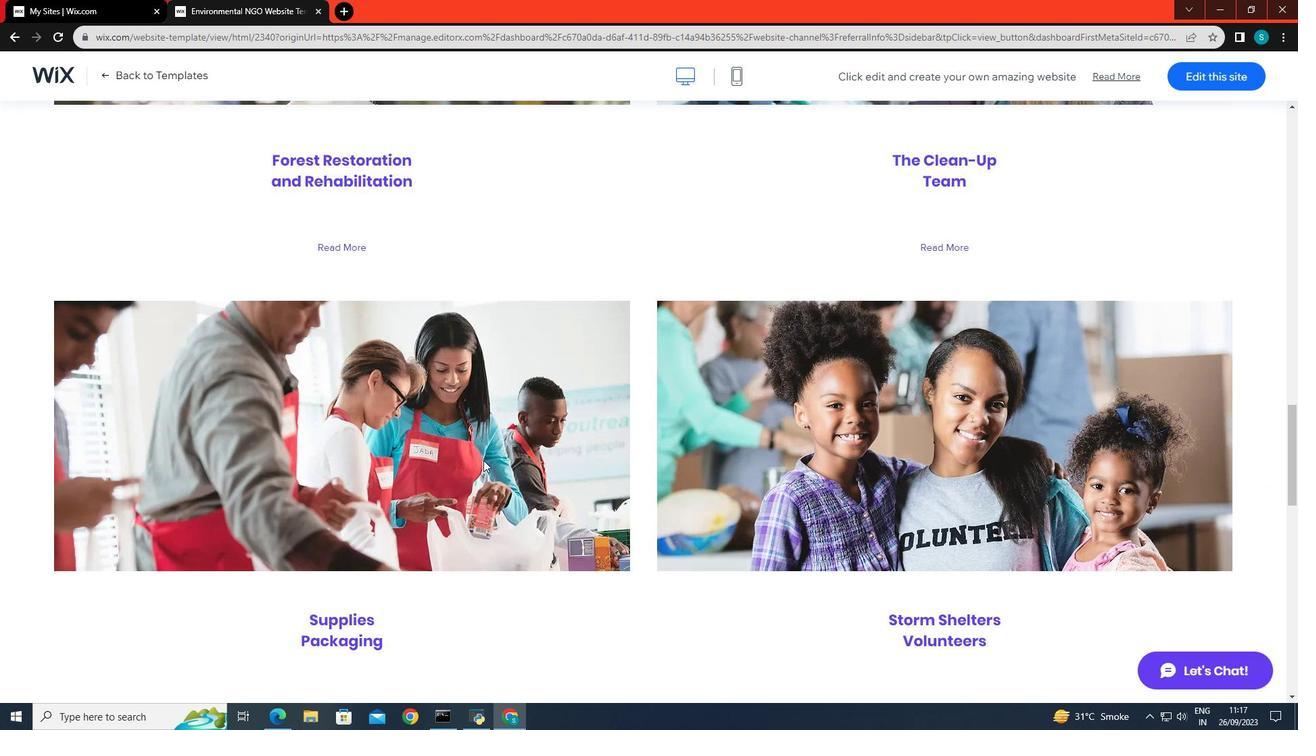 
Action: Mouse scrolled (477, 453) with delta (0, 0)
Screenshot: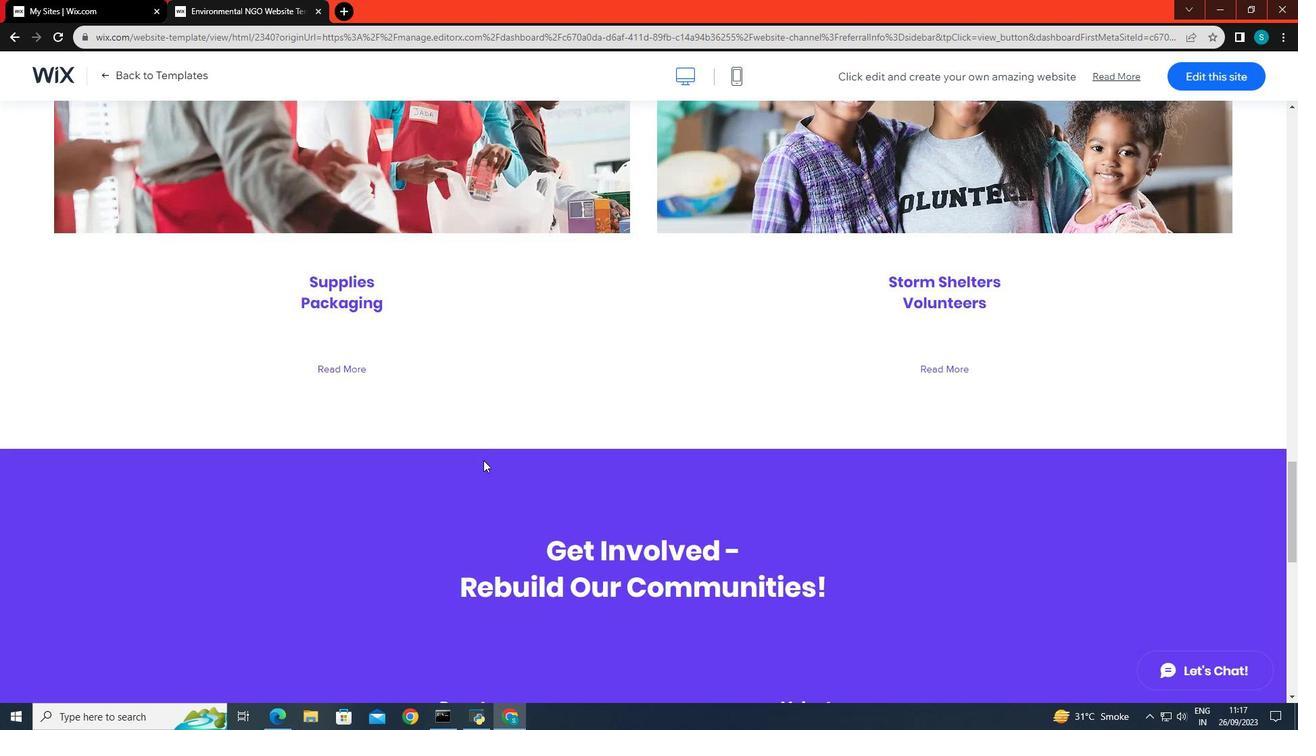 
Action: Mouse scrolled (477, 453) with delta (0, 0)
Screenshot: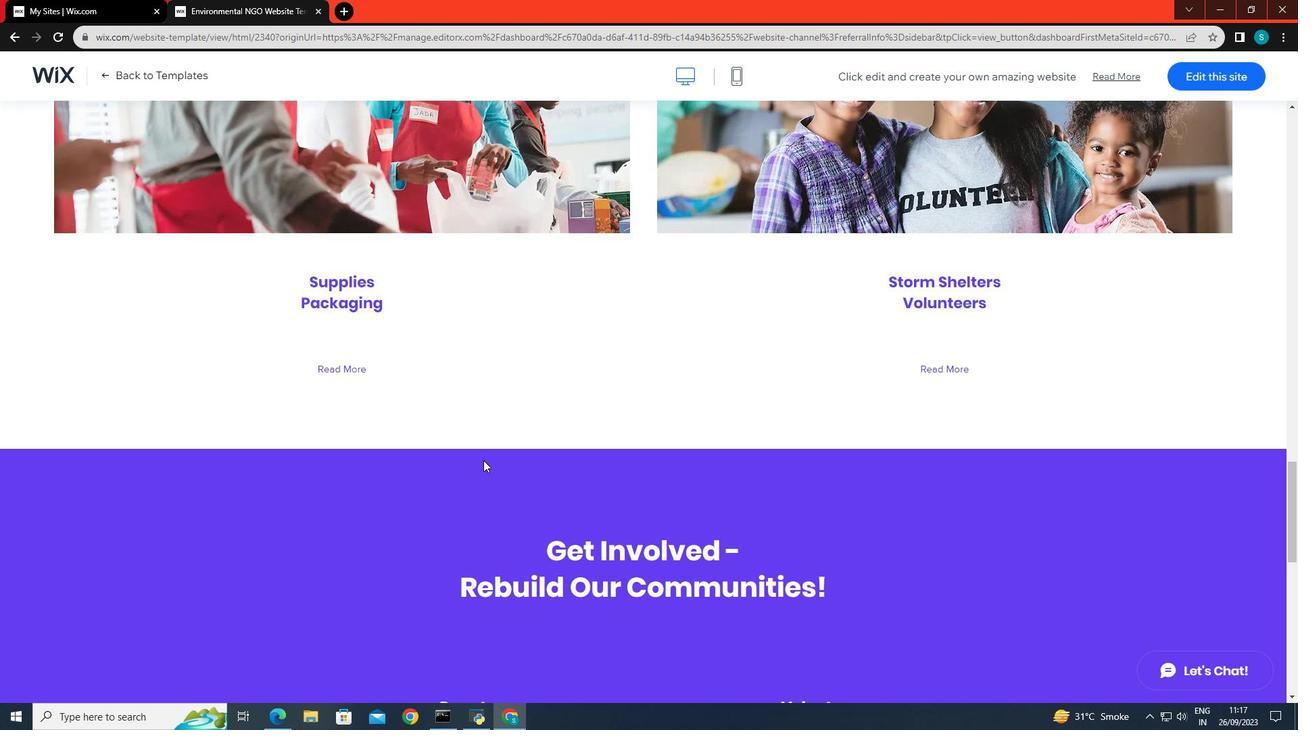
Action: Mouse scrolled (477, 453) with delta (0, 0)
Screenshot: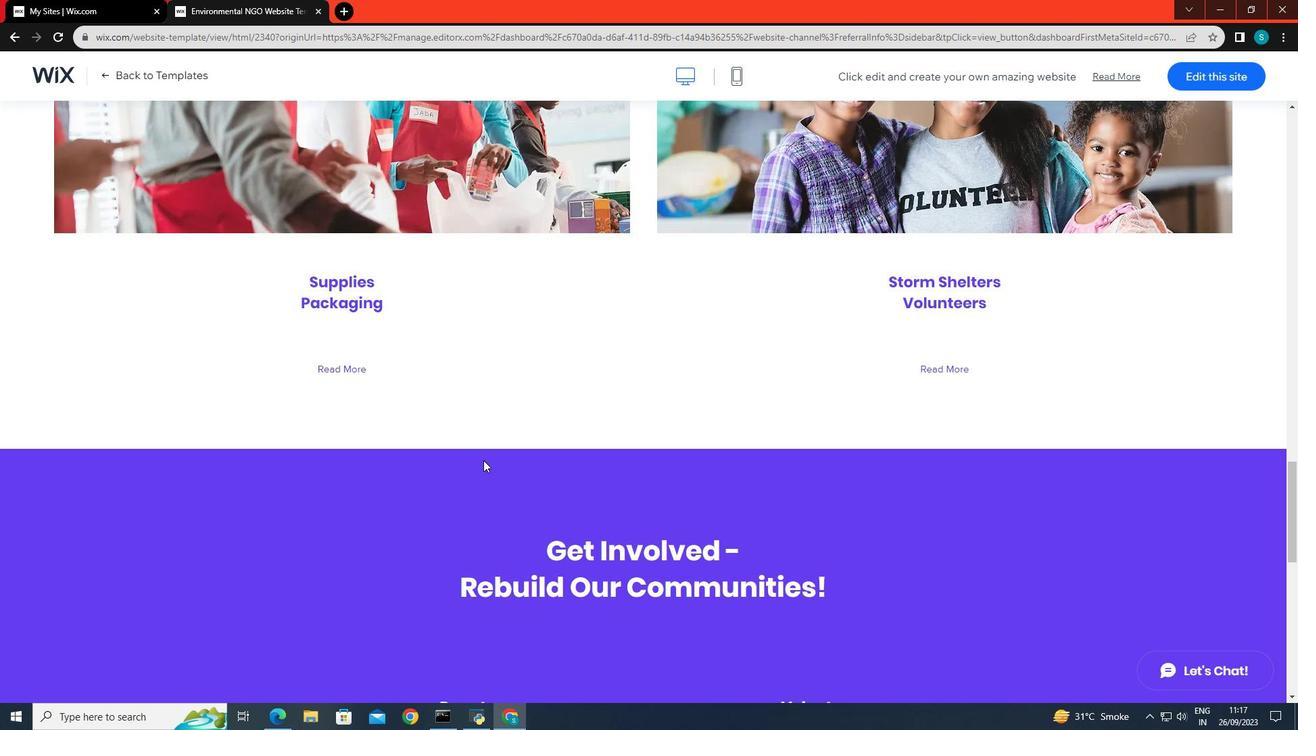 
Action: Mouse scrolled (477, 453) with delta (0, 0)
Screenshot: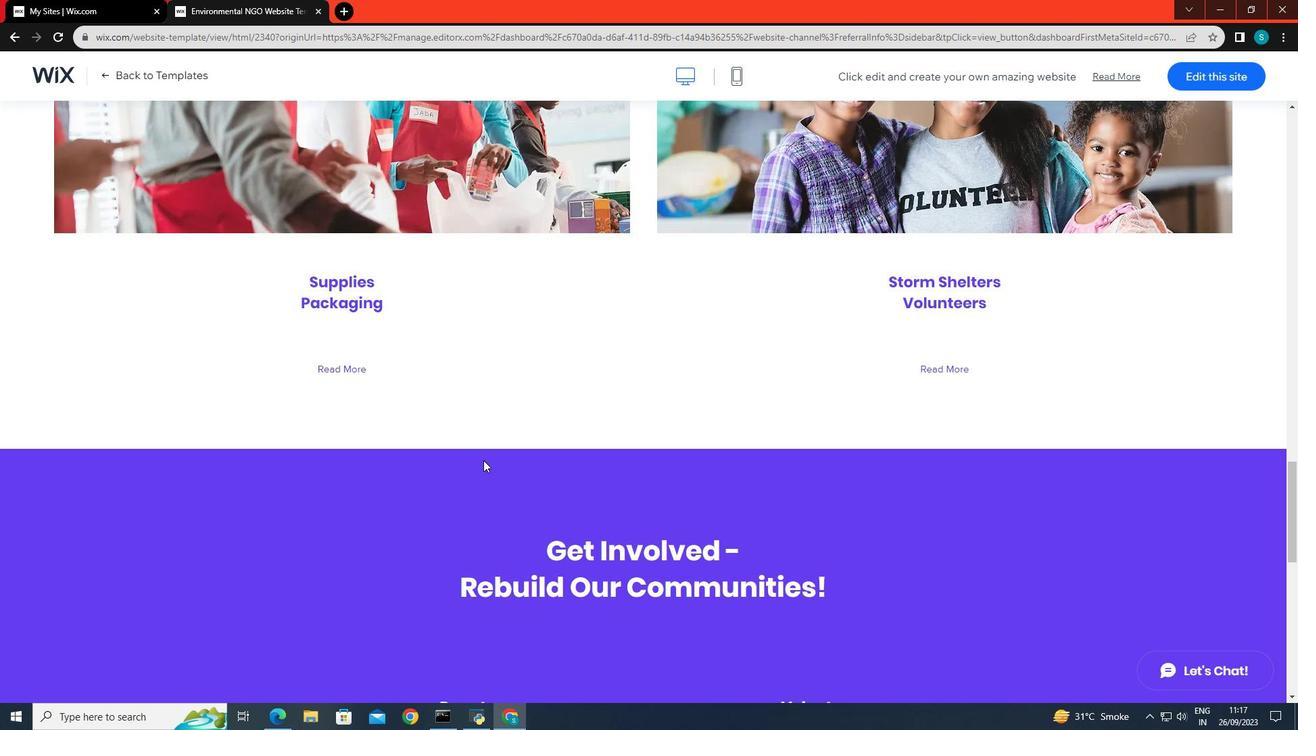 
Action: Mouse scrolled (477, 453) with delta (0, 0)
Screenshot: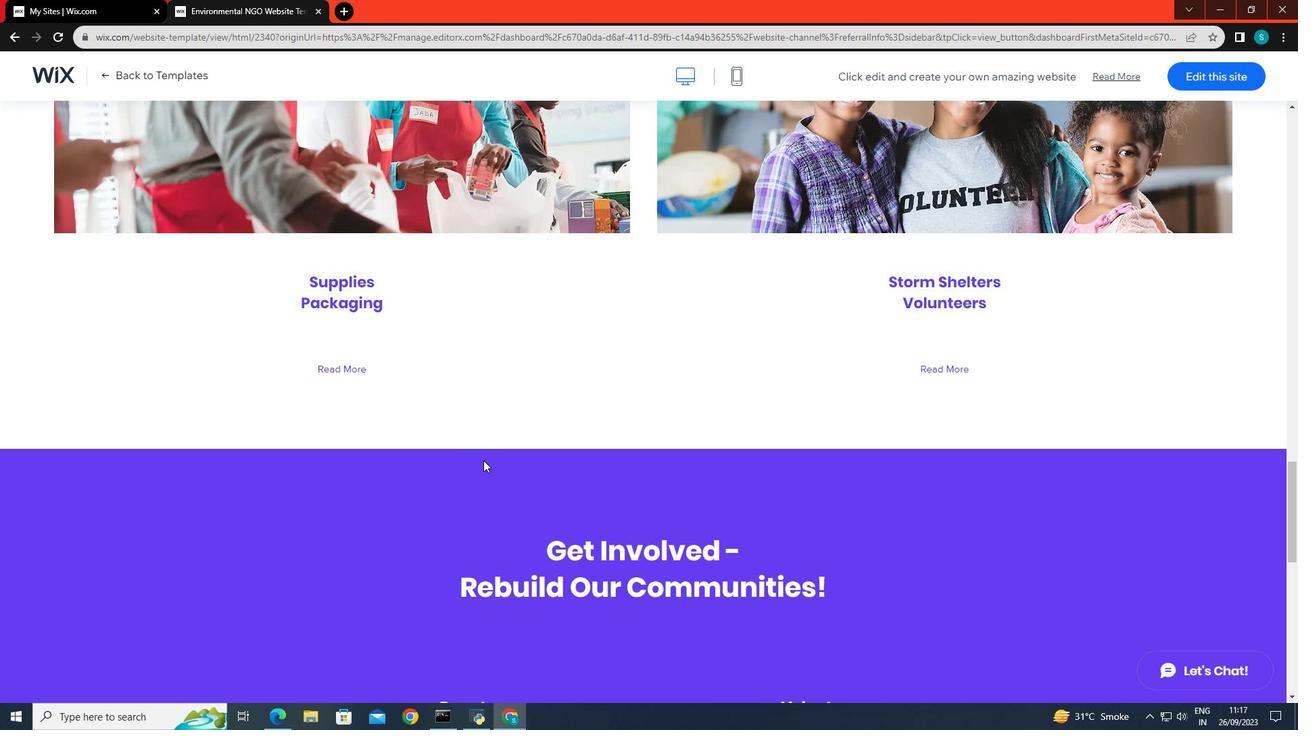 
Action: Mouse moved to (14, 27)
Screenshot: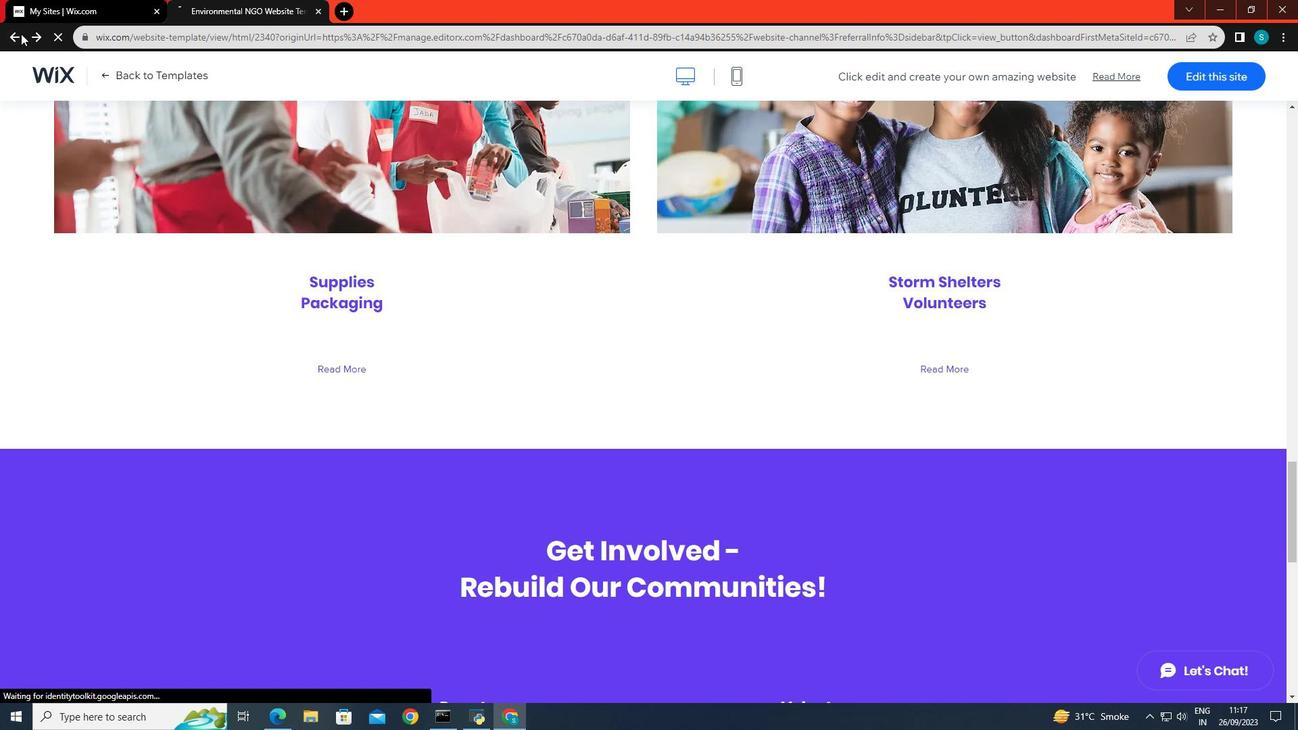 
Action: Mouse pressed left at (14, 27)
Screenshot: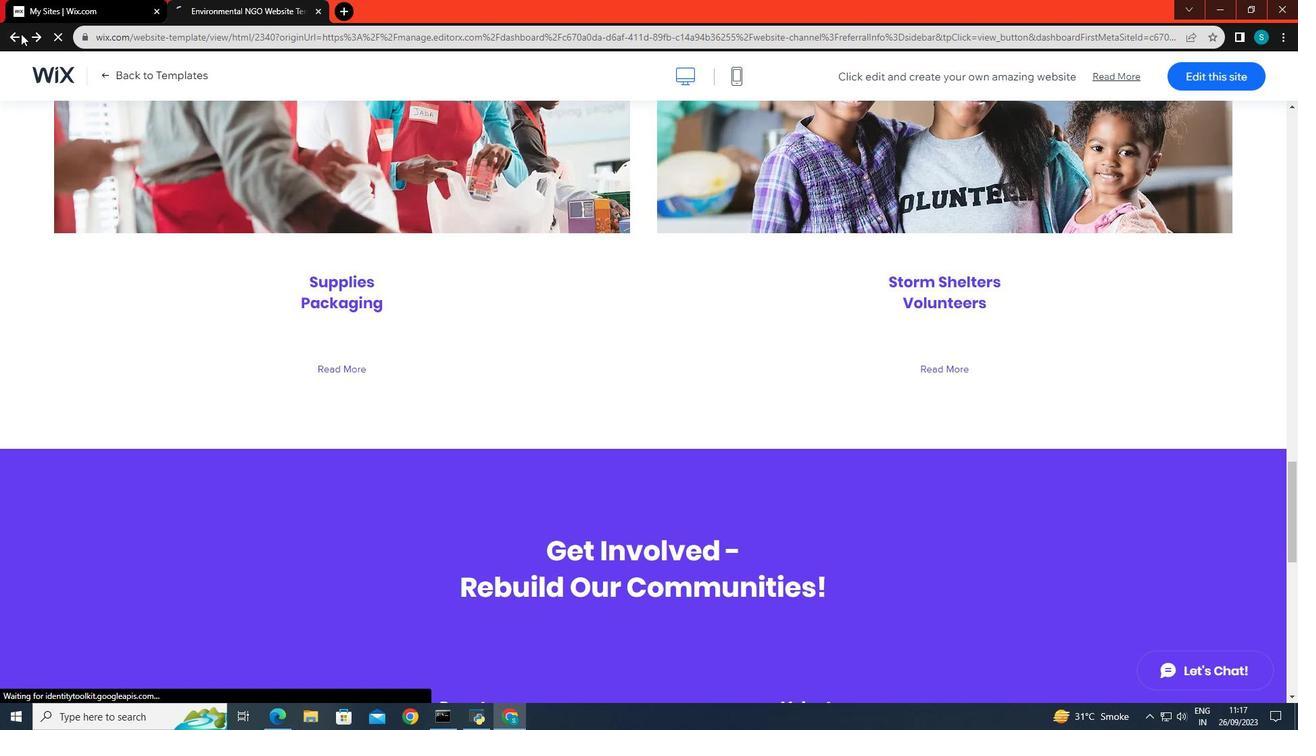 
Action: Mouse moved to (619, 440)
Screenshot: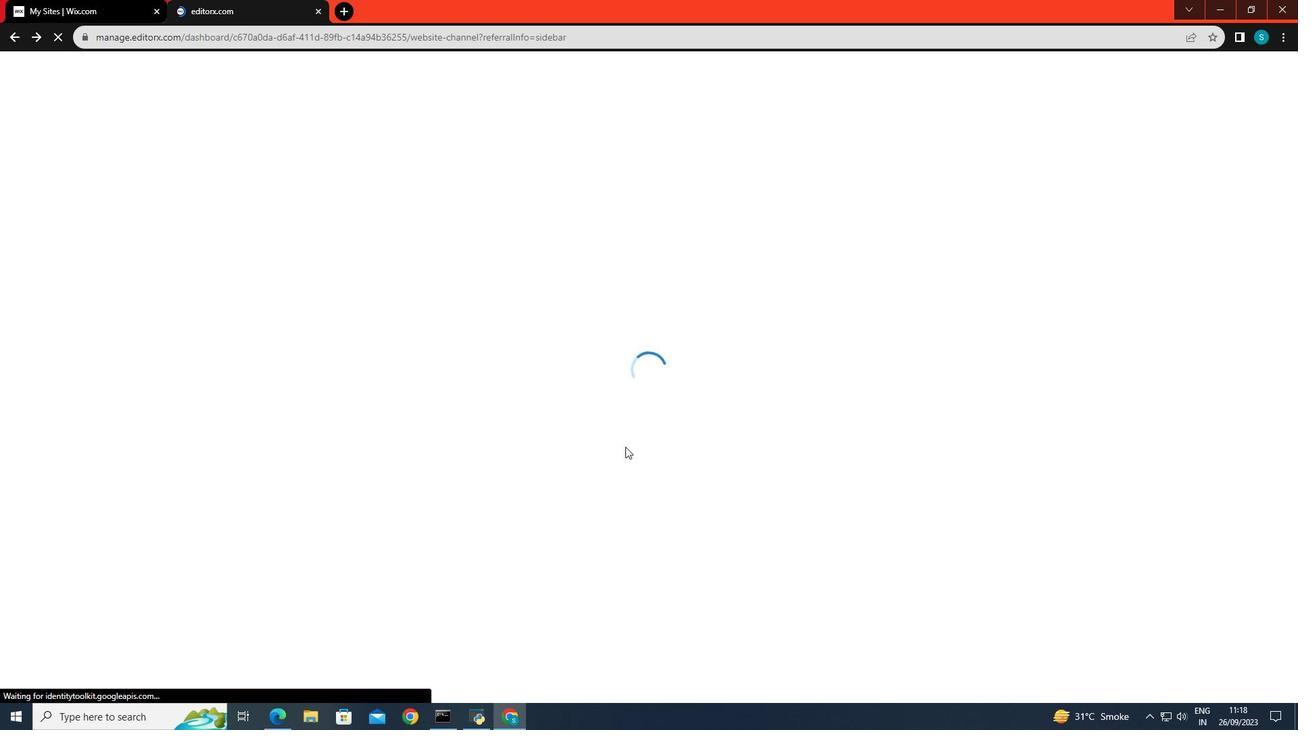
Action: Mouse scrolled (619, 440) with delta (0, 0)
Screenshot: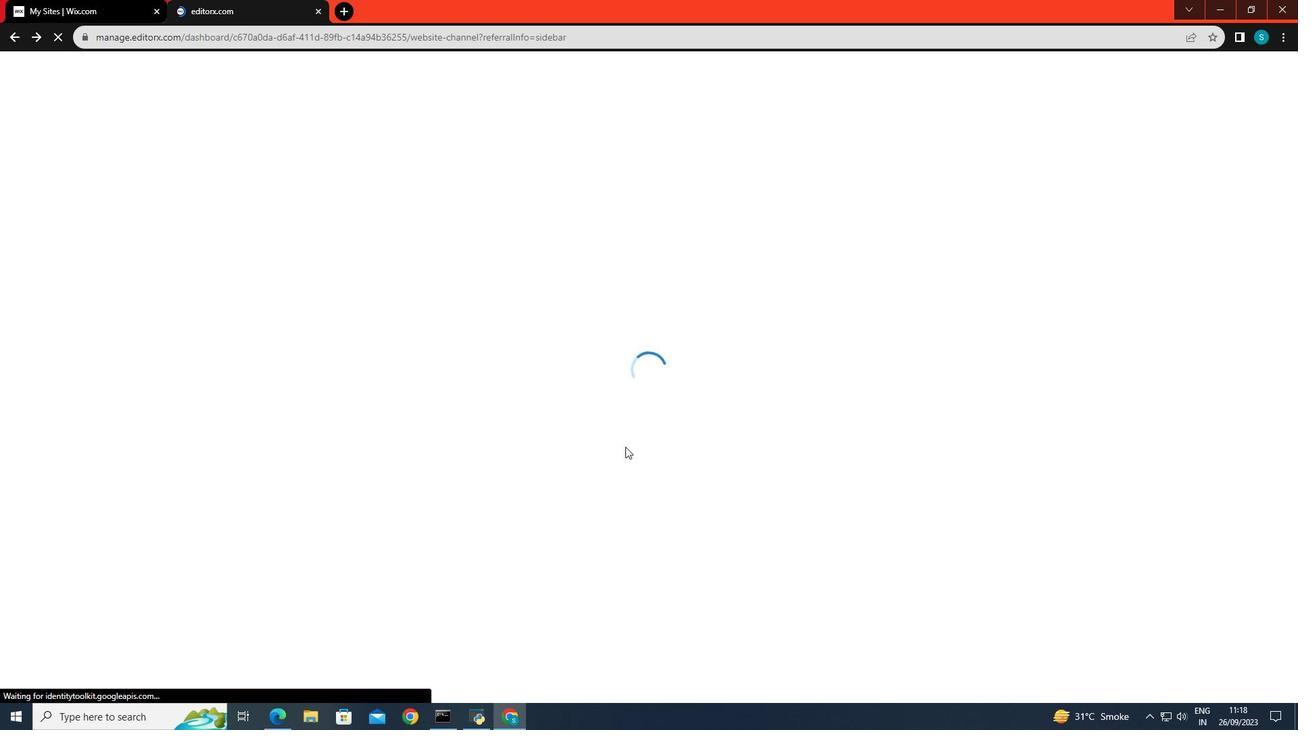 
Action: Mouse scrolled (619, 440) with delta (0, 0)
Screenshot: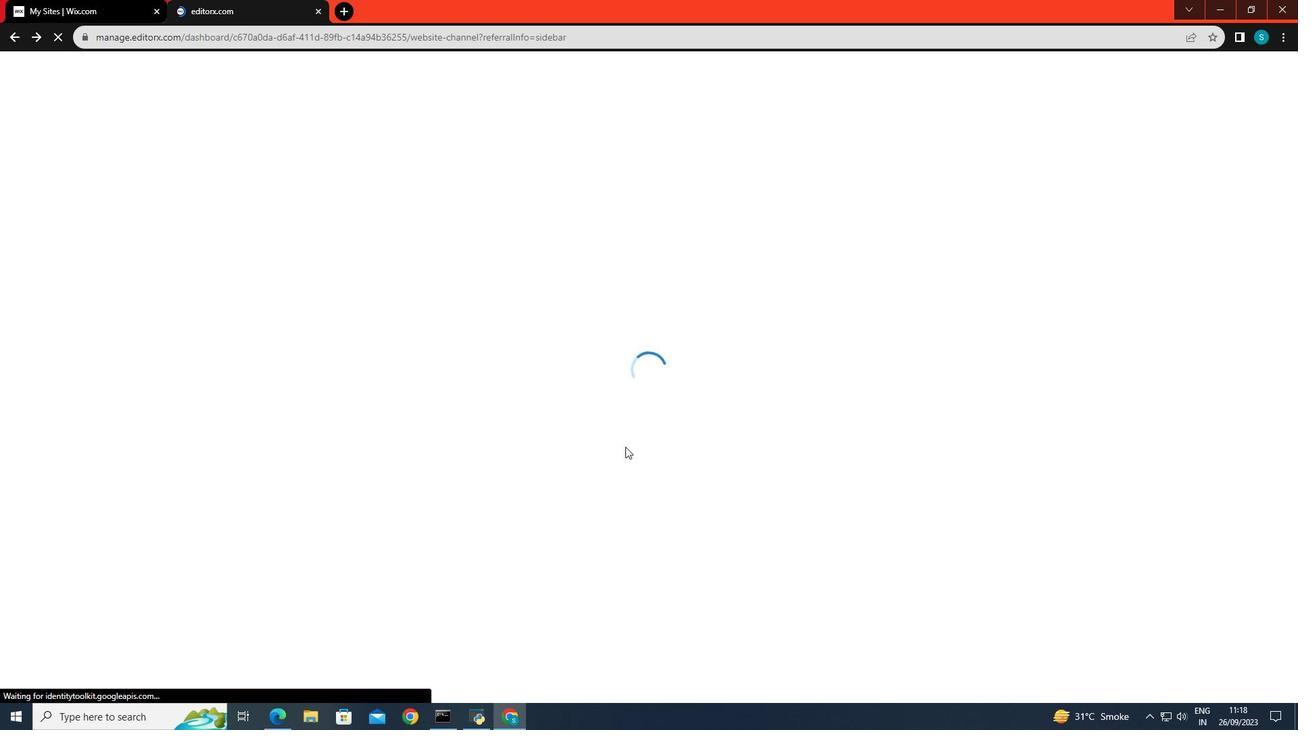 
Action: Mouse moved to (619, 440)
Screenshot: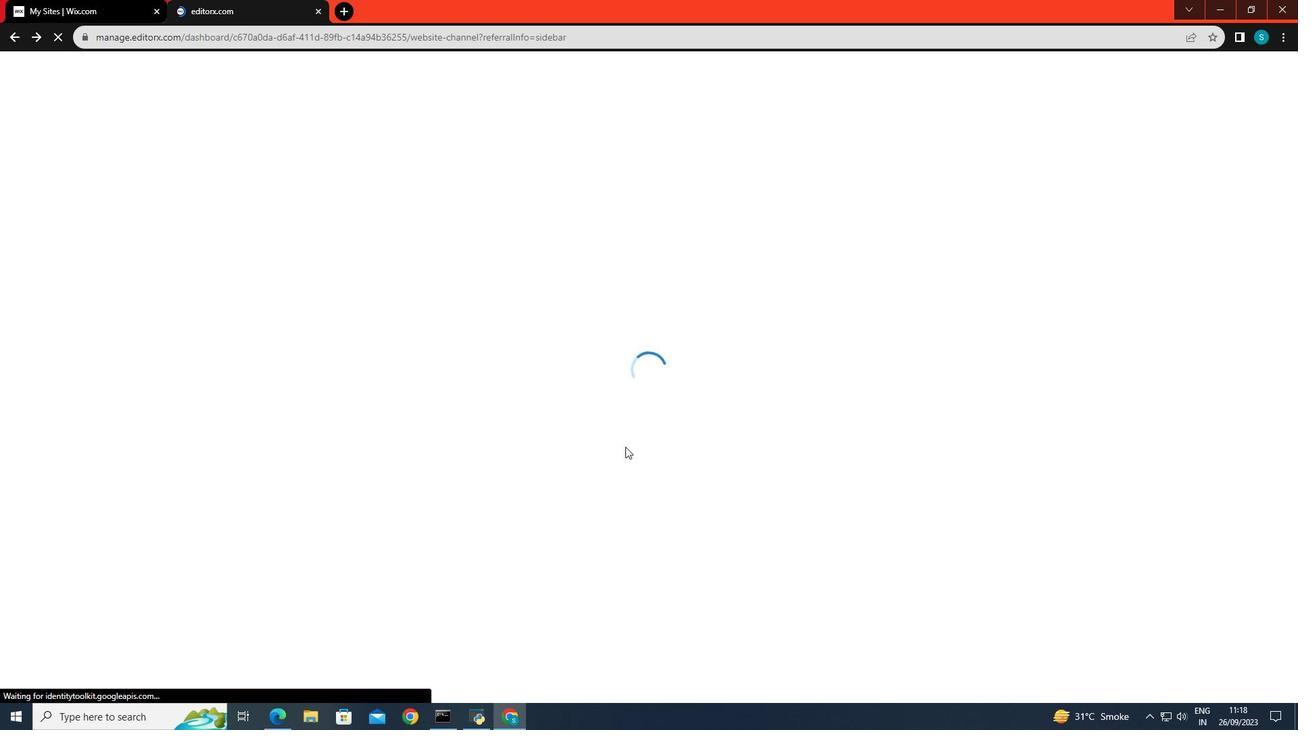 
Action: Mouse scrolled (619, 441) with delta (0, 0)
Screenshot: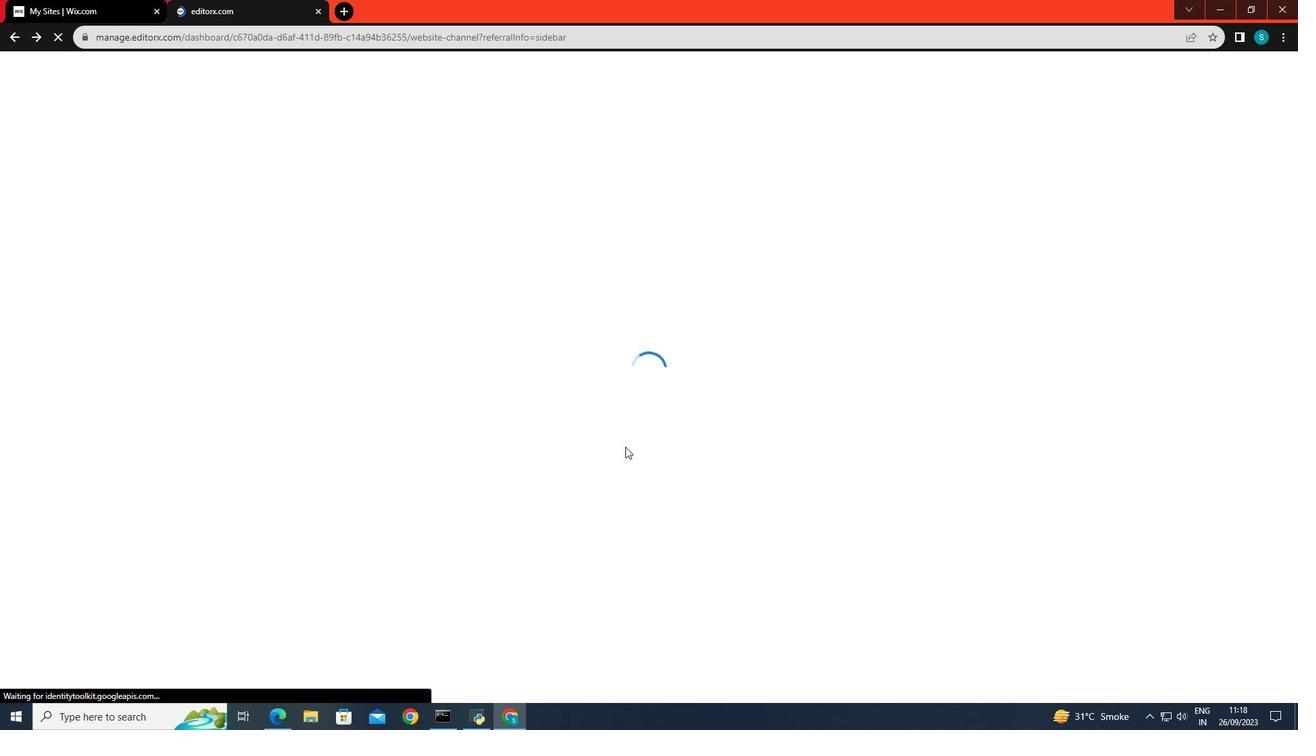 
Action: Mouse scrolled (619, 441) with delta (0, 0)
Screenshot: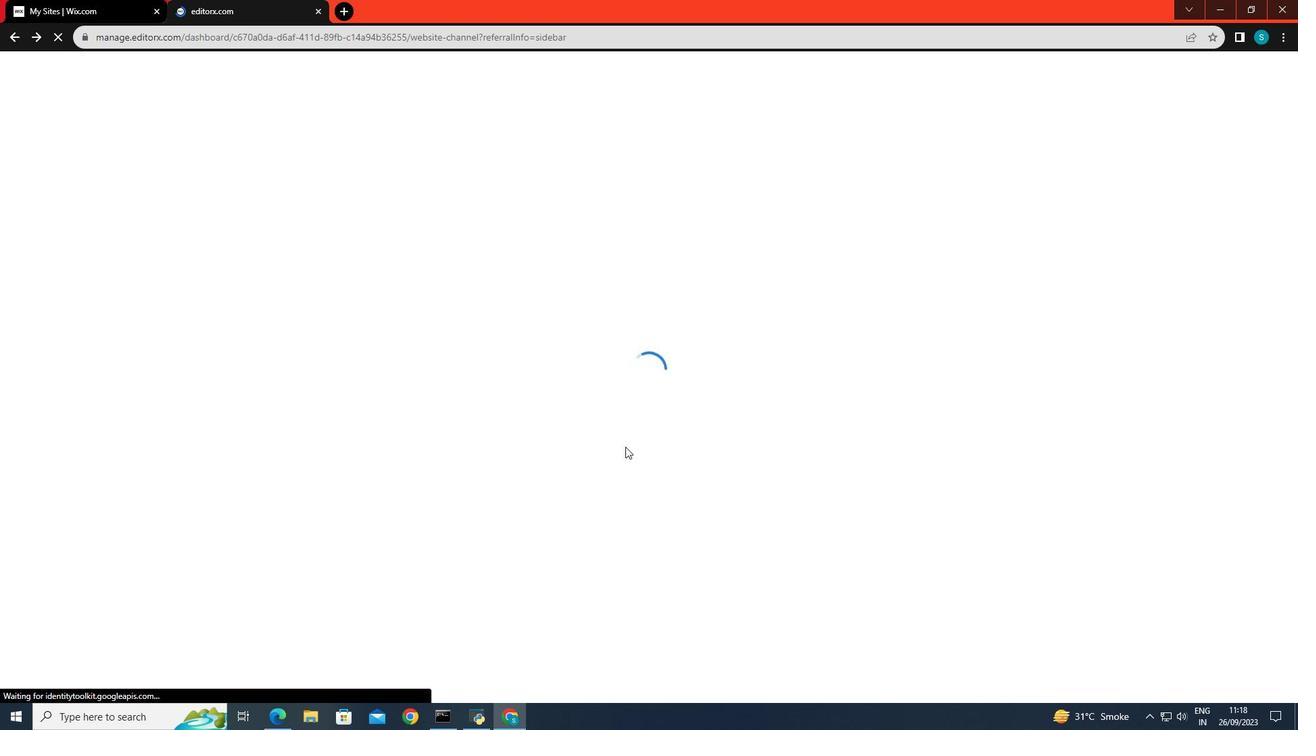 
Action: Mouse scrolled (619, 441) with delta (0, 0)
Screenshot: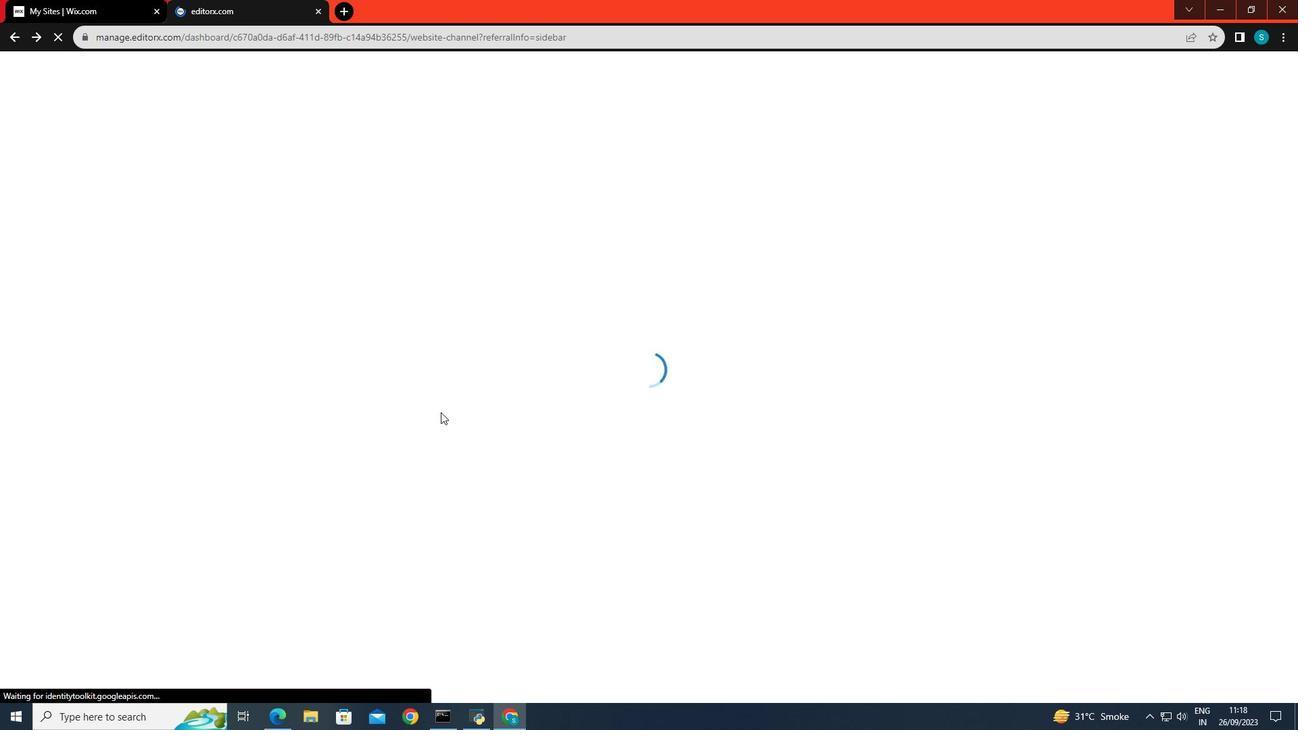 
Action: Mouse scrolled (619, 441) with delta (0, 0)
Screenshot: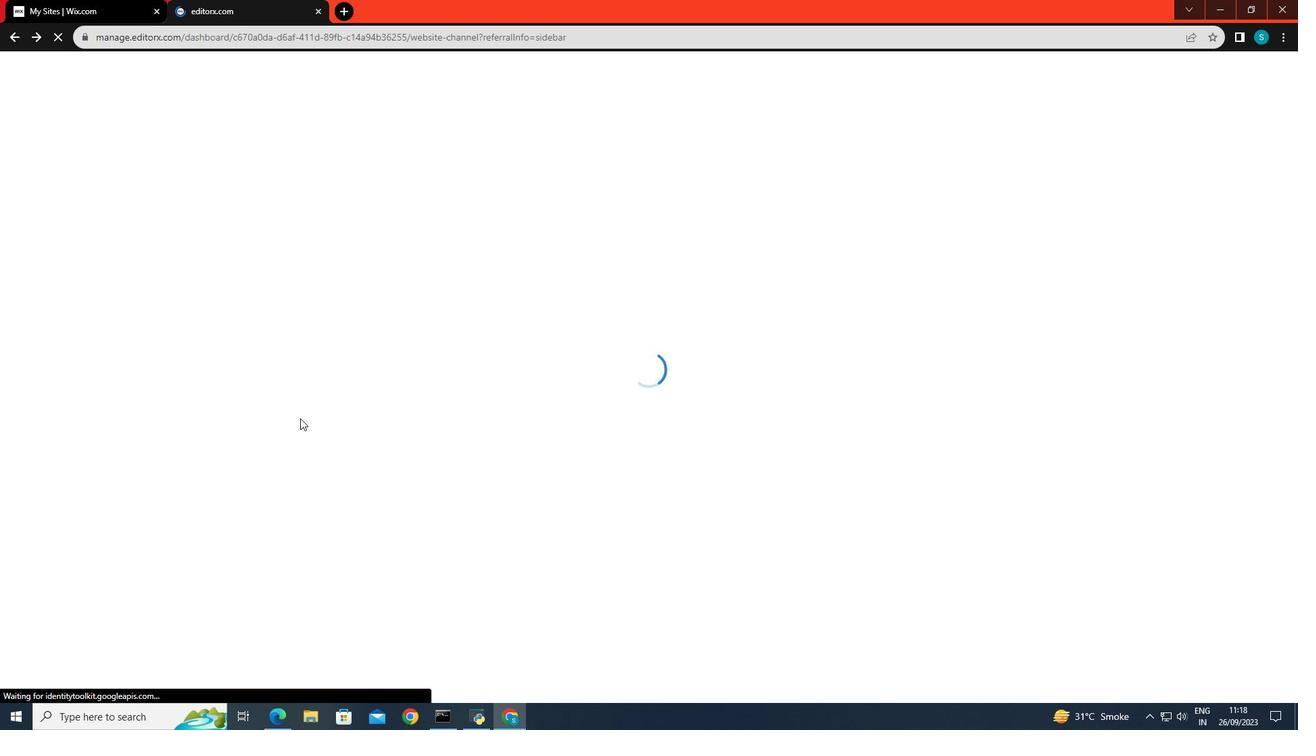 
Action: Mouse scrolled (619, 441) with delta (0, 0)
Screenshot: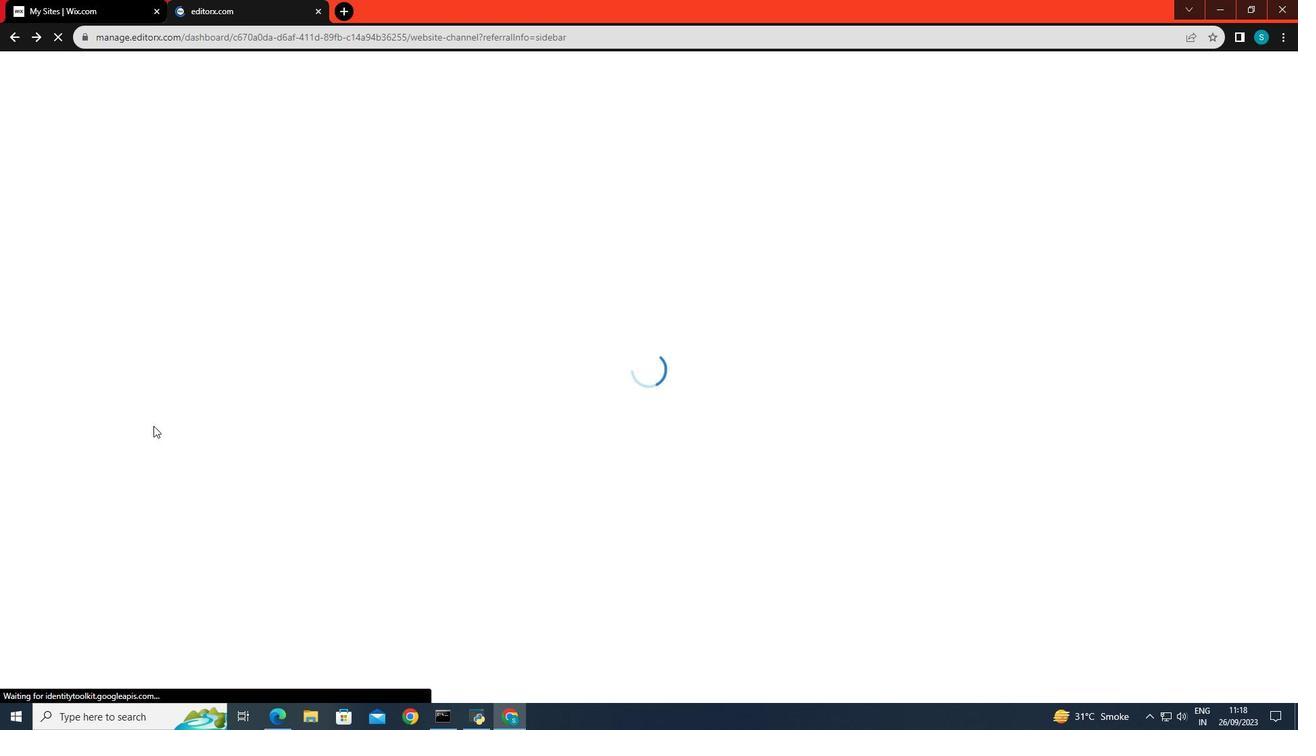 
Action: Mouse moved to (558, 367)
Screenshot: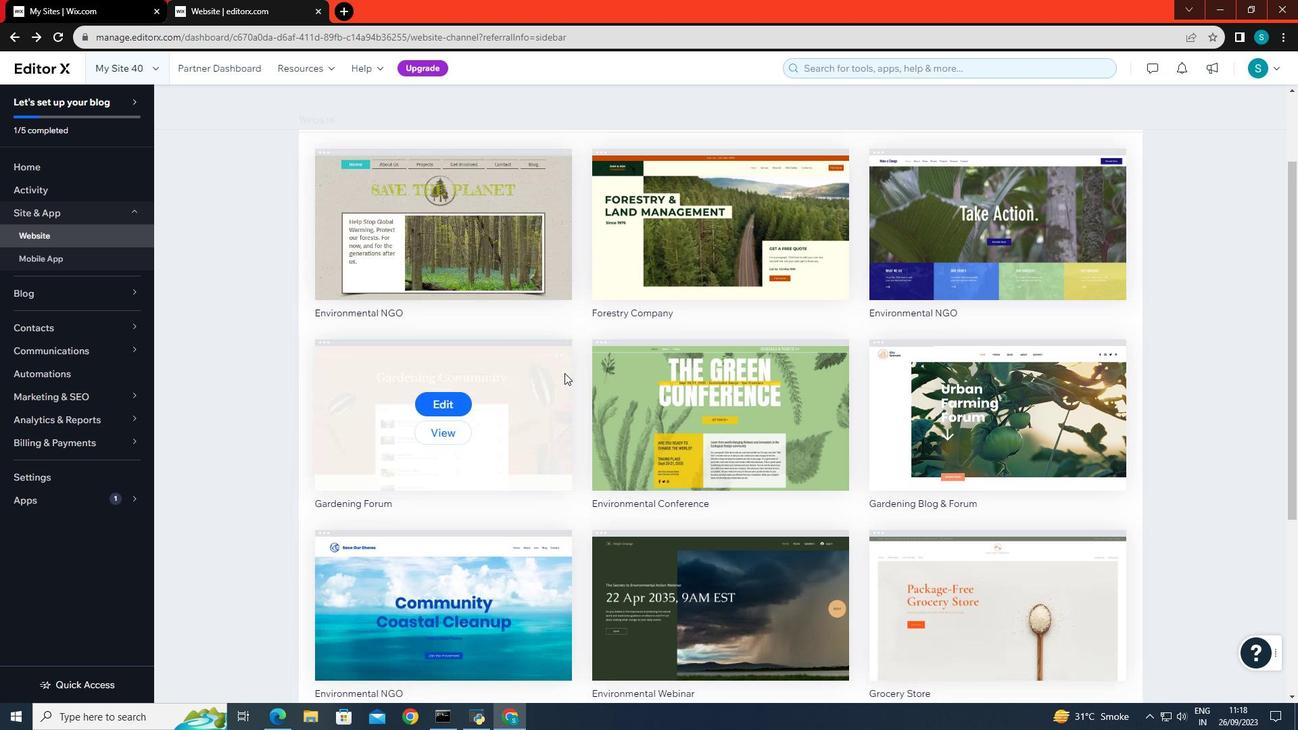 
Action: Mouse scrolled (558, 366) with delta (0, 0)
Screenshot: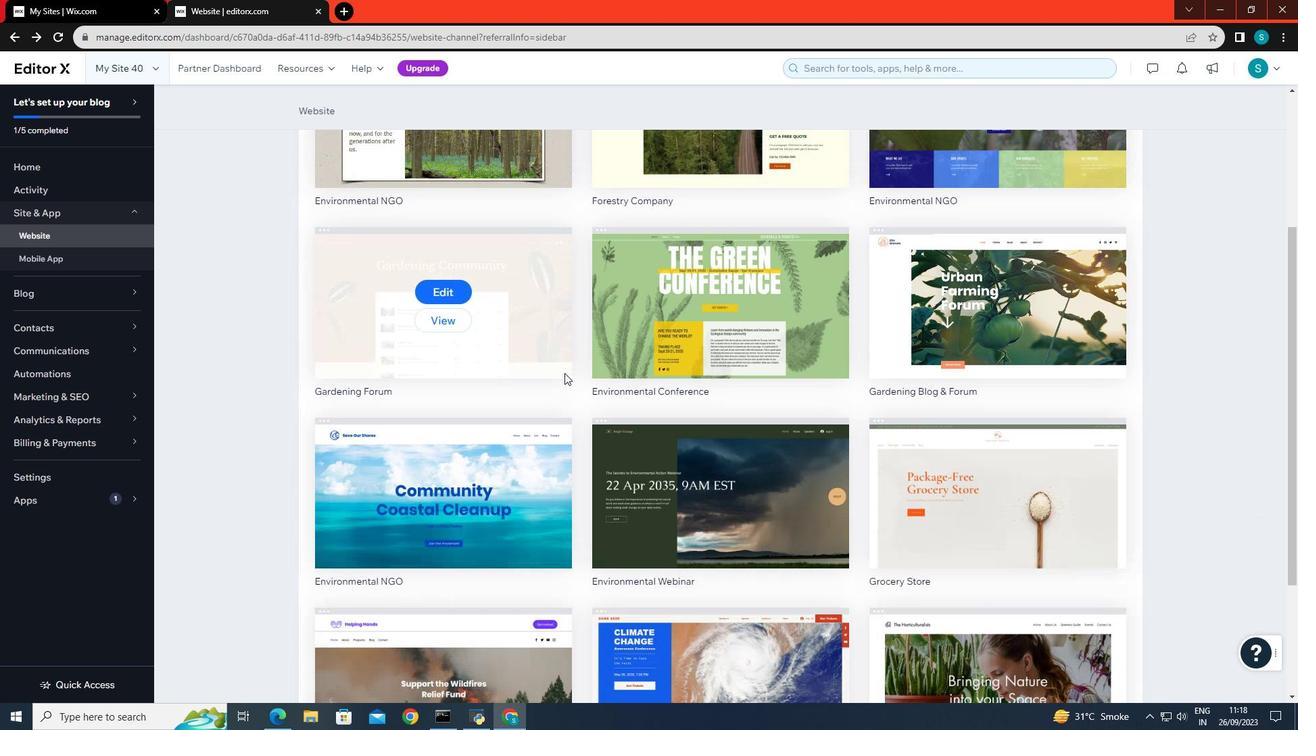 
Action: Mouse scrolled (558, 366) with delta (0, 0)
Screenshot: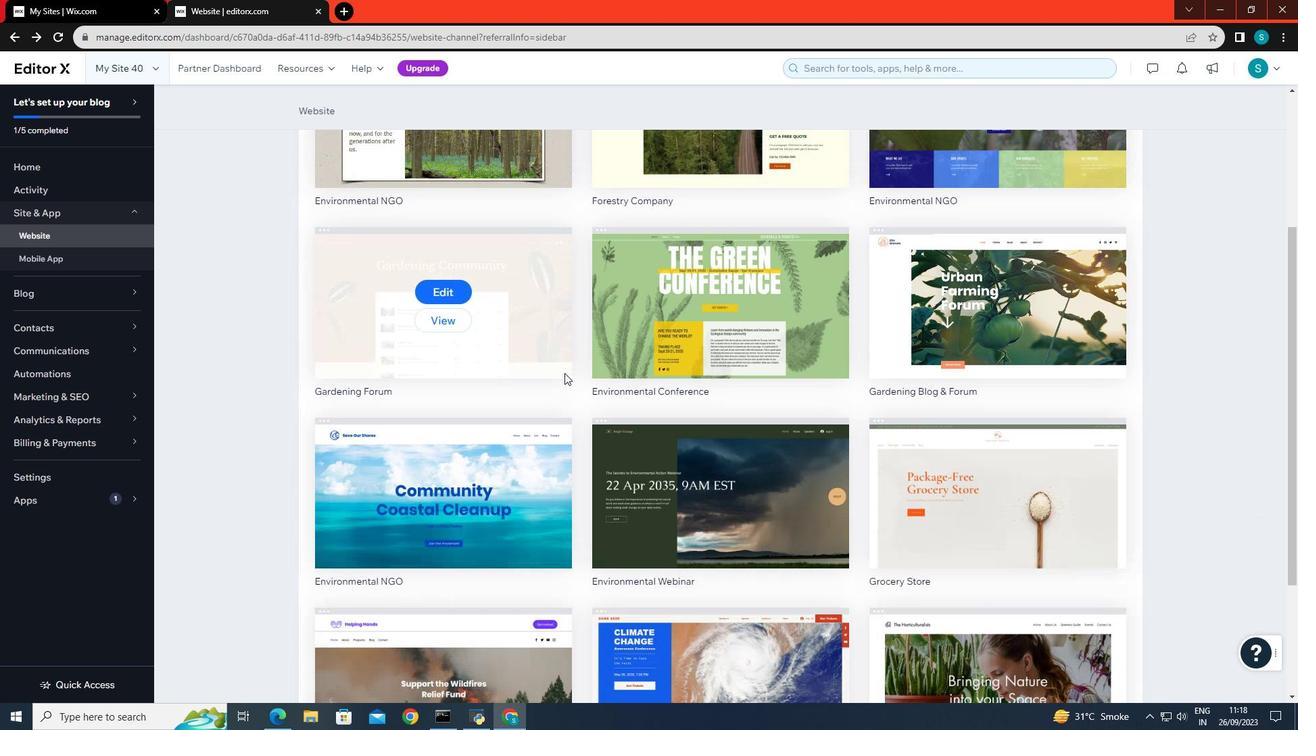 
Action: Mouse scrolled (558, 366) with delta (0, 0)
Screenshot: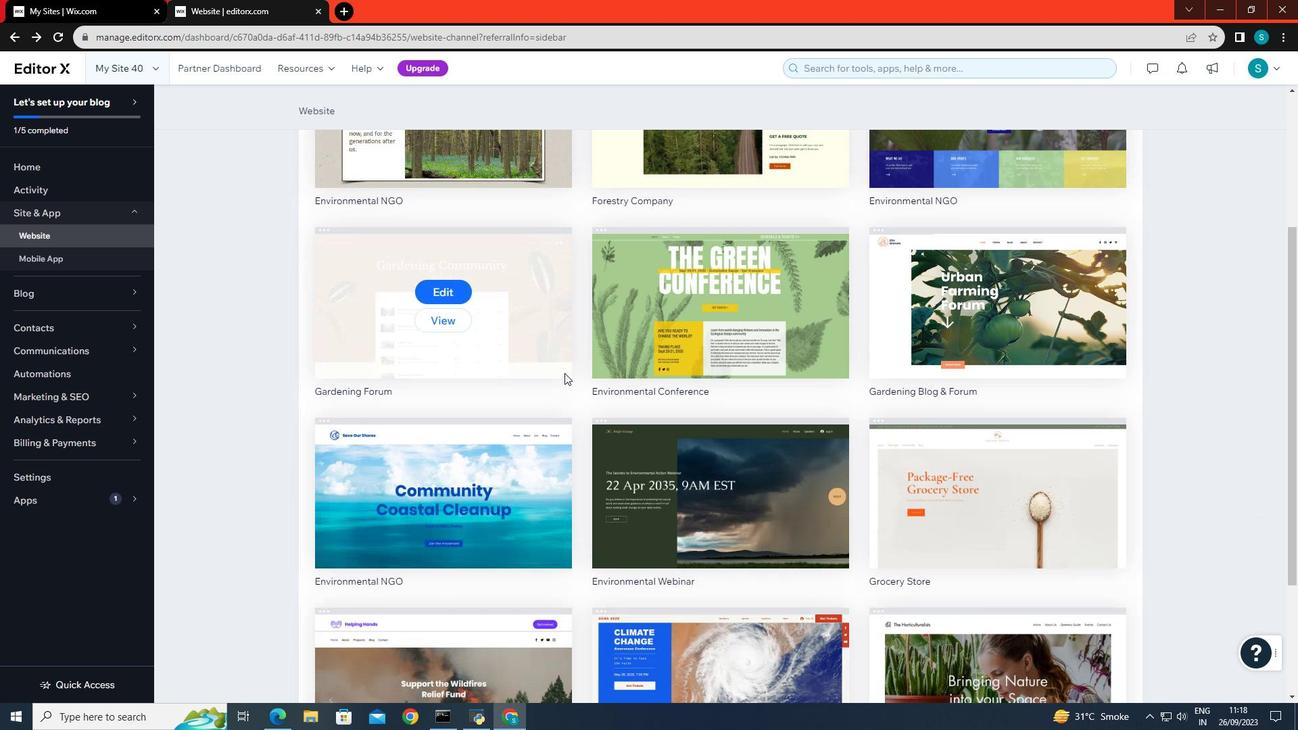 
Action: Mouse scrolled (558, 366) with delta (0, 0)
Screenshot: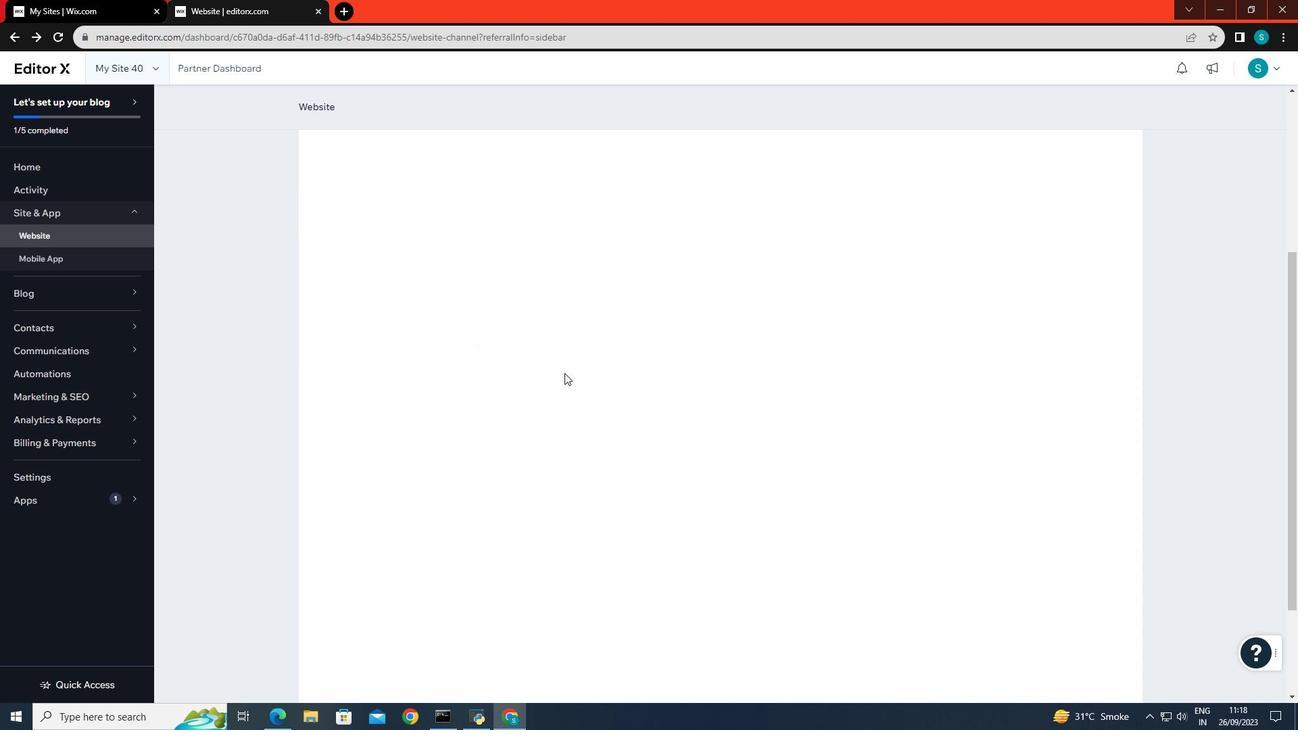 
Action: Mouse moved to (557, 369)
Screenshot: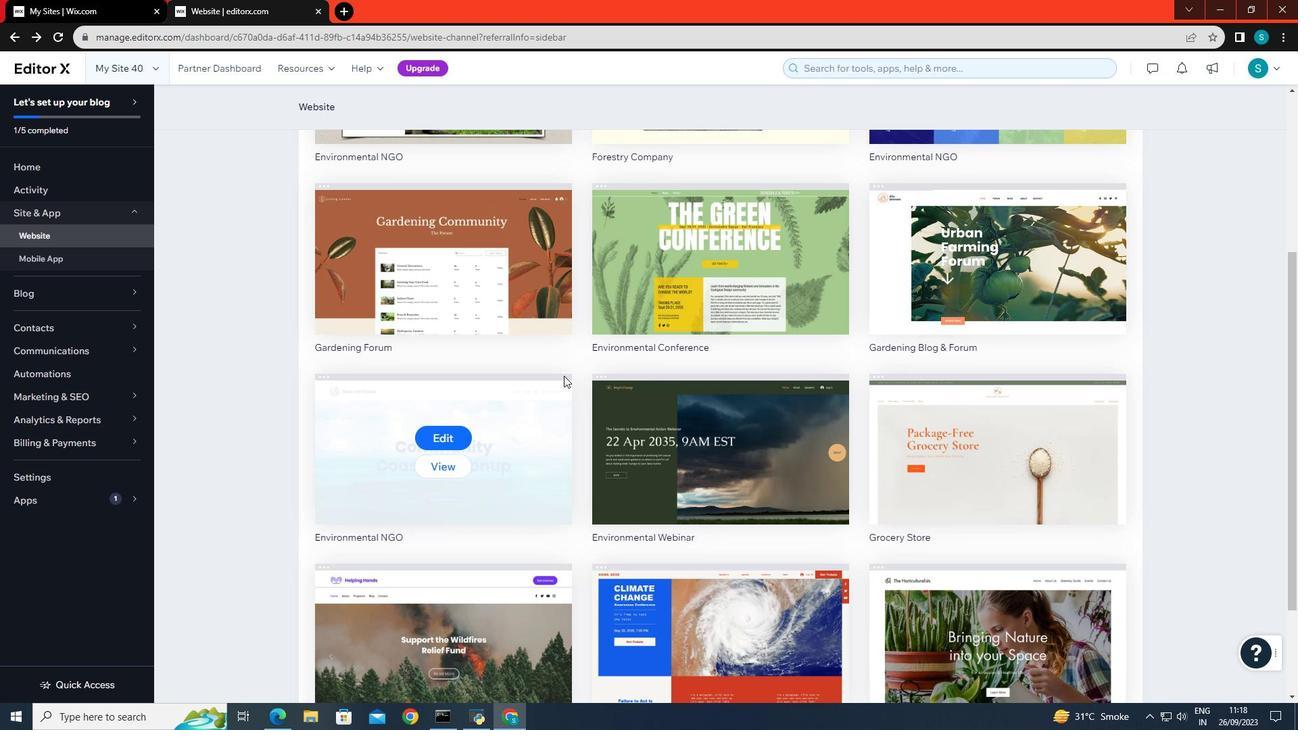 
Action: Mouse scrolled (557, 369) with delta (0, 0)
Screenshot: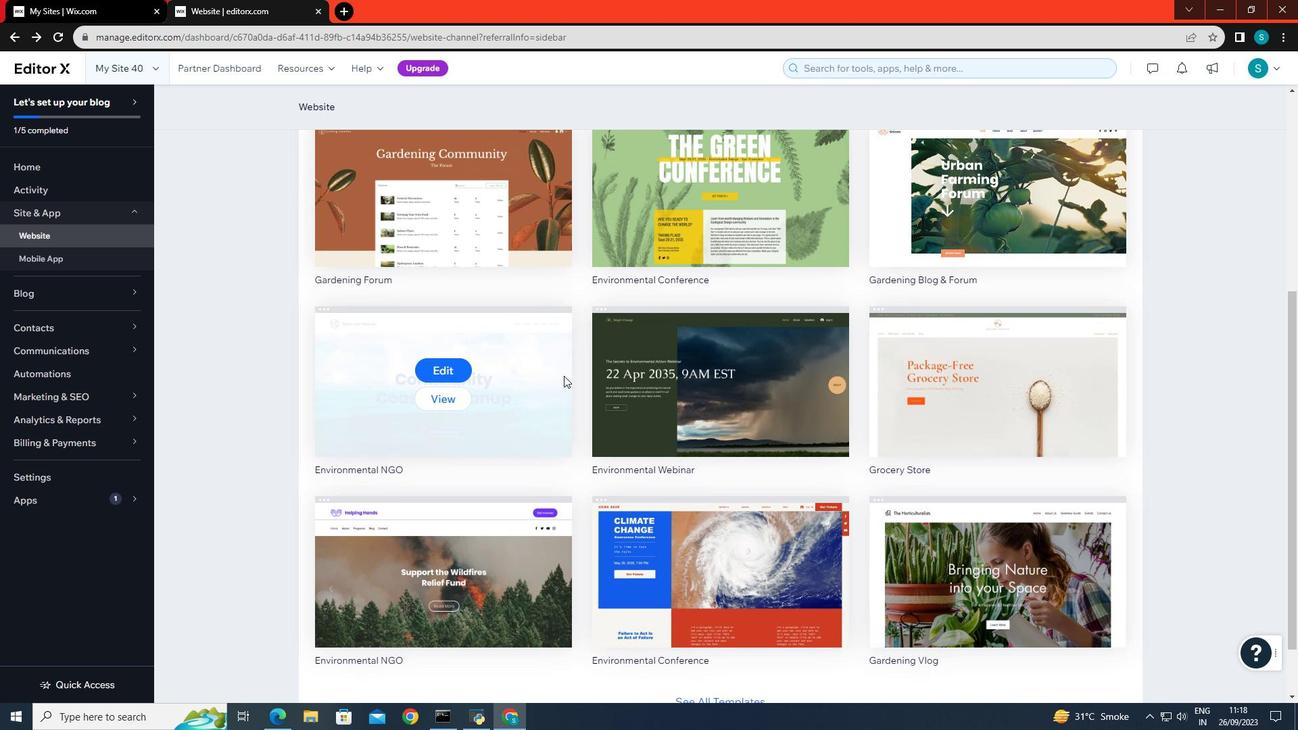 
Action: Mouse moved to (936, 364)
Screenshot: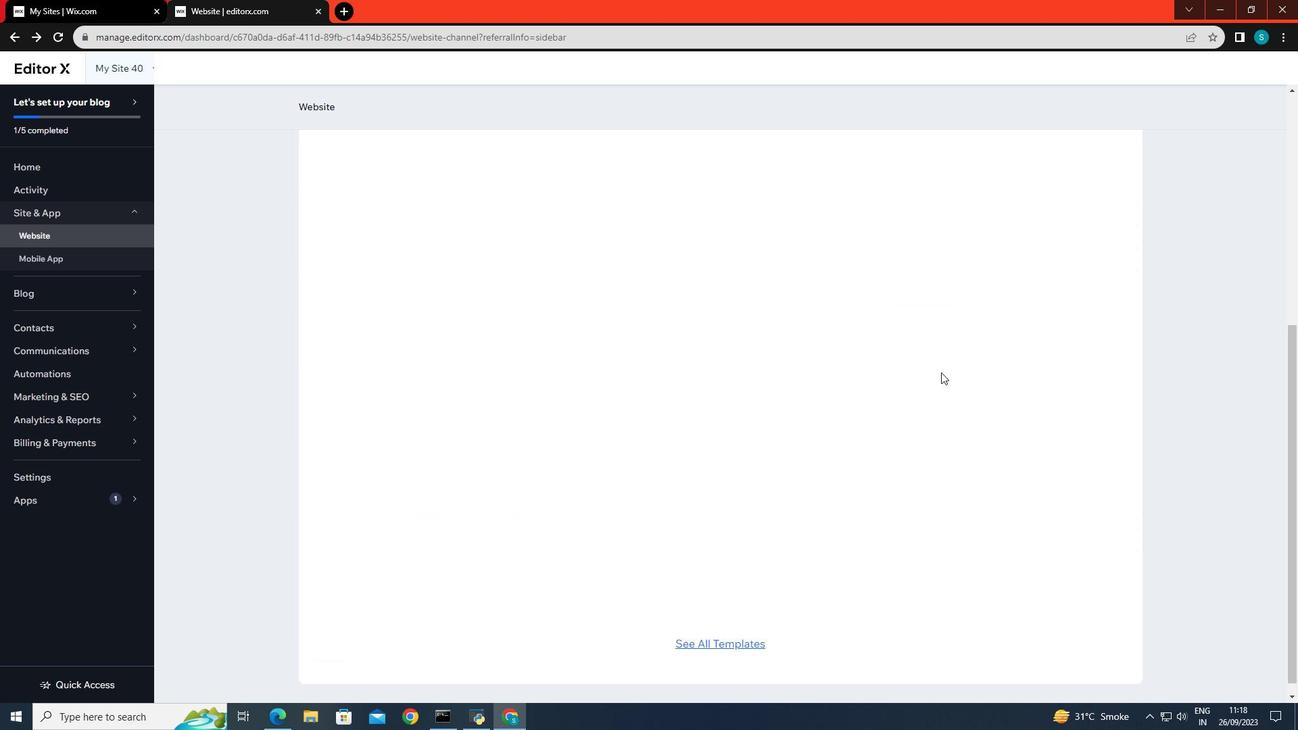 
Action: Mouse scrolled (936, 363) with delta (0, 0)
Screenshot: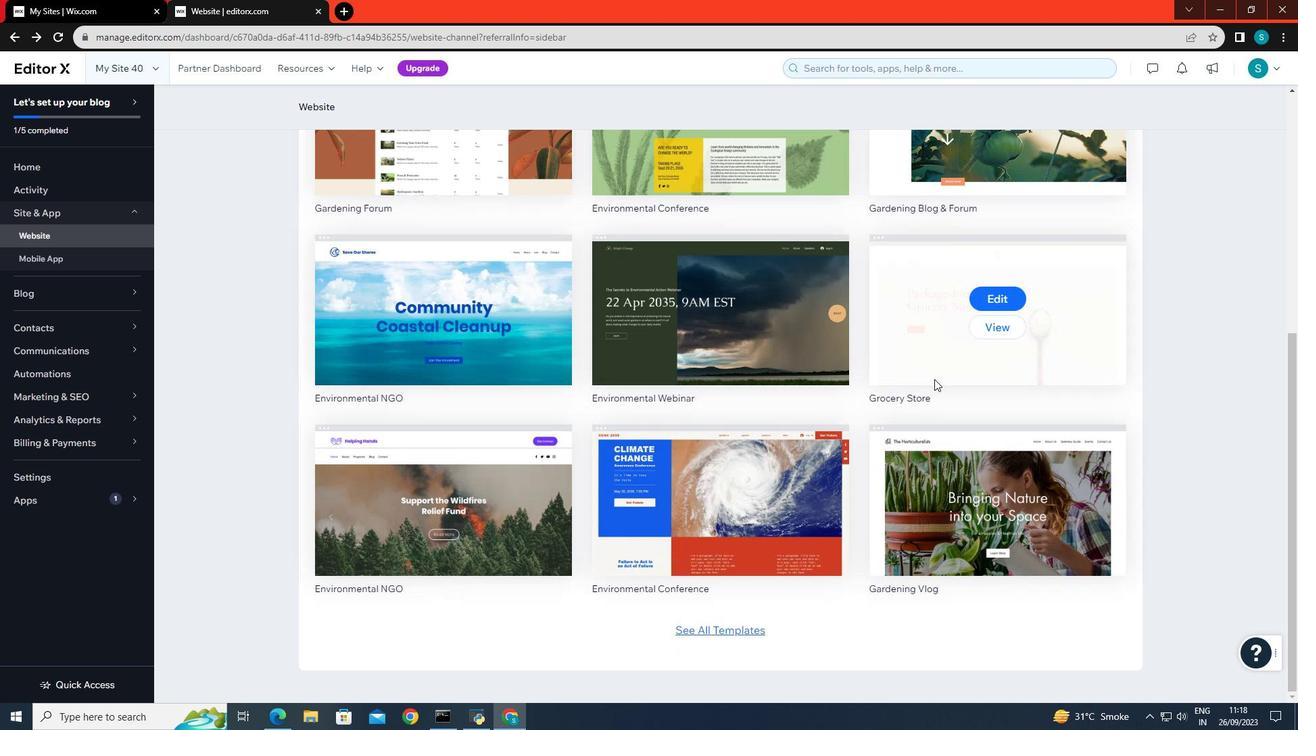 
Action: Mouse scrolled (936, 363) with delta (0, 0)
Screenshot: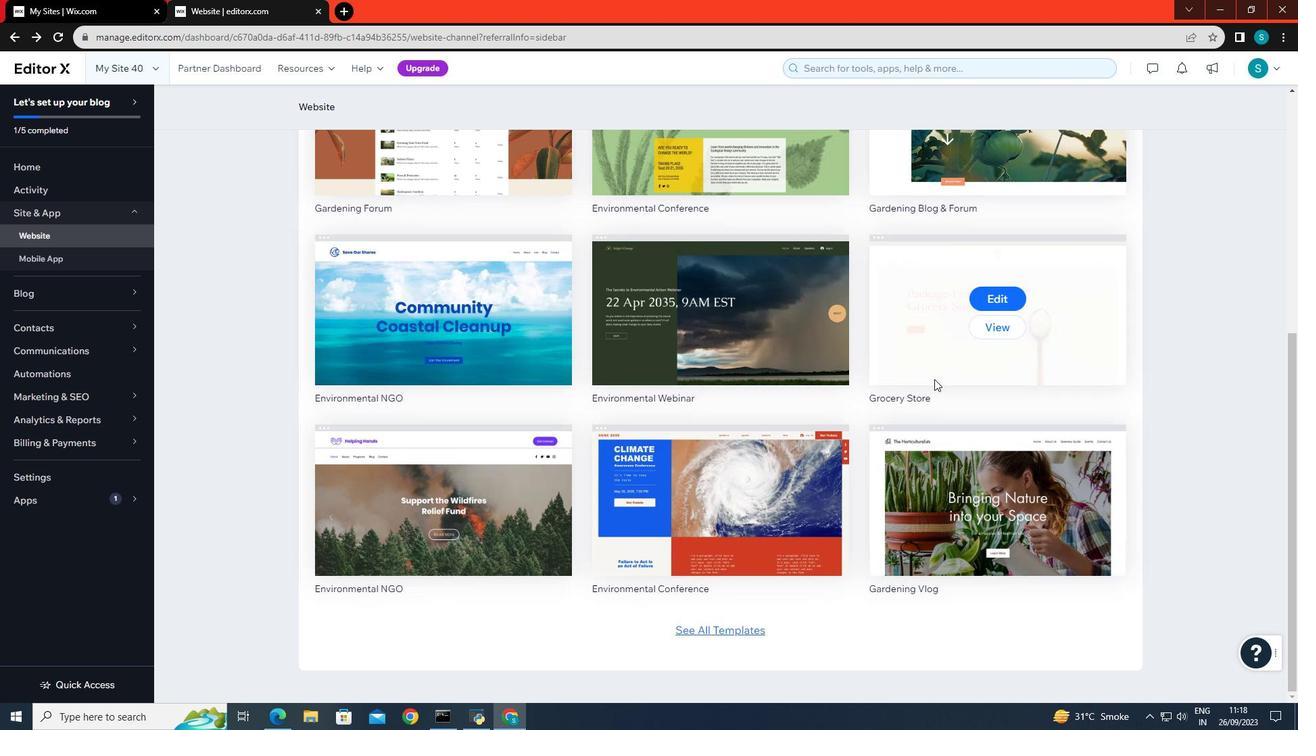 
Action: Mouse moved to (927, 373)
Screenshot: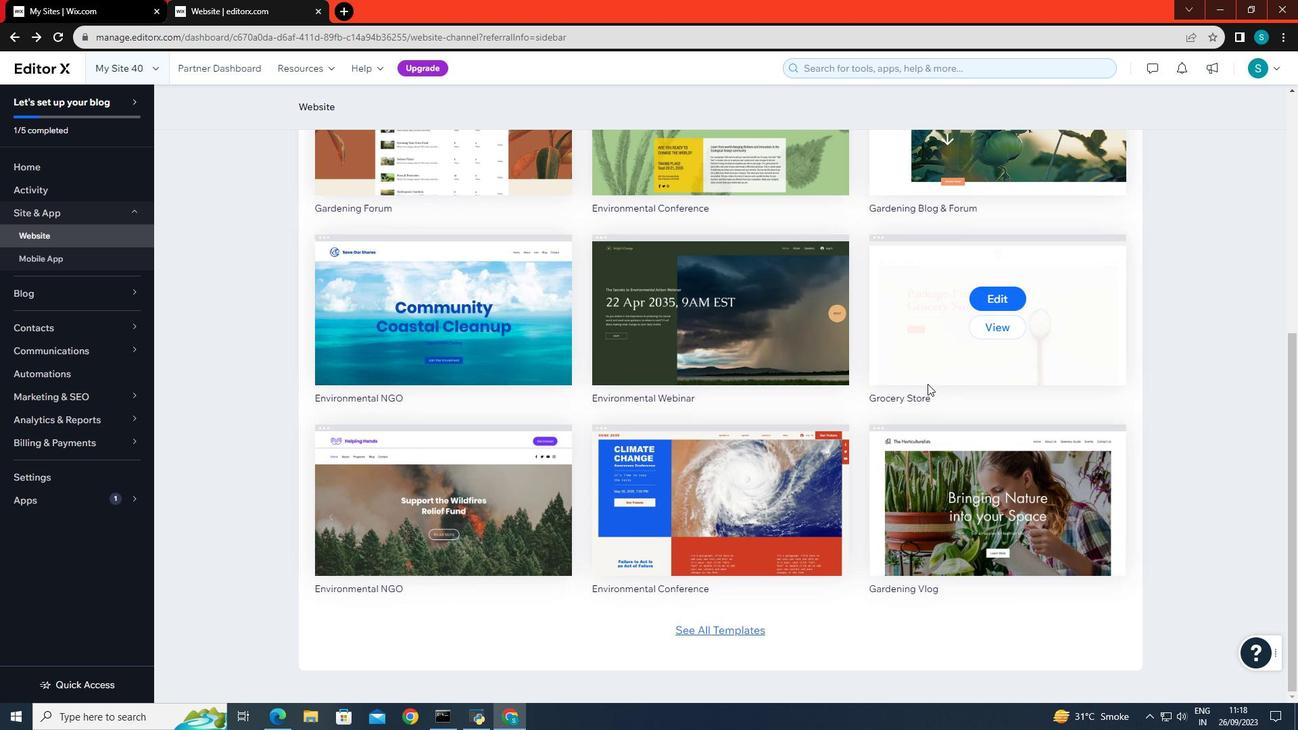 
Action: Mouse scrolled (927, 373) with delta (0, 0)
Screenshot: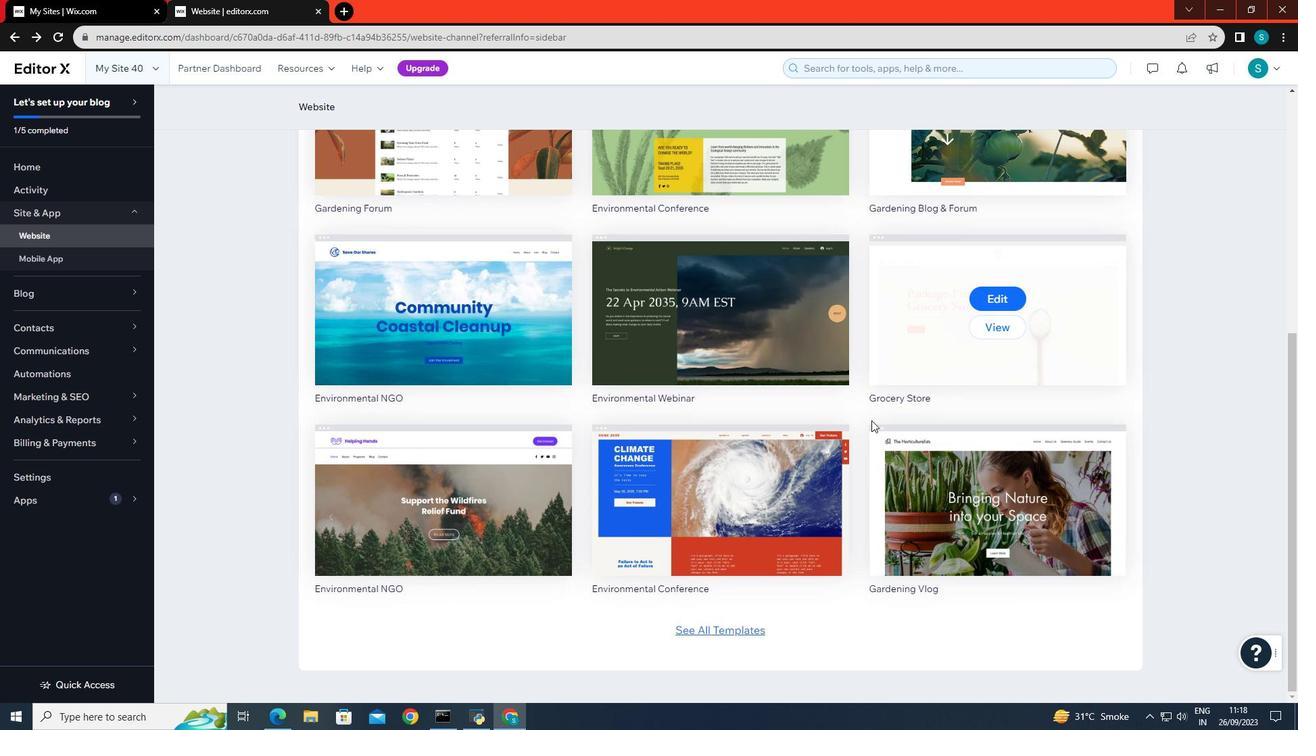 
Action: Mouse scrolled (927, 373) with delta (0, 0)
Screenshot: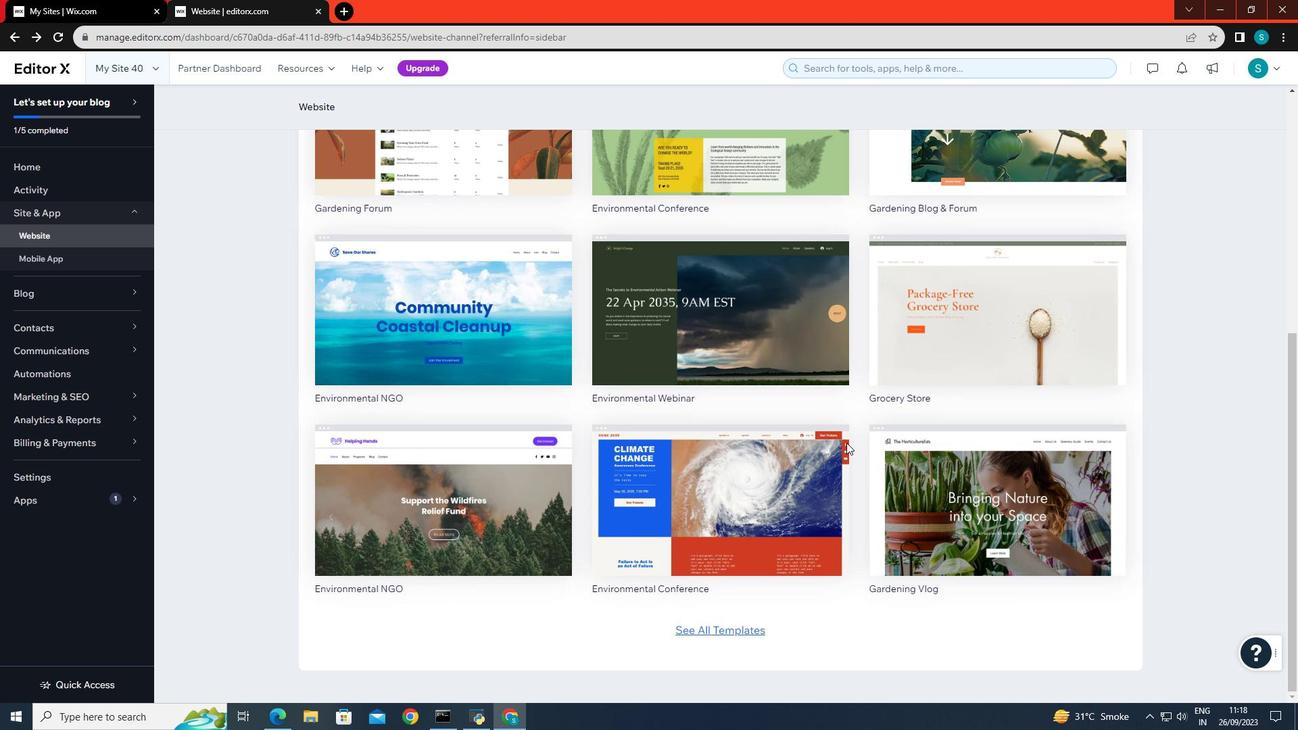 
Action: Mouse scrolled (927, 373) with delta (0, 0)
Screenshot: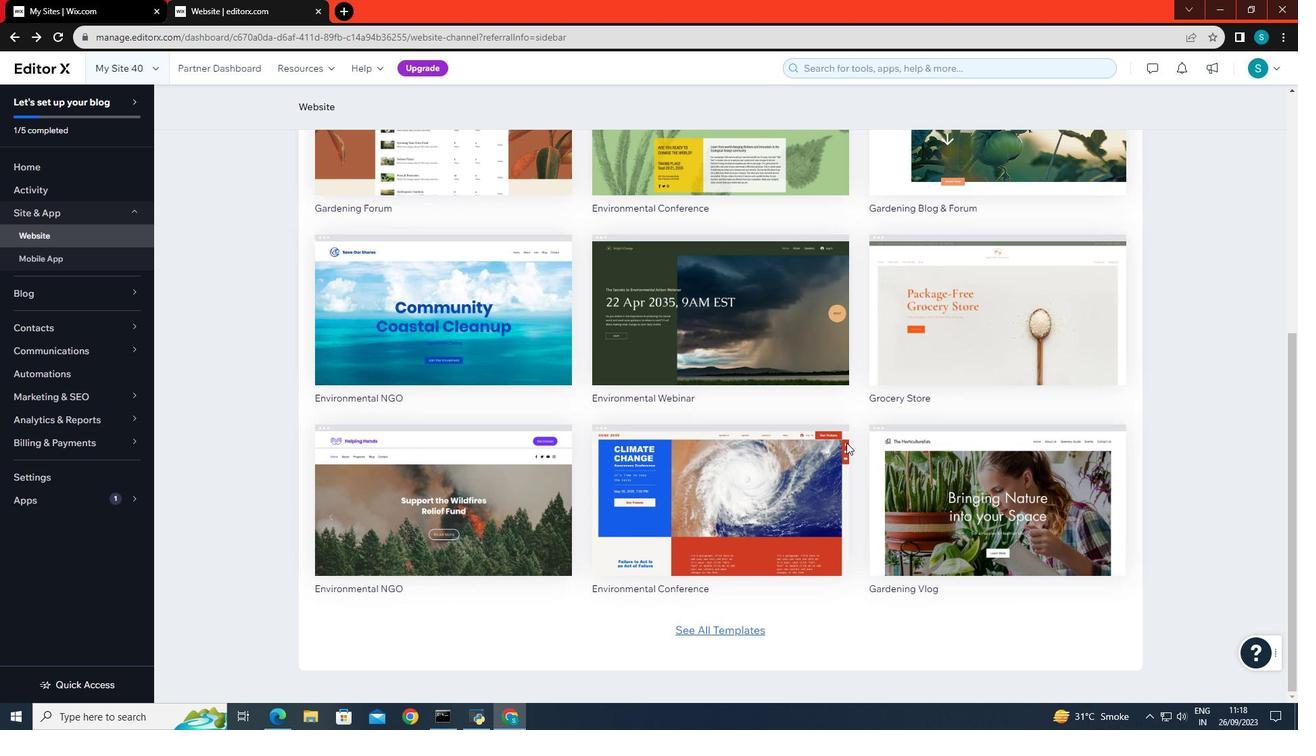 
Action: Mouse moved to (739, 626)
Screenshot: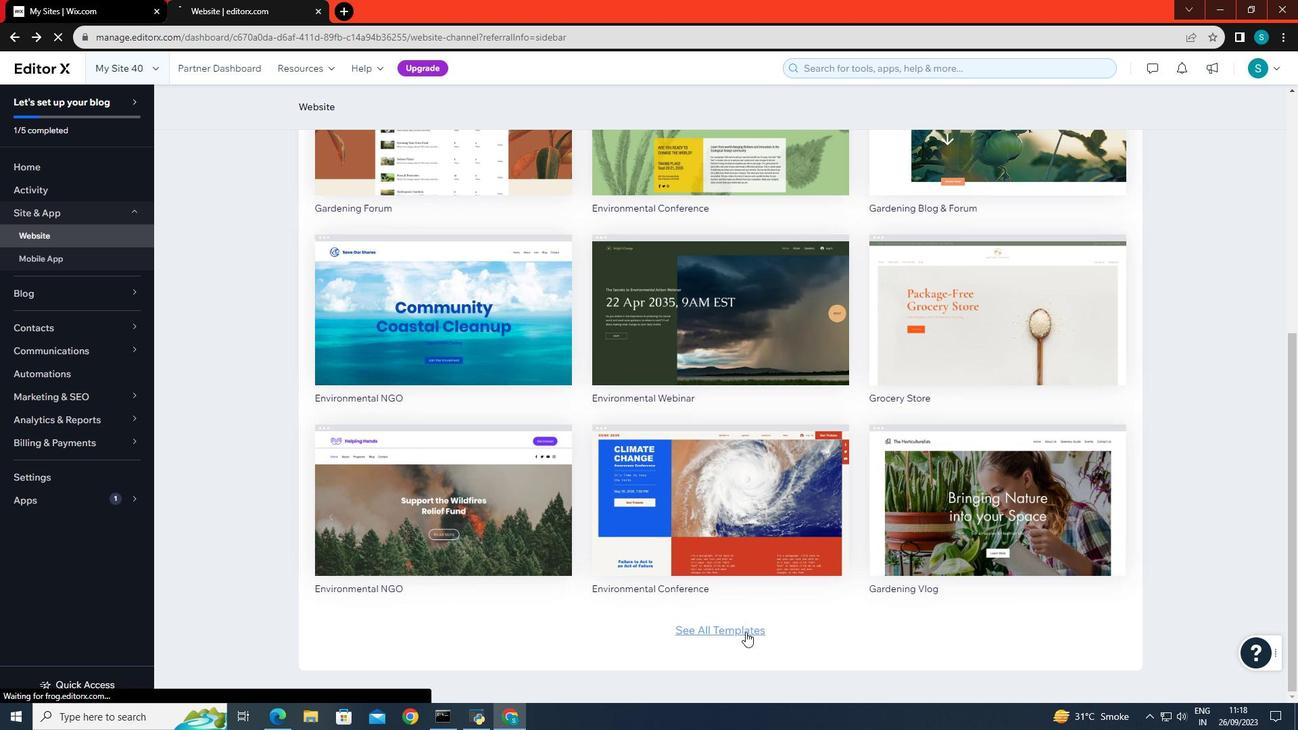 
Action: Mouse pressed left at (739, 626)
Screenshot: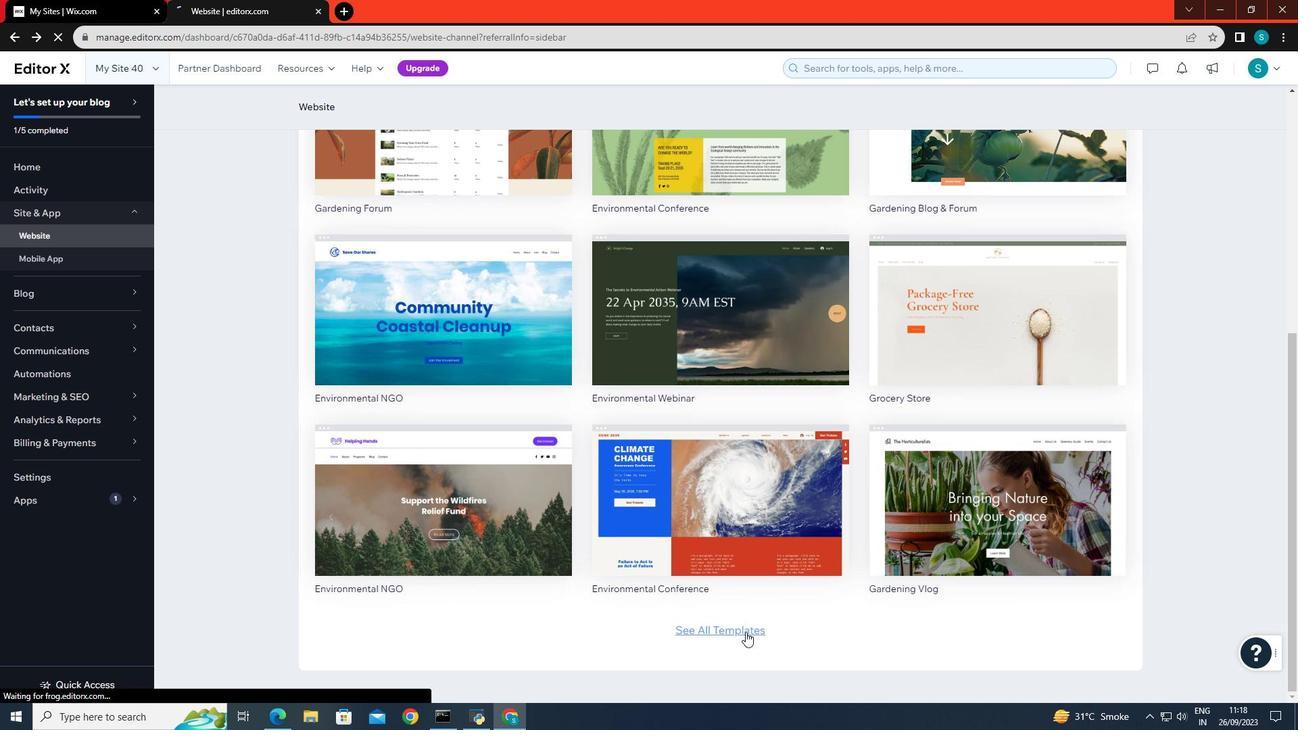 
Action: Mouse moved to (238, 455)
Screenshot: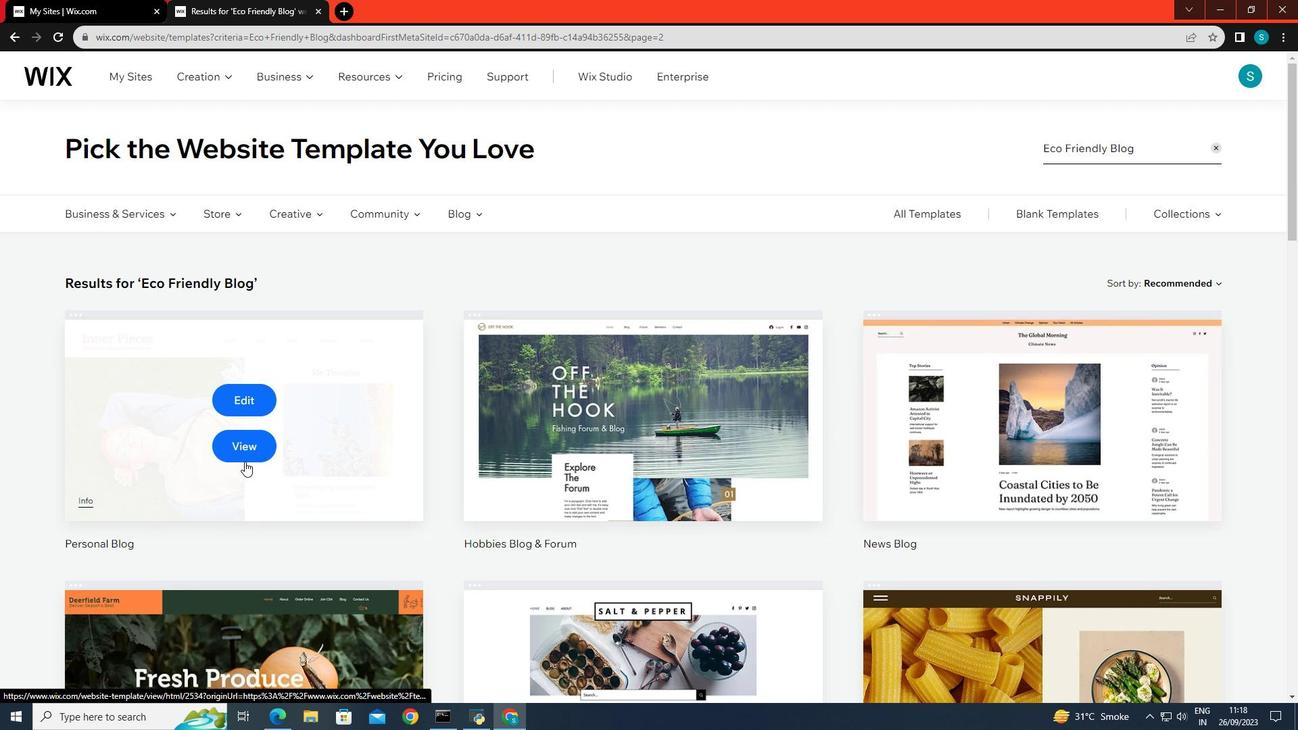 
Action: Mouse scrolled (238, 455) with delta (0, 0)
Screenshot: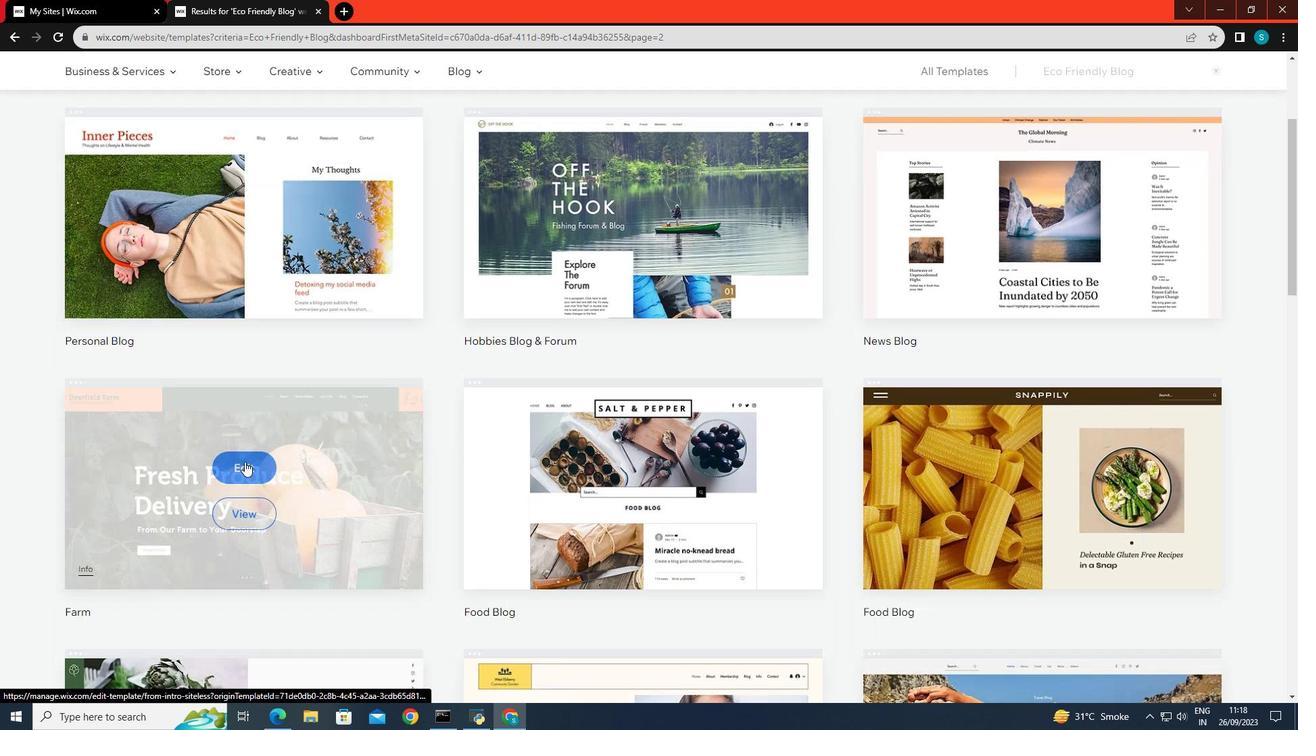 
Action: Mouse scrolled (238, 455) with delta (0, 0)
Screenshot: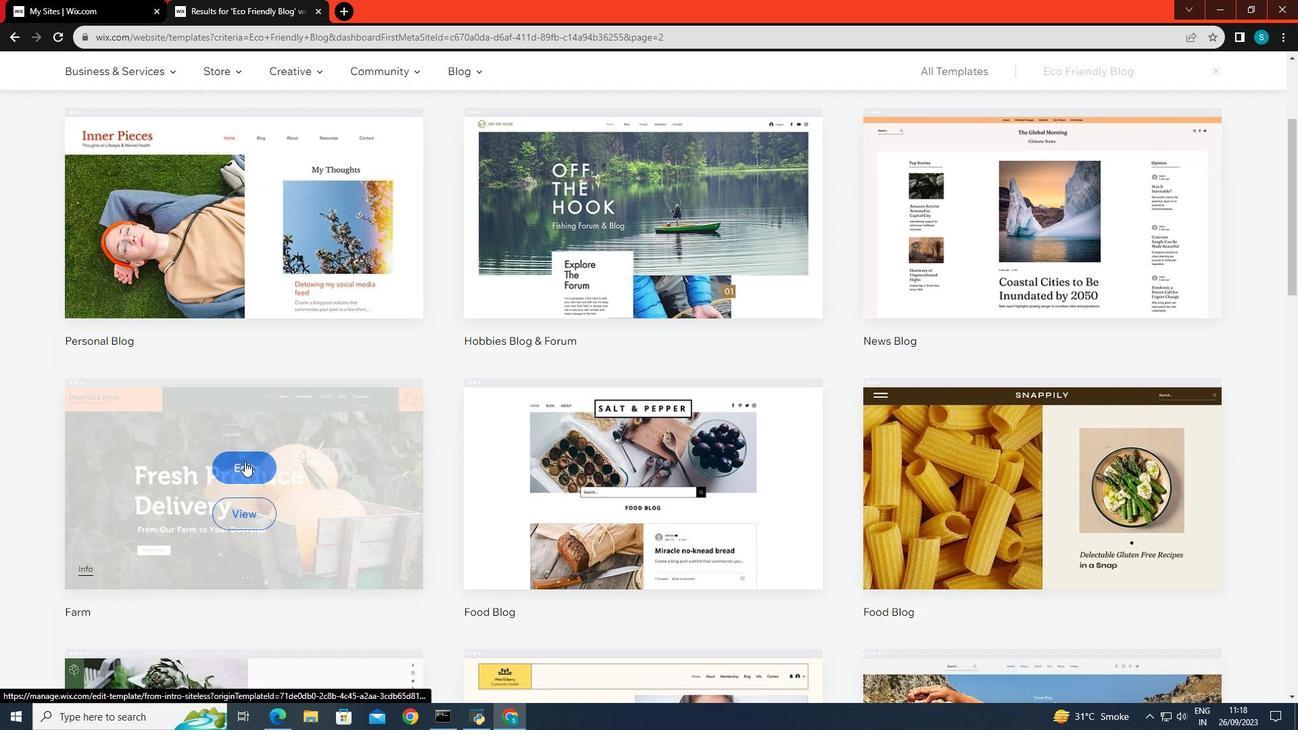 
Action: Mouse scrolled (238, 455) with delta (0, 0)
Screenshot: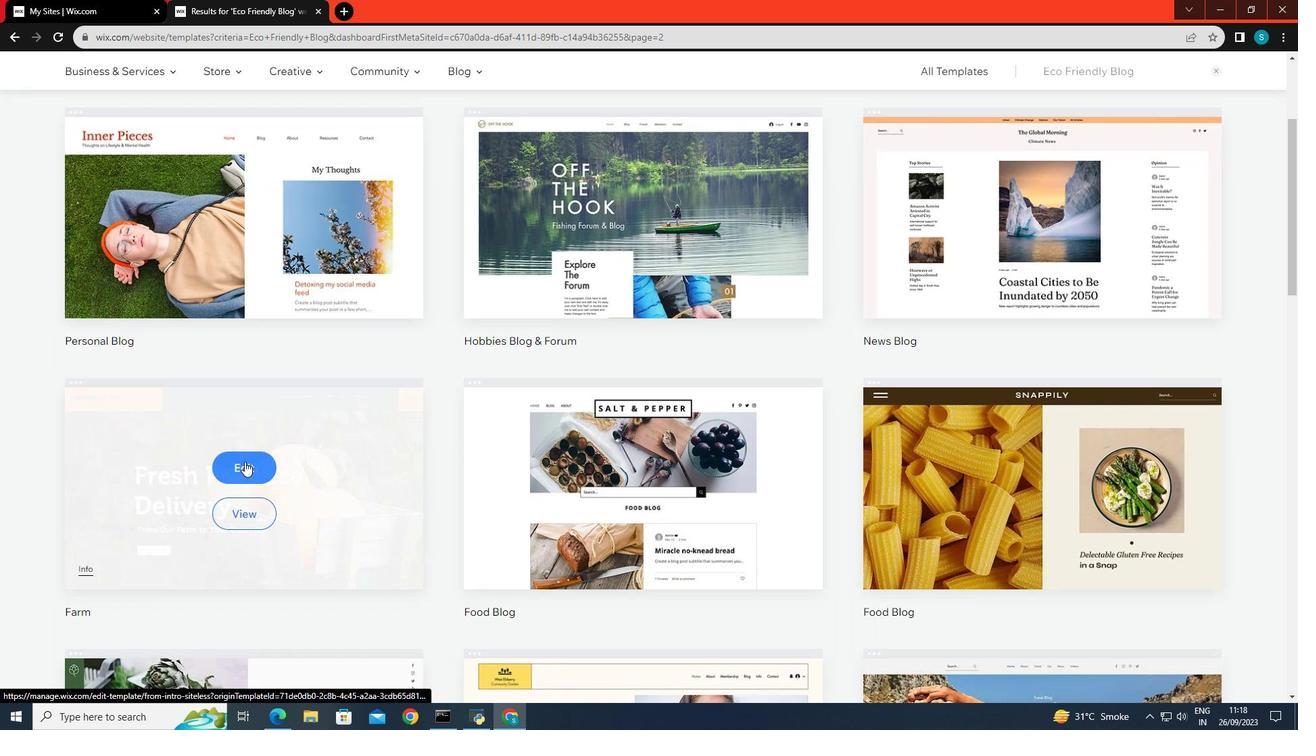 
Action: Mouse moved to (386, 534)
Screenshot: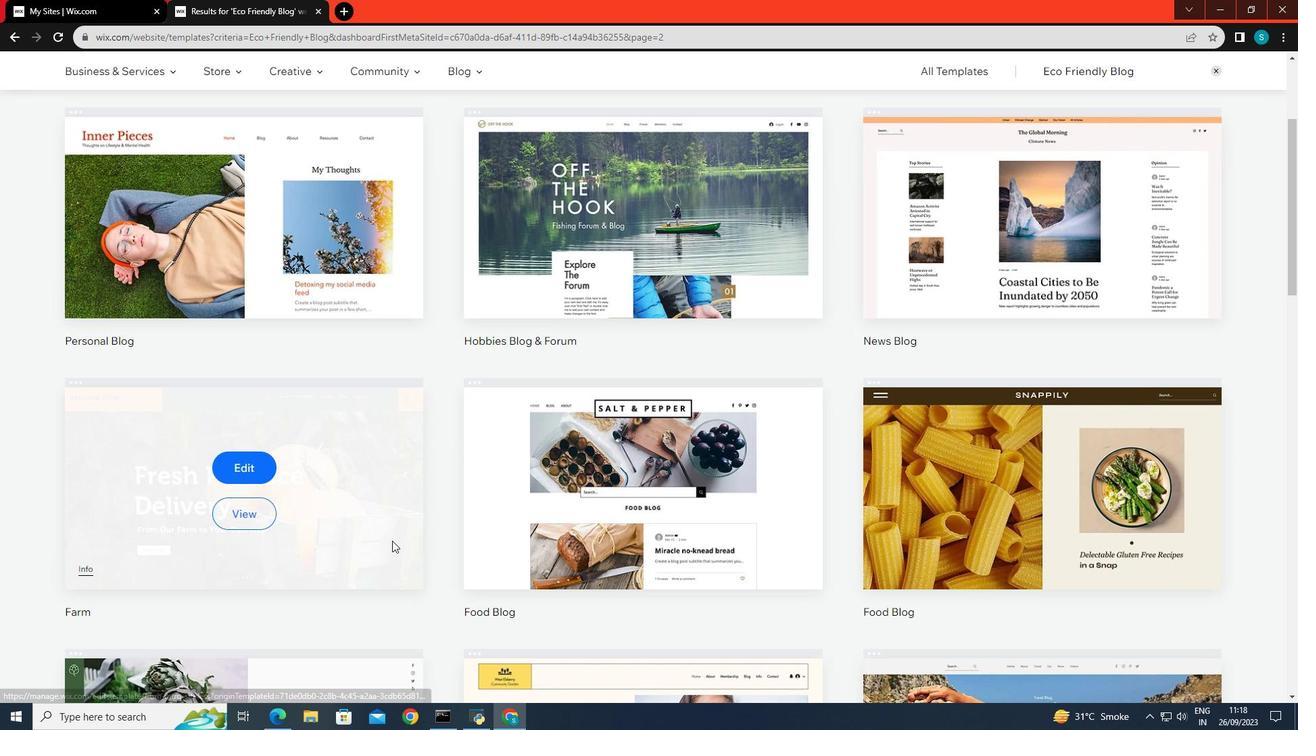 
Action: Mouse scrolled (386, 534) with delta (0, 0)
Screenshot: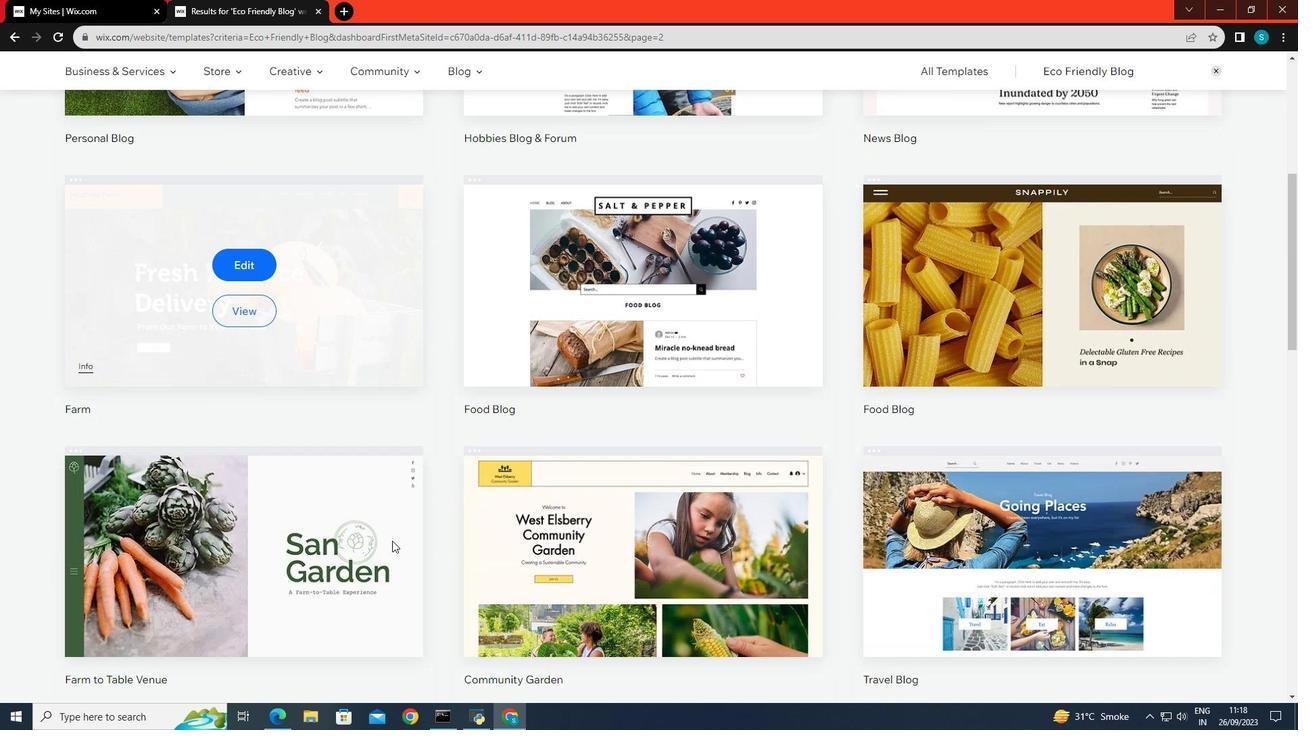 
Action: Mouse scrolled (386, 534) with delta (0, 0)
Screenshot: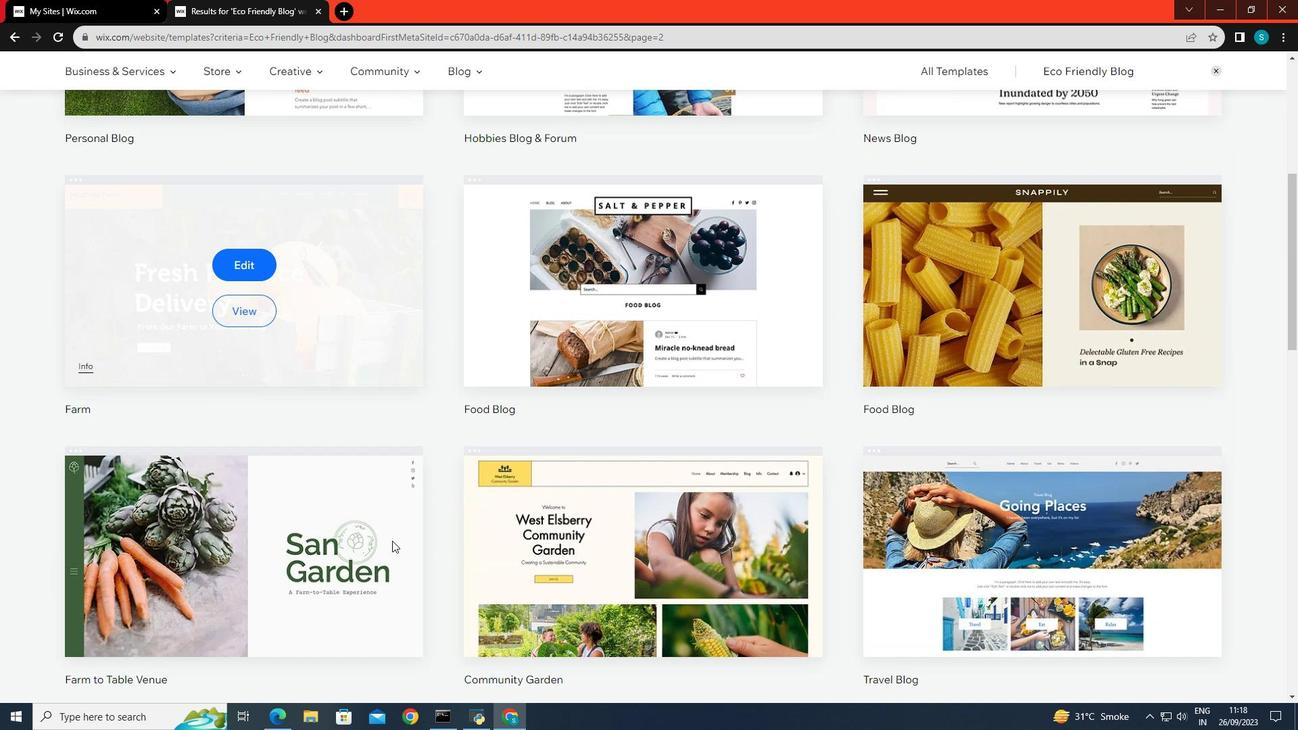 
Action: Mouse scrolled (386, 534) with delta (0, 0)
Screenshot: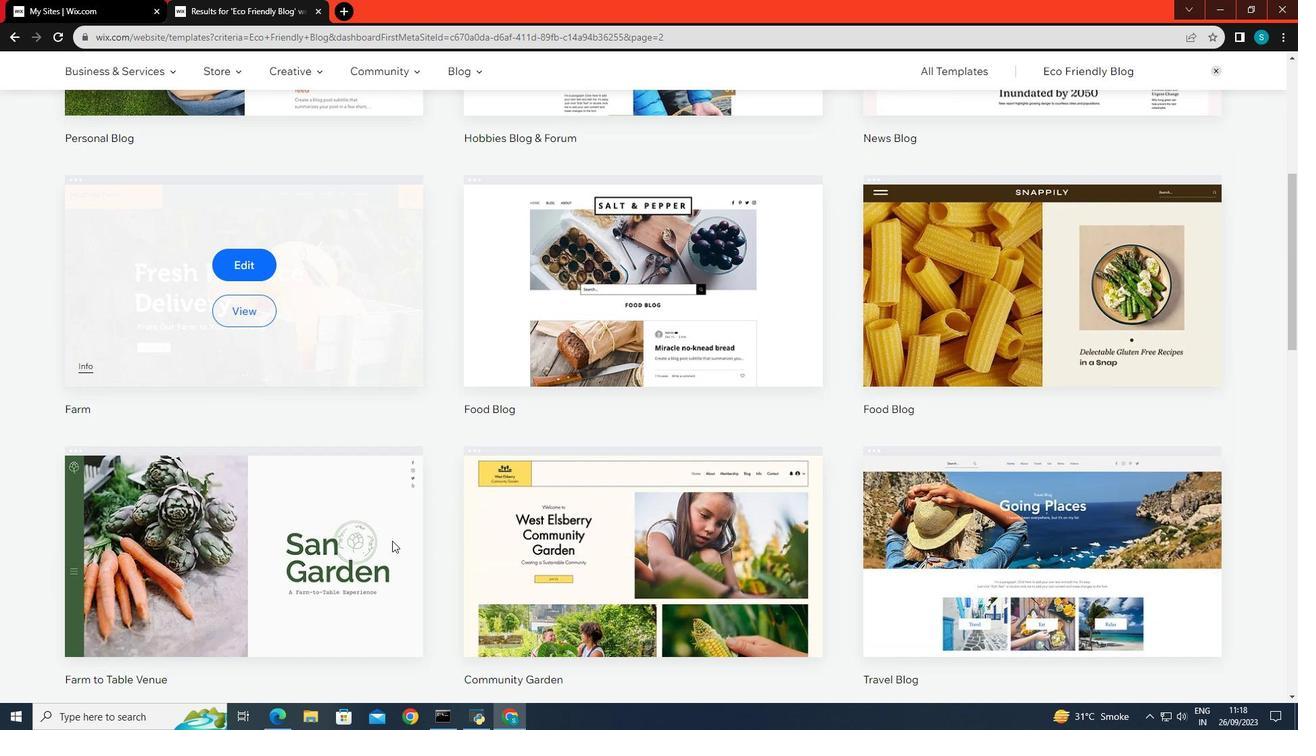 
Action: Mouse scrolled (386, 534) with delta (0, 0)
Screenshot: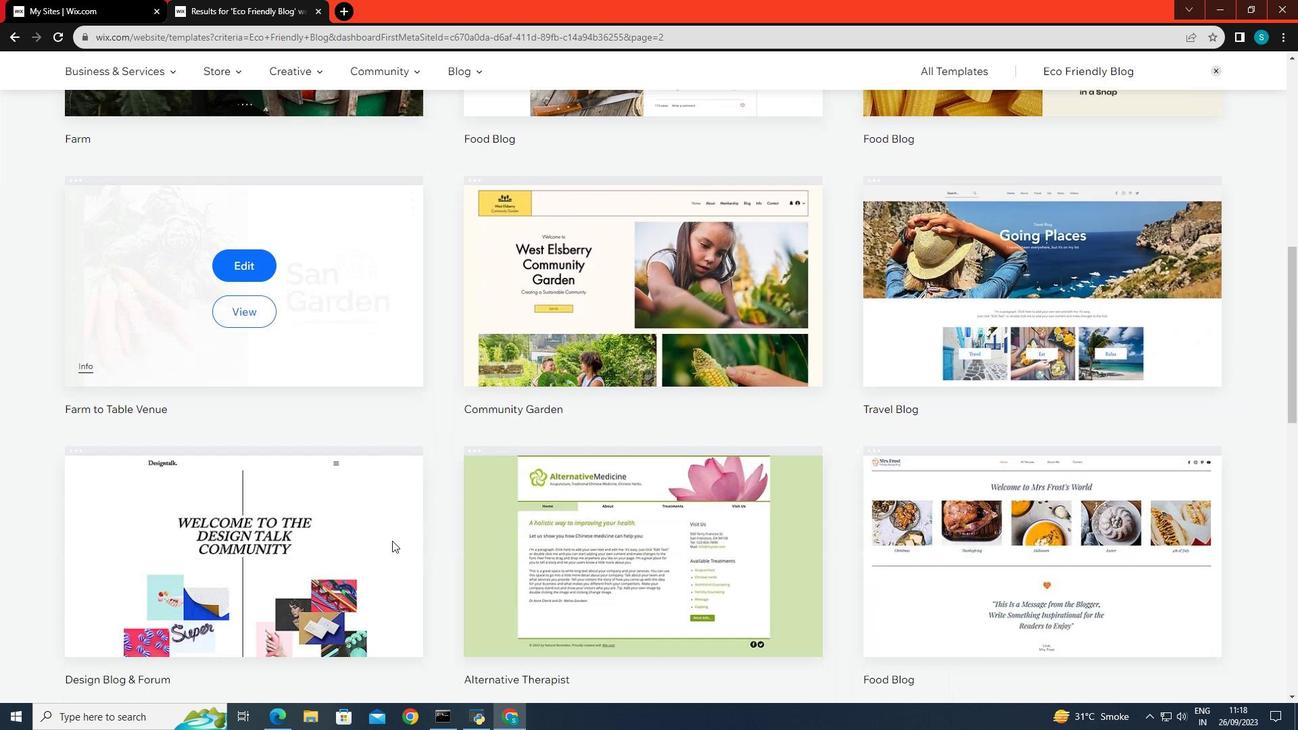 
Action: Mouse scrolled (386, 534) with delta (0, 0)
Screenshot: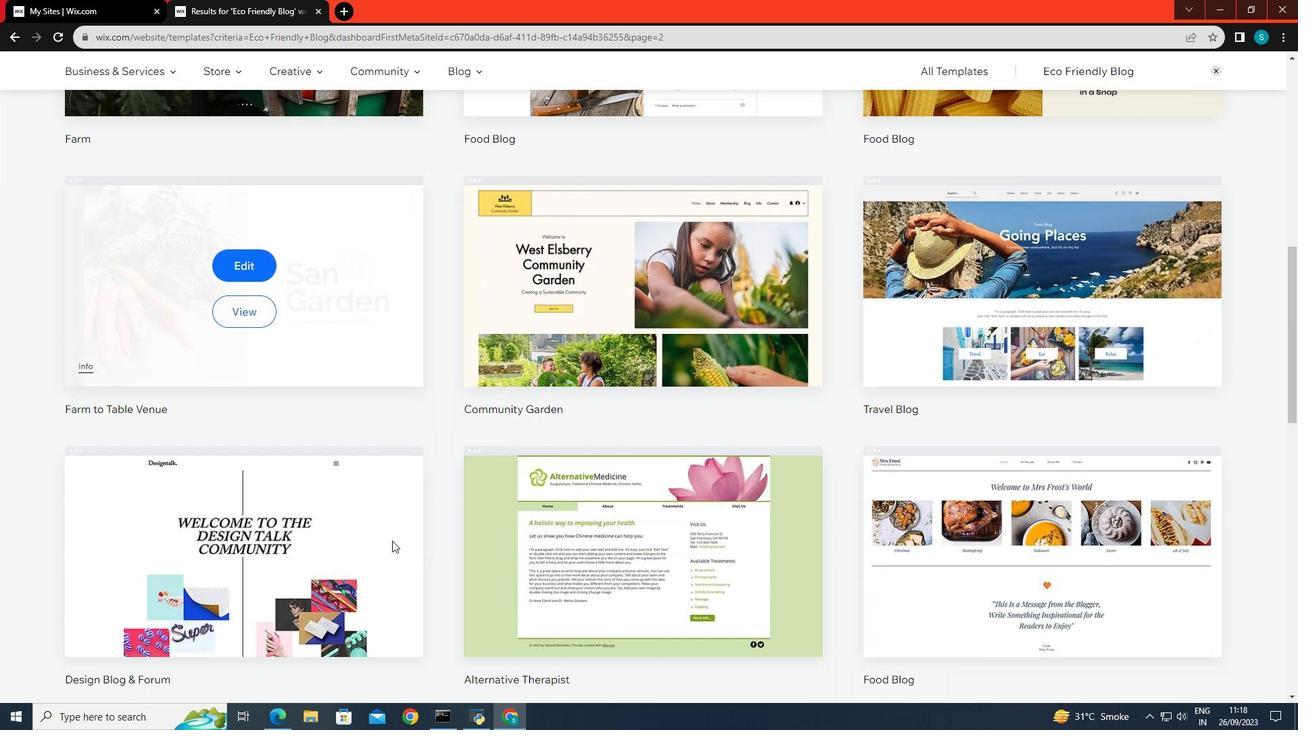 
Action: Mouse scrolled (386, 534) with delta (0, 0)
Screenshot: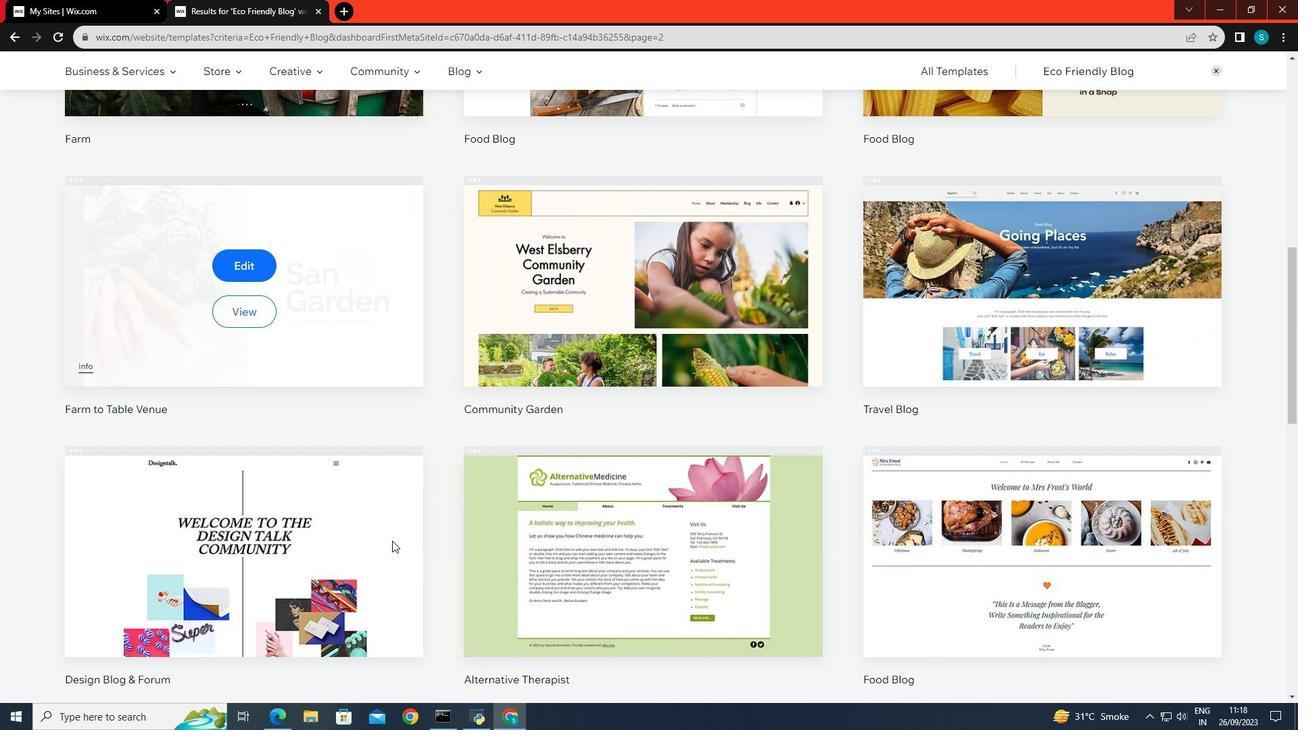 
Action: Mouse scrolled (386, 534) with delta (0, 0)
Screenshot: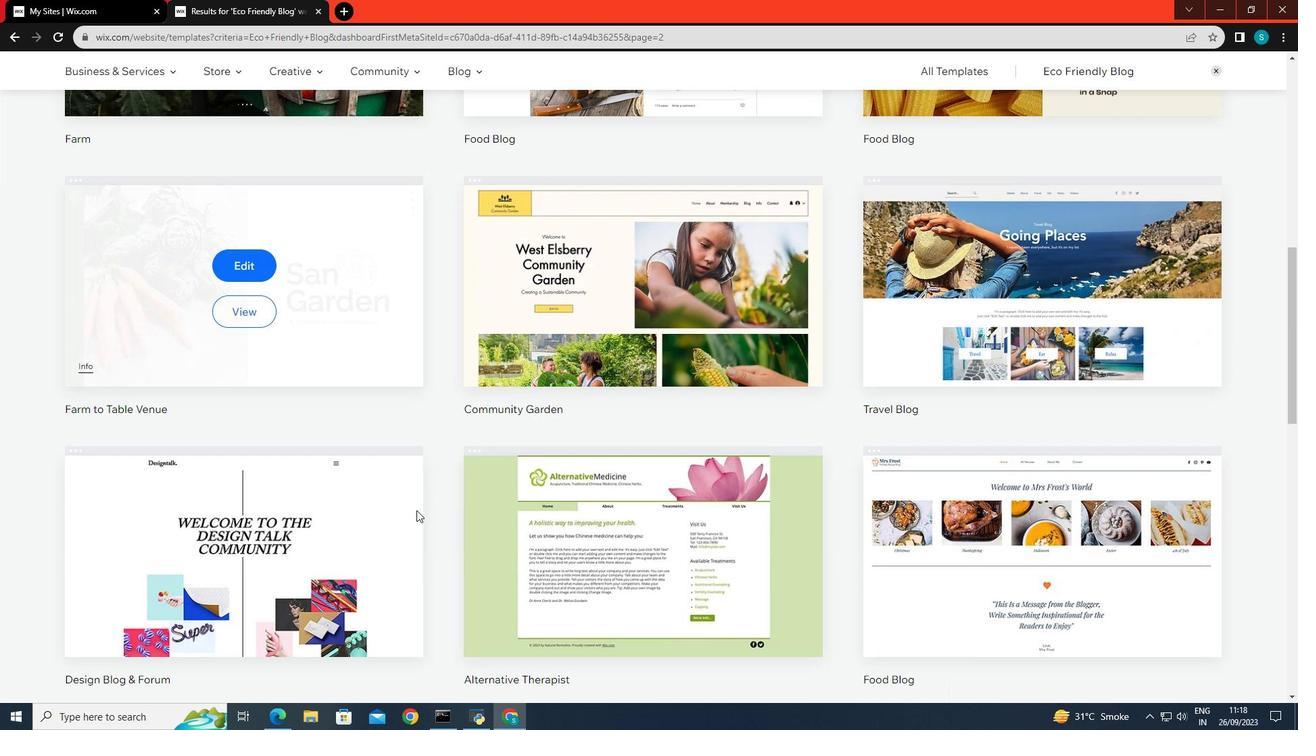 
Action: Mouse moved to (633, 369)
Screenshot: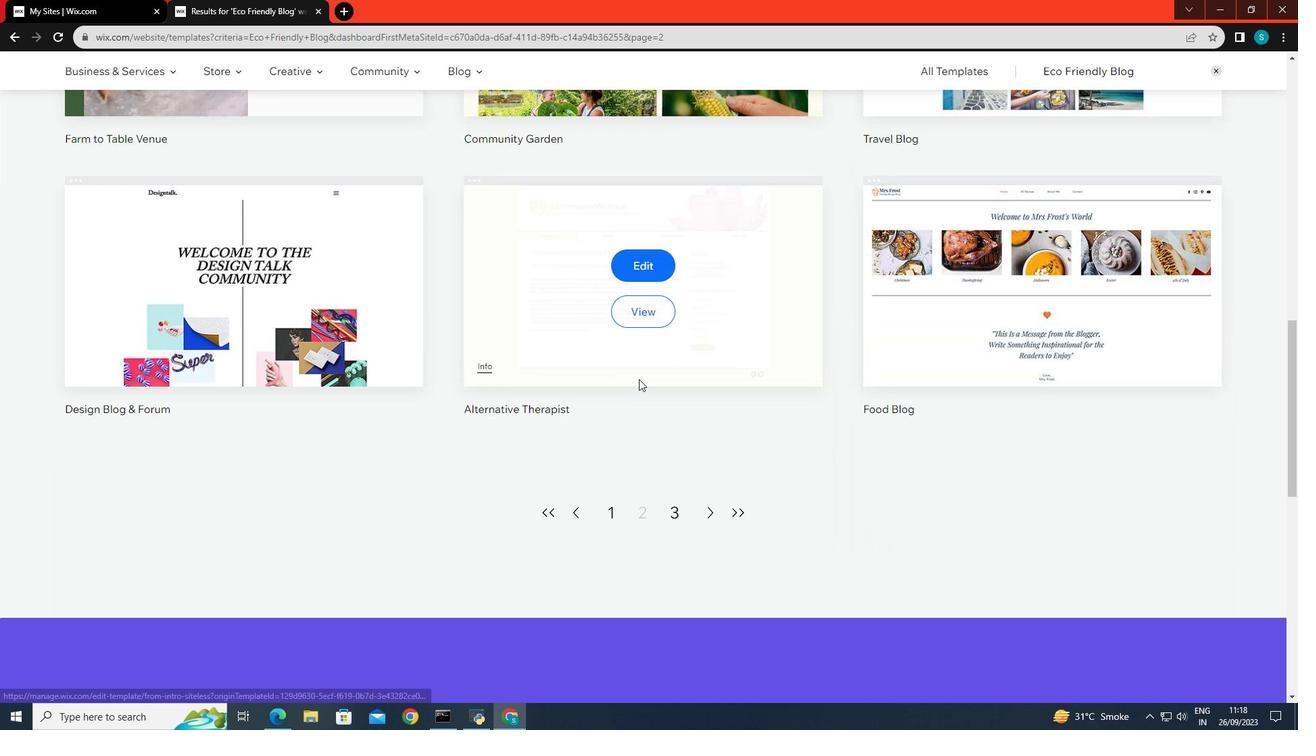 
Action: Mouse scrolled (633, 368) with delta (0, 0)
Screenshot: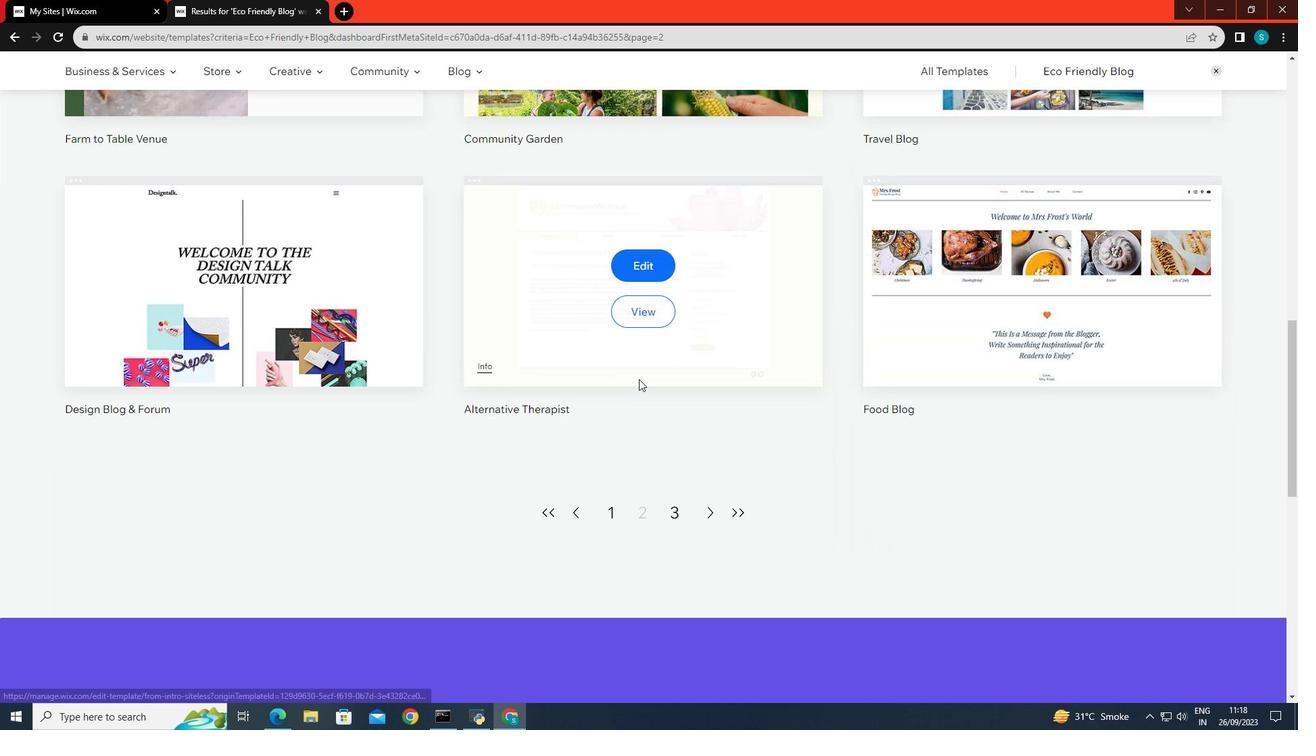 
Action: Mouse moved to (633, 369)
Screenshot: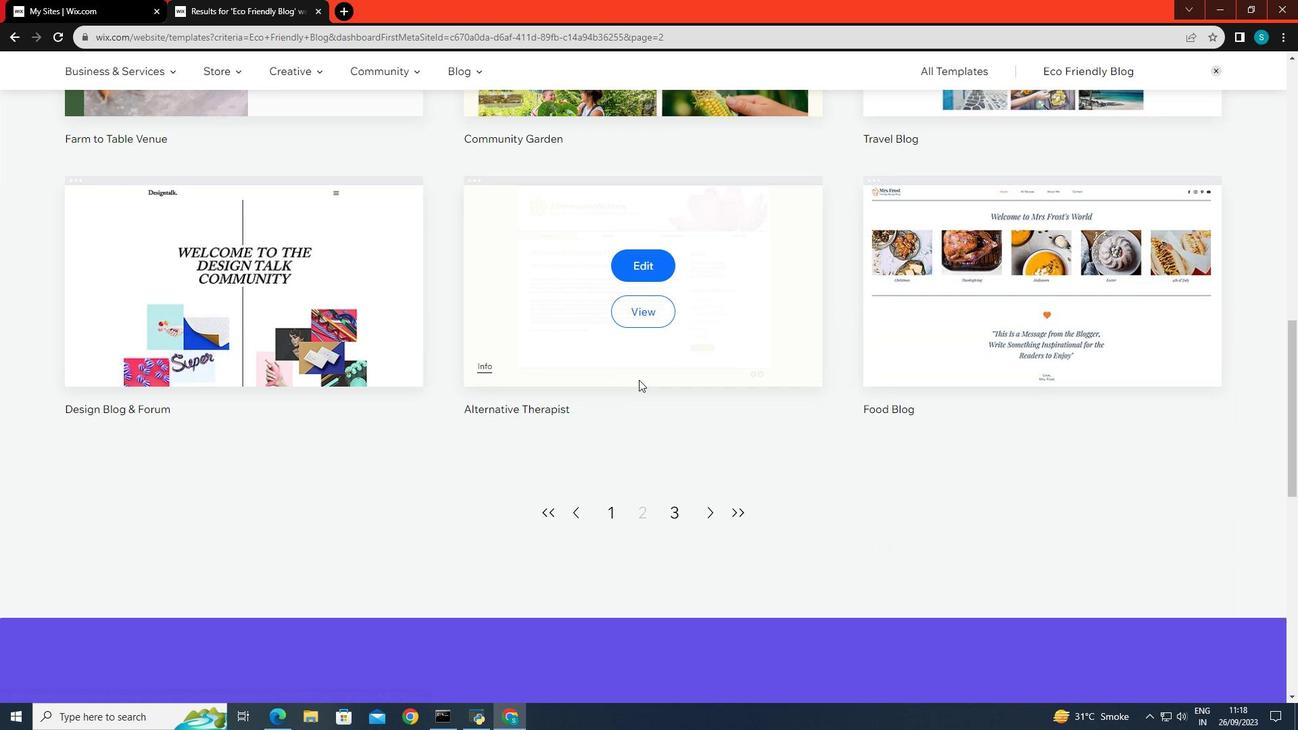 
Action: Mouse scrolled (633, 369) with delta (0, 0)
Screenshot: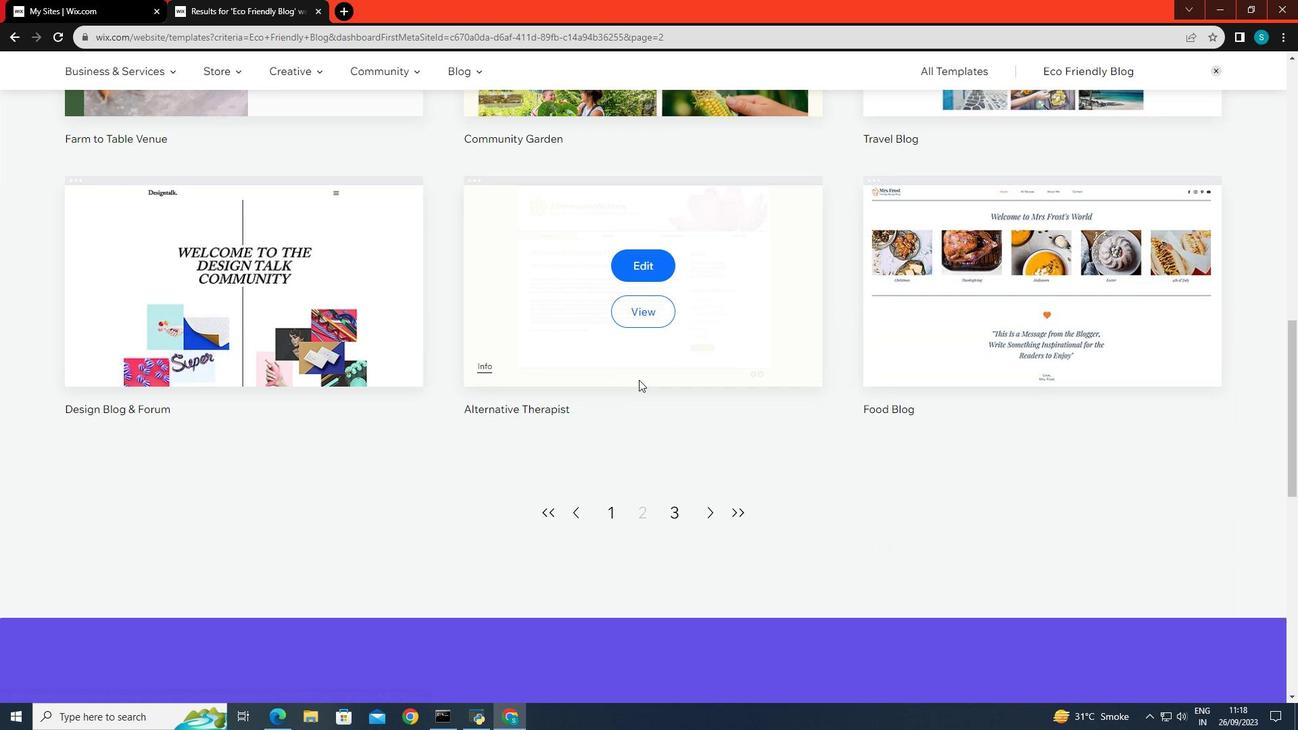 
Action: Mouse moved to (633, 370)
Screenshot: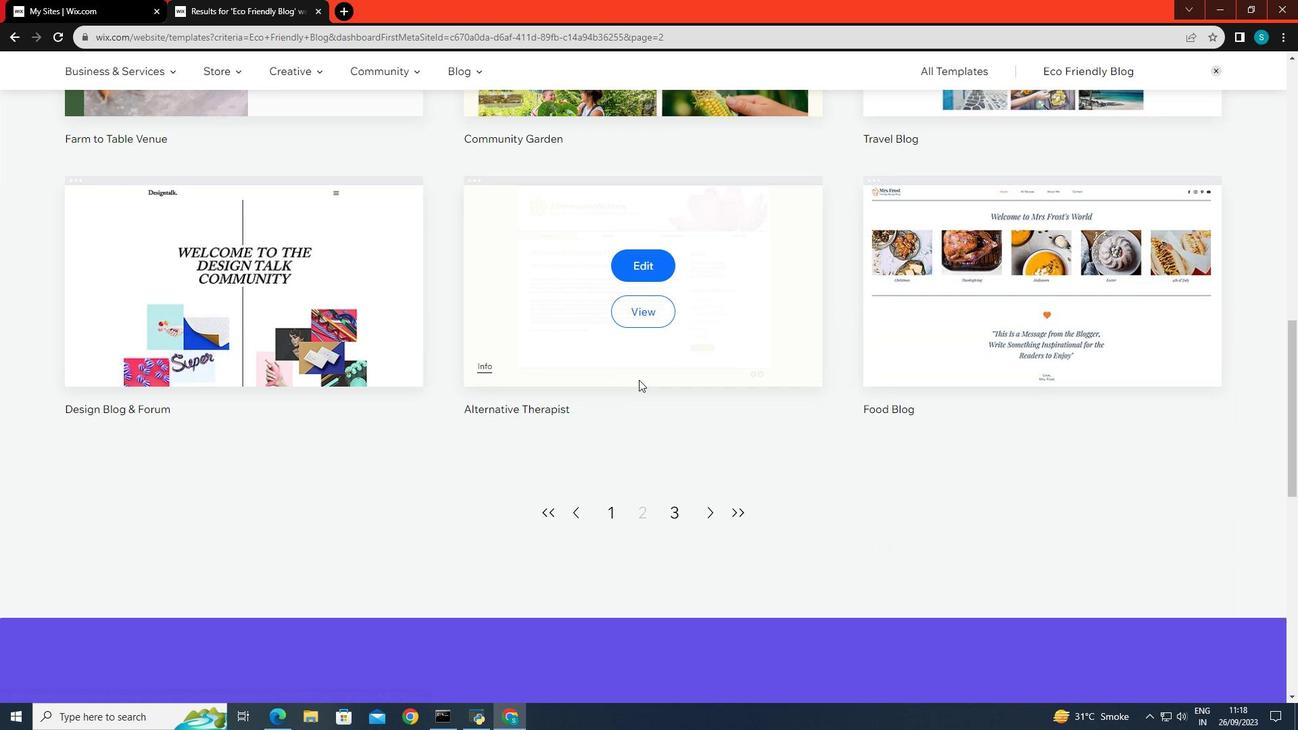 
Action: Mouse scrolled (633, 369) with delta (0, 0)
Screenshot: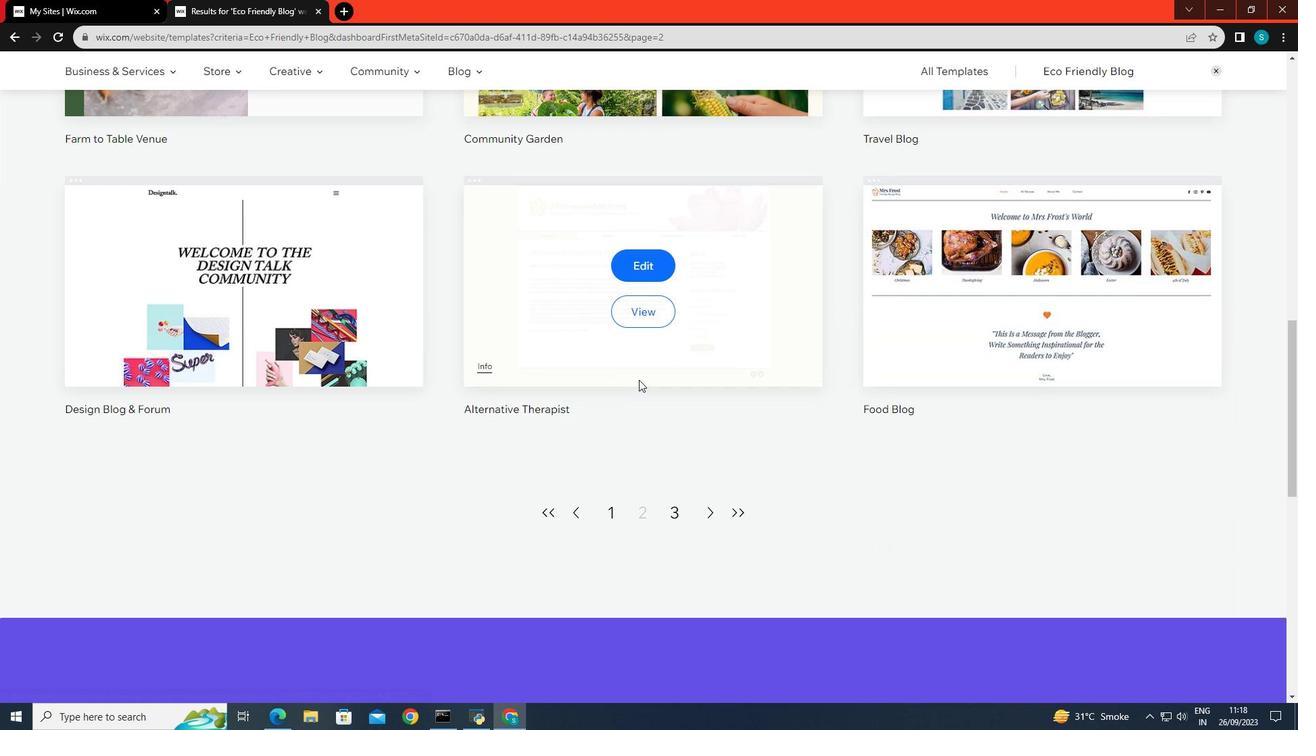 
Action: Mouse moved to (633, 370)
Screenshot: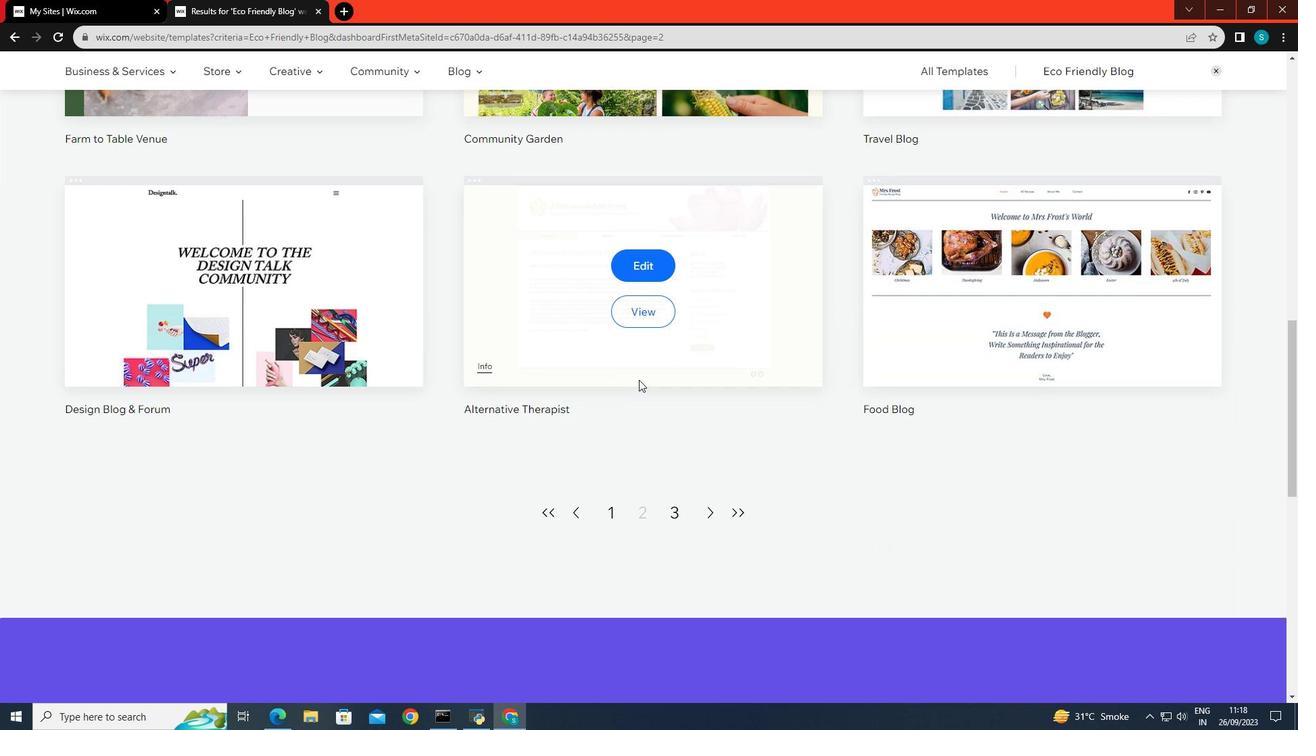 
Action: Mouse scrolled (633, 369) with delta (0, 0)
Screenshot: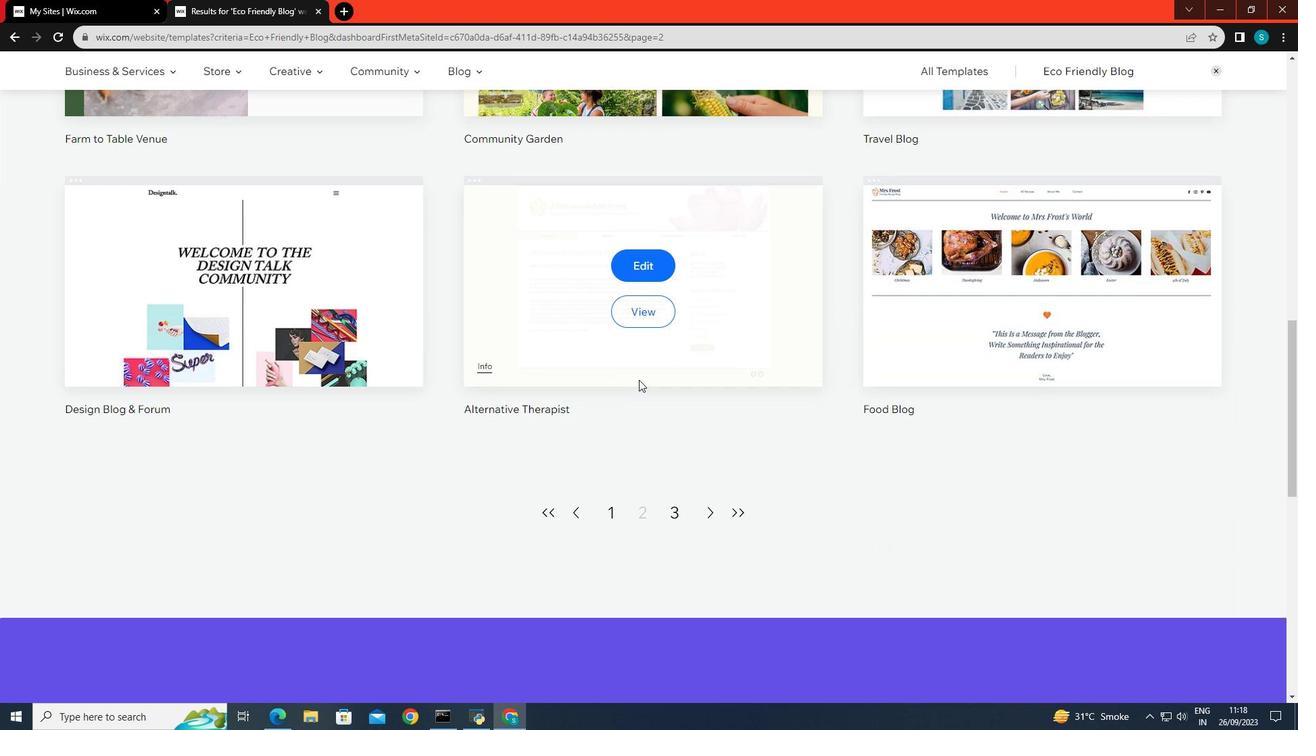 
Action: Mouse moved to (666, 505)
Screenshot: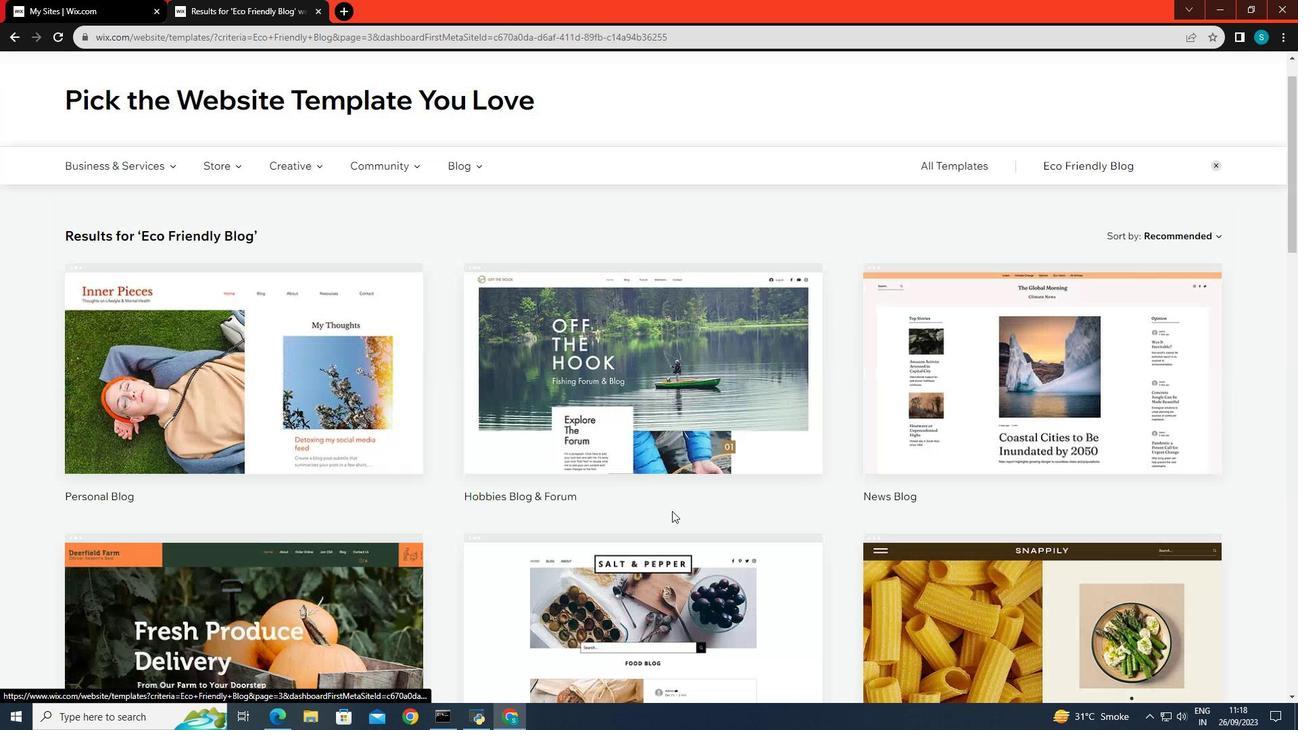 
Action: Mouse pressed left at (666, 505)
Screenshot: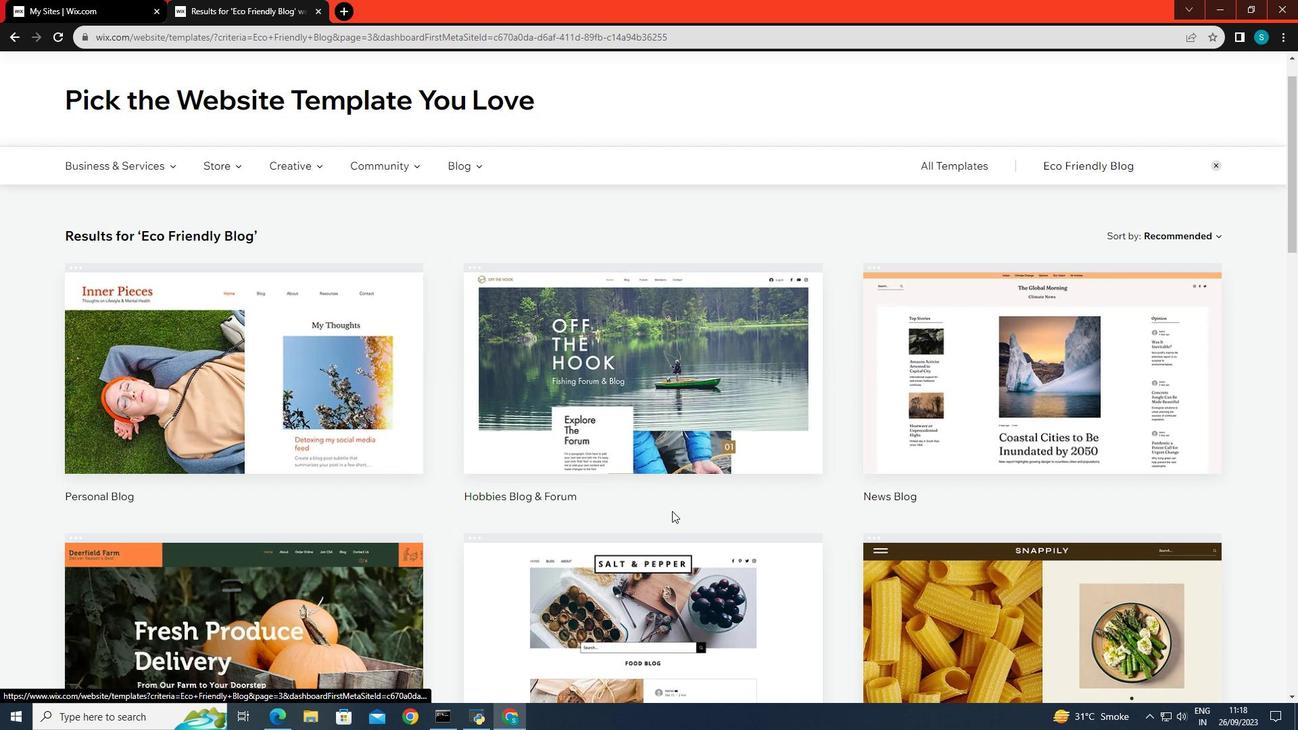 
Action: Mouse scrolled (666, 504) with delta (0, 0)
Screenshot: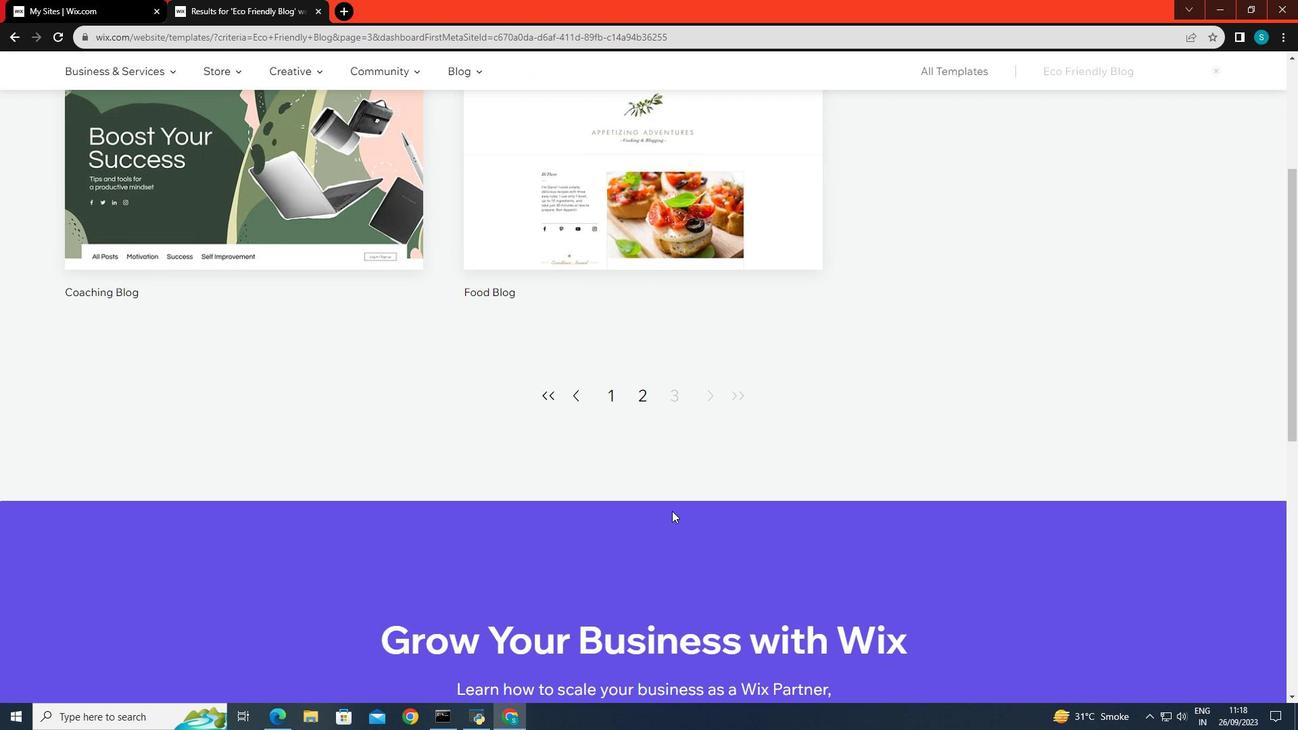 
Action: Mouse scrolled (666, 504) with delta (0, 0)
Screenshot: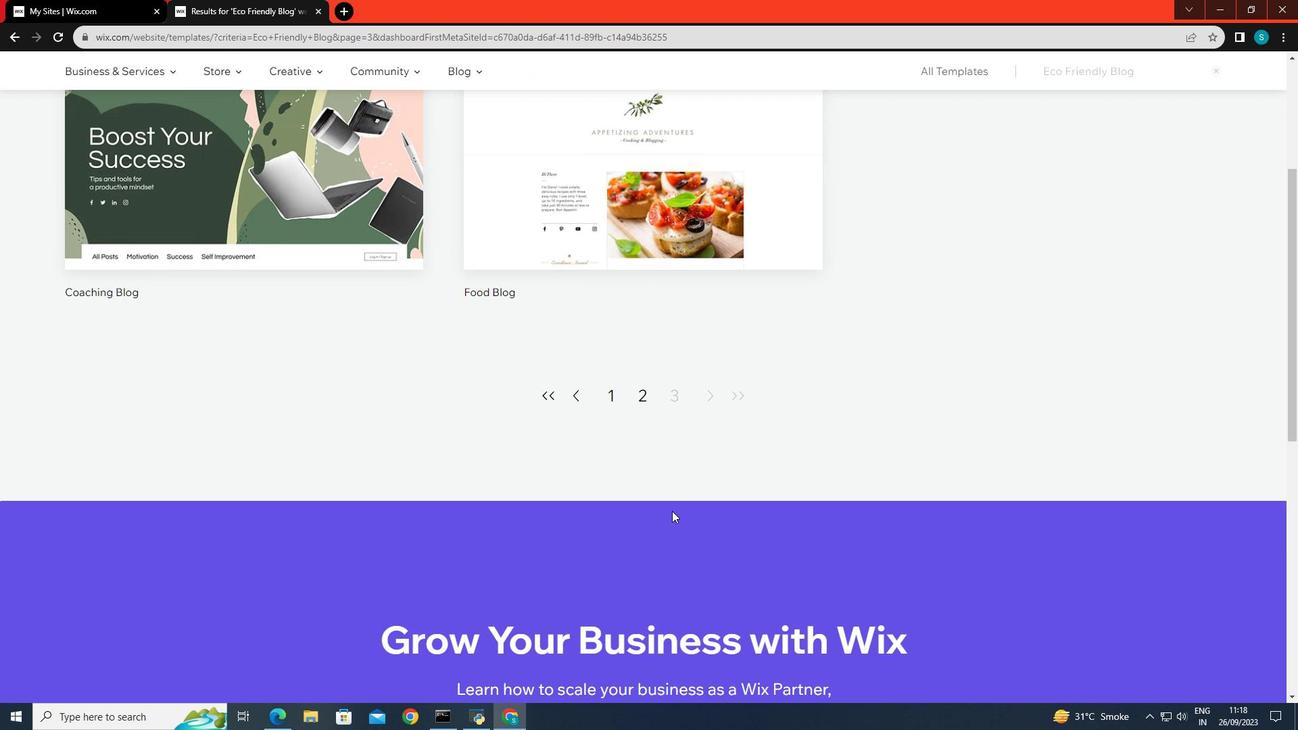 
Action: Mouse scrolled (666, 504) with delta (0, 0)
Screenshot: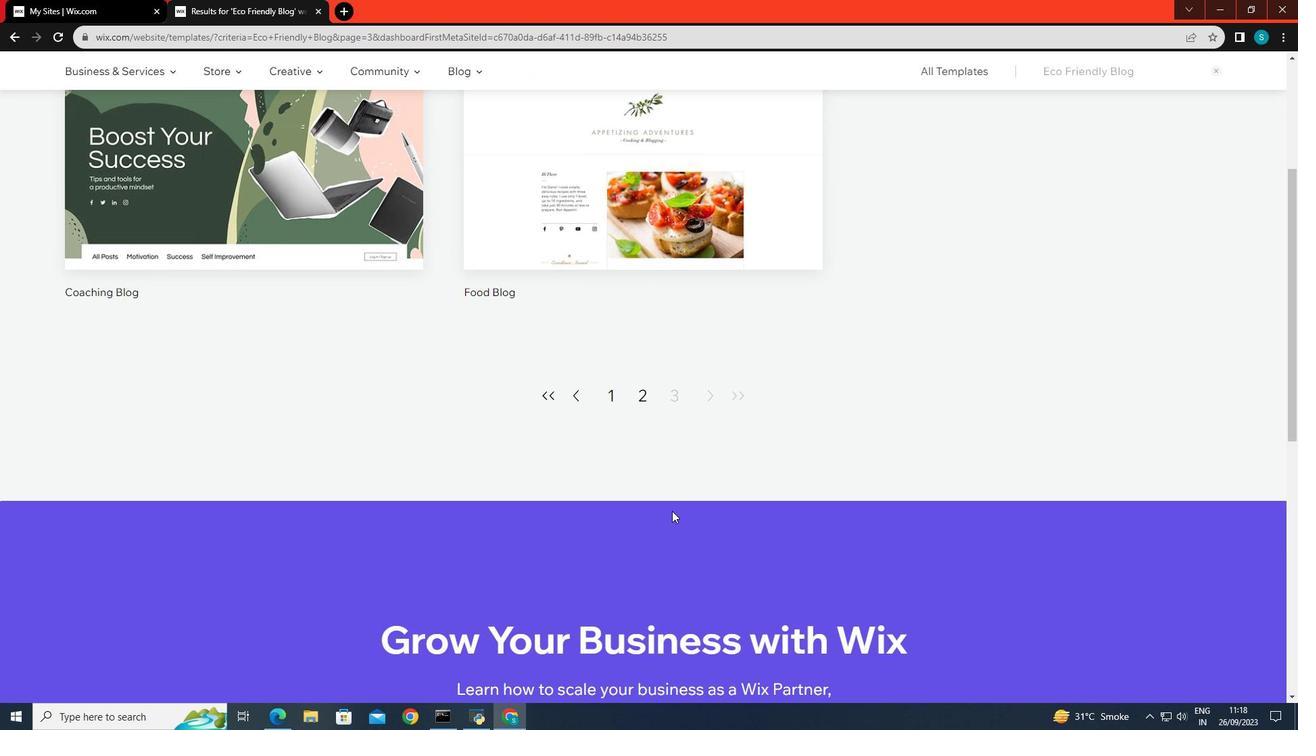 
Action: Mouse moved to (602, 389)
Screenshot: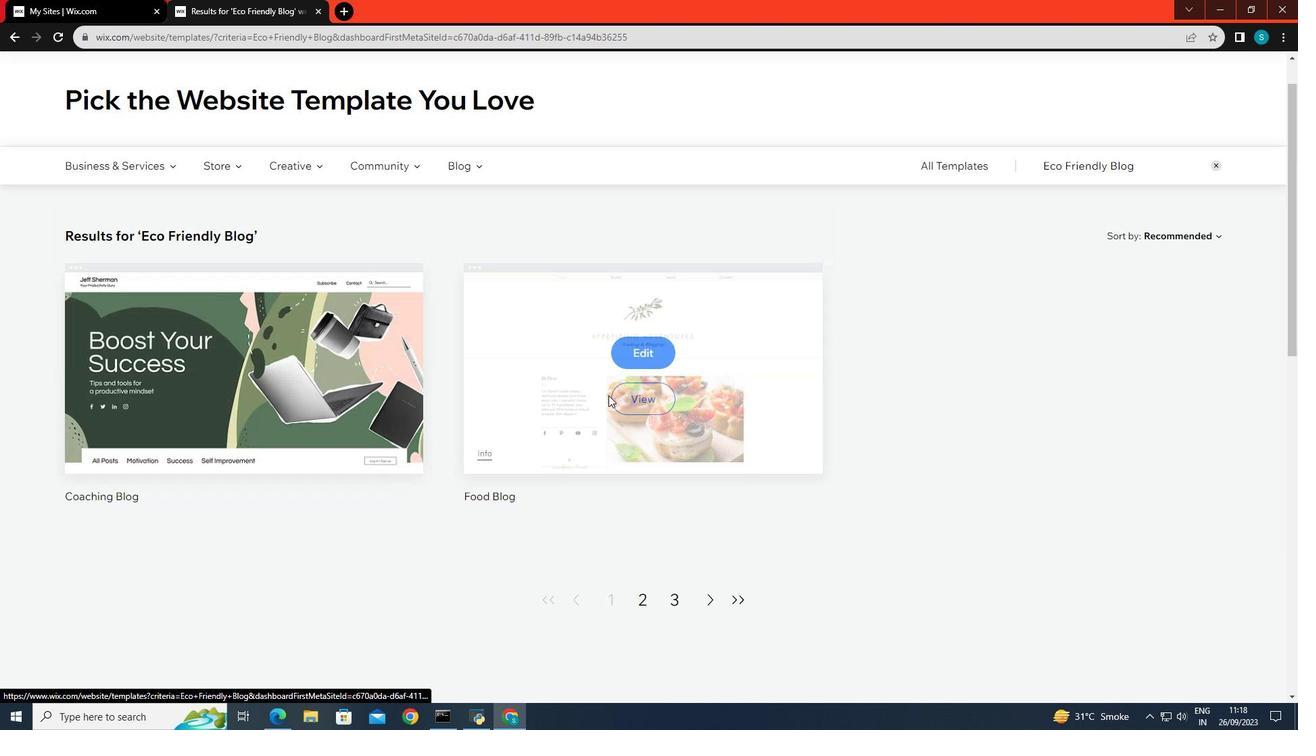 
Action: Mouse pressed left at (602, 389)
Screenshot: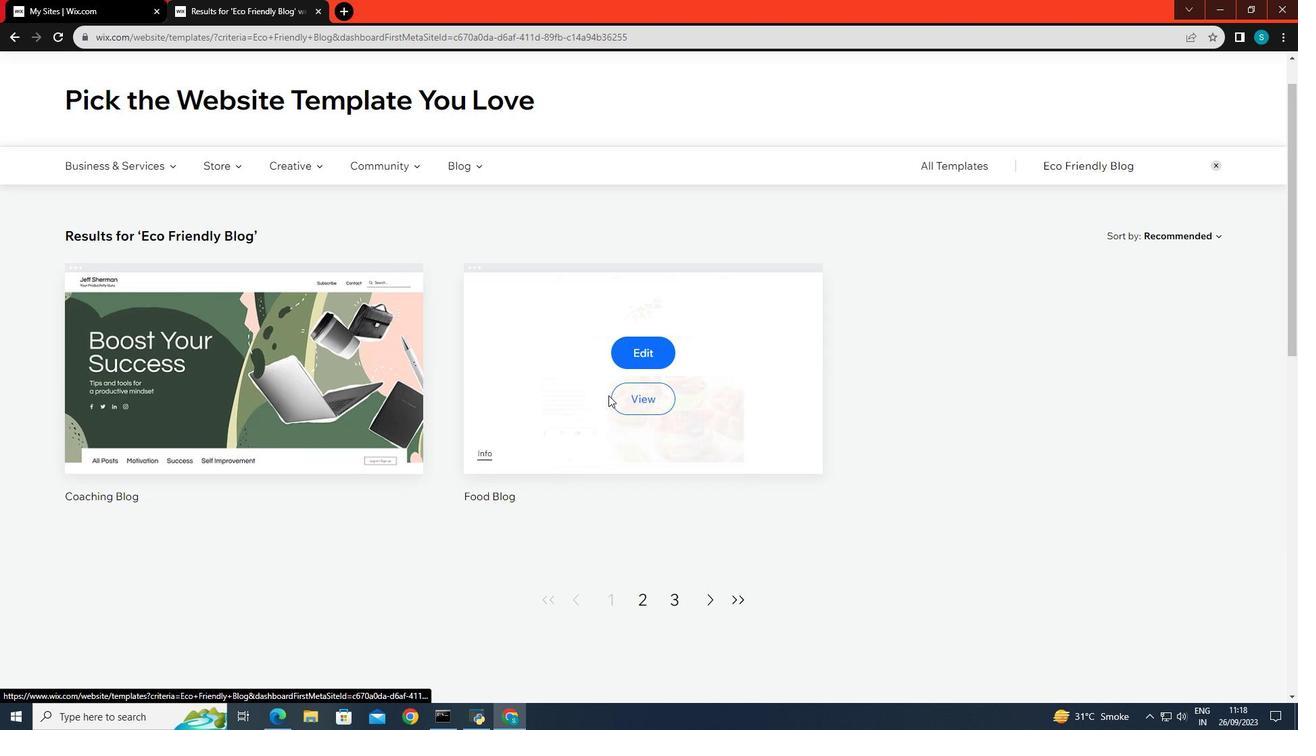 
Action: Mouse moved to (601, 390)
Screenshot: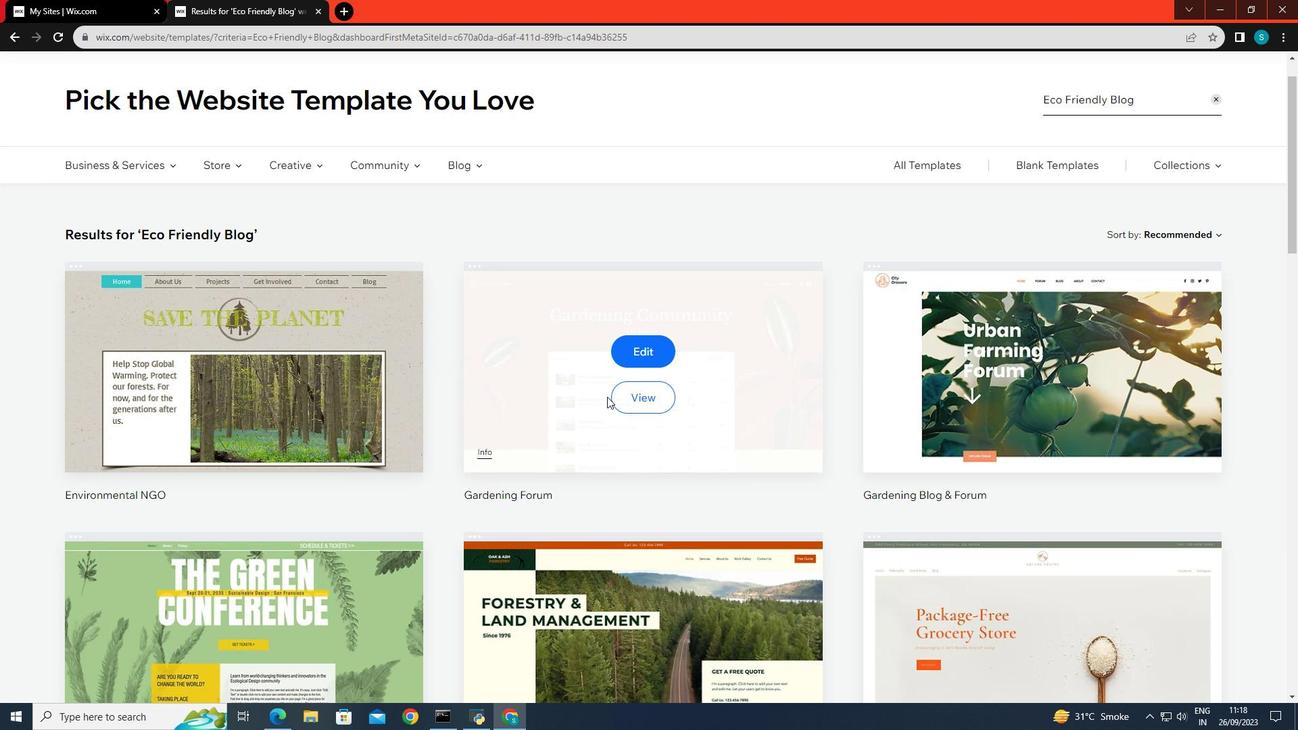 
Action: Mouse scrolled (601, 390) with delta (0, 0)
Screenshot: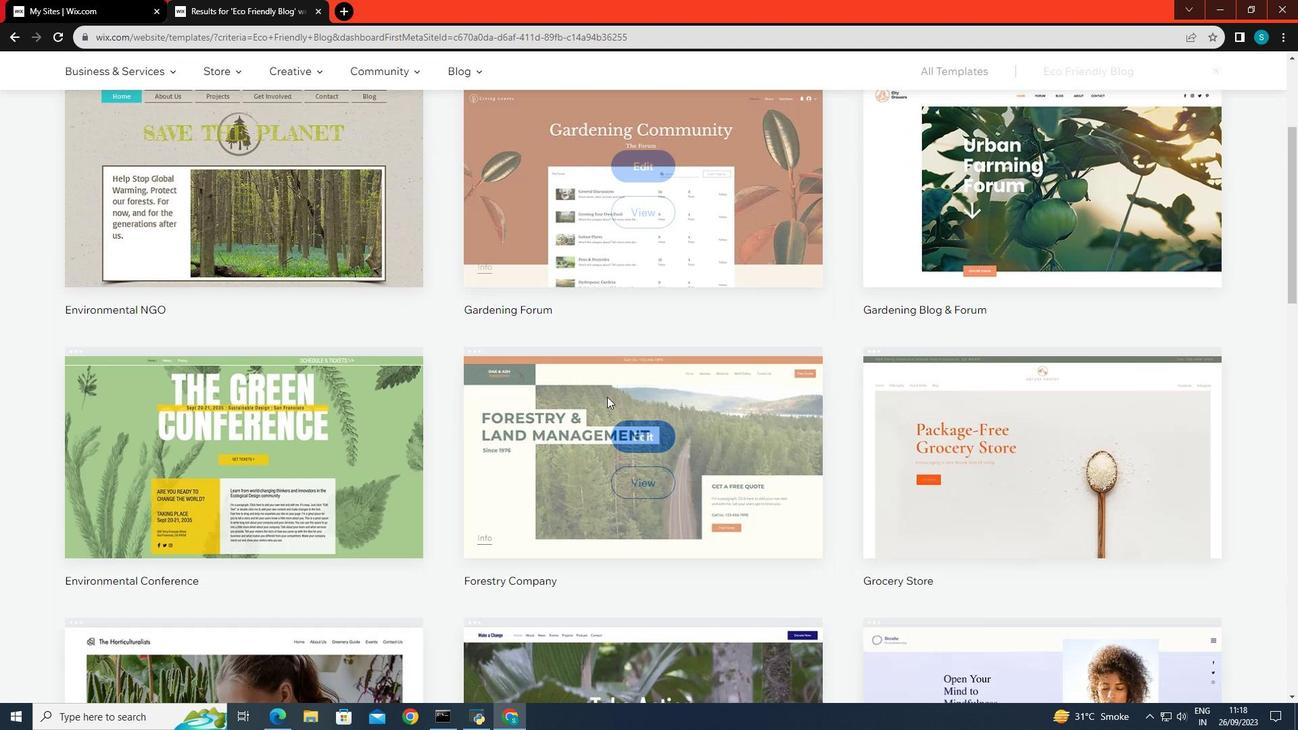 
Action: Mouse scrolled (601, 390) with delta (0, 0)
Screenshot: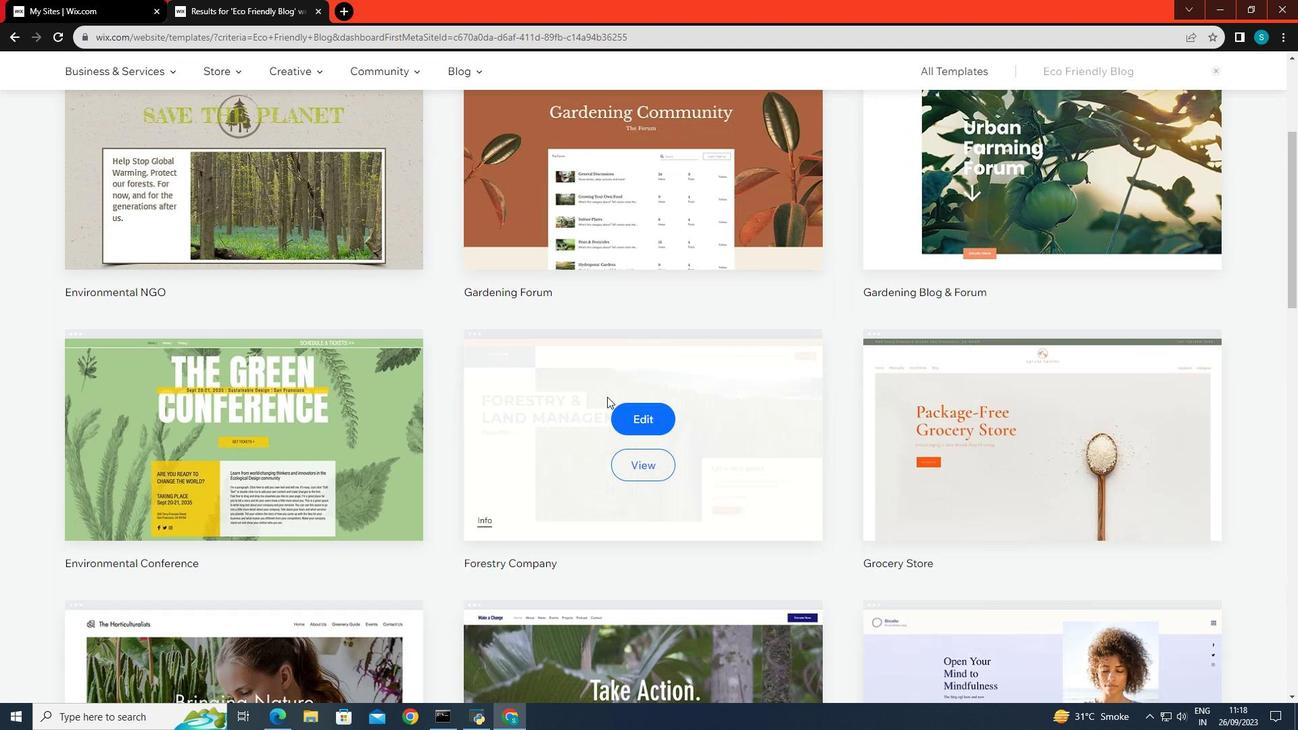 
Action: Mouse scrolled (601, 390) with delta (0, 0)
Screenshot: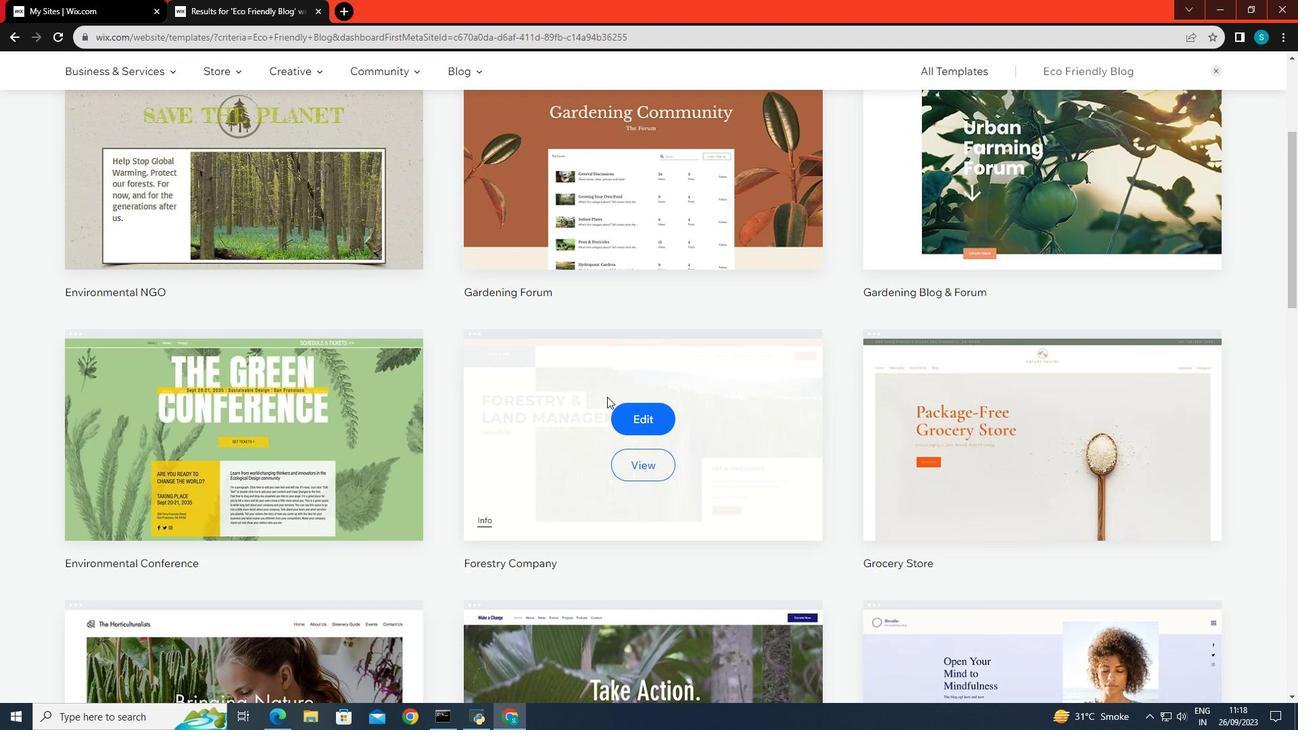 
Action: Mouse scrolled (601, 390) with delta (0, 0)
Screenshot: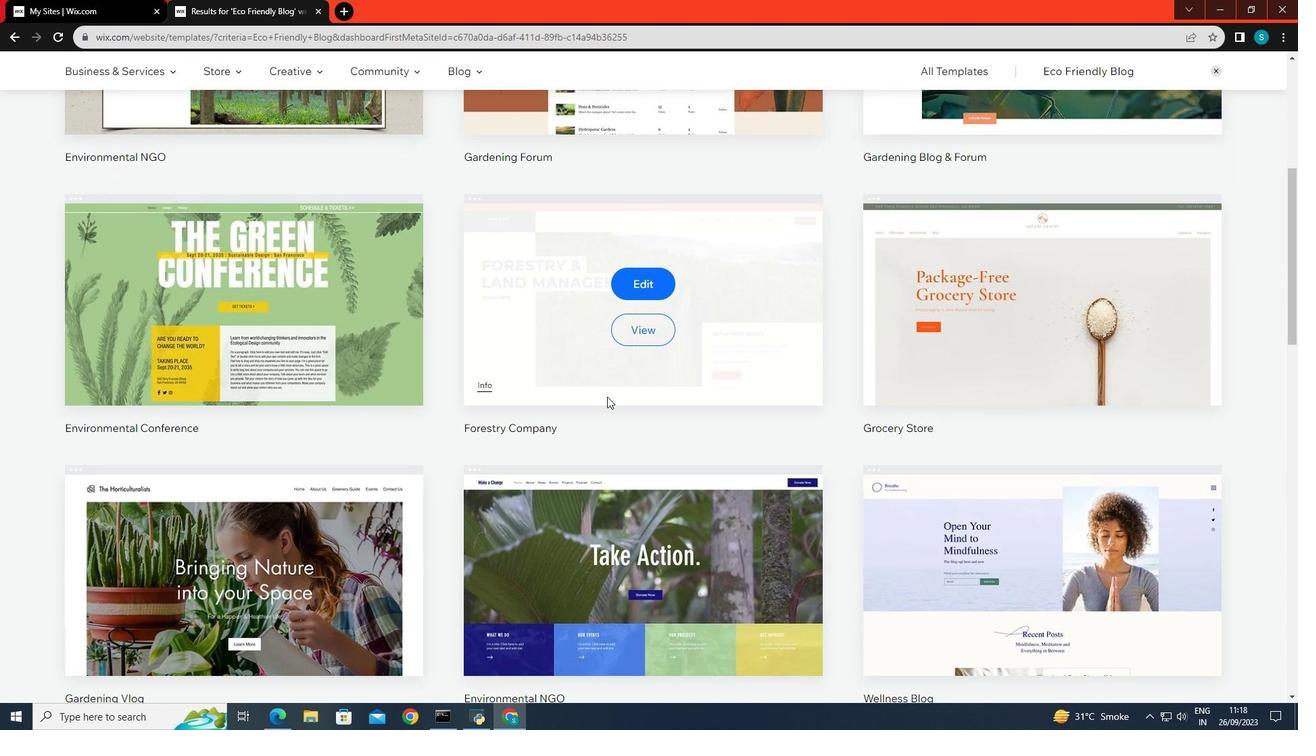 
Action: Mouse scrolled (601, 390) with delta (0, 0)
Screenshot: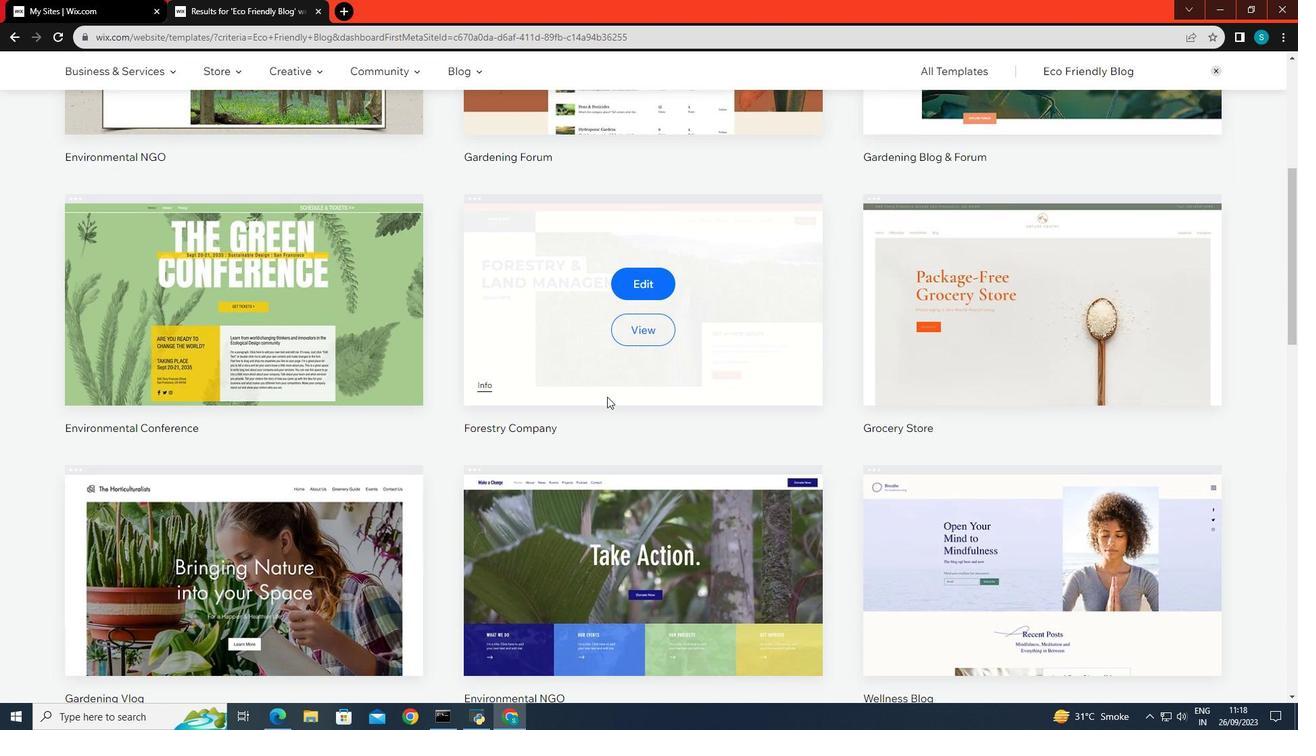 
Action: Mouse moved to (568, 389)
Screenshot: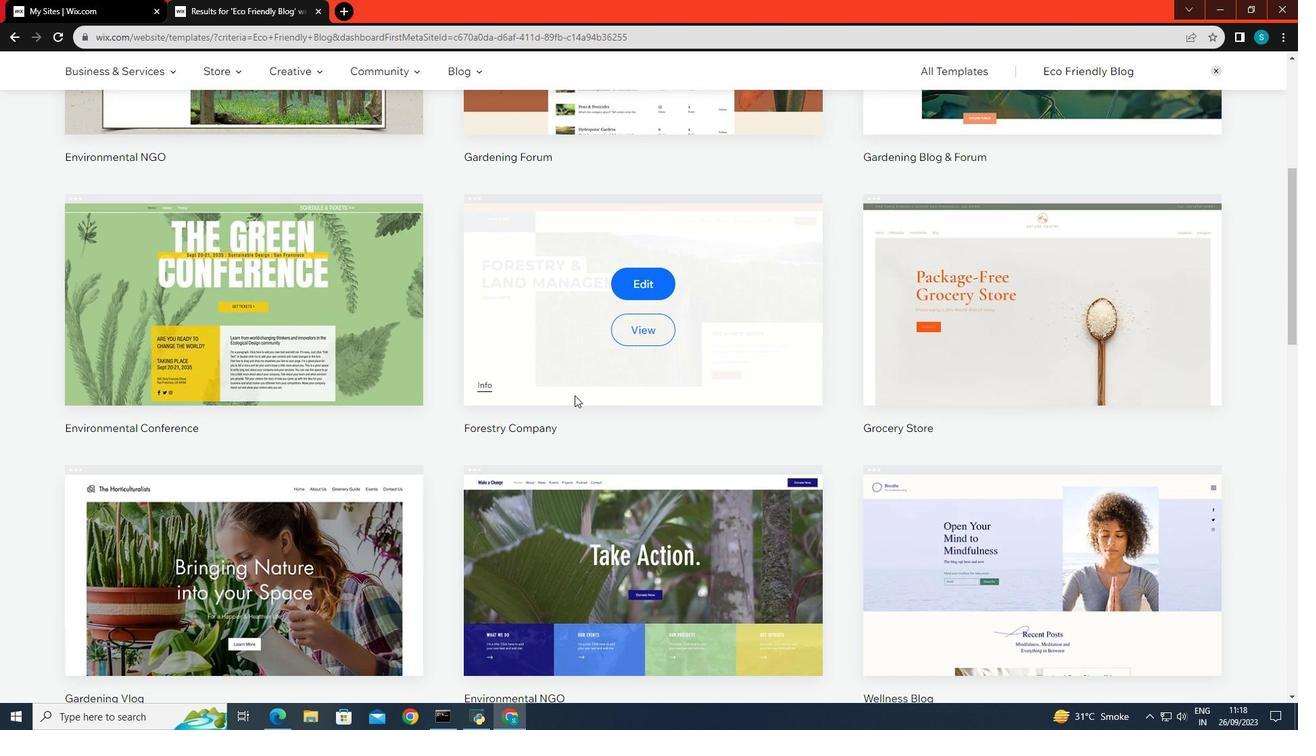 
Action: Mouse scrolled (568, 388) with delta (0, 0)
Screenshot: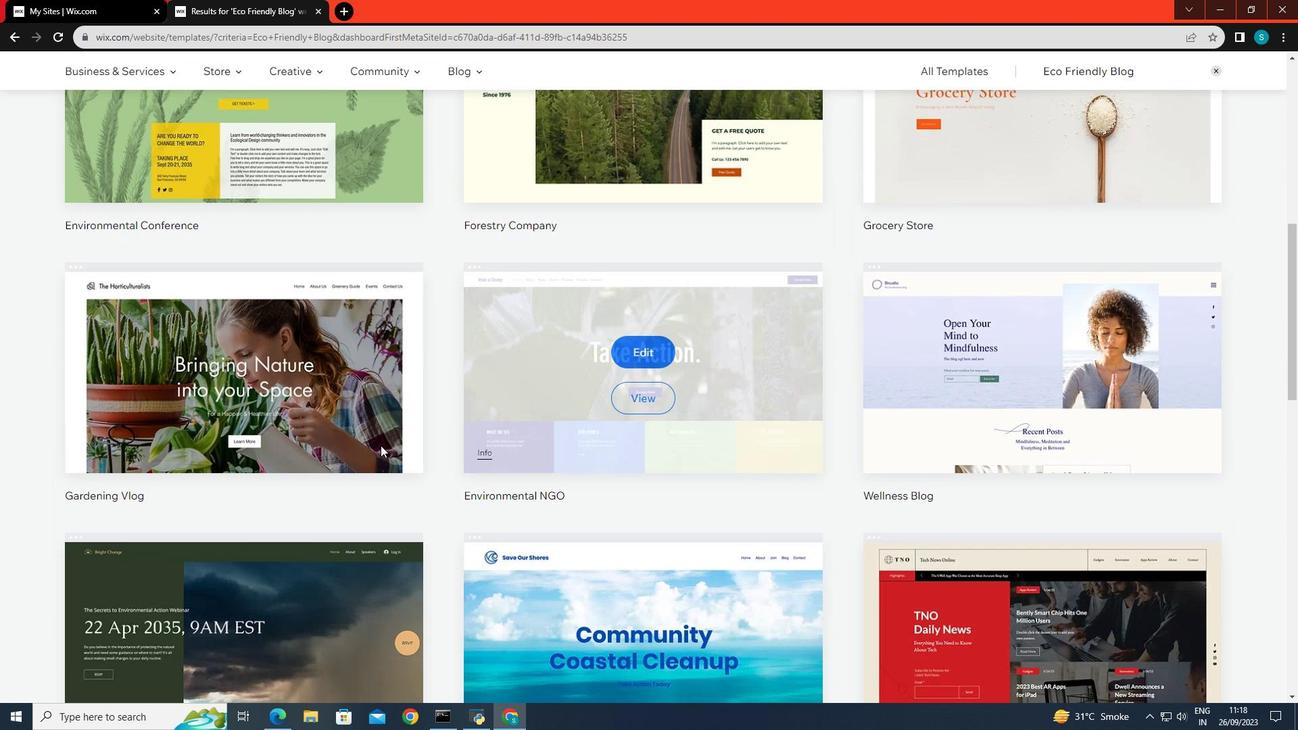 
Action: Mouse scrolled (568, 388) with delta (0, 0)
Screenshot: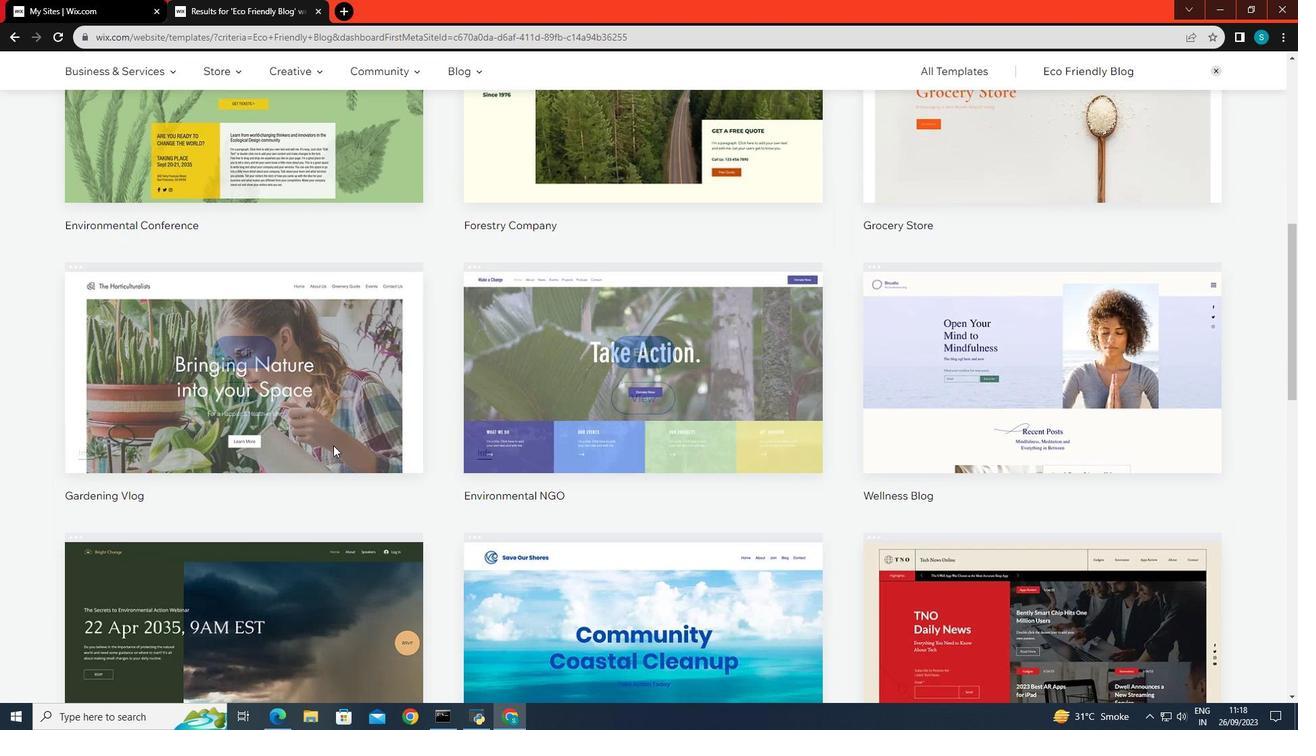 
Action: Mouse scrolled (568, 388) with delta (0, 0)
Screenshot: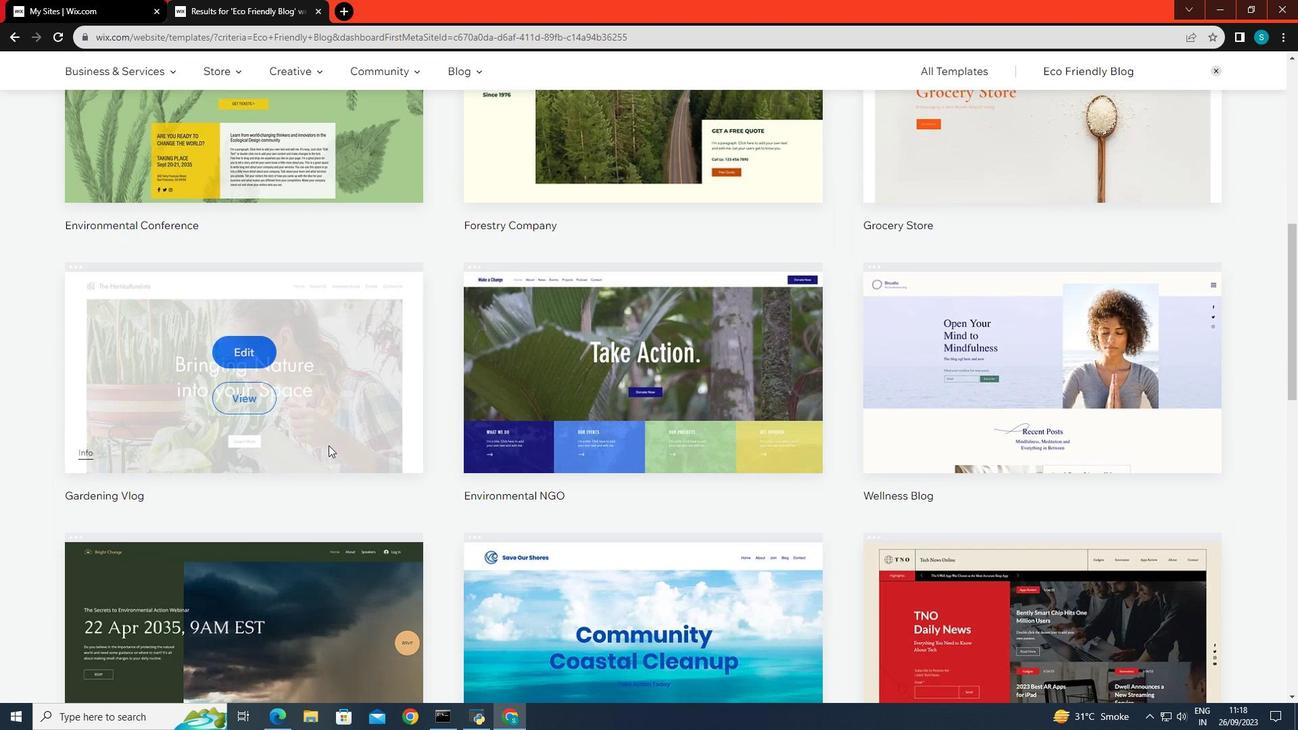 
Action: Mouse moved to (229, 403)
Screenshot: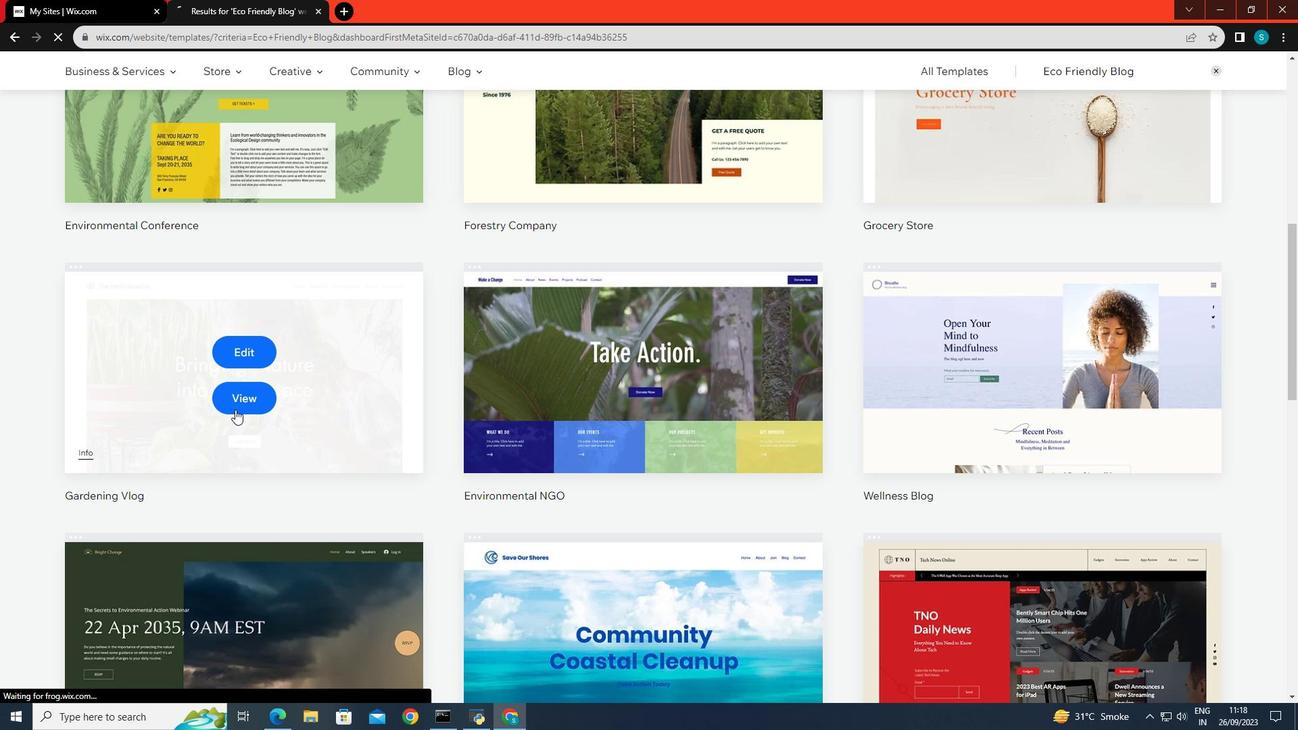 
Action: Mouse pressed left at (229, 403)
Screenshot: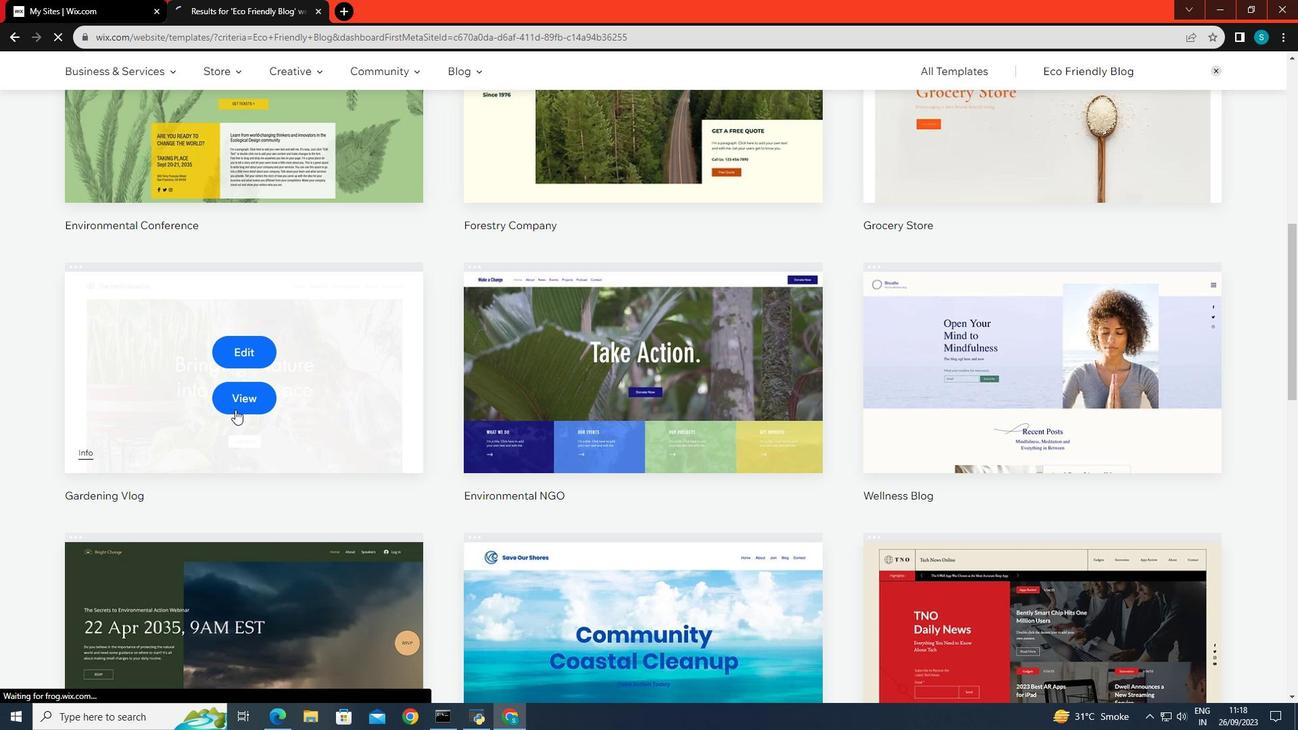 
Action: Mouse moved to (378, 436)
Screenshot: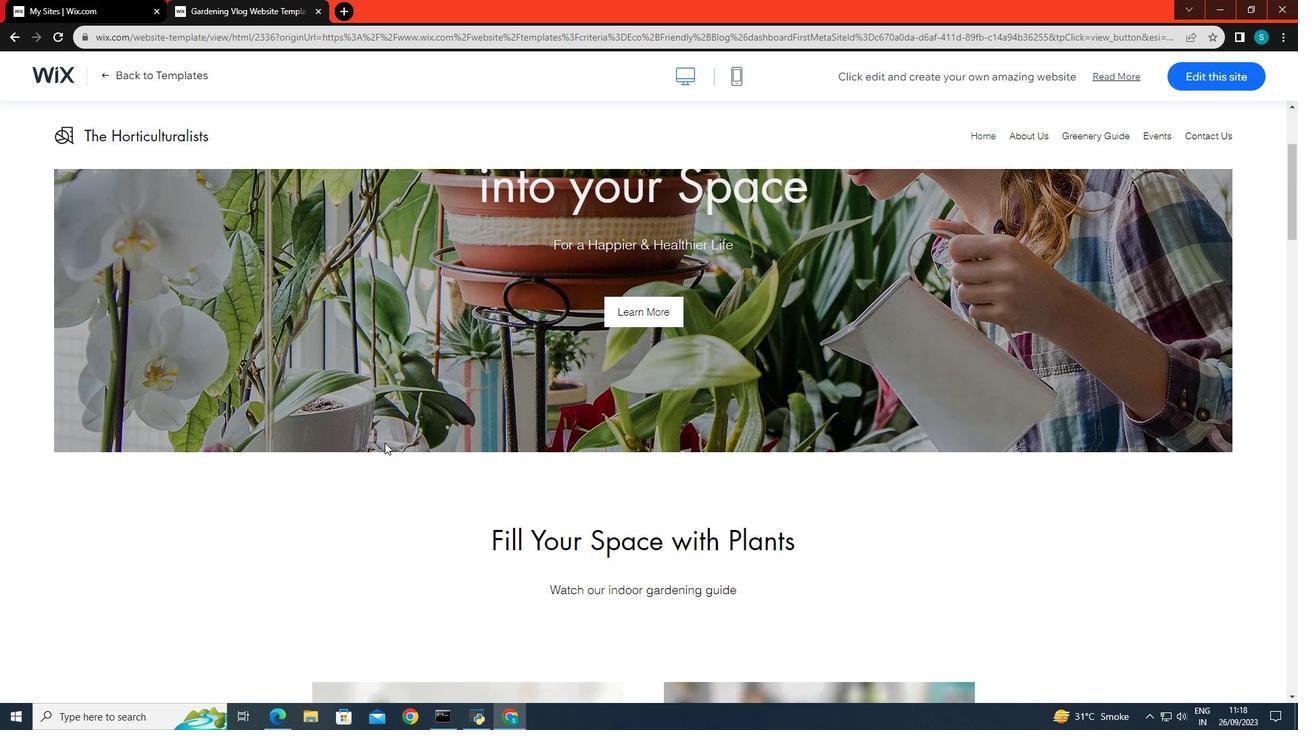
Action: Mouse scrolled (378, 436) with delta (0, 0)
Screenshot: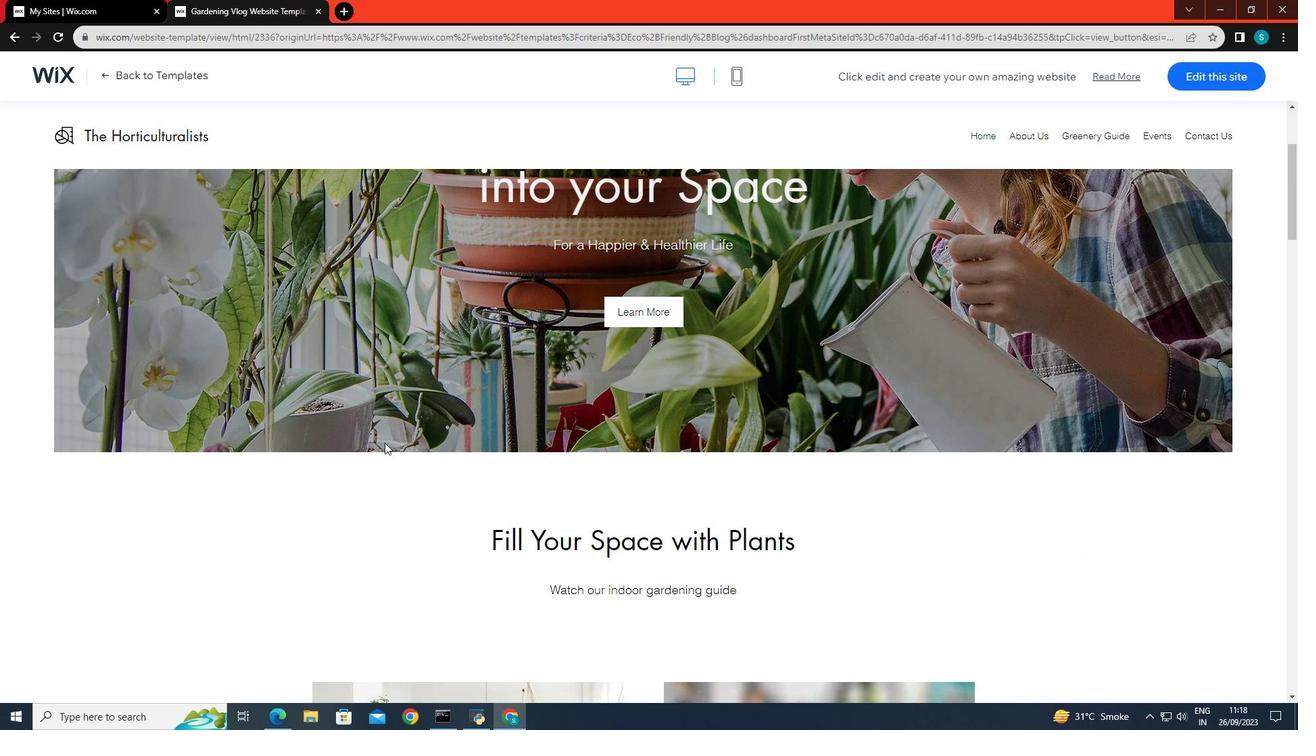 
Action: Mouse scrolled (378, 436) with delta (0, 0)
Screenshot: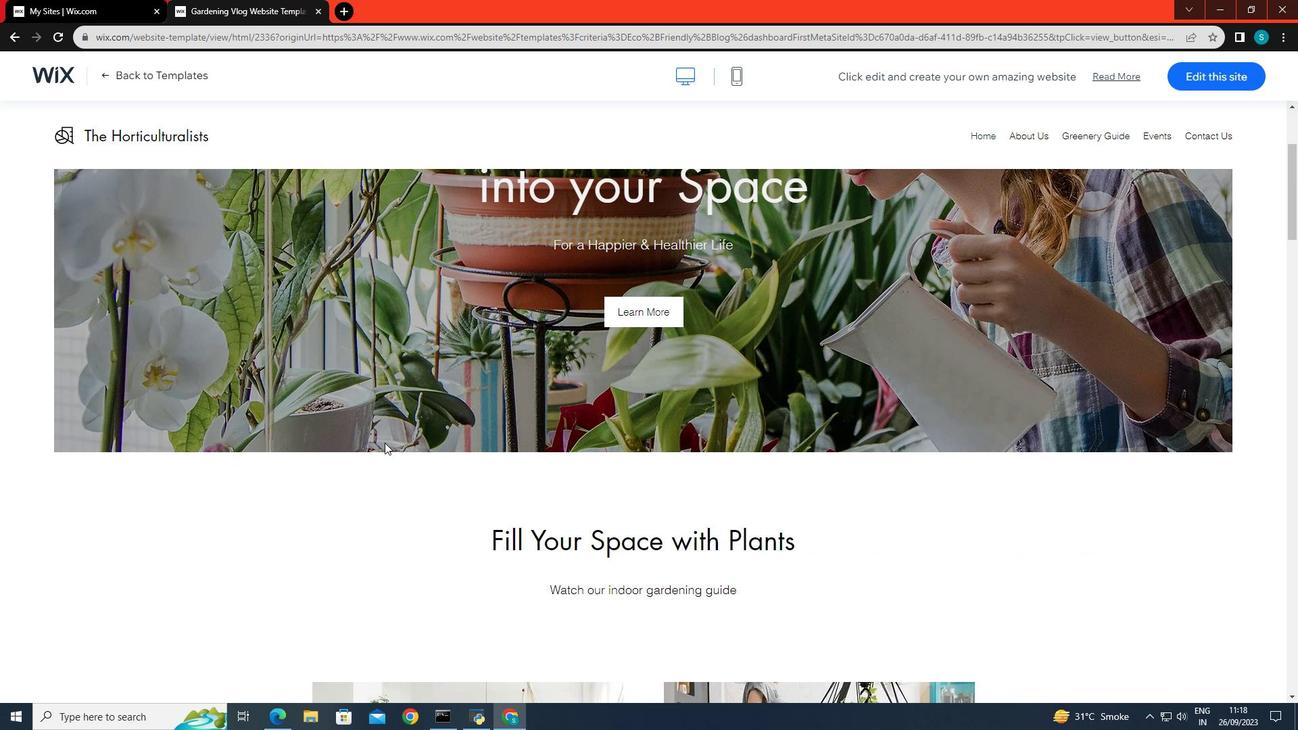 
Action: Mouse scrolled (378, 436) with delta (0, 0)
Screenshot: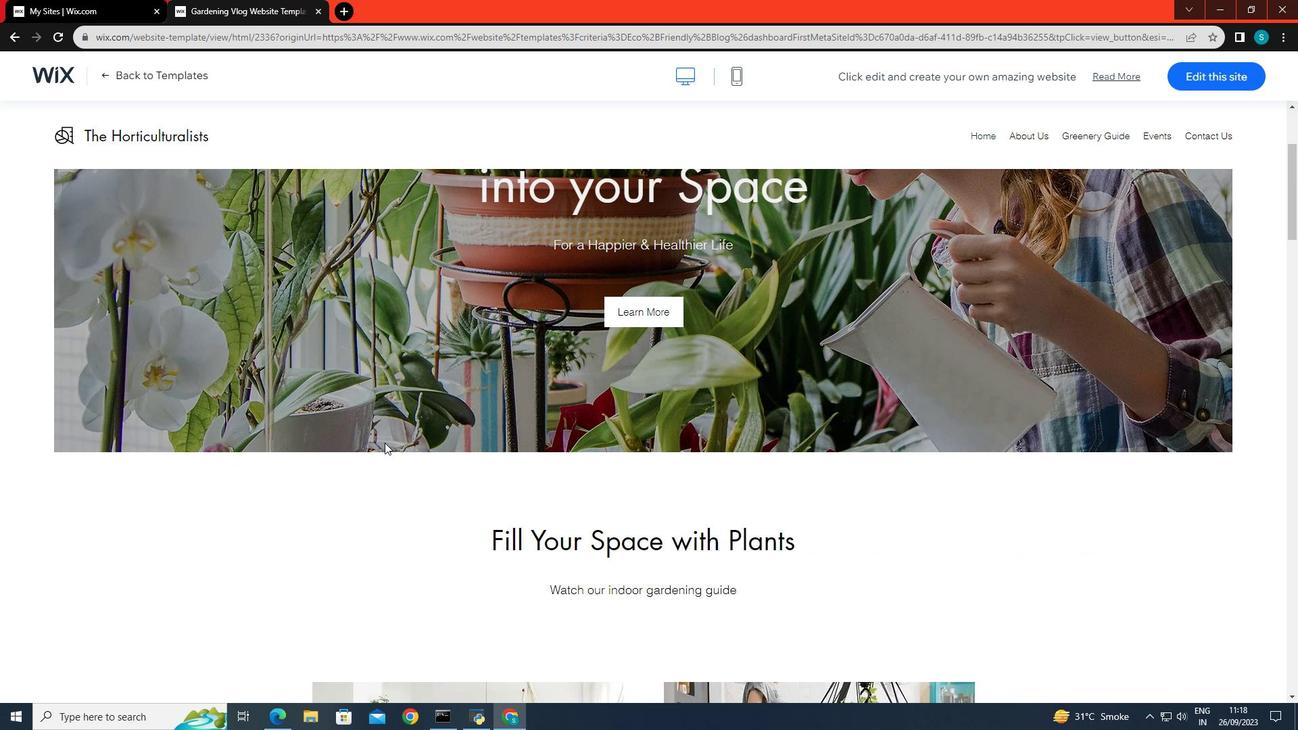 
Action: Mouse scrolled (378, 436) with delta (0, 0)
Screenshot: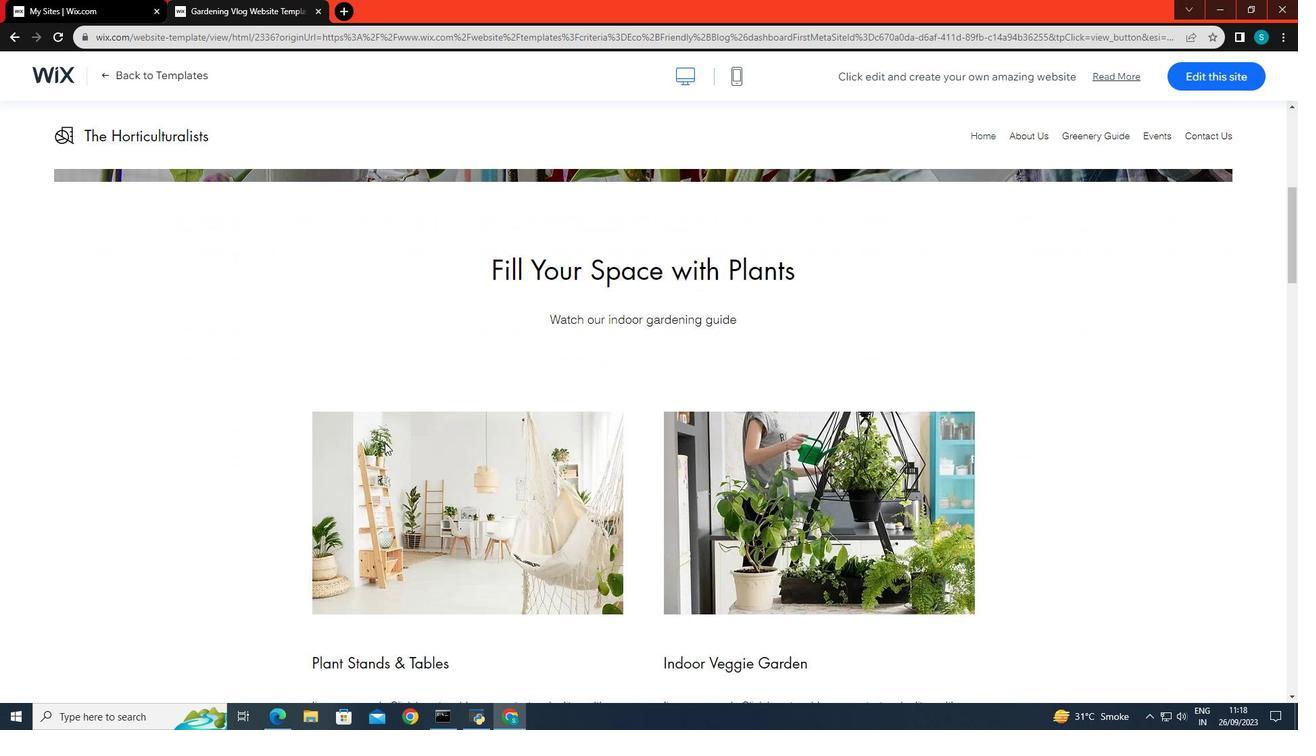 
Action: Mouse scrolled (378, 436) with delta (0, 0)
Screenshot: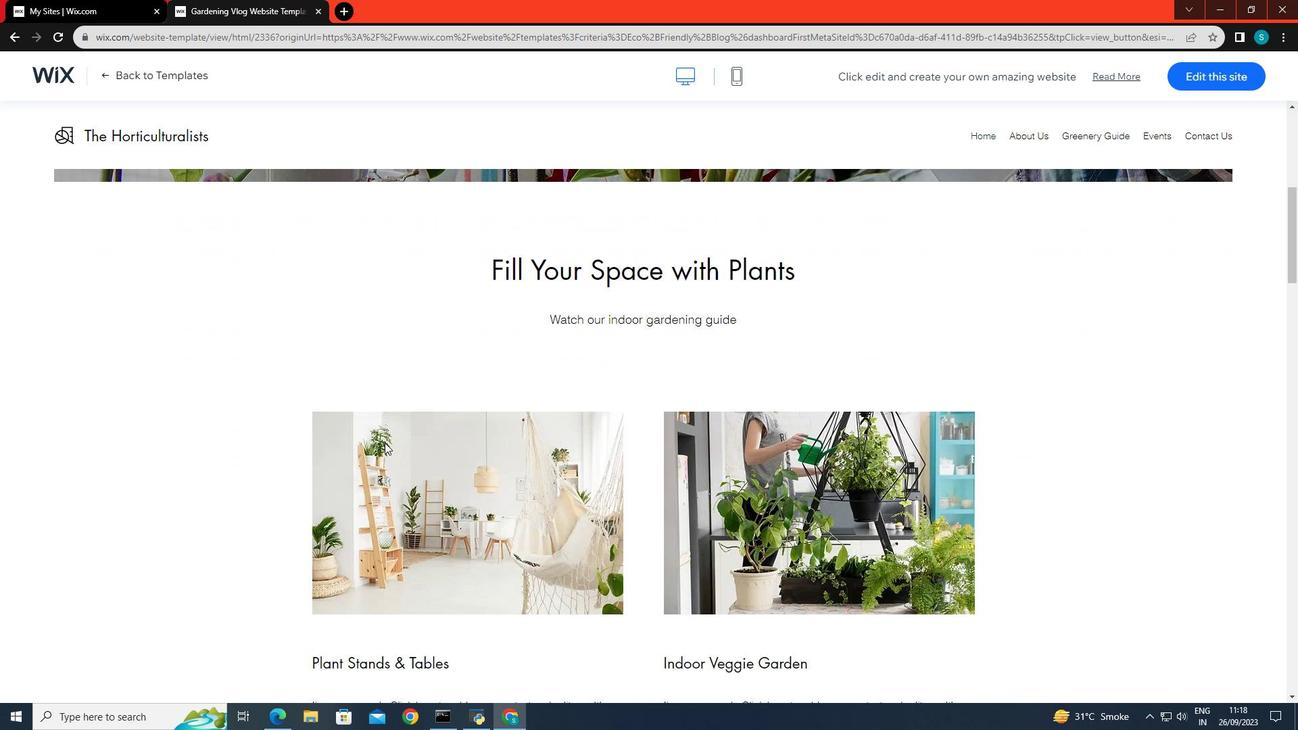 
Action: Mouse scrolled (378, 436) with delta (0, 0)
Screenshot: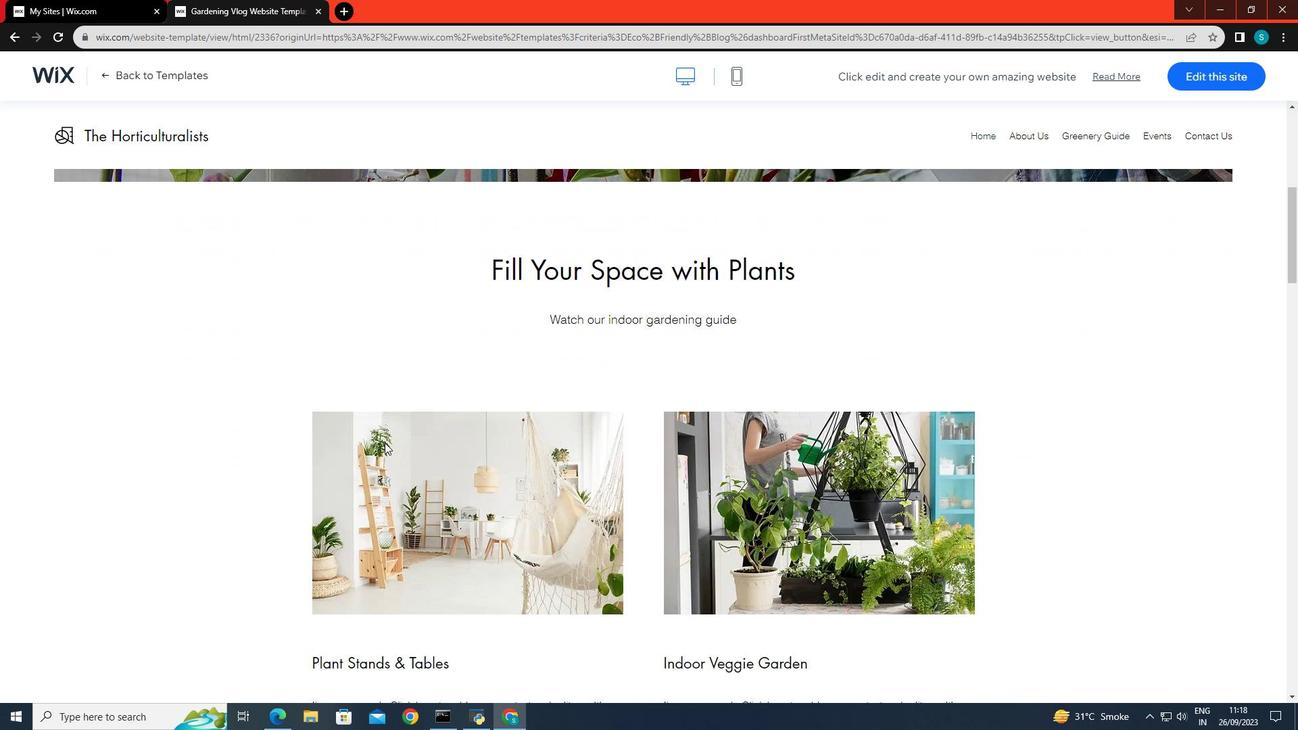 
Action: Mouse scrolled (378, 436) with delta (0, 0)
Screenshot: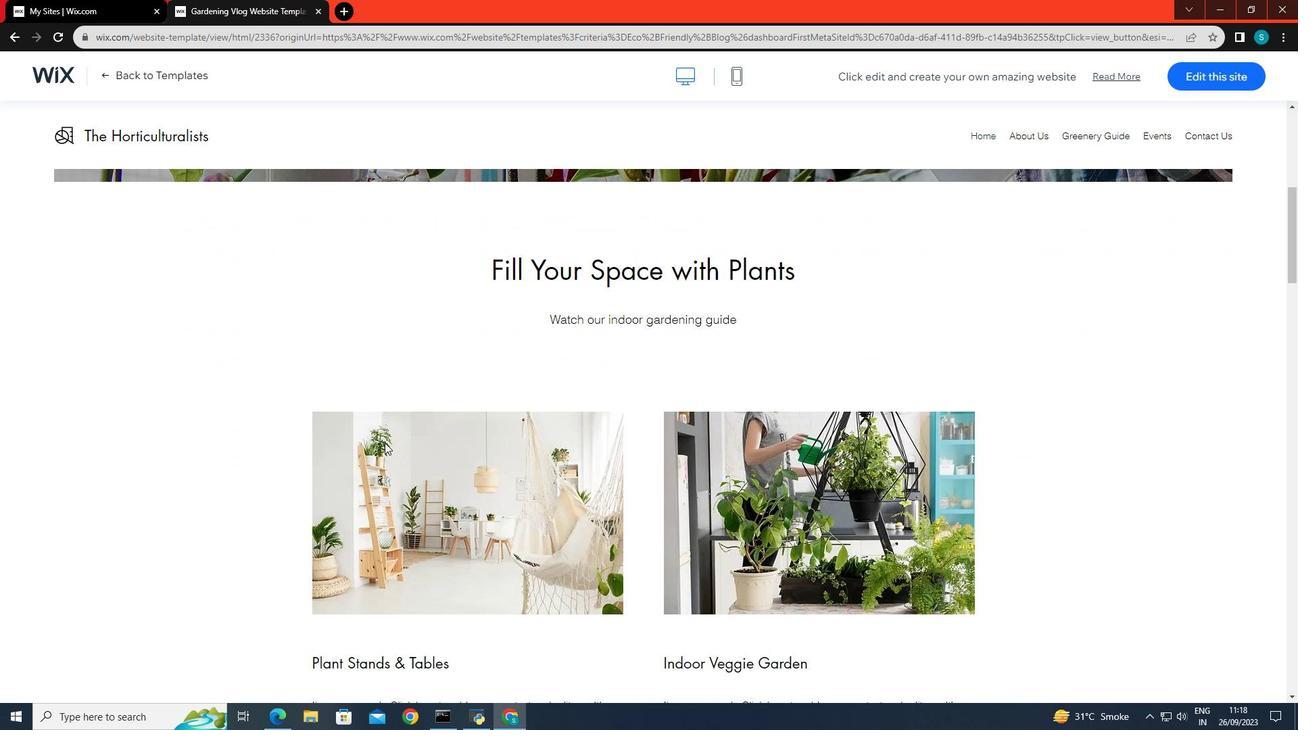 
Action: Mouse scrolled (378, 436) with delta (0, 0)
Screenshot: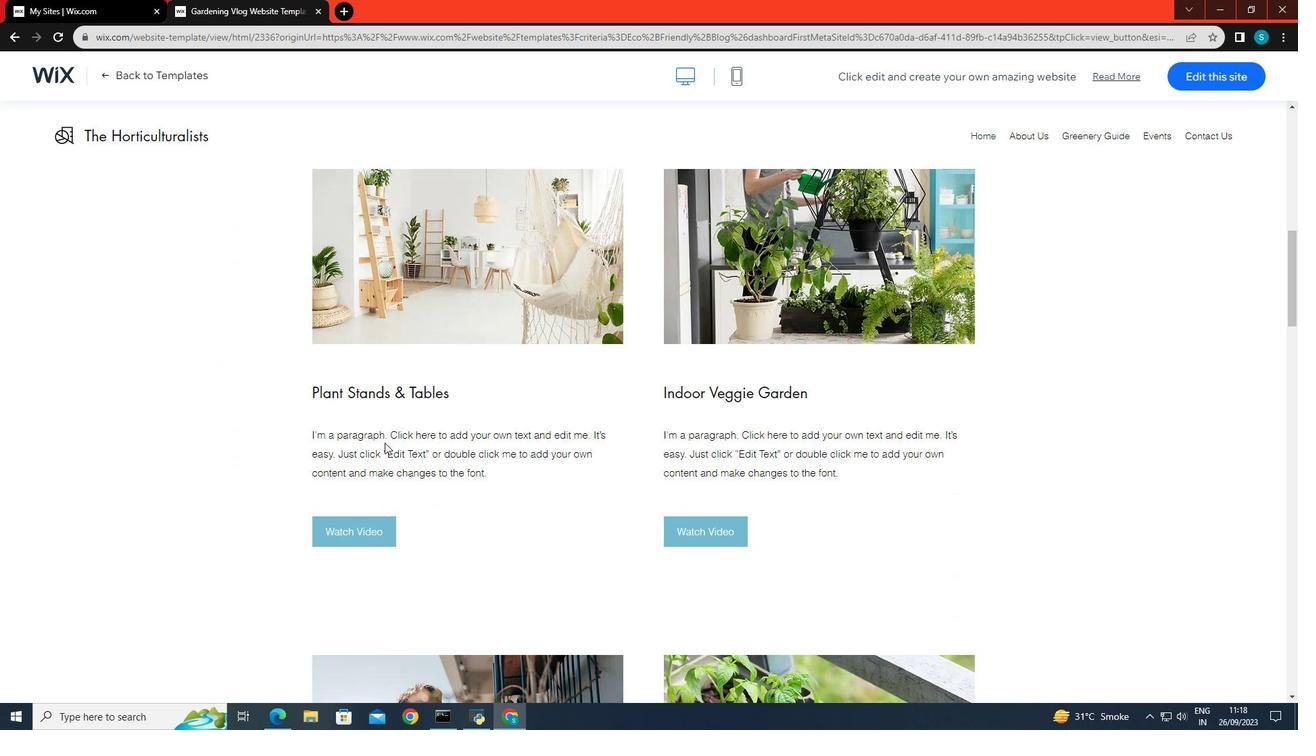 
Action: Mouse scrolled (378, 436) with delta (0, 0)
Screenshot: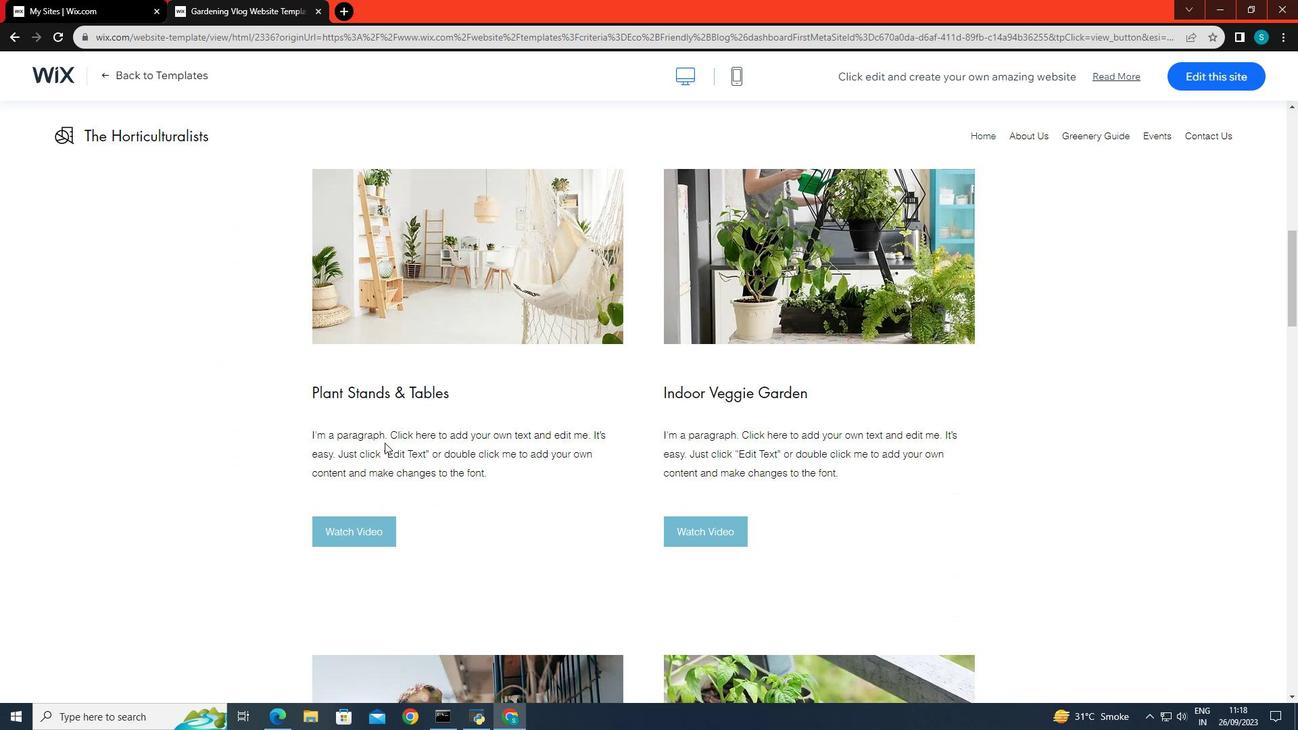 
Action: Mouse scrolled (378, 436) with delta (0, 0)
Screenshot: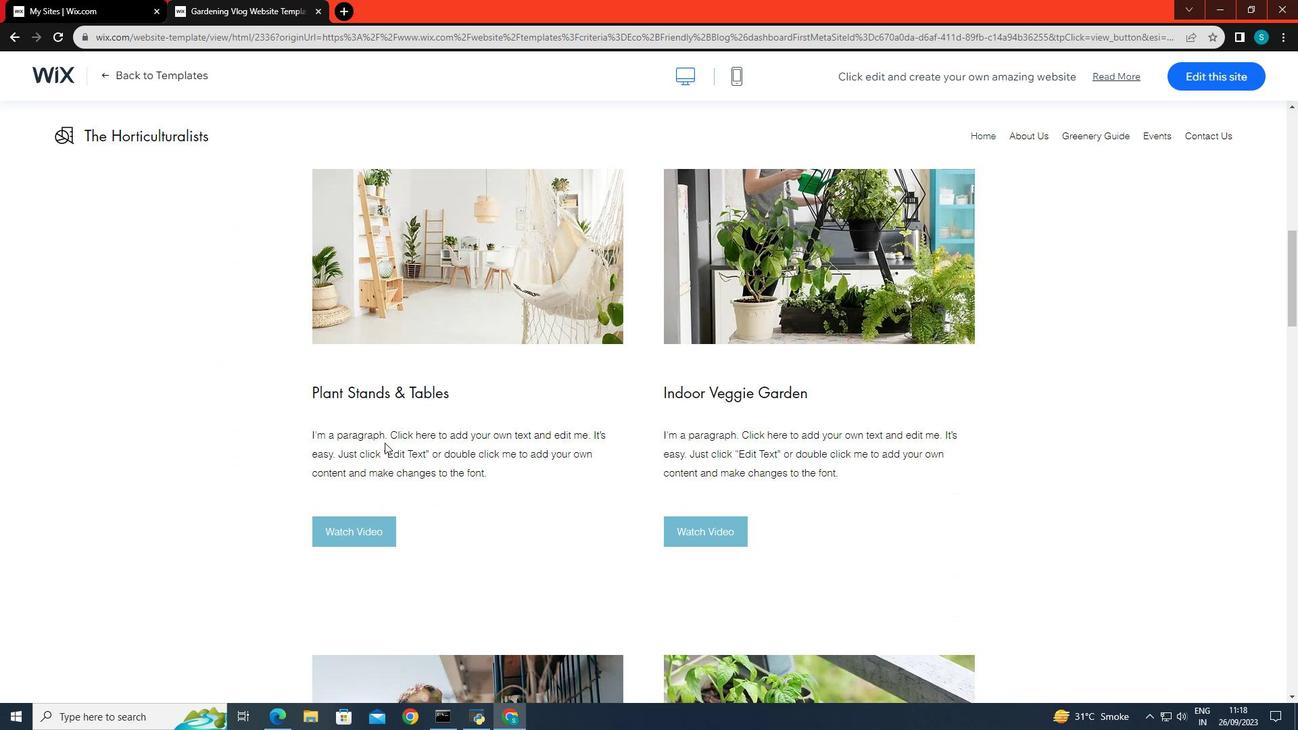 
Action: Mouse scrolled (378, 436) with delta (0, 0)
Screenshot: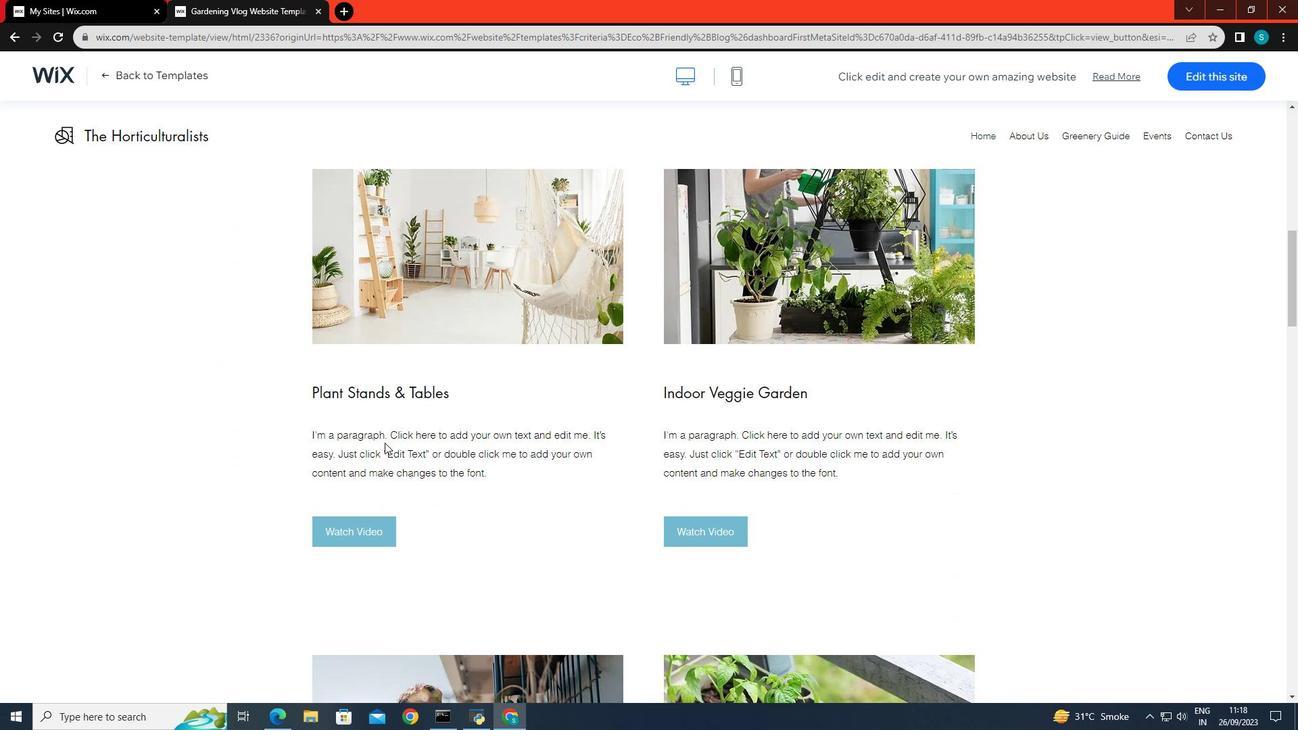 
Action: Mouse scrolled (378, 436) with delta (0, 0)
Screenshot: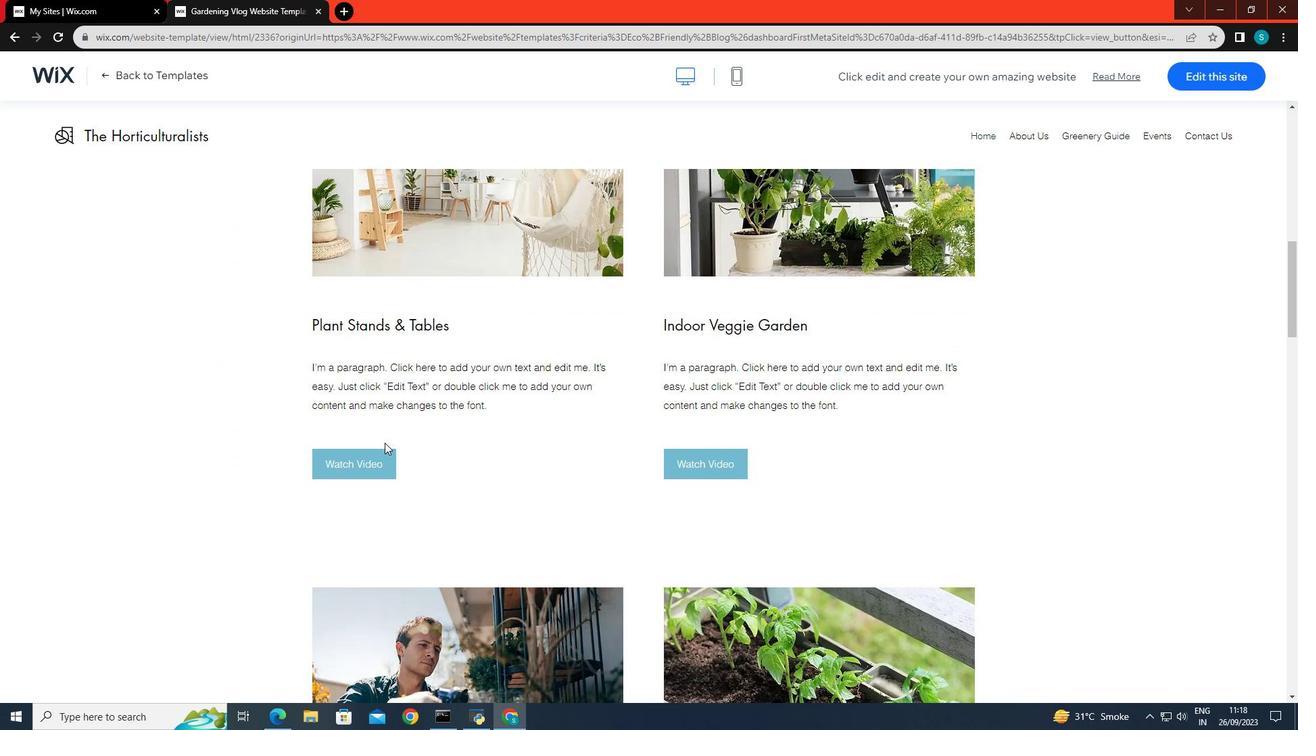 
Action: Mouse scrolled (378, 436) with delta (0, 0)
Screenshot: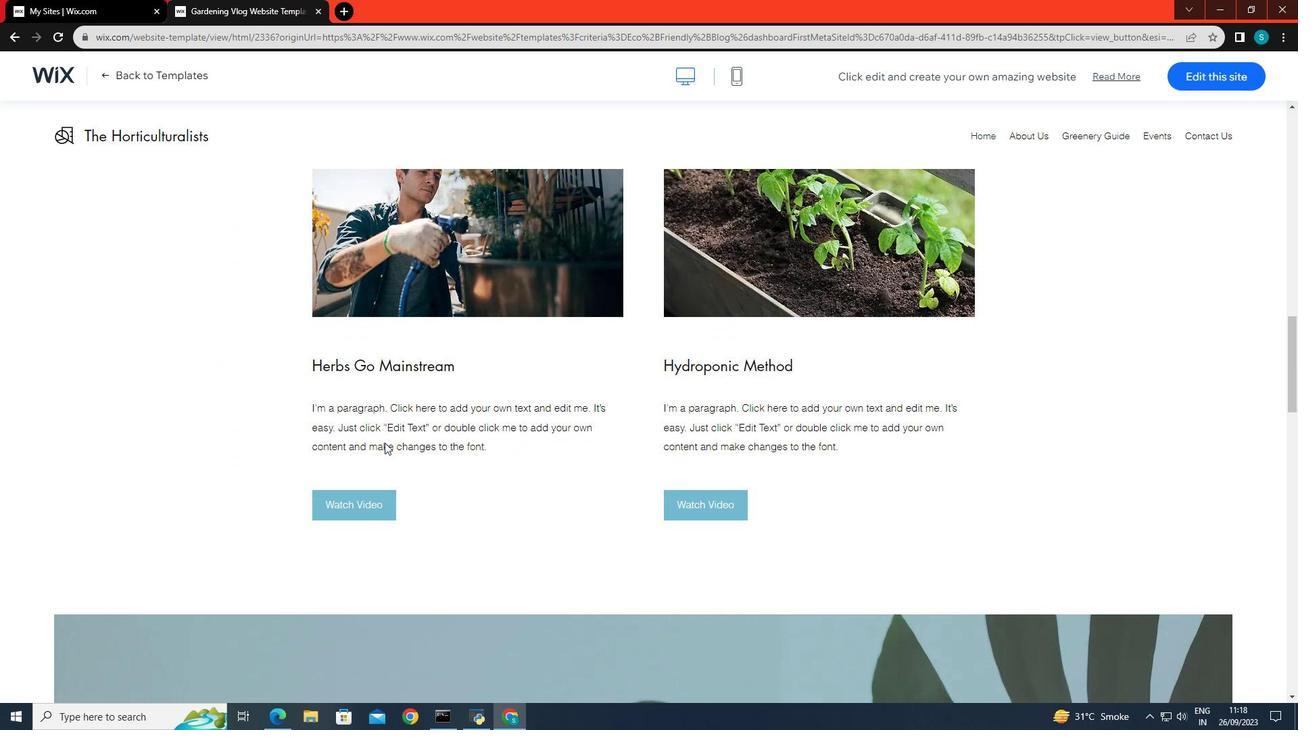 
Action: Mouse scrolled (378, 436) with delta (0, 0)
Screenshot: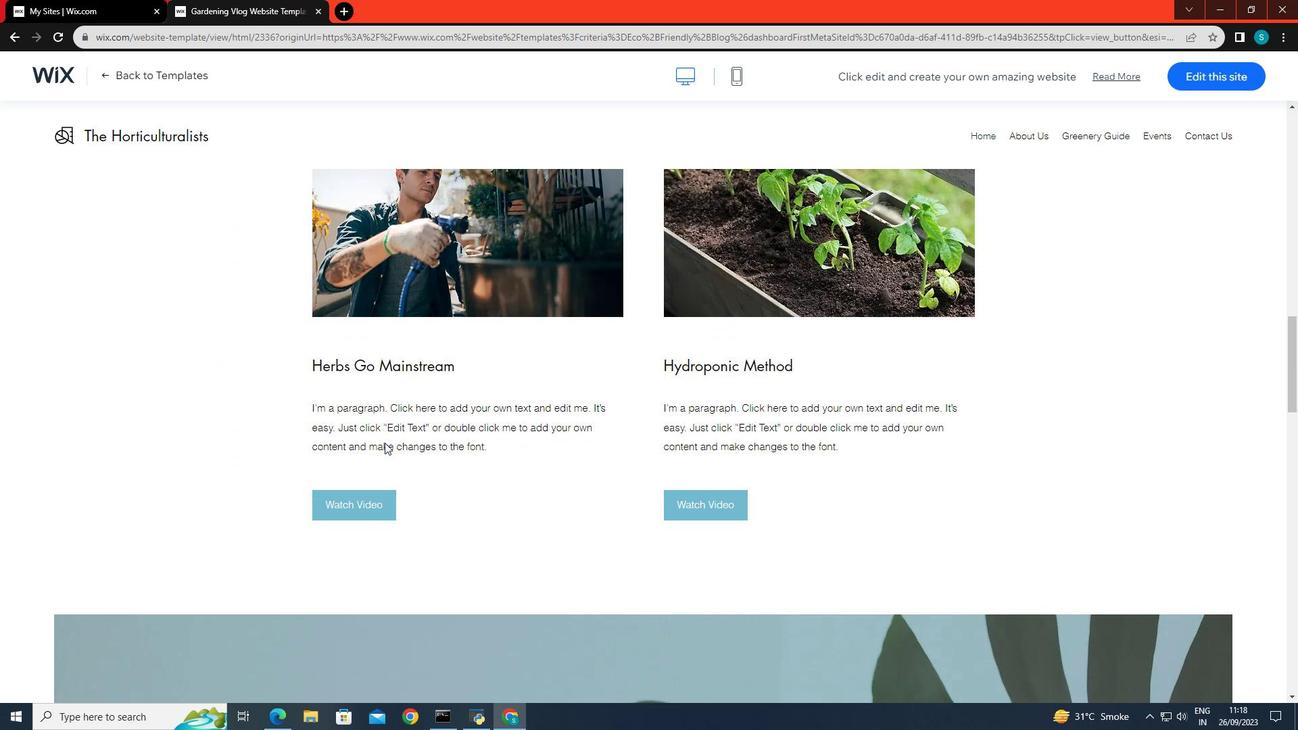 
Action: Mouse scrolled (378, 436) with delta (0, 0)
Screenshot: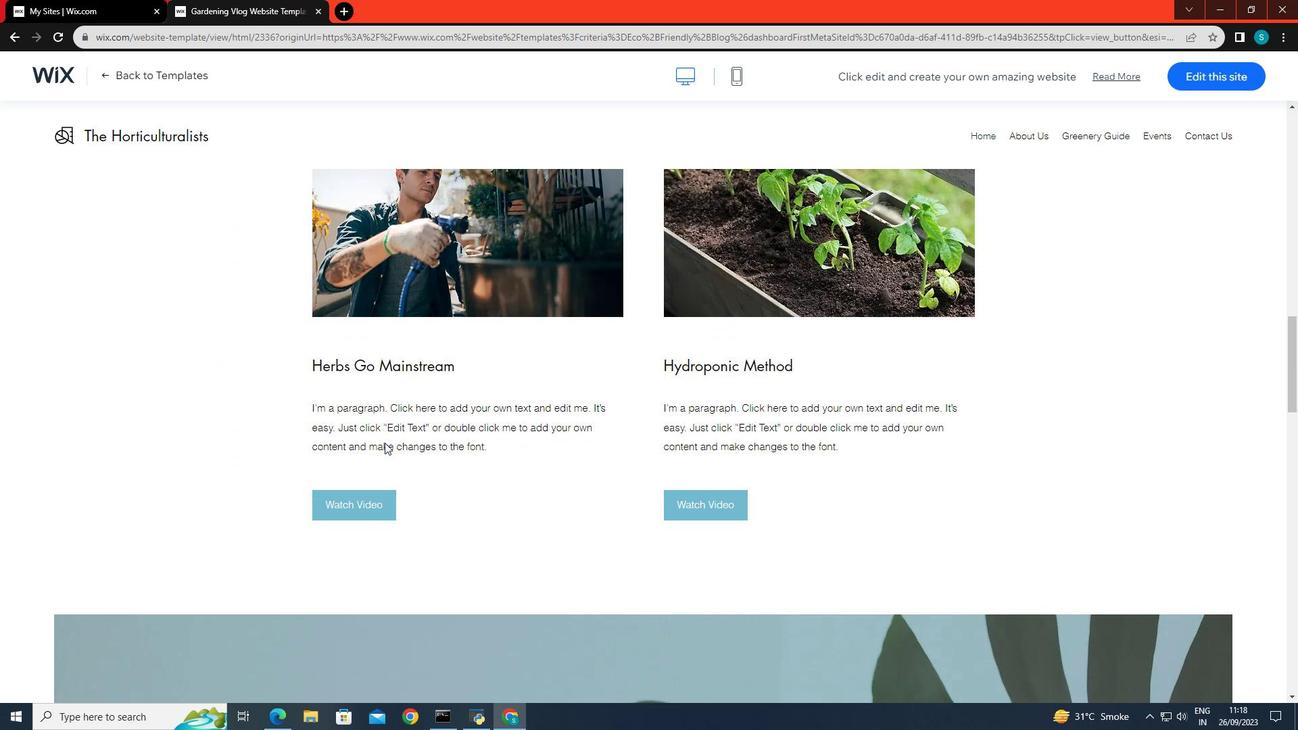 
Action: Mouse scrolled (378, 436) with delta (0, 0)
Screenshot: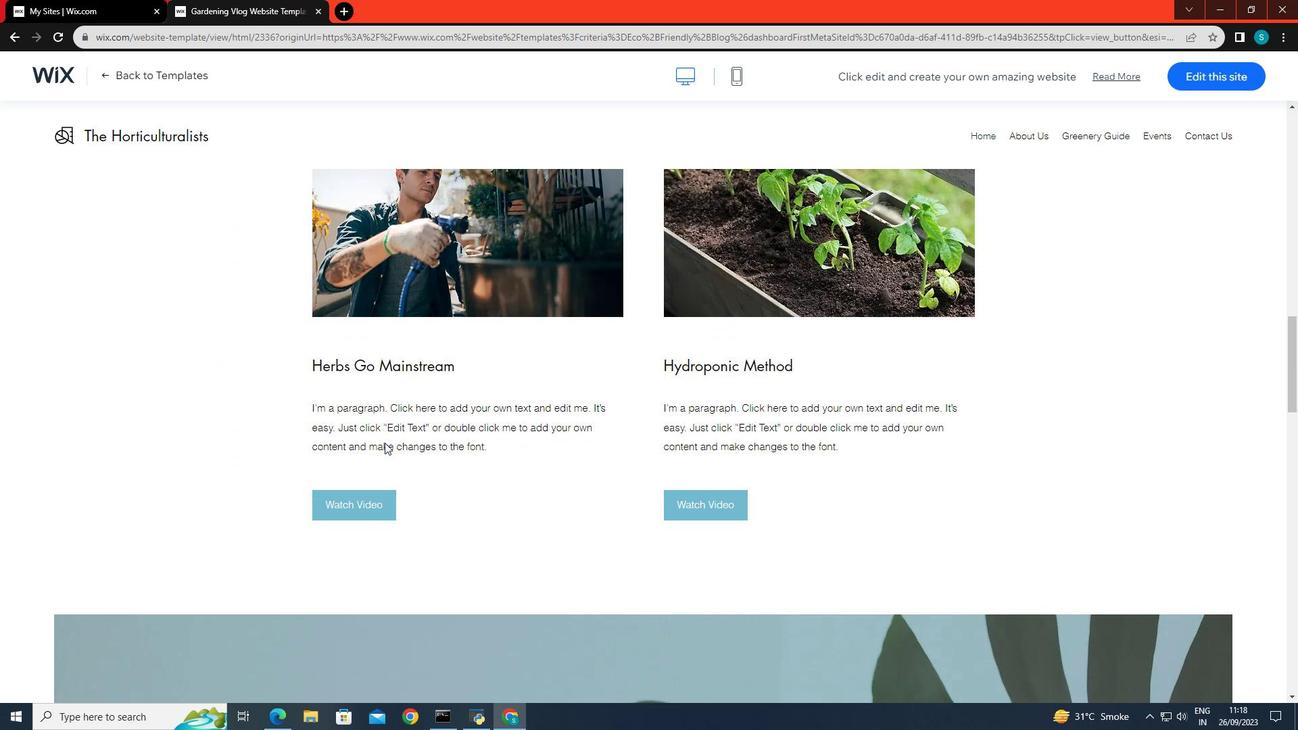 
Action: Mouse scrolled (378, 436) with delta (0, 0)
Screenshot: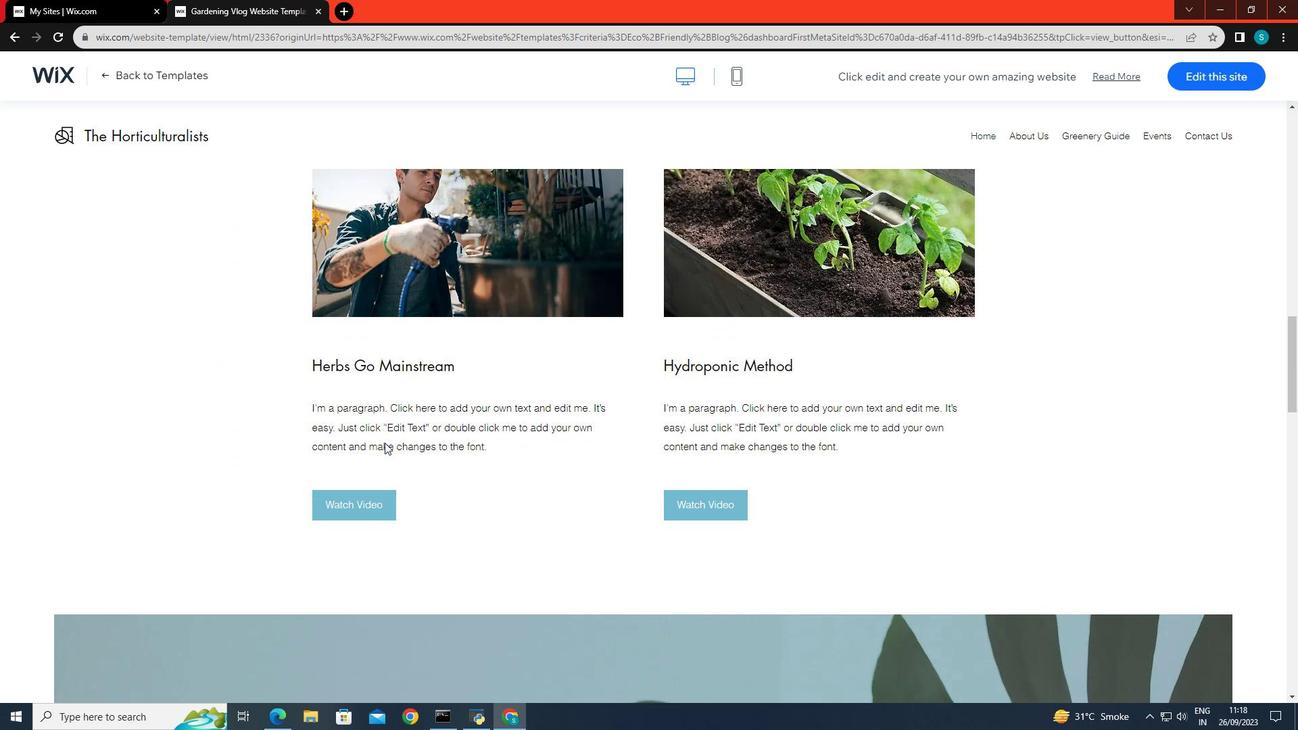 
Action: Mouse scrolled (378, 436) with delta (0, 0)
Screenshot: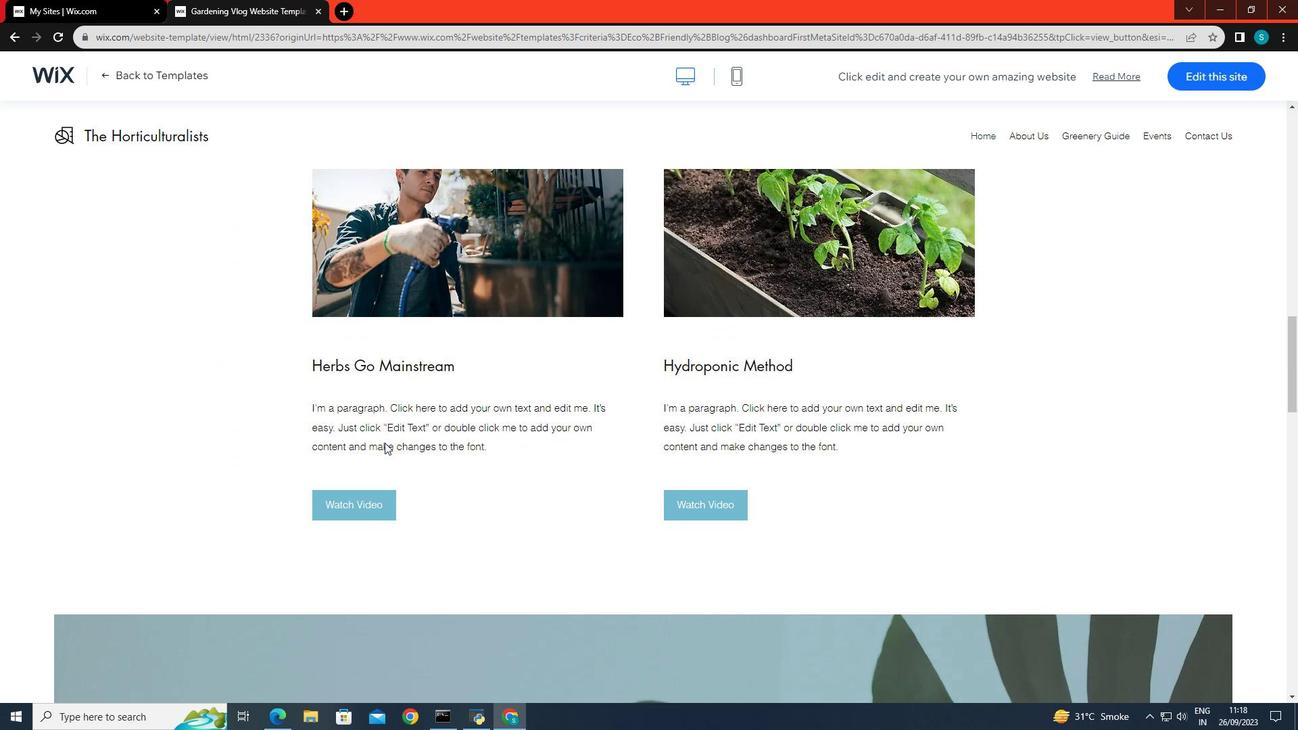 
Action: Mouse scrolled (378, 436) with delta (0, 0)
Screenshot: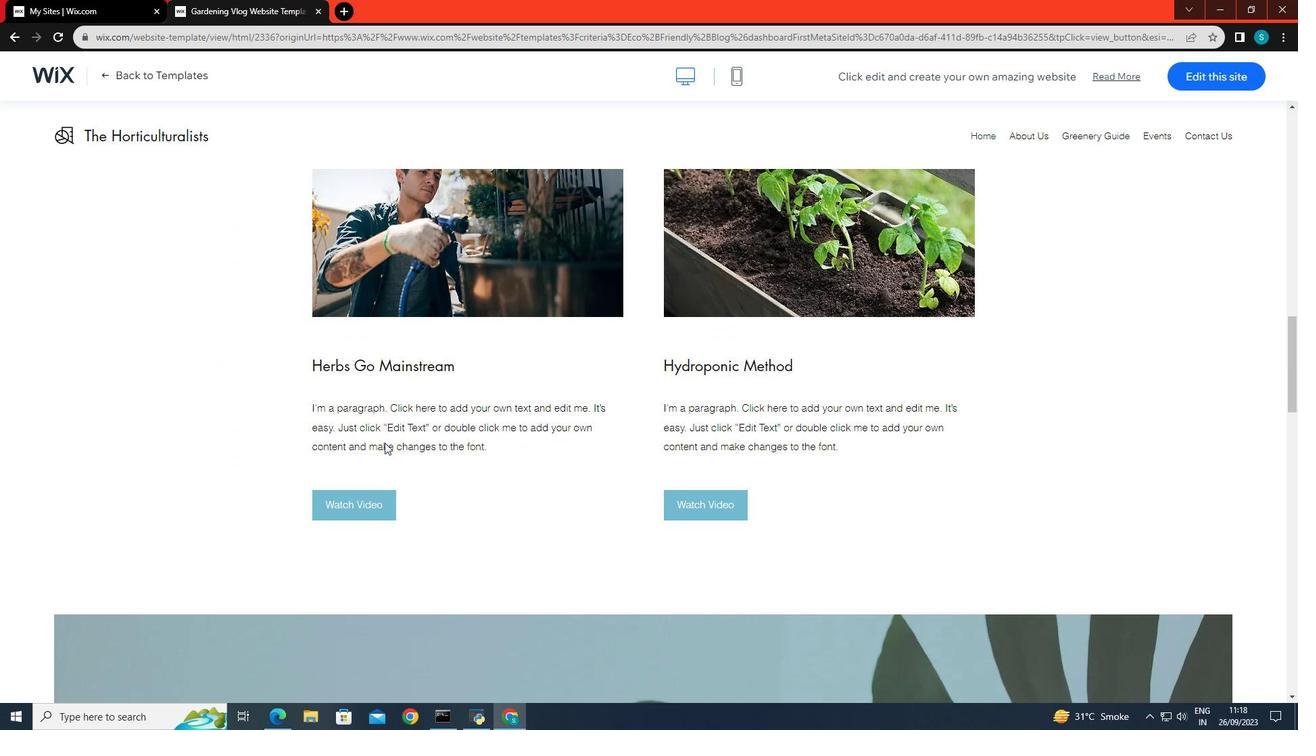 
Action: Mouse scrolled (378, 436) with delta (0, 0)
Screenshot: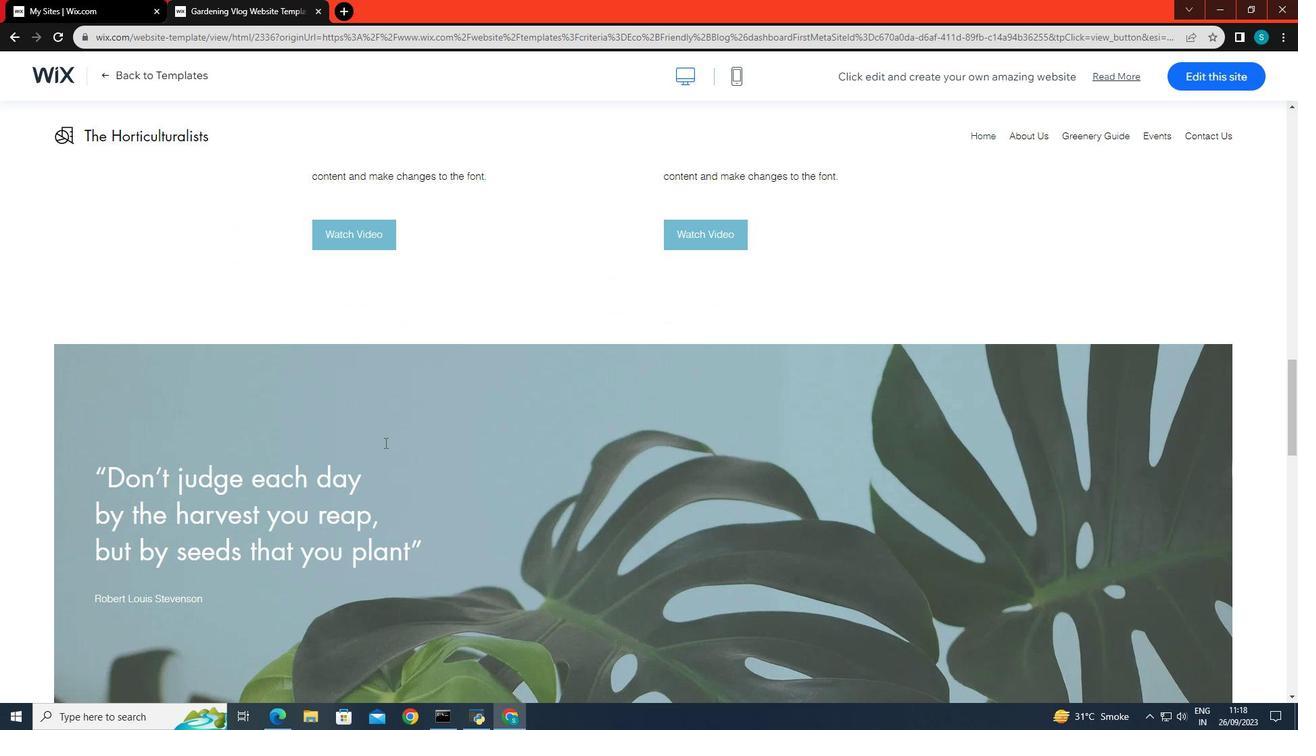 
Action: Mouse scrolled (378, 436) with delta (0, 0)
Screenshot: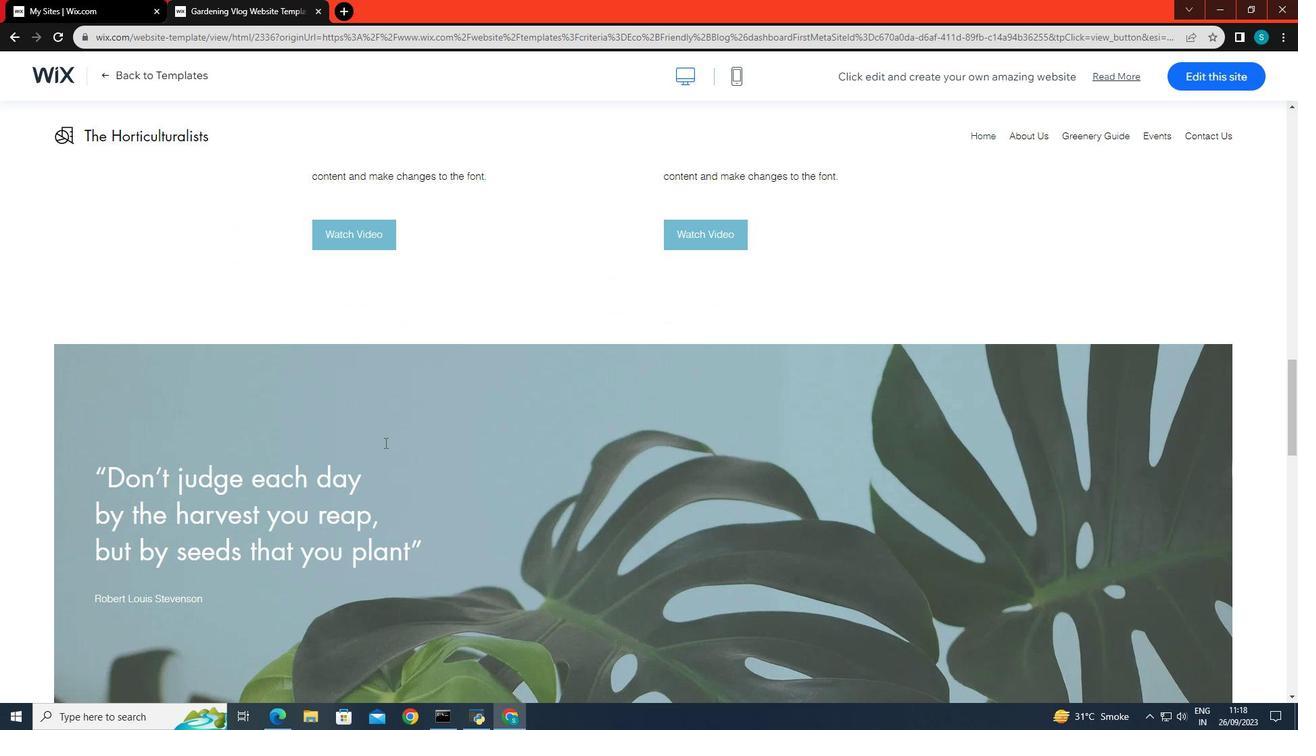 
Action: Mouse scrolled (378, 436) with delta (0, 0)
Screenshot: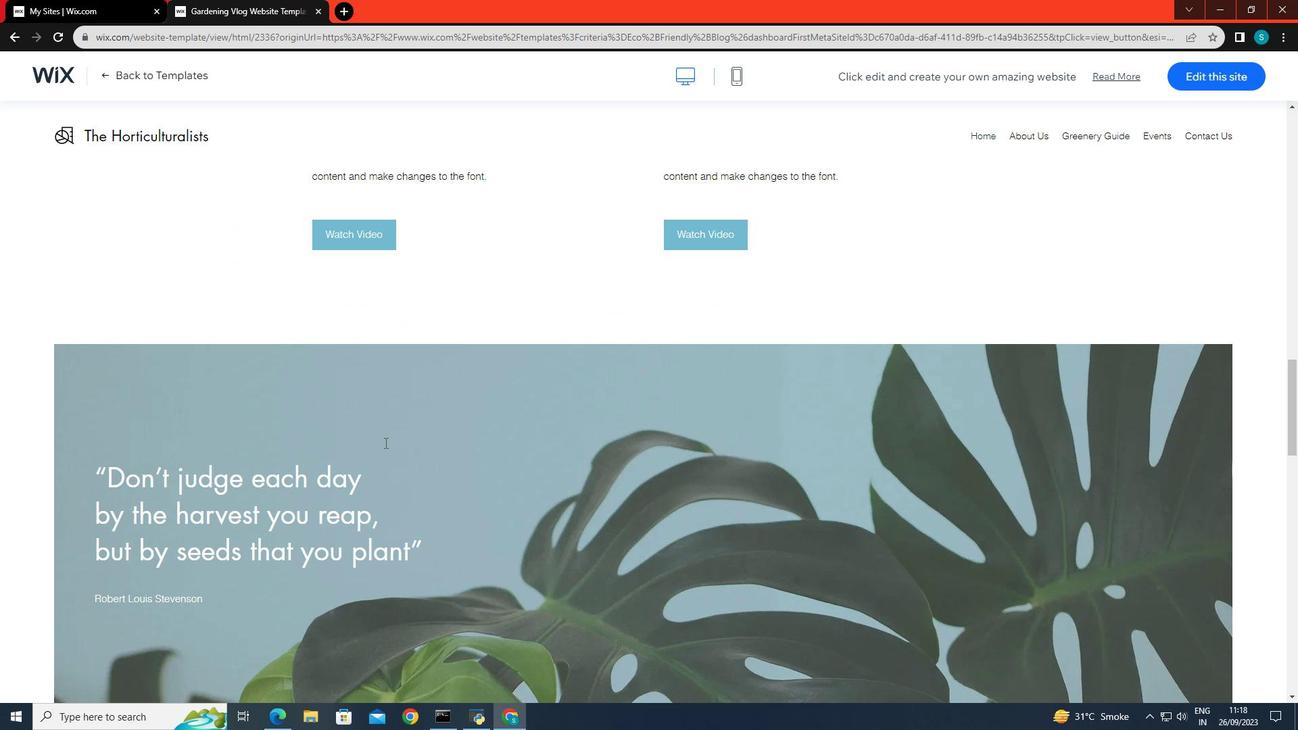 
Action: Mouse scrolled (378, 436) with delta (0, 0)
Screenshot: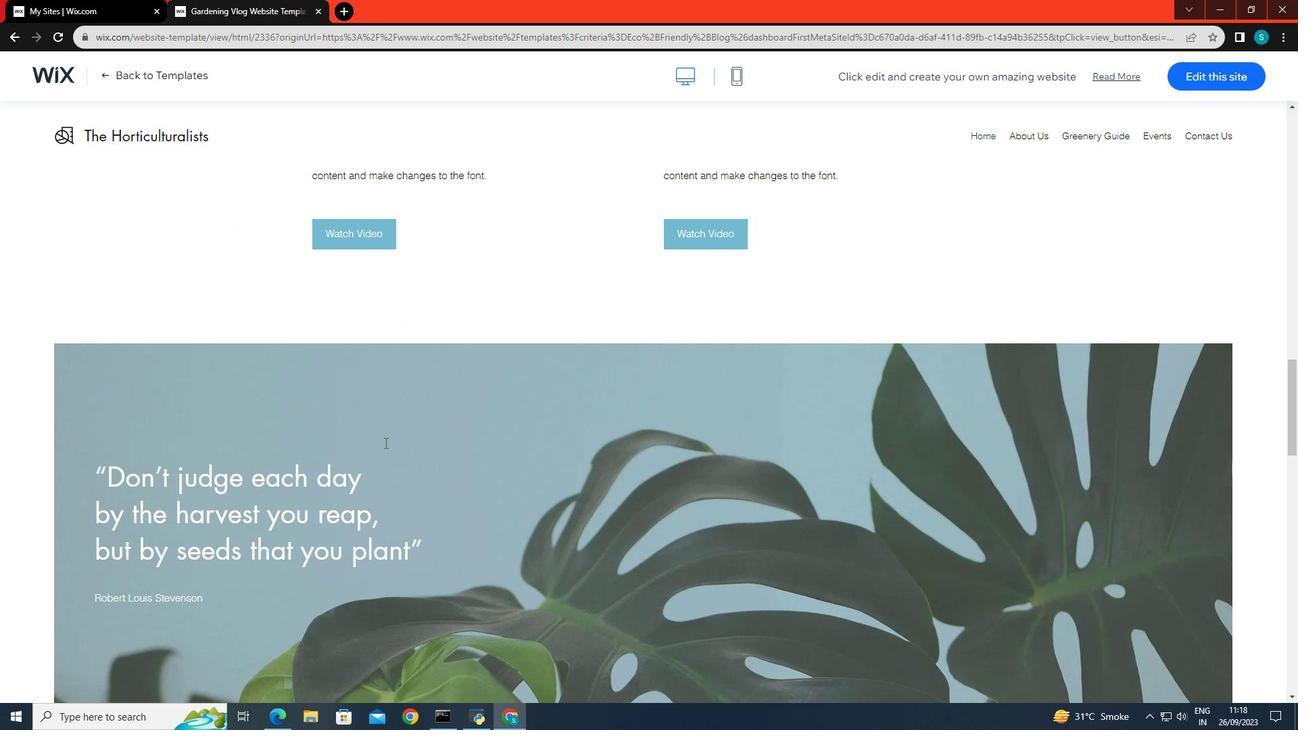 
Action: Mouse scrolled (378, 436) with delta (0, 0)
Screenshot: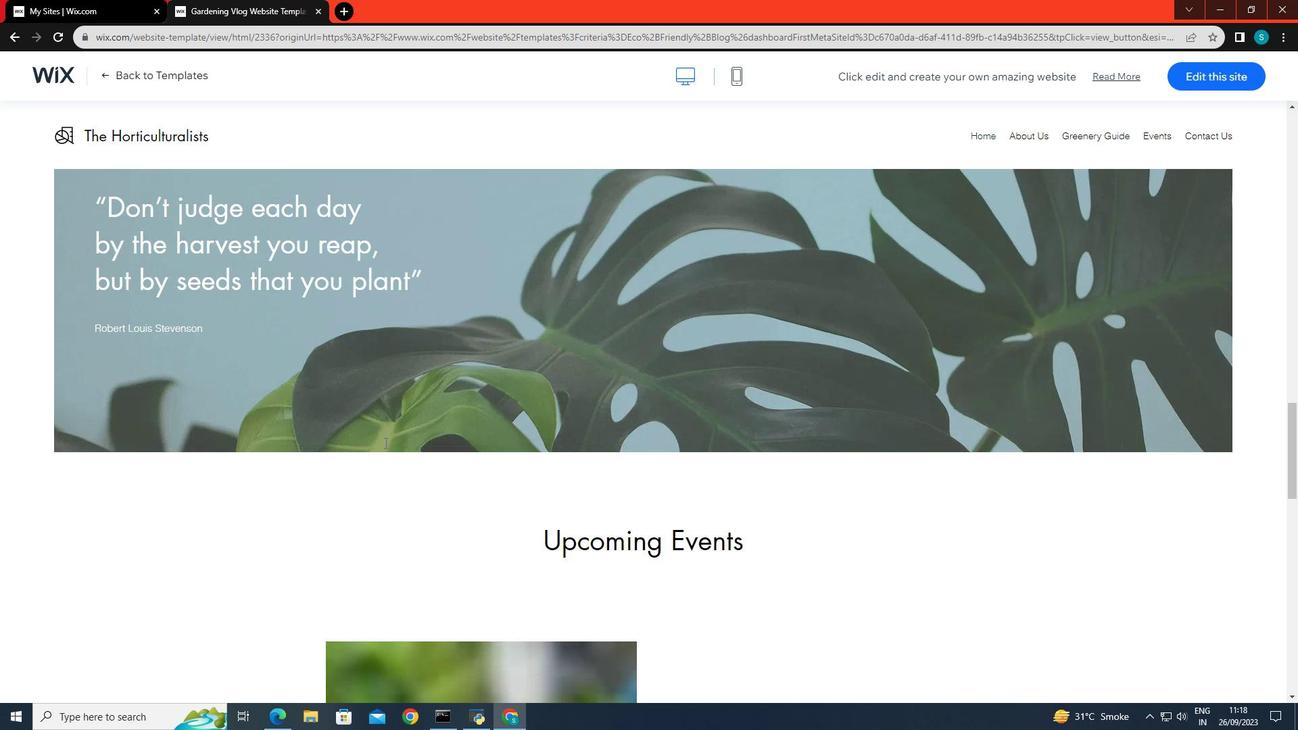 
Action: Mouse scrolled (378, 436) with delta (0, 0)
Screenshot: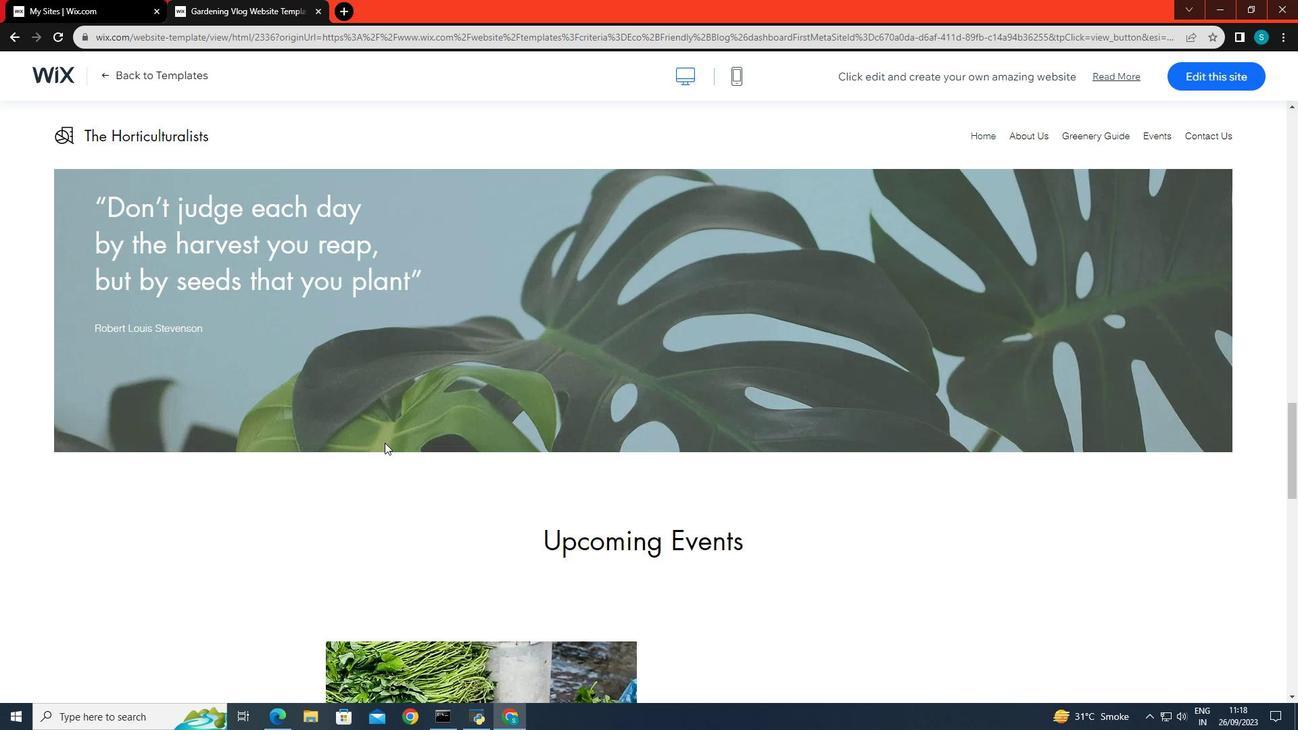 
Action: Mouse scrolled (378, 436) with delta (0, 0)
Screenshot: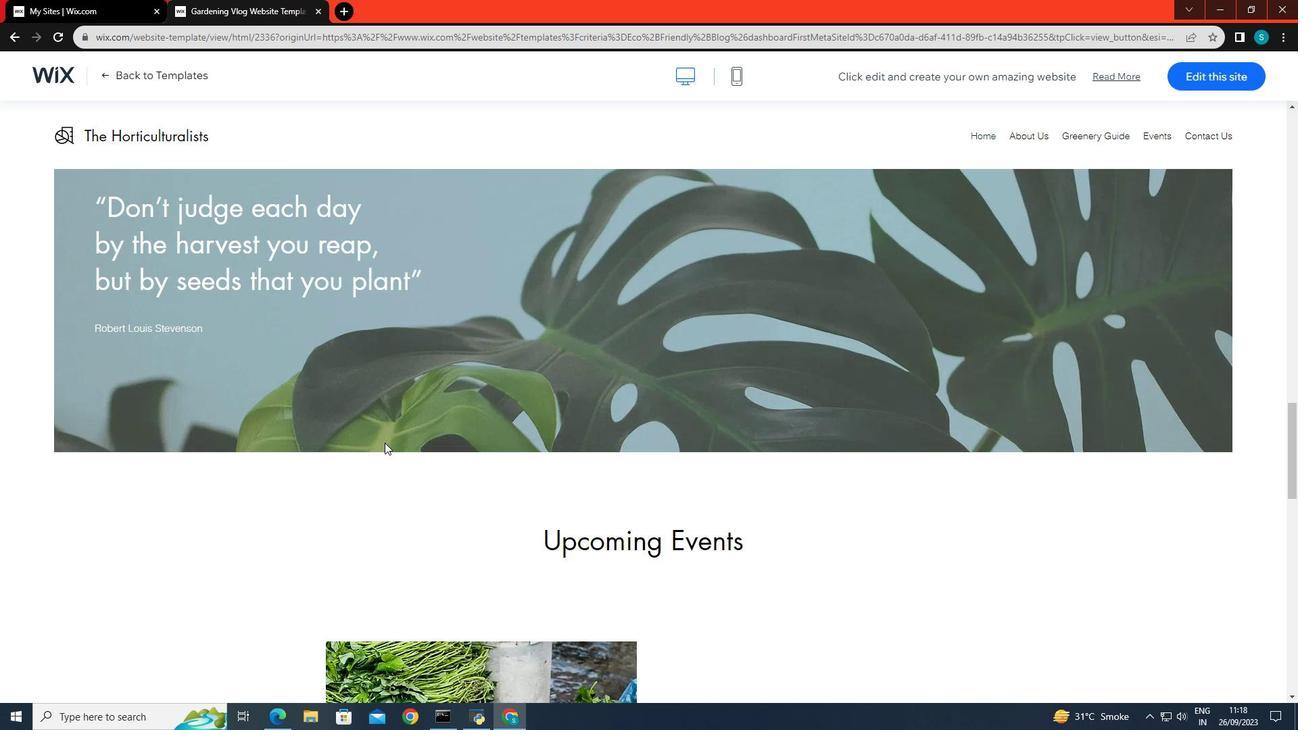 
Action: Mouse scrolled (378, 436) with delta (0, 0)
Screenshot: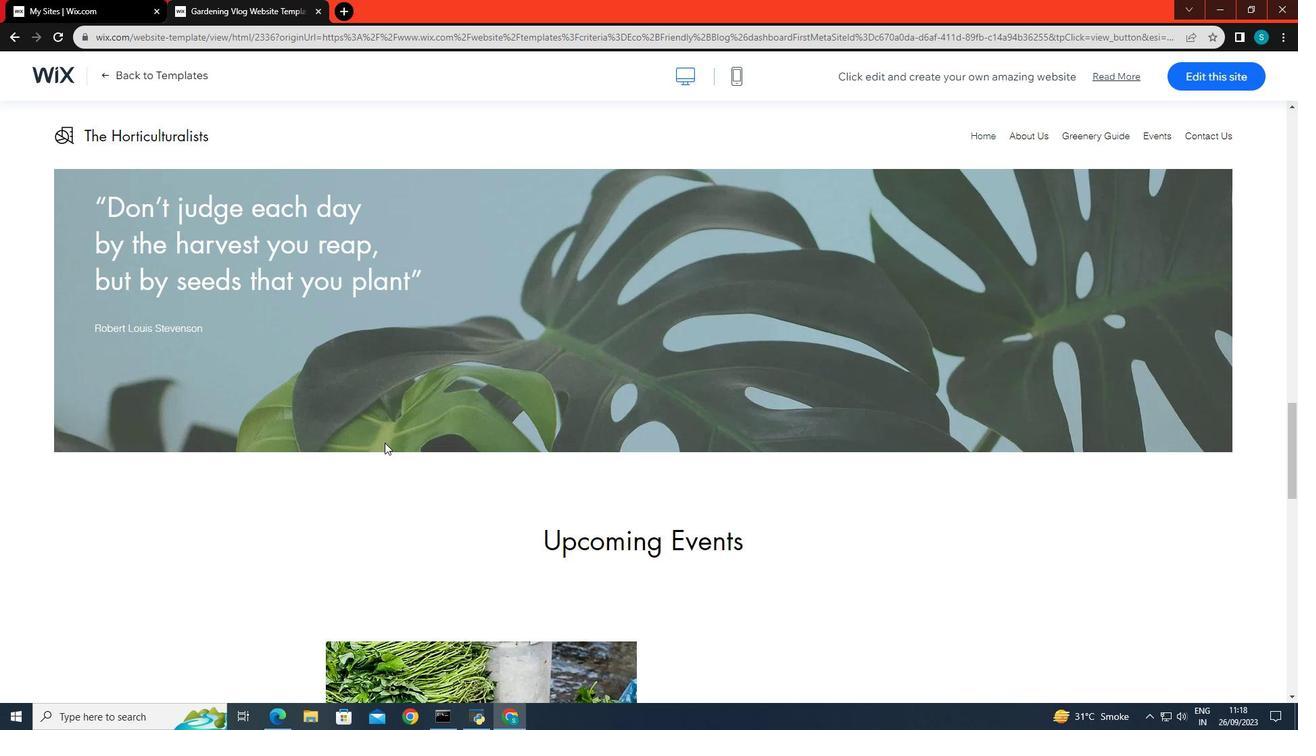 
Action: Mouse scrolled (378, 436) with delta (0, 0)
Screenshot: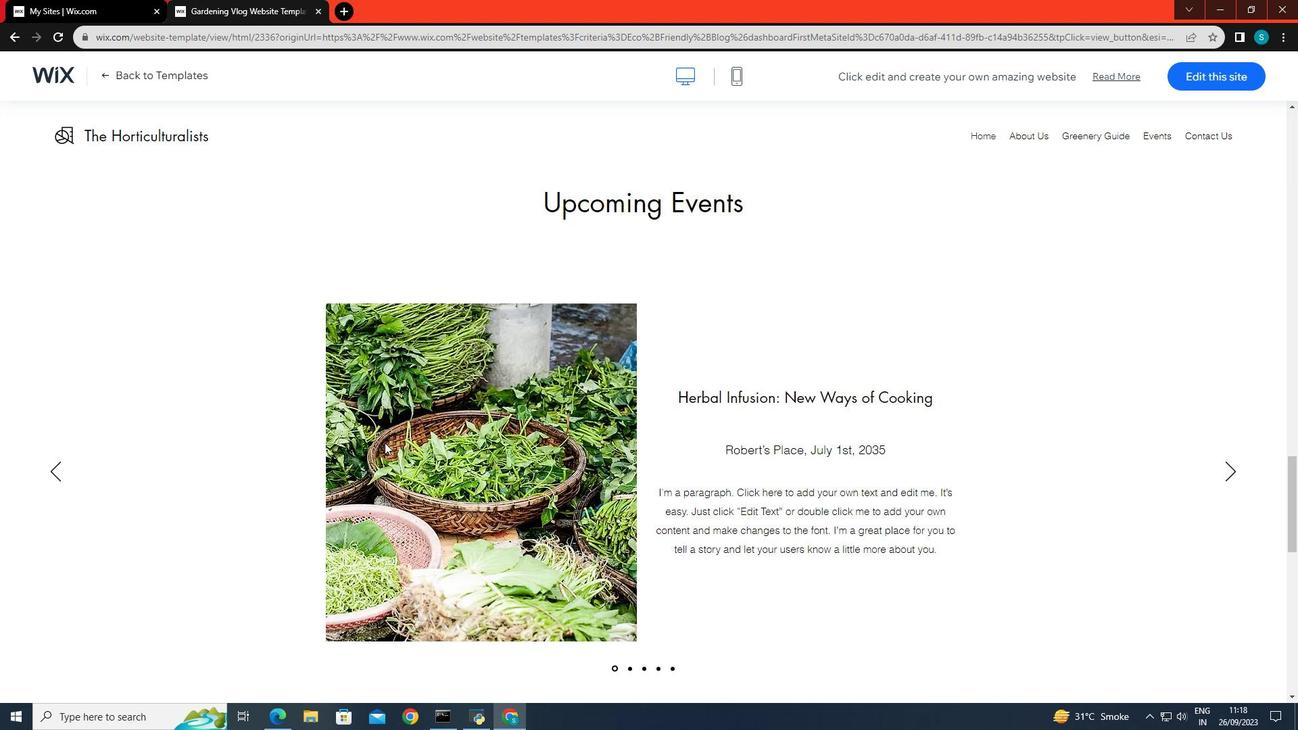 
Action: Mouse scrolled (378, 436) with delta (0, 0)
Screenshot: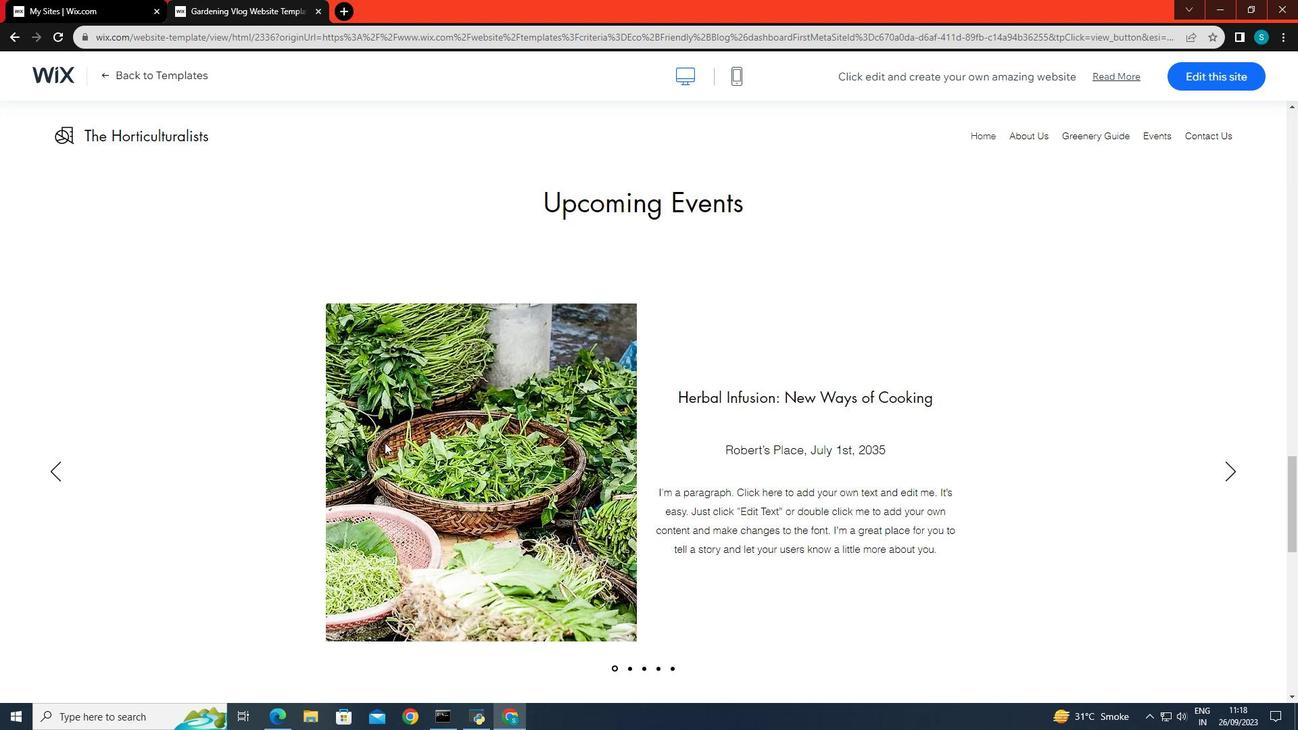 
Action: Mouse scrolled (378, 436) with delta (0, 0)
Screenshot: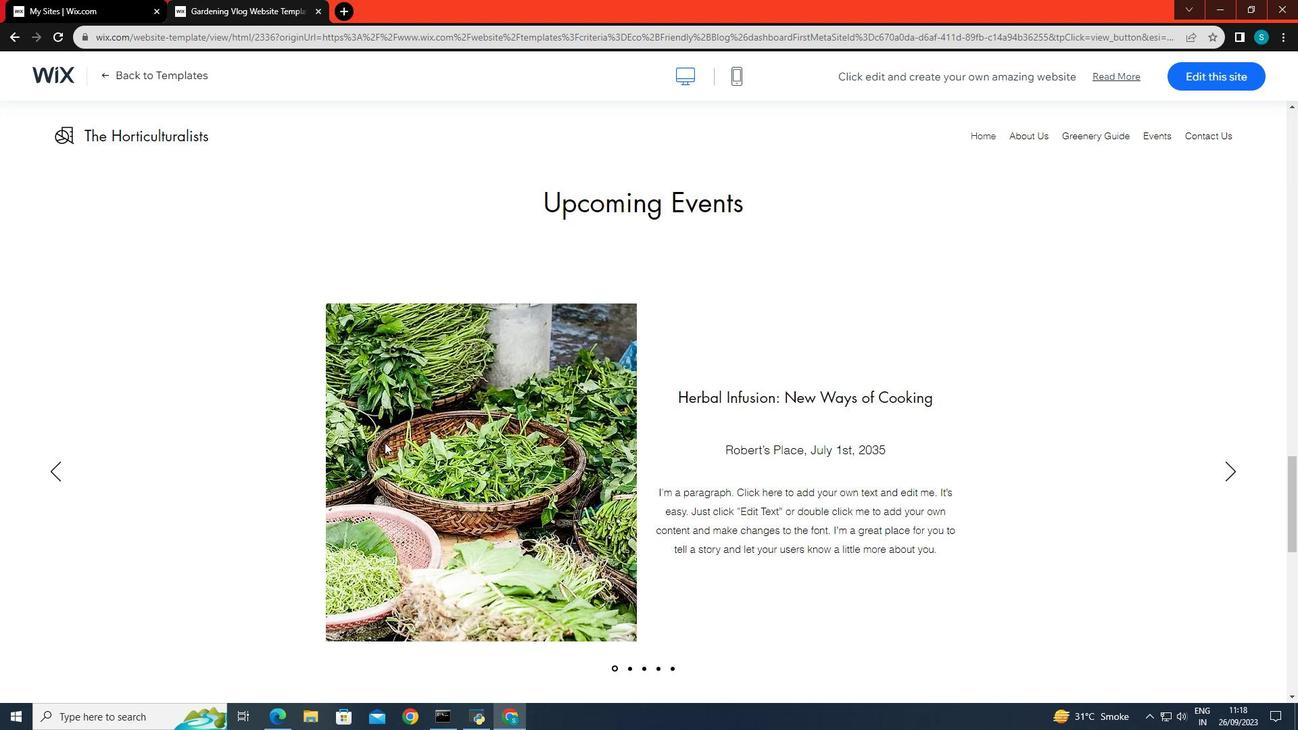 
Action: Mouse scrolled (378, 436) with delta (0, 0)
Screenshot: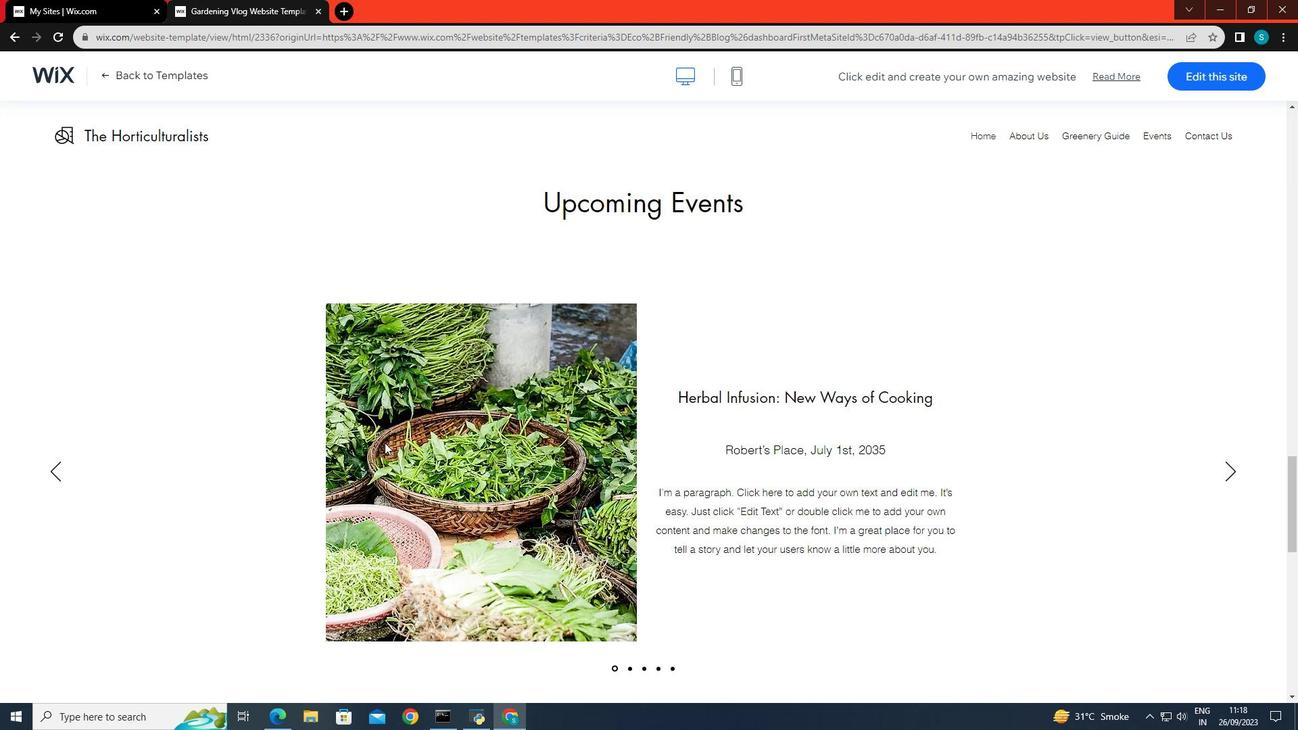 
Action: Mouse scrolled (378, 436) with delta (0, 0)
Screenshot: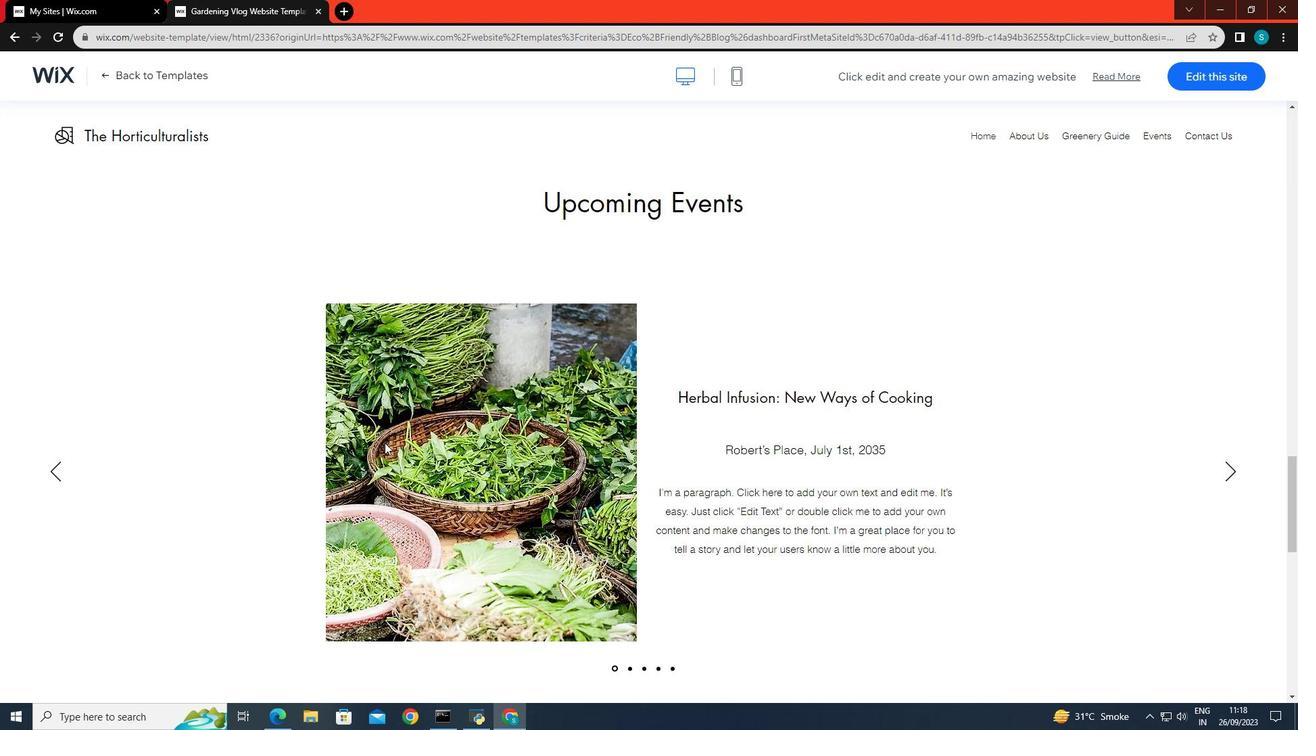 
Action: Mouse scrolled (378, 436) with delta (0, 0)
Screenshot: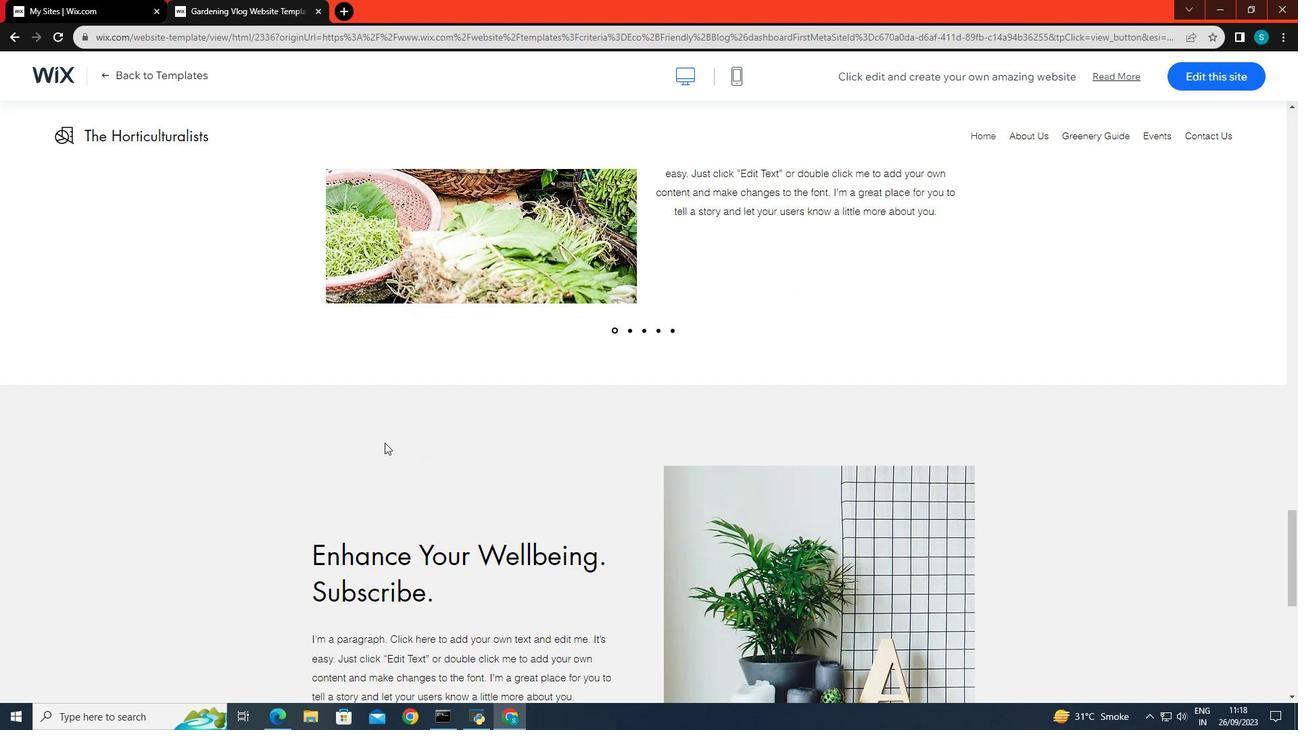 
Action: Mouse scrolled (378, 436) with delta (0, 0)
Screenshot: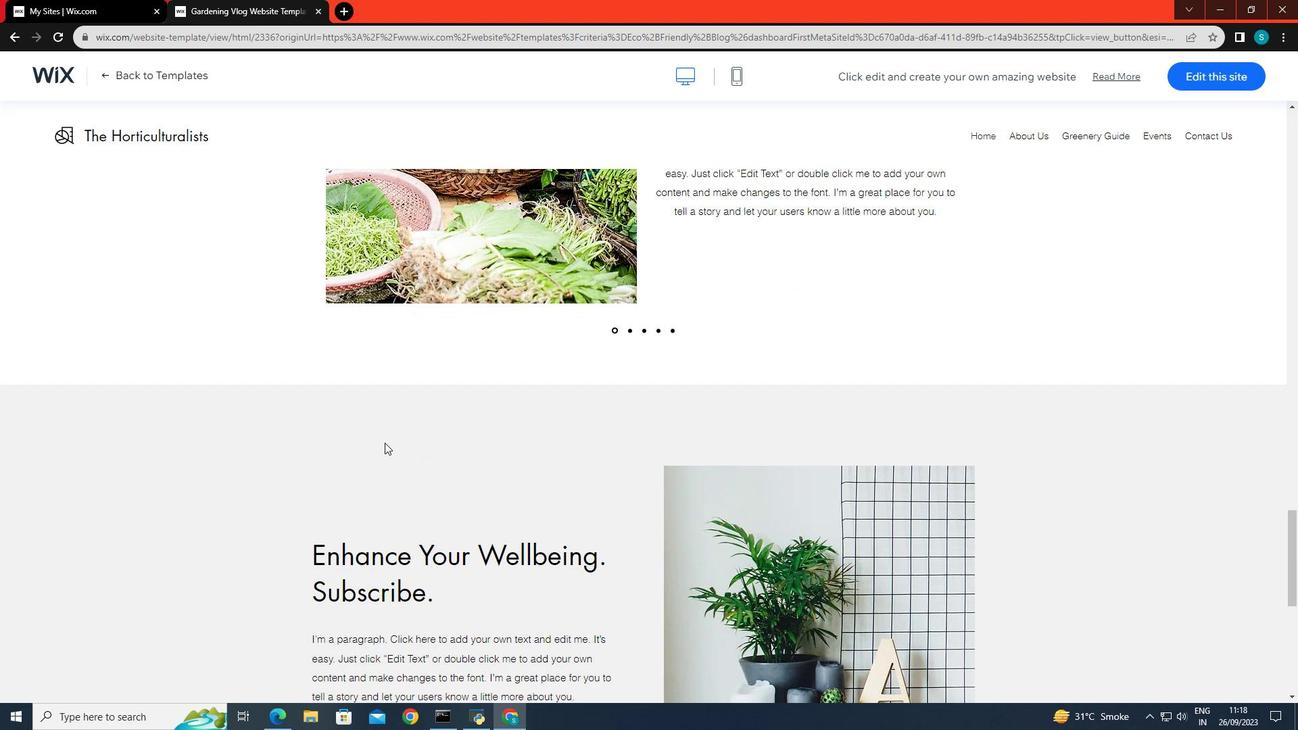 
Action: Mouse scrolled (378, 436) with delta (0, 0)
Screenshot: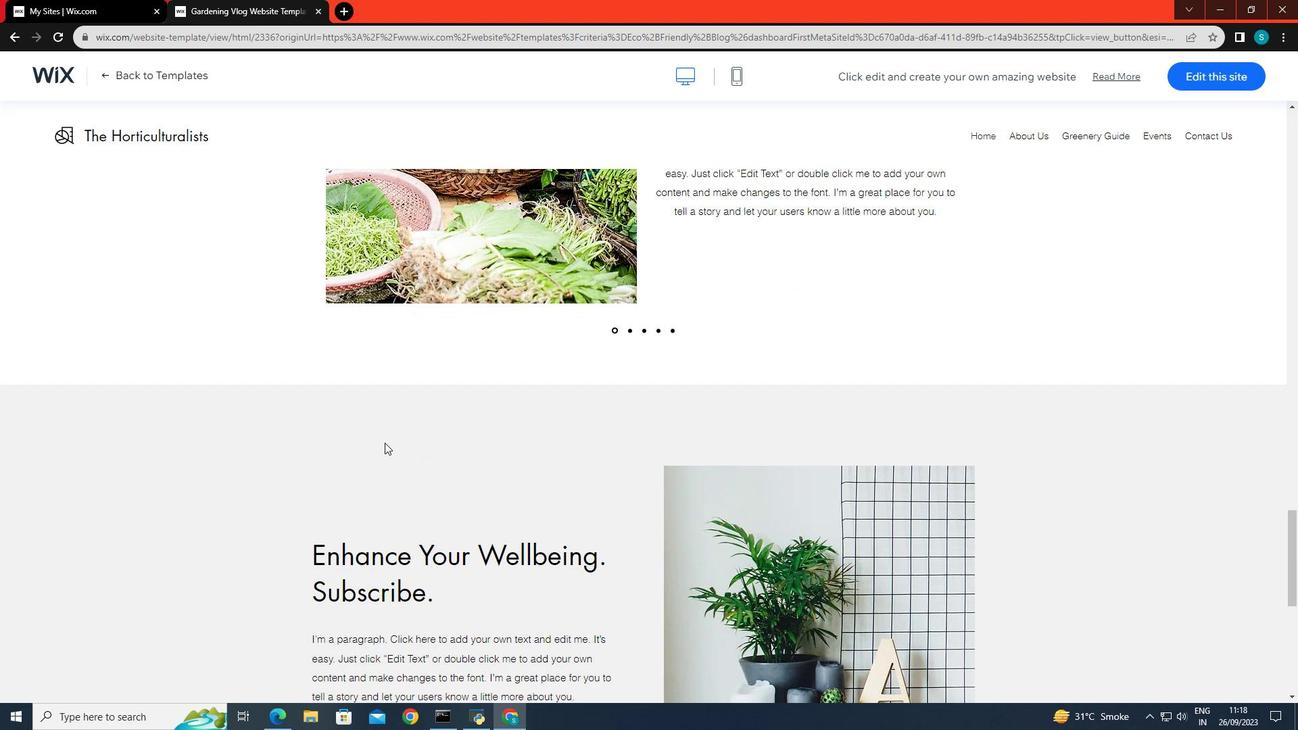 
Action: Mouse scrolled (378, 436) with delta (0, 0)
Screenshot: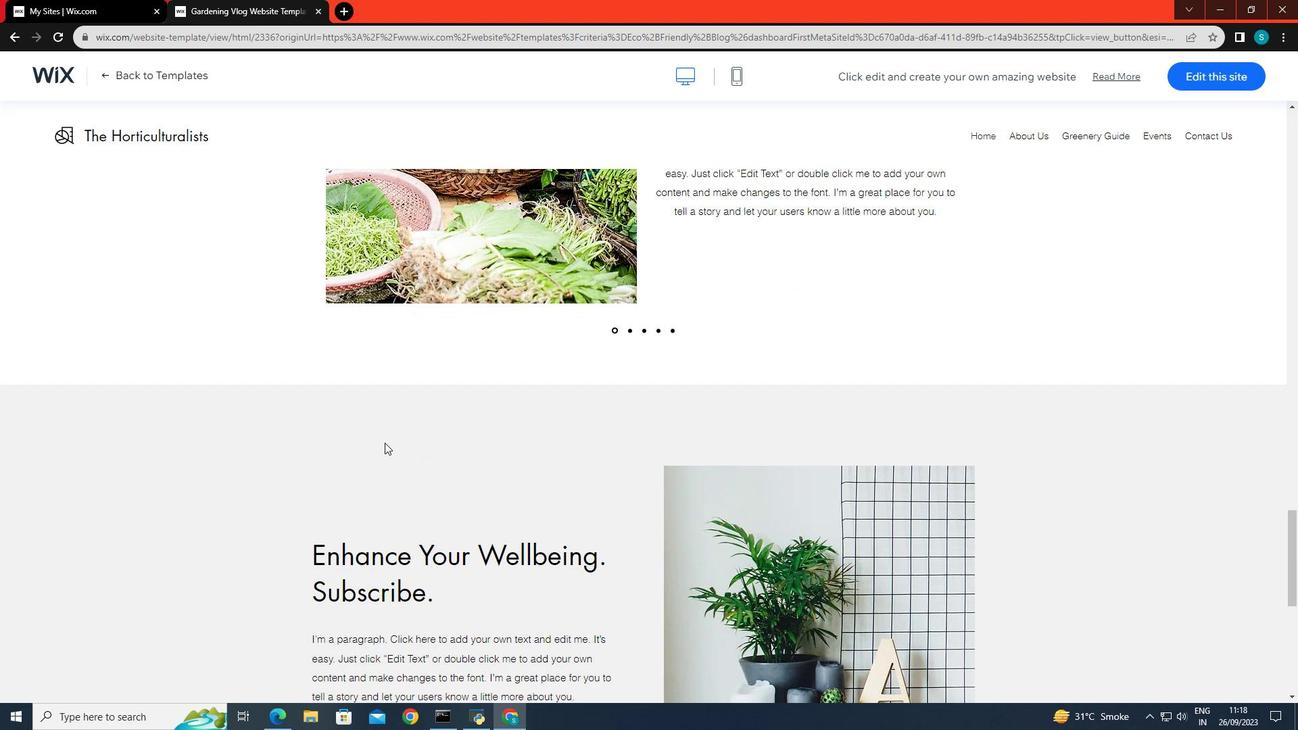 
Action: Mouse scrolled (378, 436) with delta (0, 0)
Screenshot: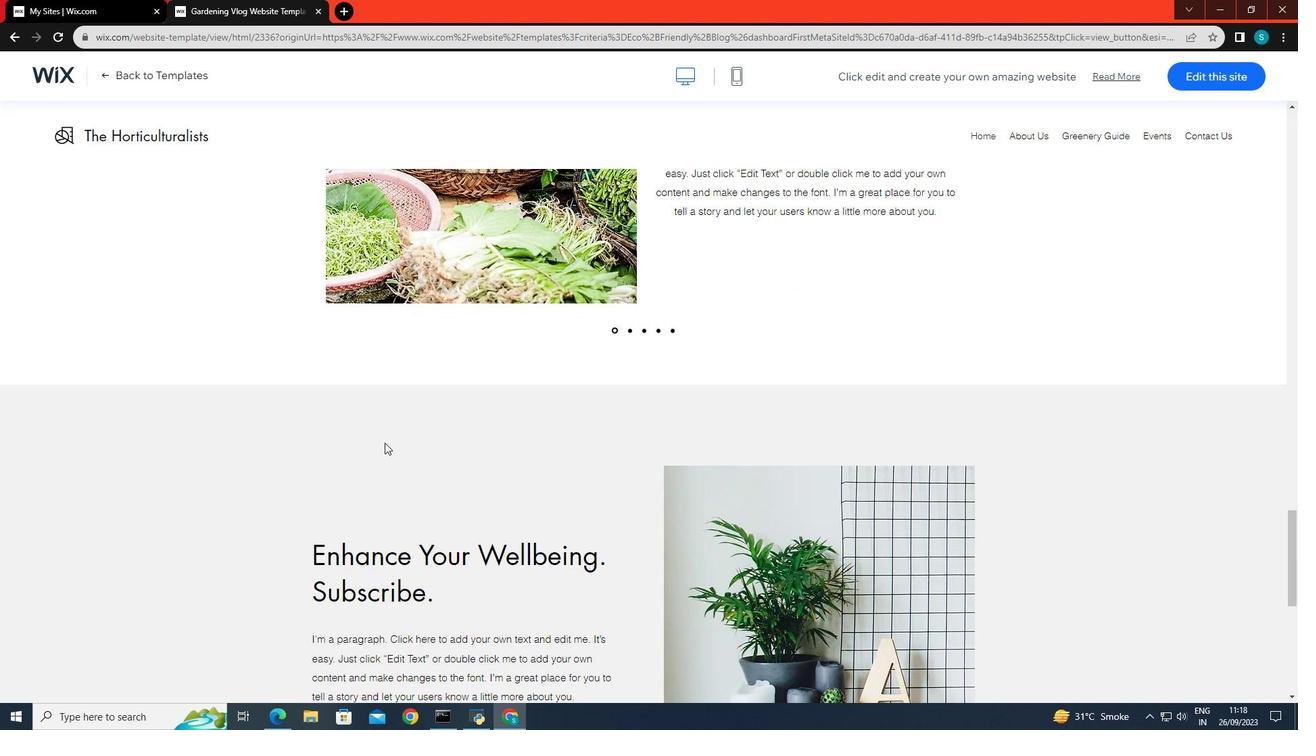 
Action: Mouse scrolled (378, 437) with delta (0, 0)
Screenshot: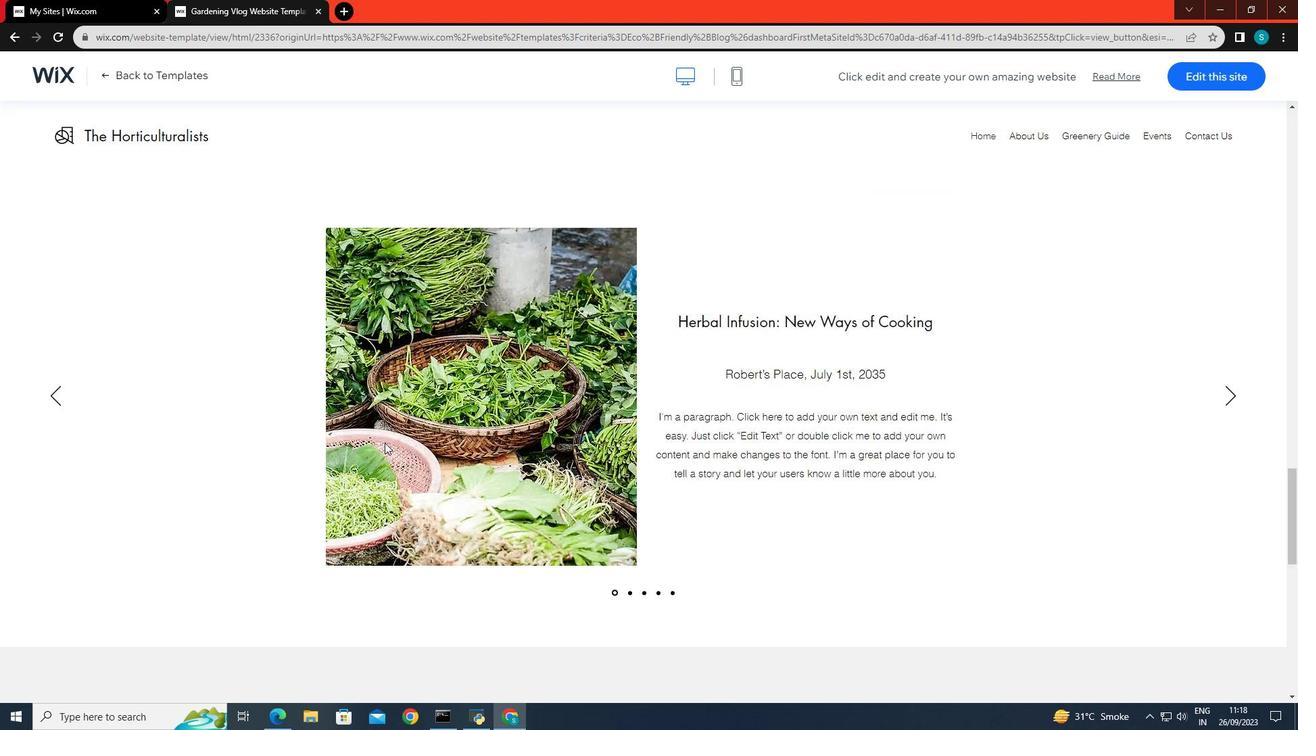 
Action: Mouse scrolled (378, 437) with delta (0, 0)
Screenshot: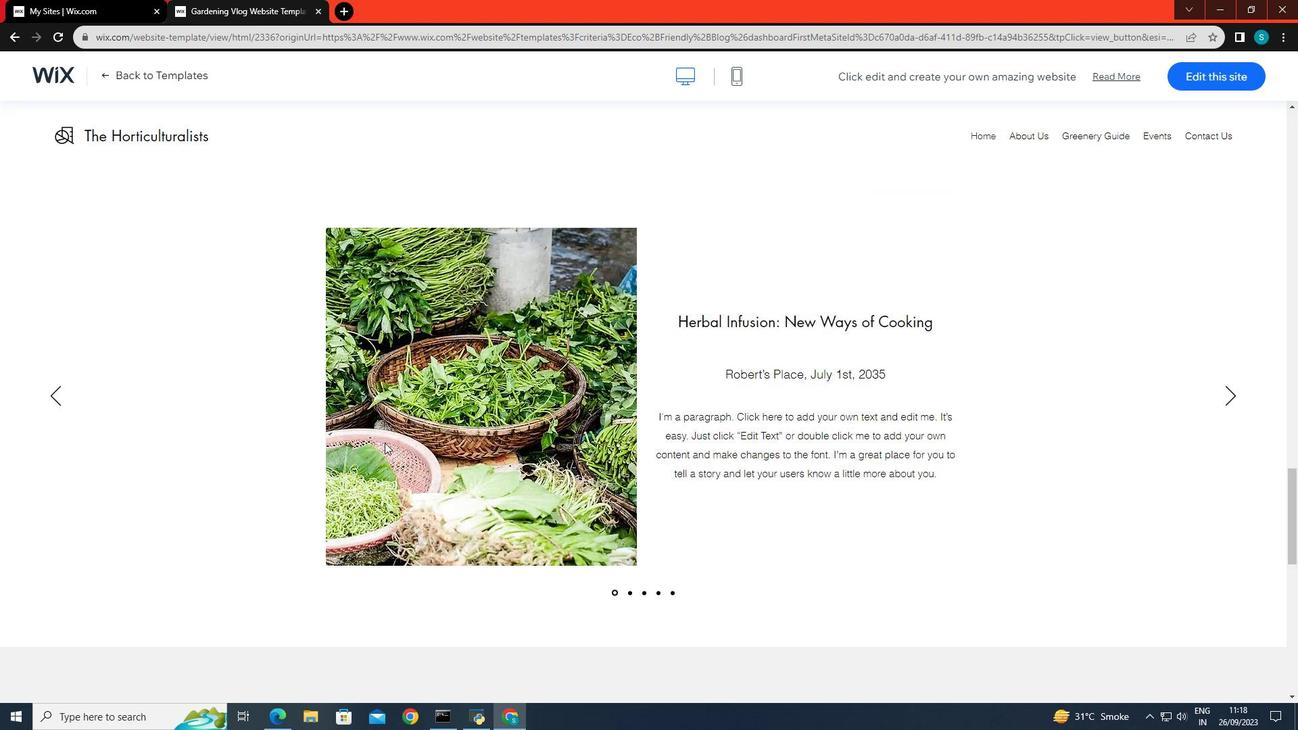 
Action: Mouse scrolled (378, 437) with delta (0, 0)
Screenshot: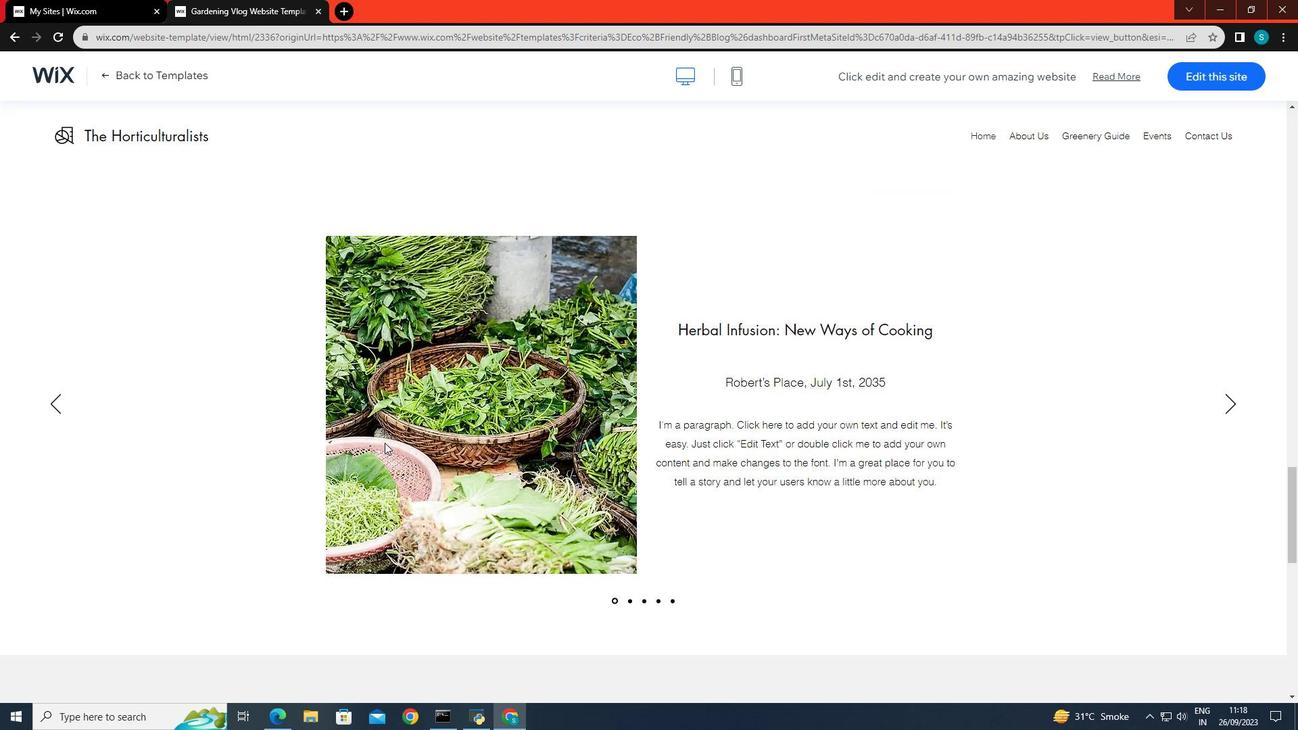 
Action: Mouse scrolled (378, 437) with delta (0, 0)
Screenshot: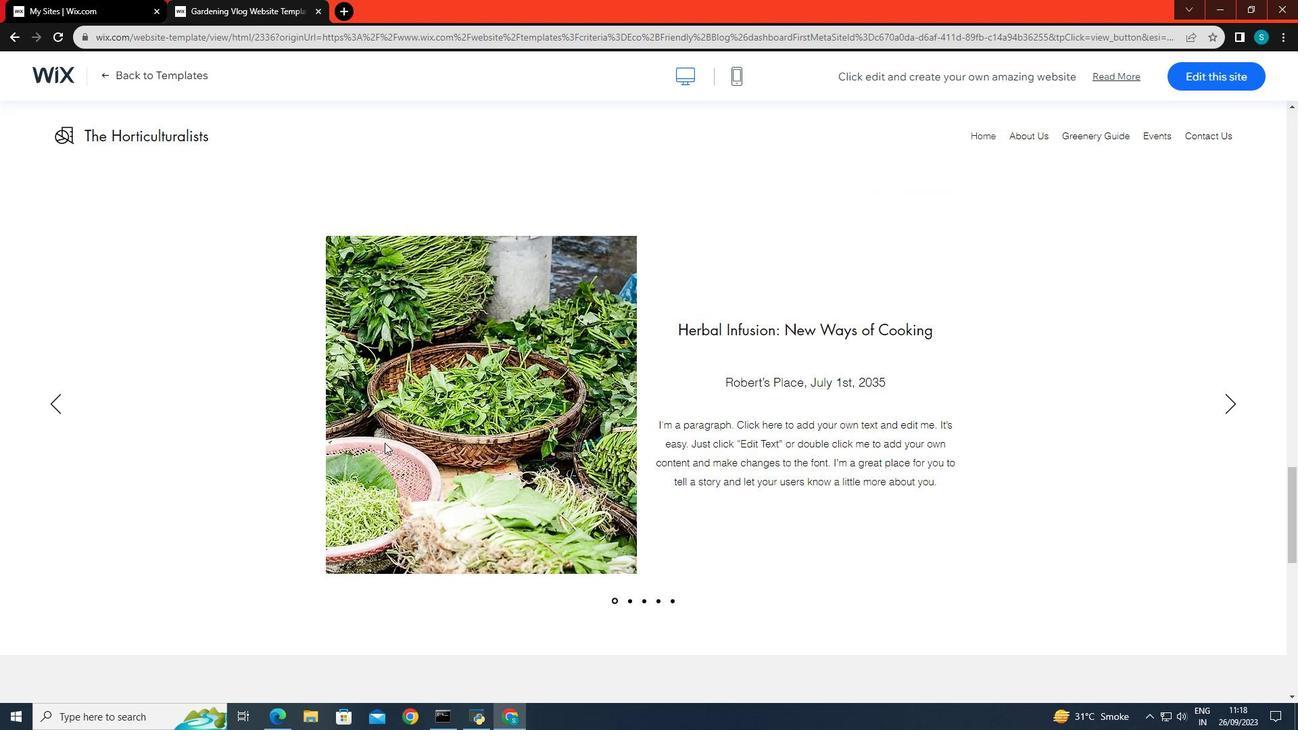 
Action: Mouse scrolled (378, 436) with delta (0, 0)
Screenshot: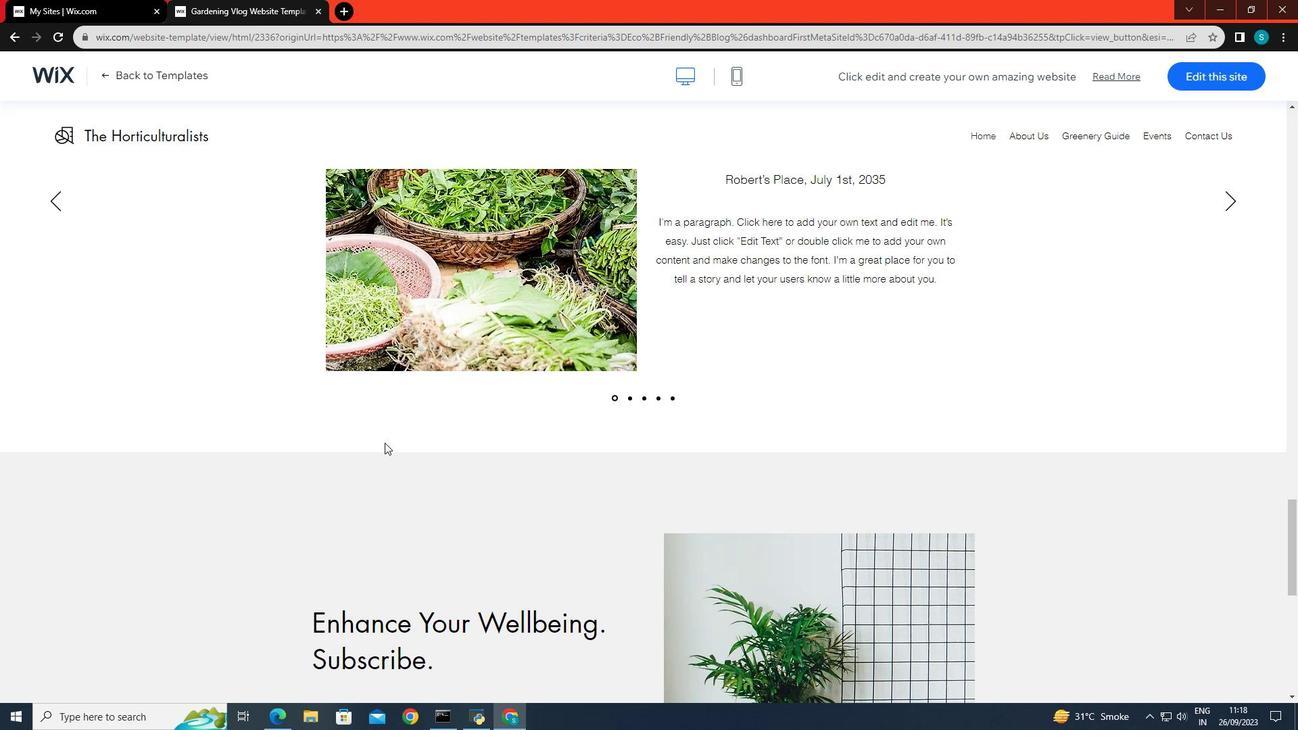 
Action: Mouse scrolled (378, 436) with delta (0, 0)
